 Task: Buy 3 Sneakers of size 5 for Baby Girls from Shoes section under best seller category for shipping address: Austin King, 3553 Washington Street, Alice, Texas 78332, Cell Number 3613966470. Pay from credit card ending with 6759, CVV 506
Action: Mouse moved to (198, 72)
Screenshot: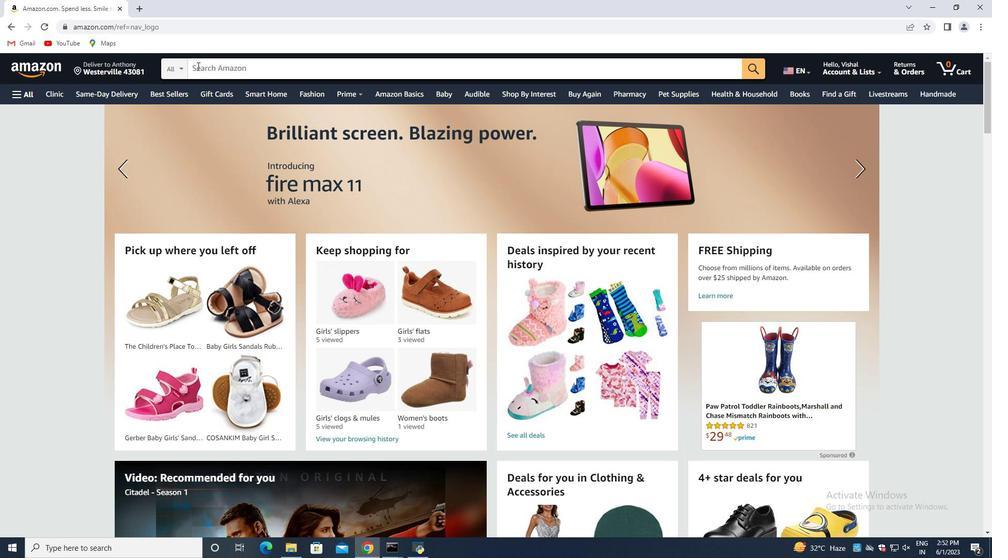 
Action: Mouse pressed left at (198, 72)
Screenshot: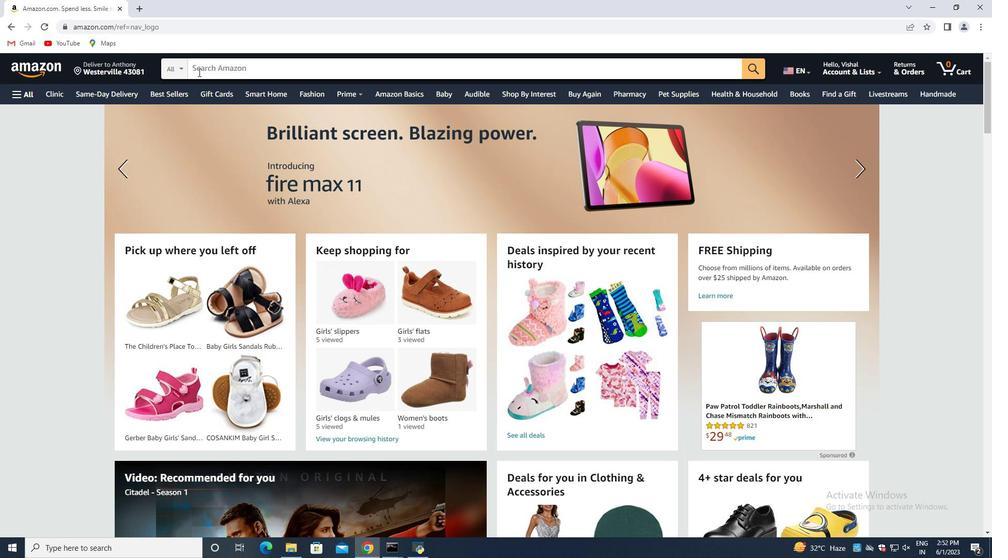 
Action: Key pressed <Key.shift><Key.shift><Key.shift>Sm<Key.backspace>neakers<Key.space>of<Key.space>size<Key.space>5<Key.space>for<Key.space>baby<Key.space>girls<Key.enter>
Screenshot: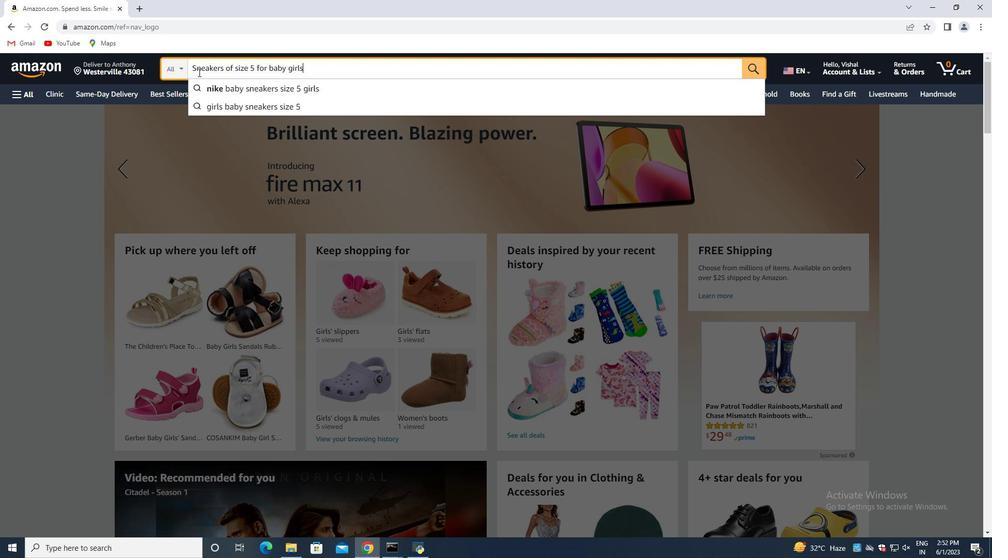 
Action: Mouse moved to (160, 117)
Screenshot: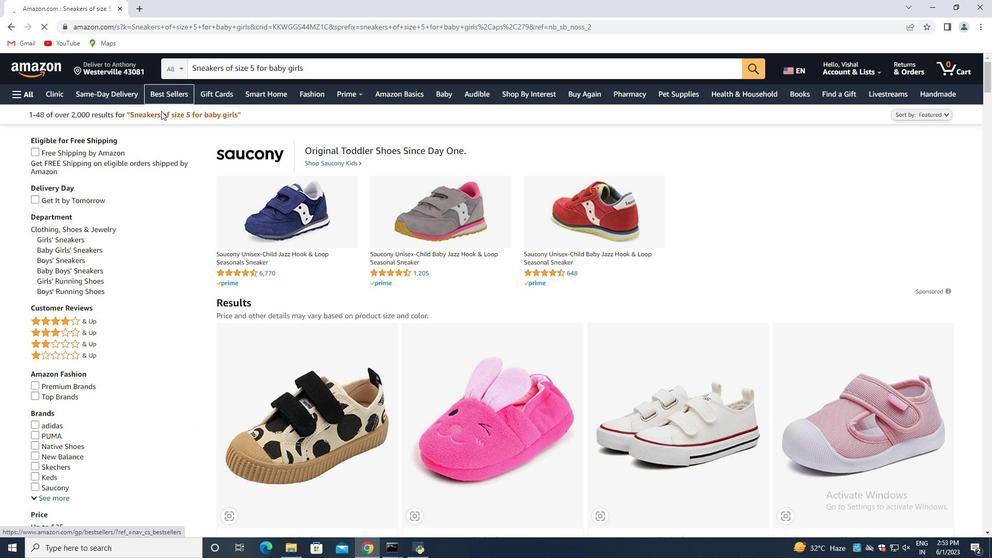 
Action: Mouse scrolled (160, 117) with delta (0, 0)
Screenshot: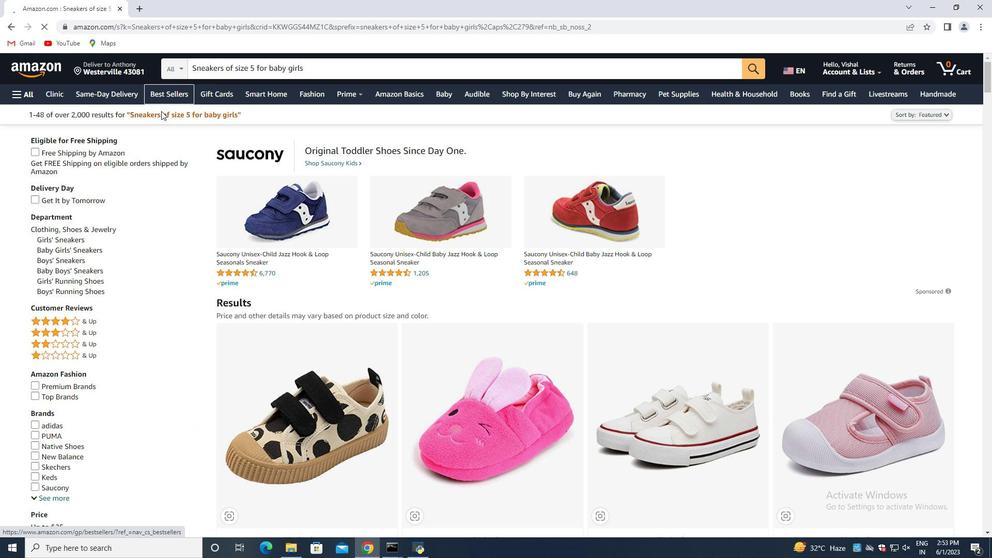 
Action: Mouse moved to (84, 198)
Screenshot: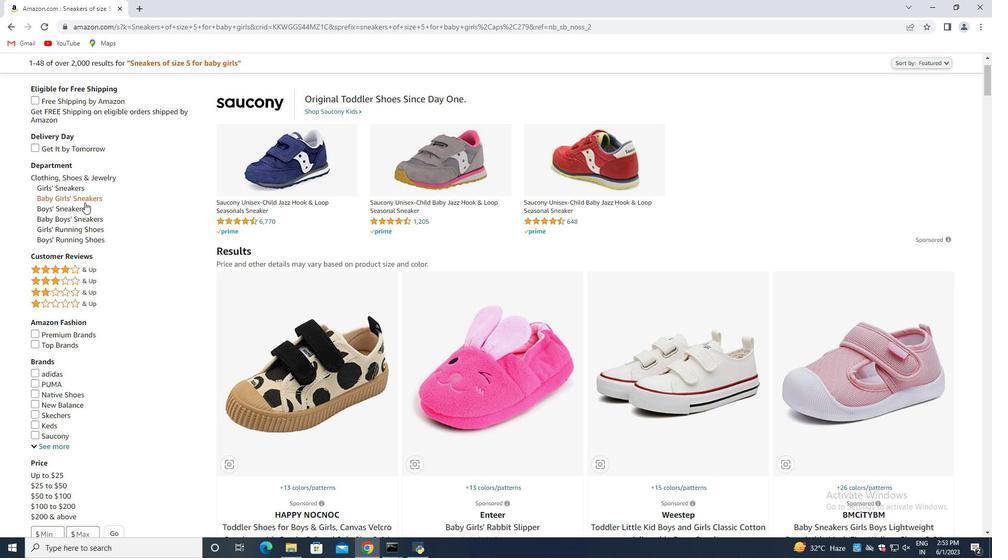 
Action: Mouse pressed left at (84, 198)
Screenshot: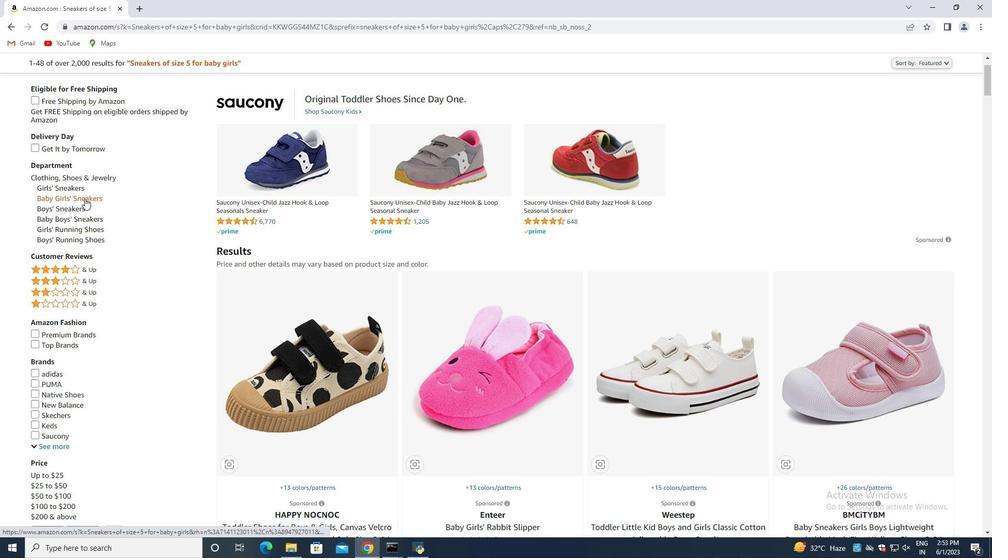 
Action: Mouse moved to (107, 196)
Screenshot: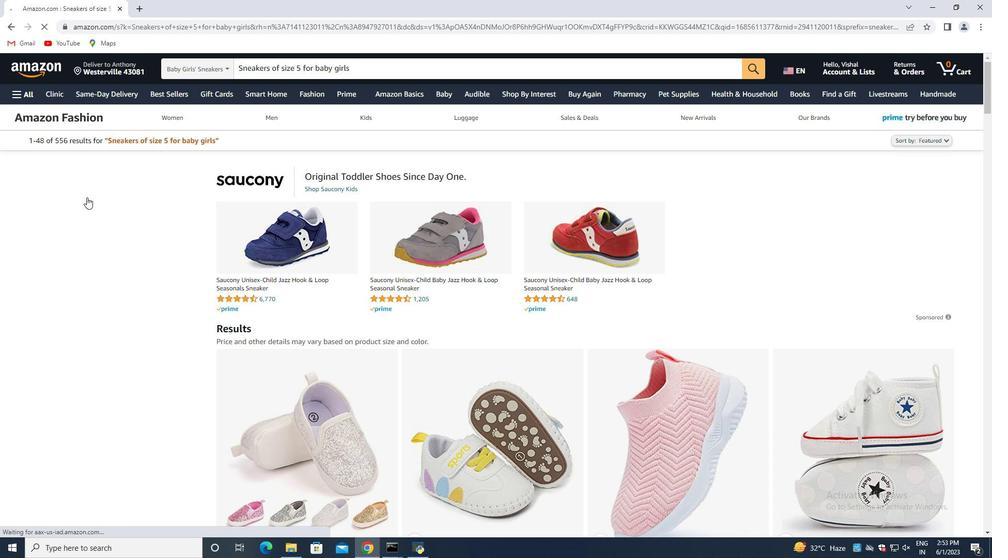 
Action: Mouse scrolled (107, 196) with delta (0, 0)
Screenshot: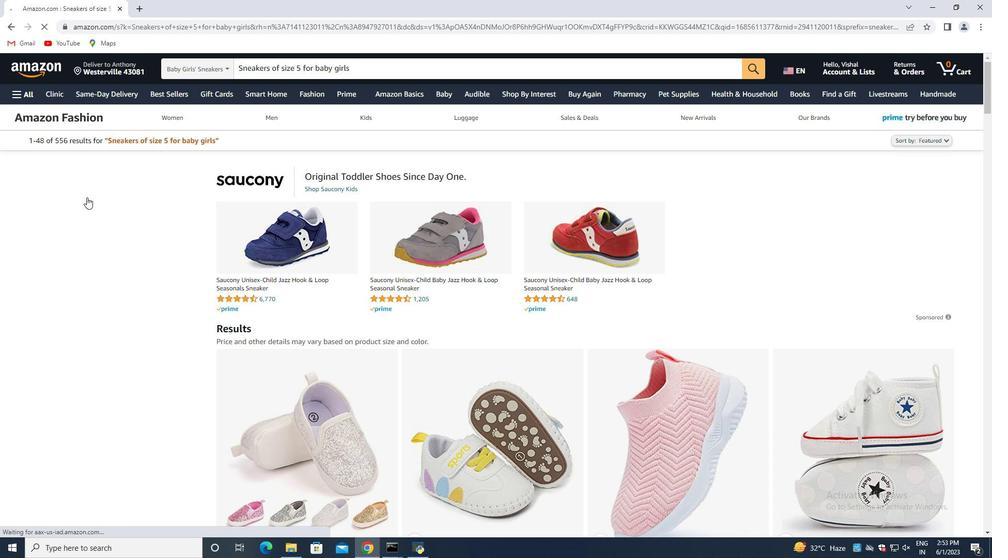 
Action: Mouse moved to (146, 207)
Screenshot: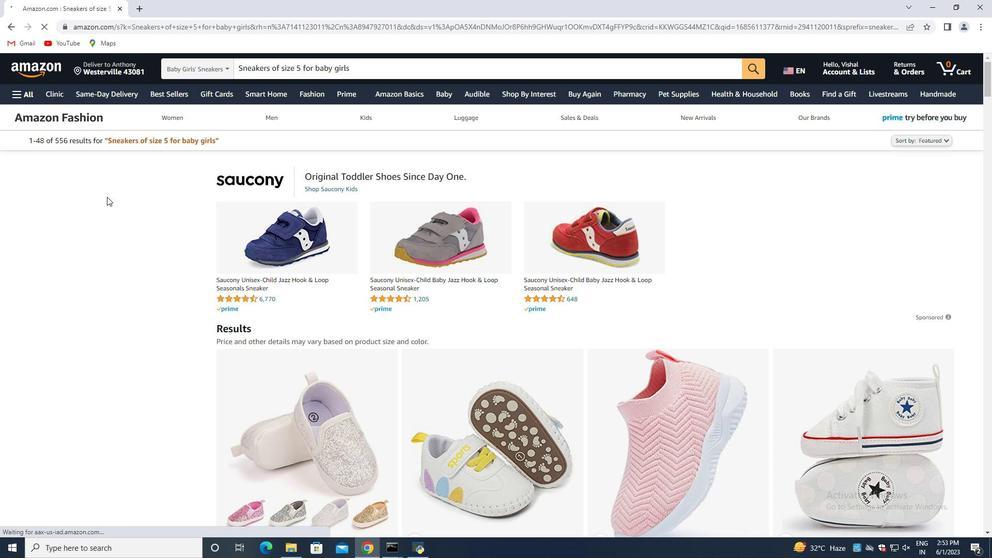 
Action: Mouse scrolled (124, 201) with delta (0, 0)
Screenshot: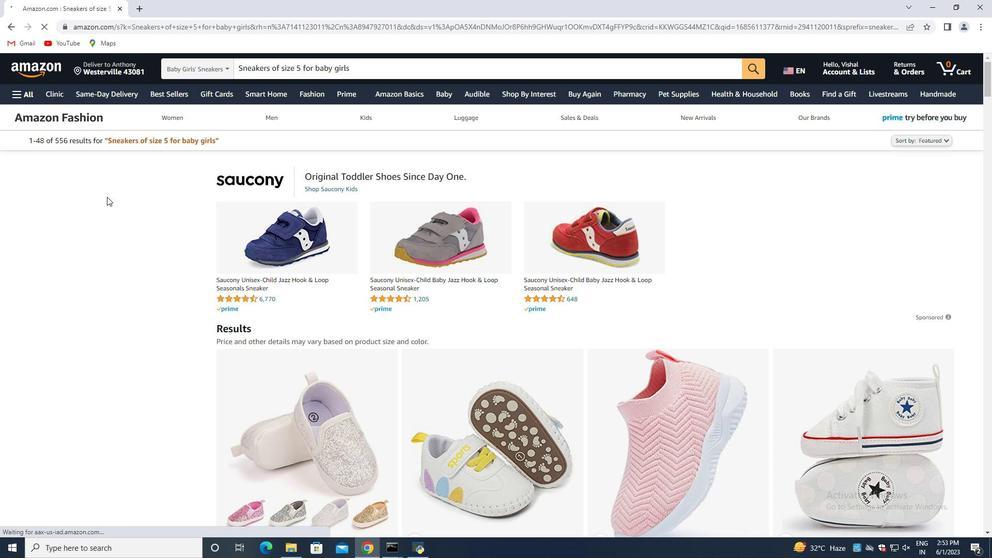 
Action: Mouse moved to (176, 212)
Screenshot: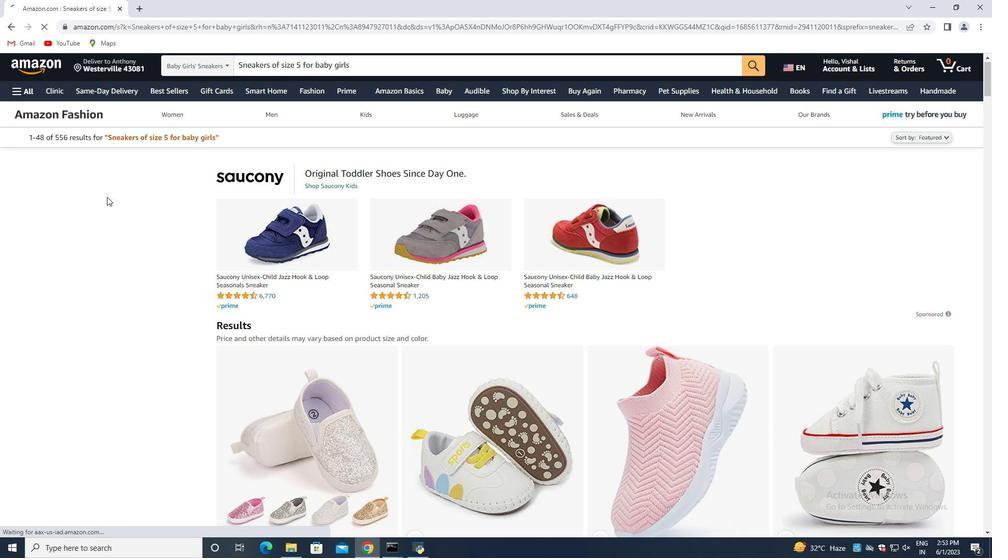 
Action: Mouse scrolled (149, 206) with delta (0, 0)
Screenshot: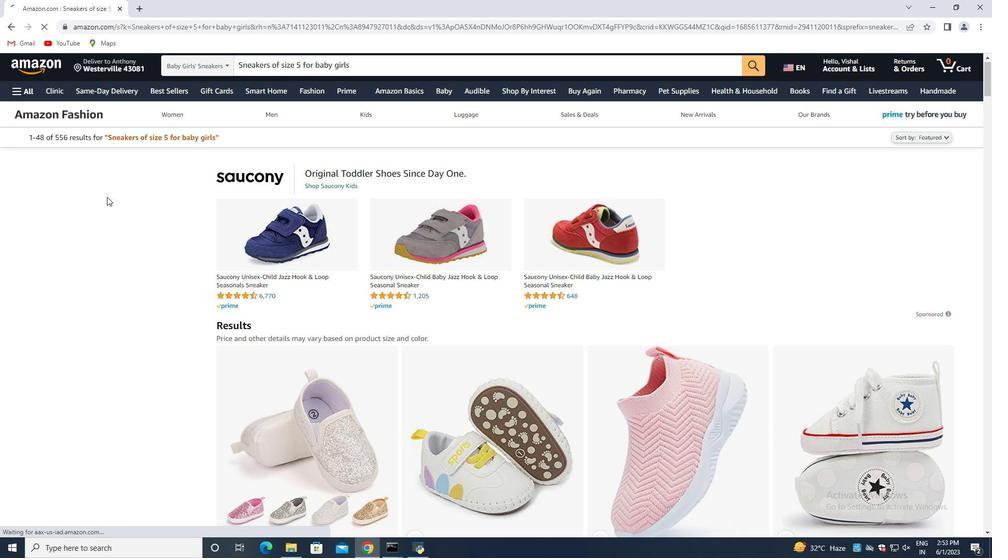 
Action: Mouse moved to (292, 207)
Screenshot: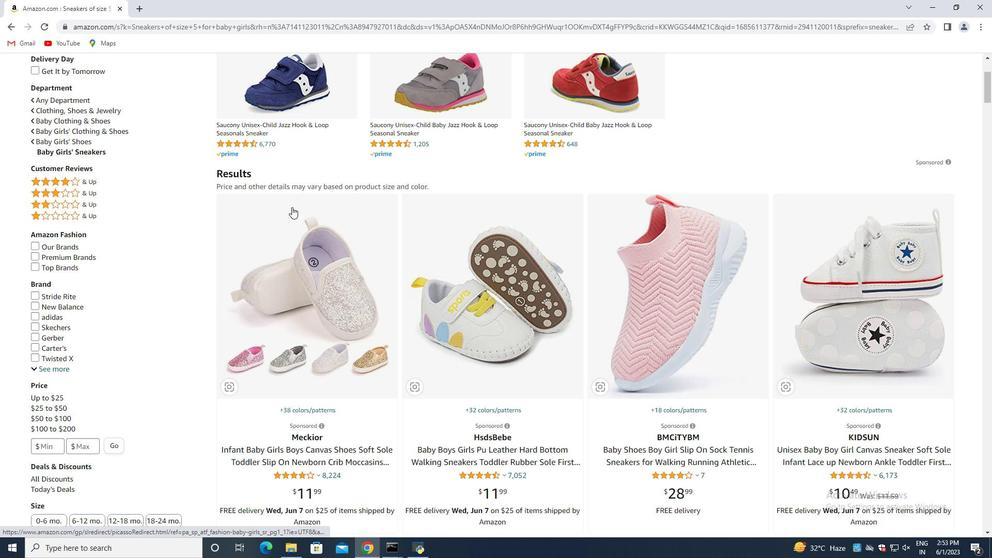 
Action: Mouse scrolled (292, 206) with delta (0, 0)
Screenshot: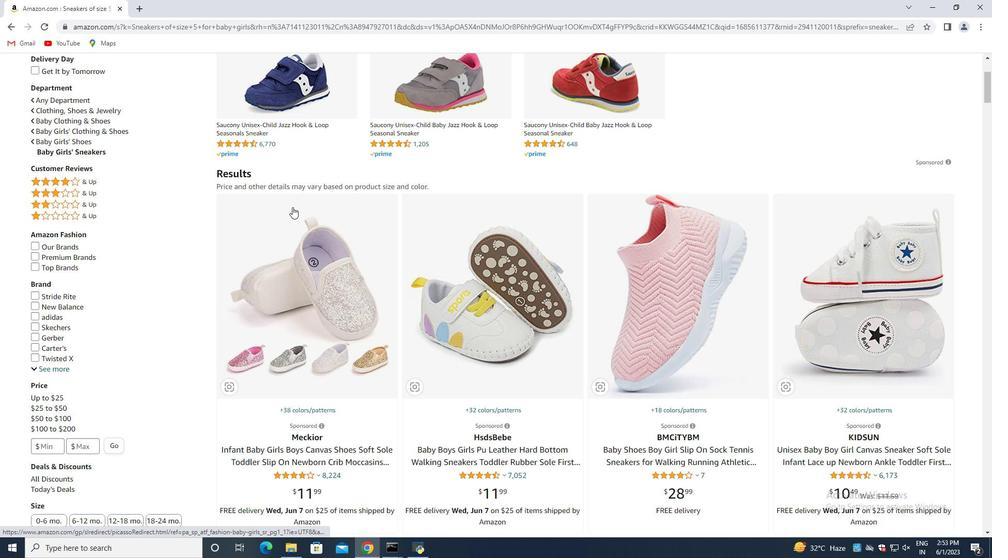 
Action: Mouse moved to (439, 225)
Screenshot: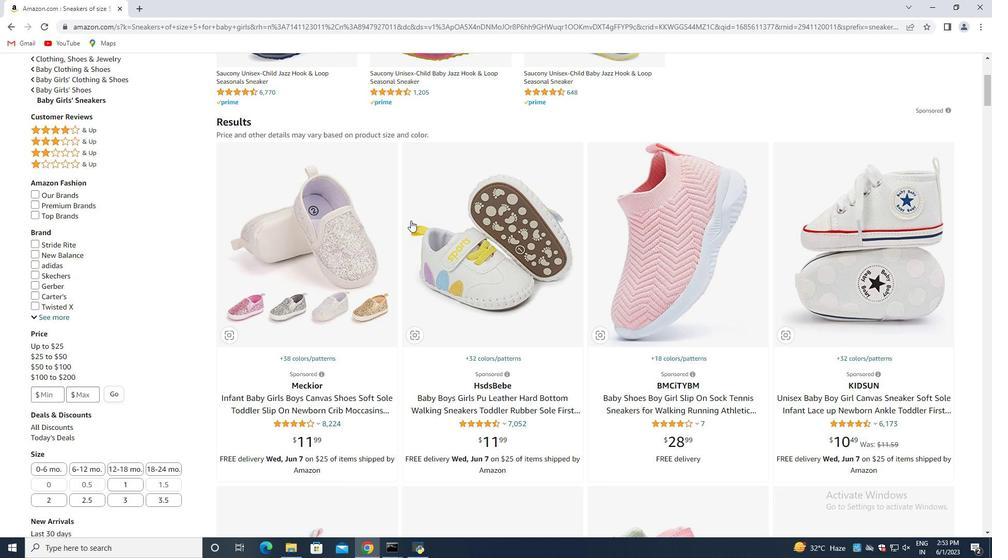 
Action: Mouse scrolled (439, 225) with delta (0, 0)
Screenshot: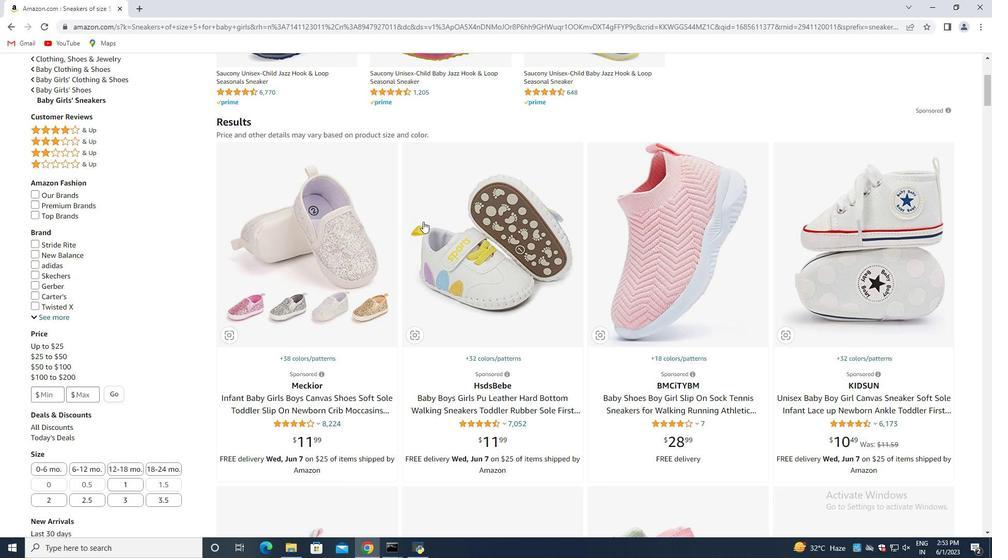 
Action: Mouse moved to (441, 226)
Screenshot: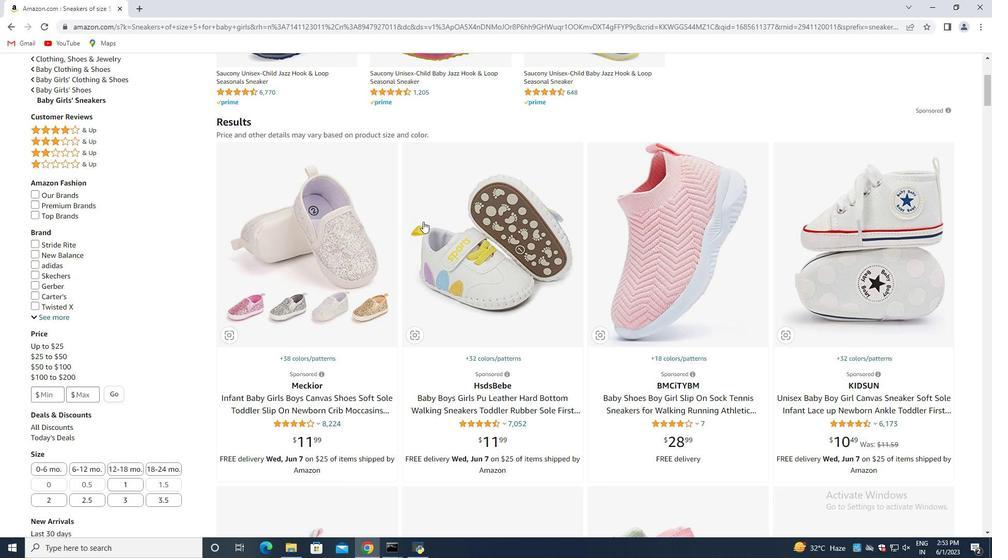 
Action: Mouse scrolled (441, 225) with delta (0, 0)
Screenshot: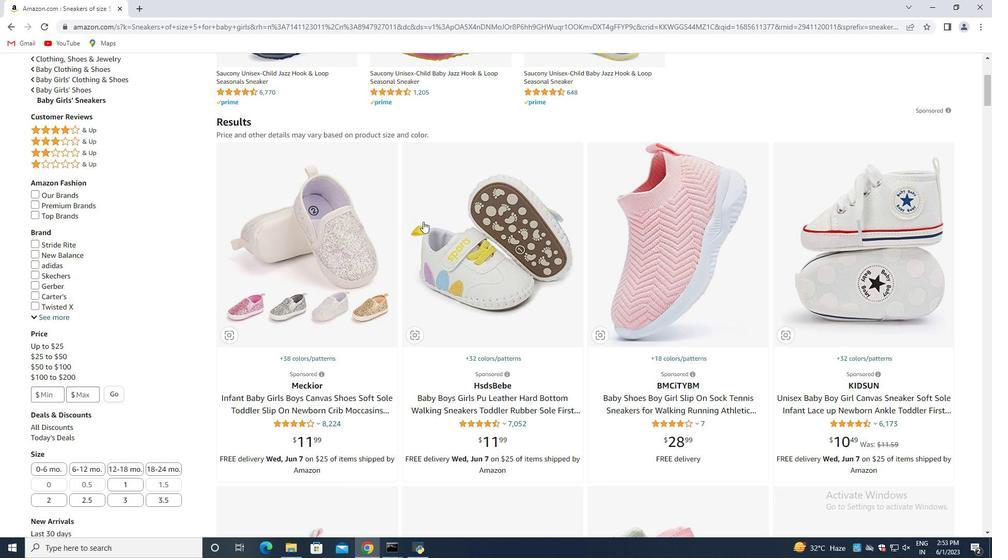
Action: Mouse scrolled (441, 225) with delta (0, 0)
Screenshot: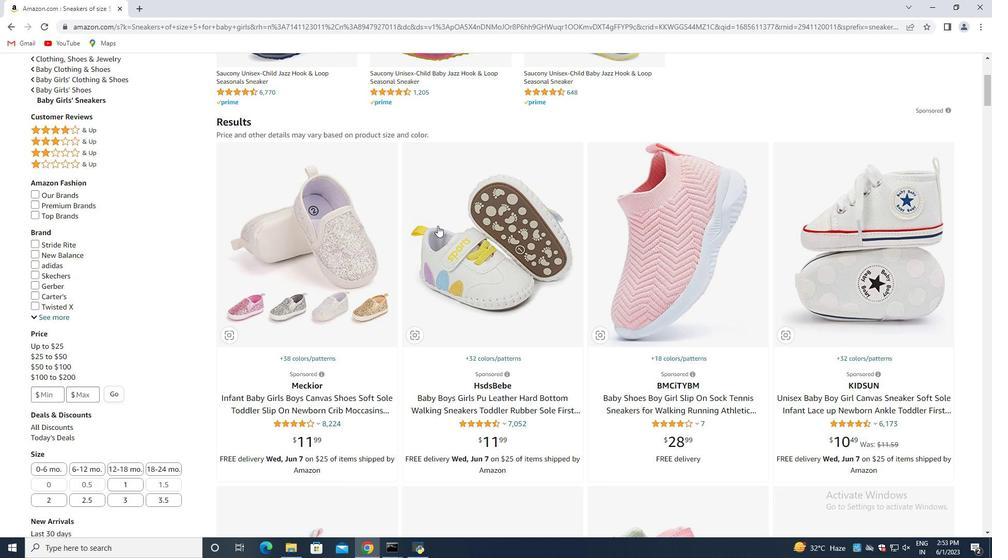 
Action: Mouse moved to (441, 226)
Screenshot: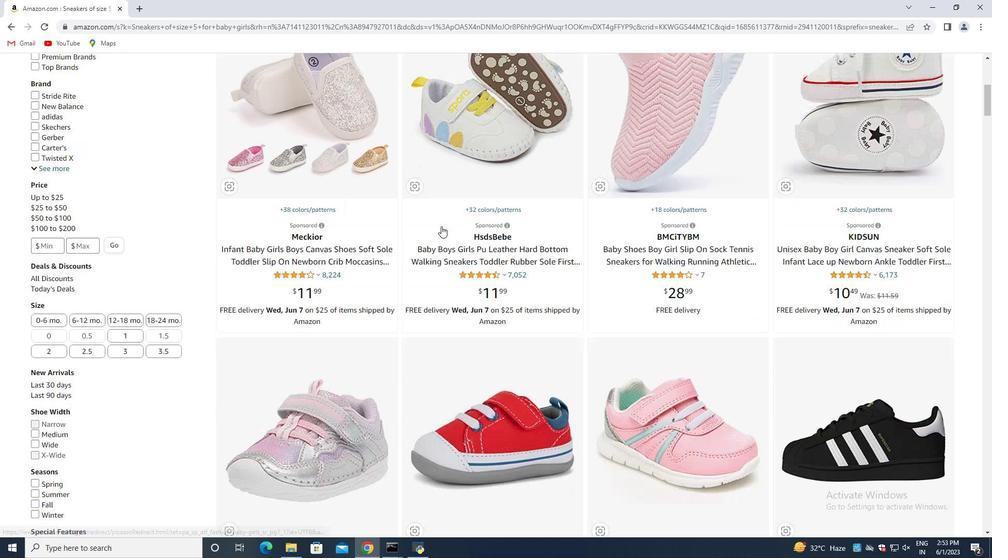 
Action: Mouse scrolled (441, 226) with delta (0, 0)
Screenshot: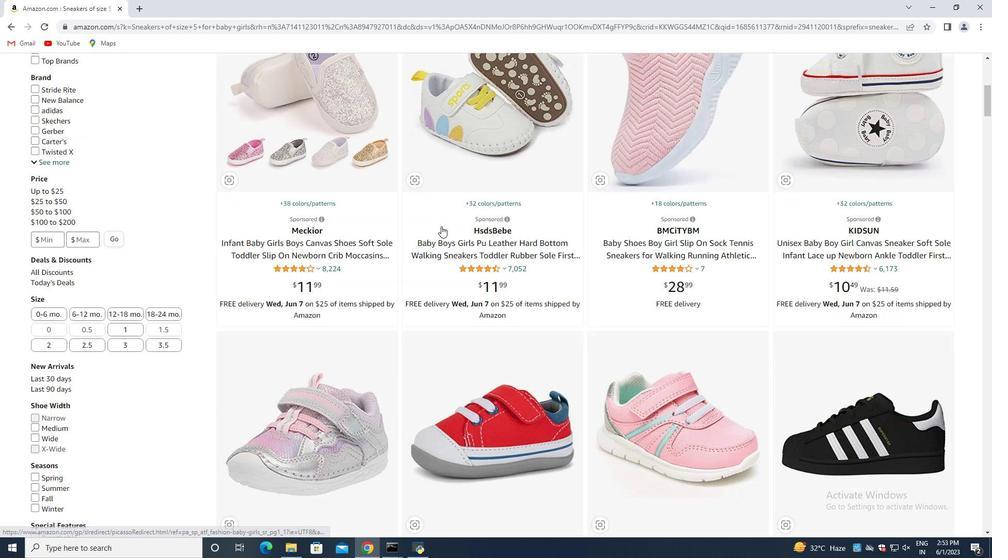 
Action: Mouse moved to (442, 227)
Screenshot: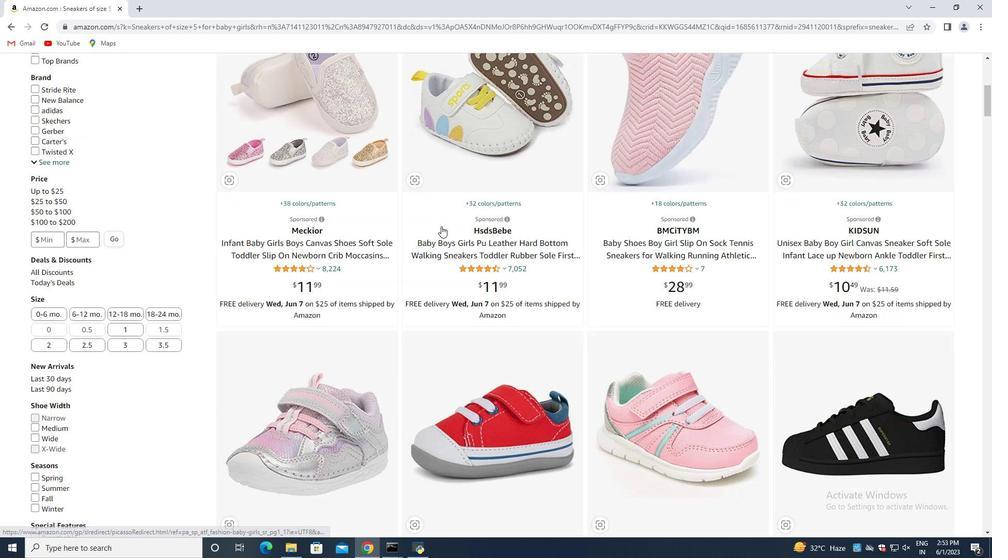 
Action: Mouse scrolled (442, 226) with delta (0, 0)
Screenshot: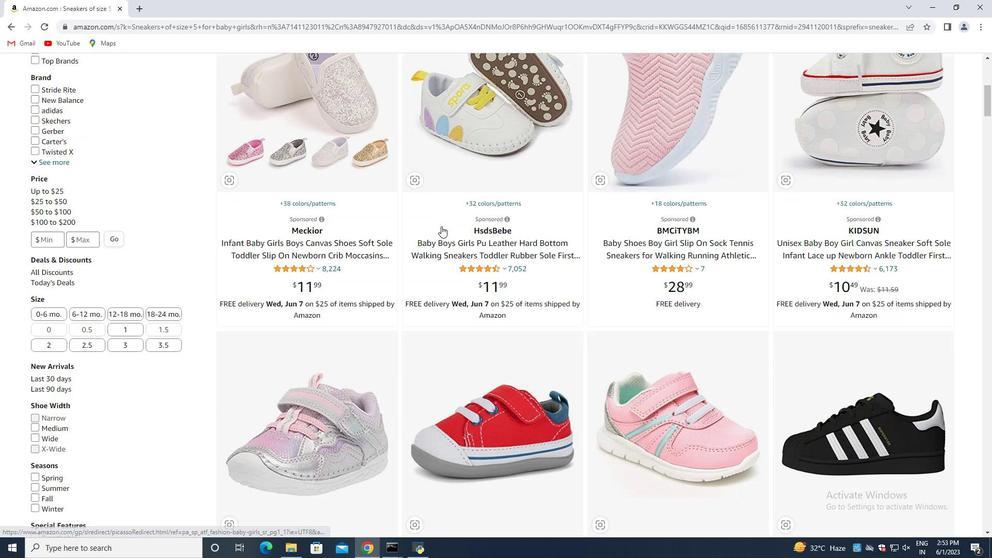 
Action: Mouse moved to (442, 227)
Screenshot: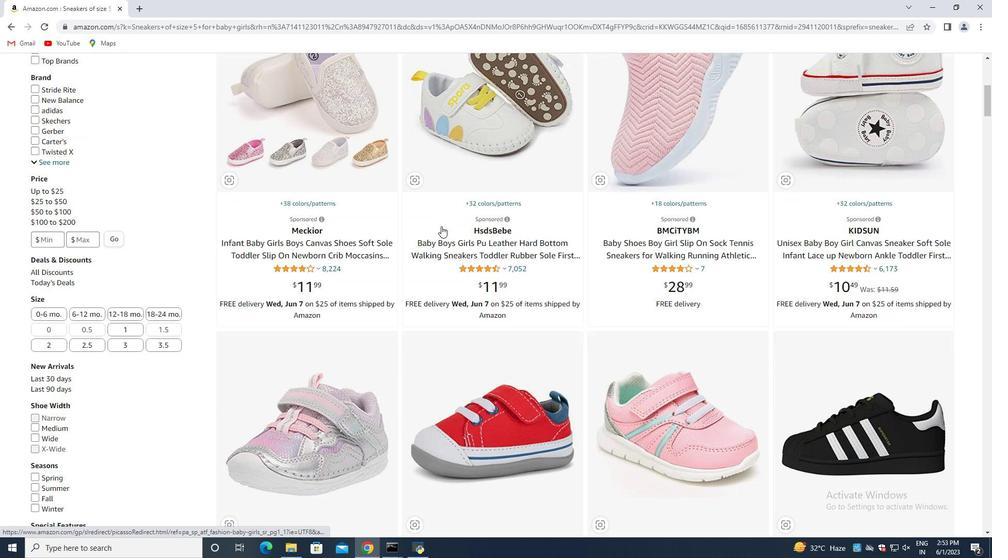 
Action: Mouse scrolled (442, 226) with delta (0, 0)
Screenshot: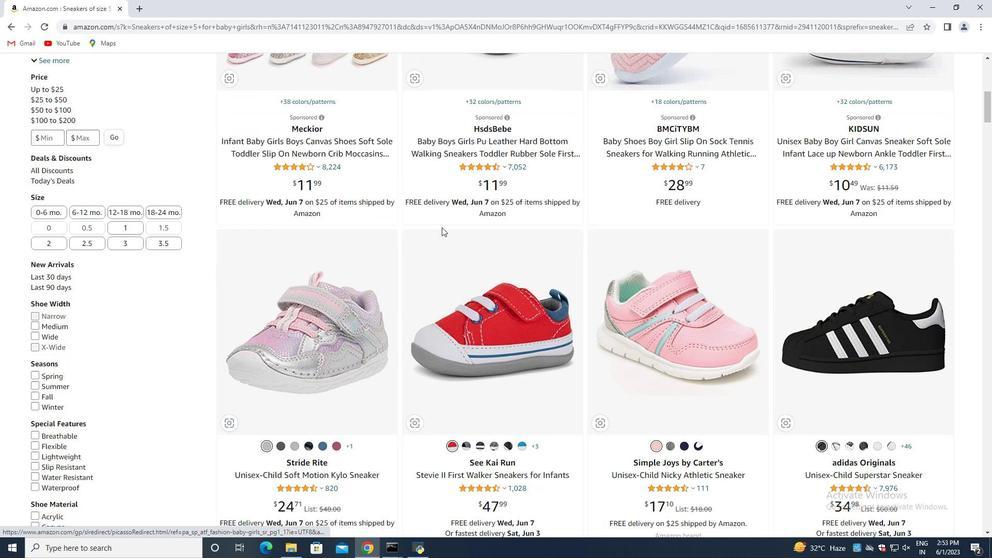 
Action: Mouse moved to (446, 228)
Screenshot: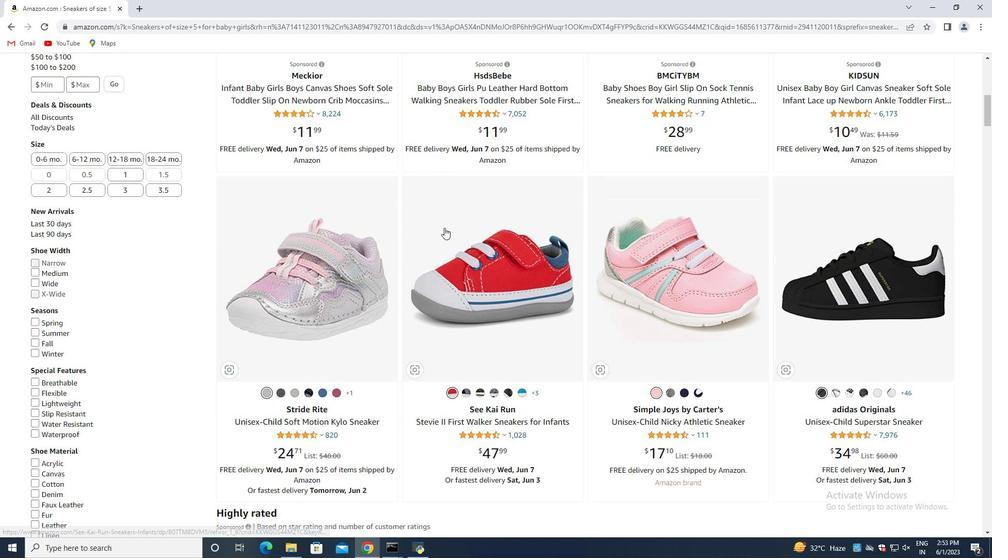 
Action: Mouse scrolled (446, 227) with delta (0, 0)
Screenshot: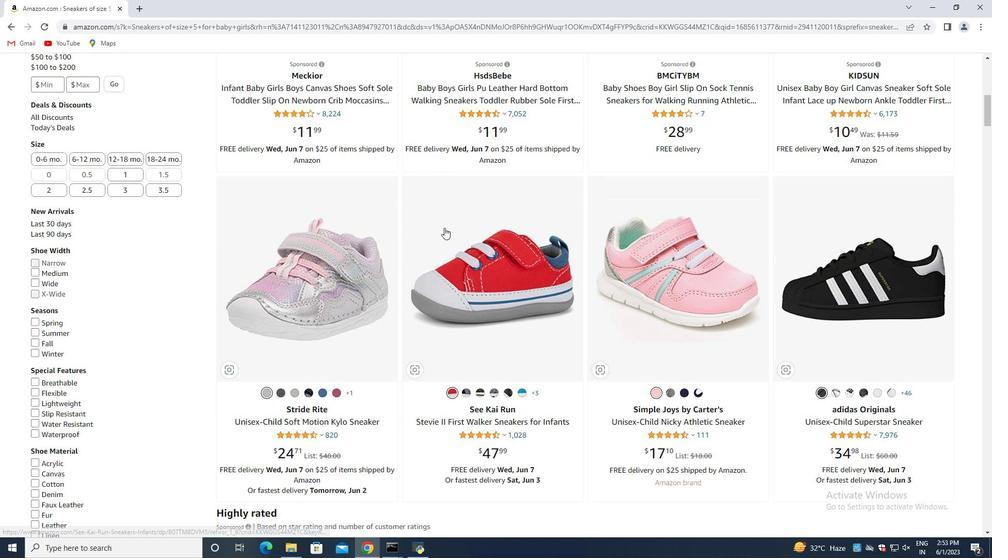 
Action: Mouse moved to (446, 228)
Screenshot: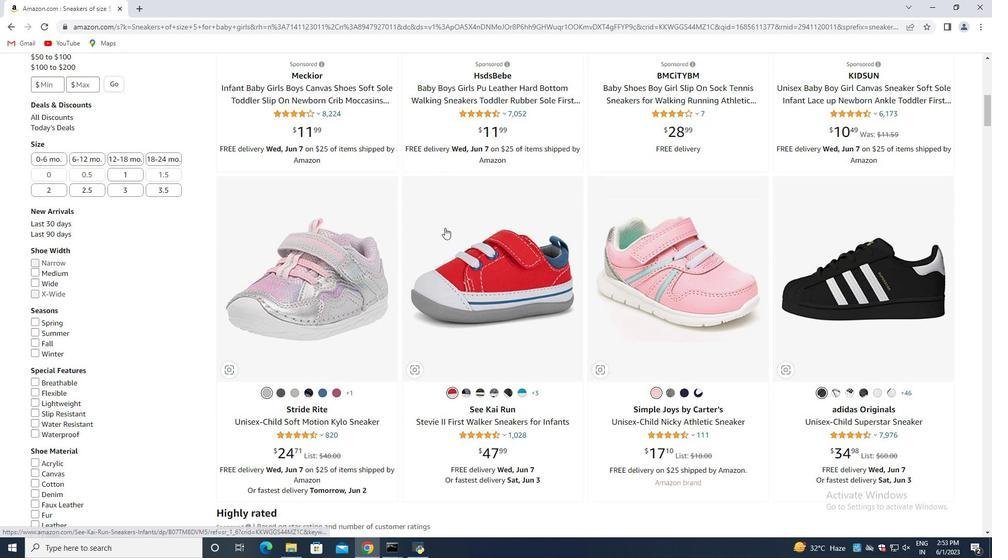 
Action: Mouse scrolled (446, 227) with delta (0, 0)
Screenshot: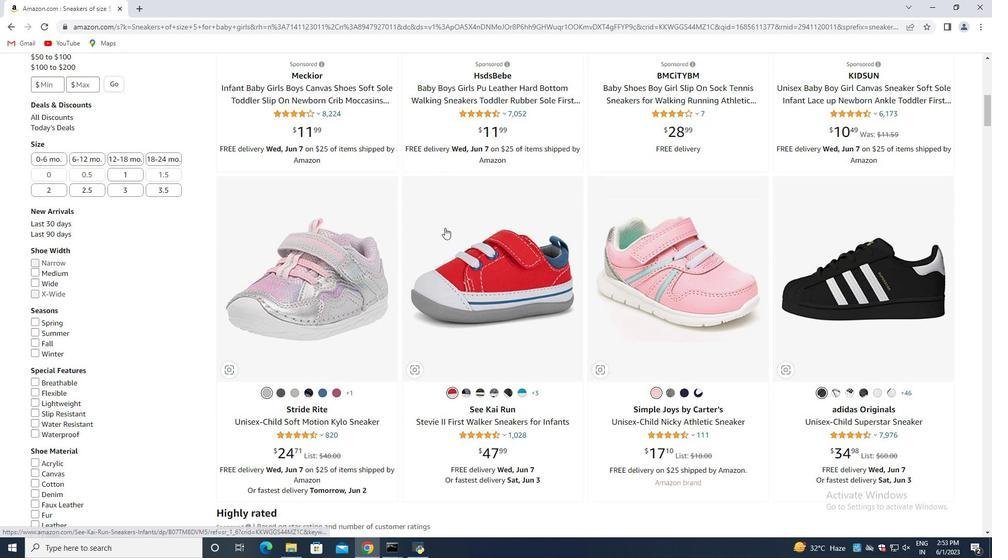 
Action: Mouse moved to (451, 229)
Screenshot: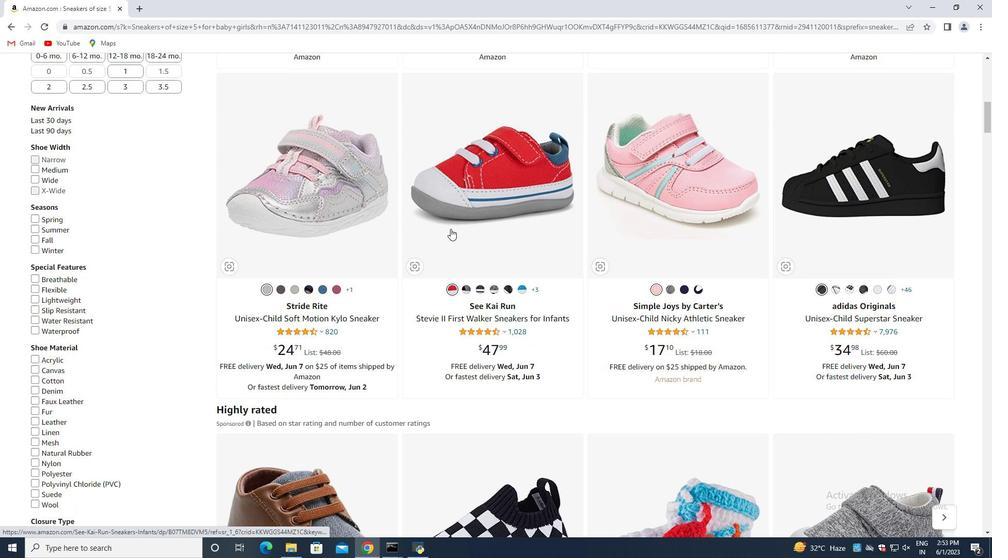 
Action: Mouse scrolled (451, 228) with delta (0, 0)
Screenshot: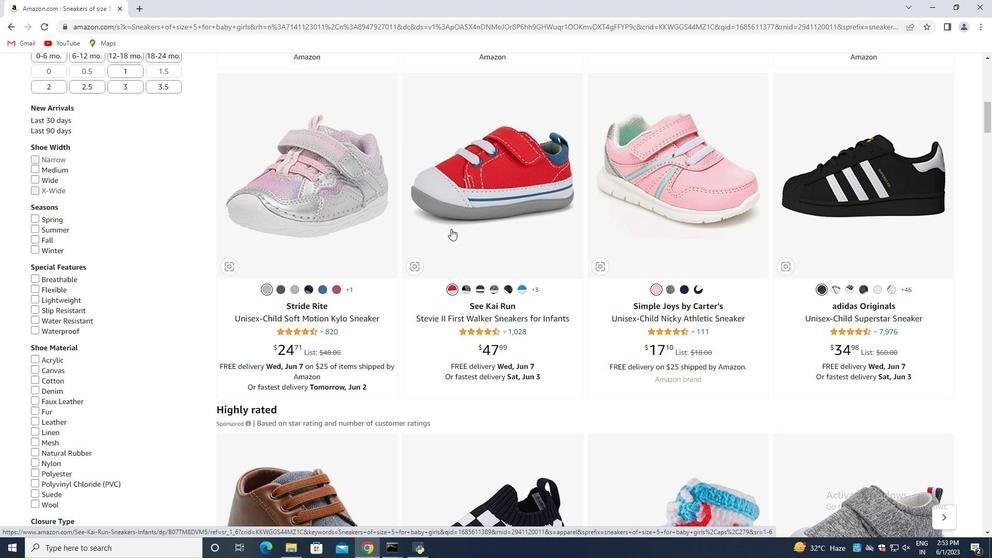 
Action: Mouse scrolled (451, 228) with delta (0, 0)
Screenshot: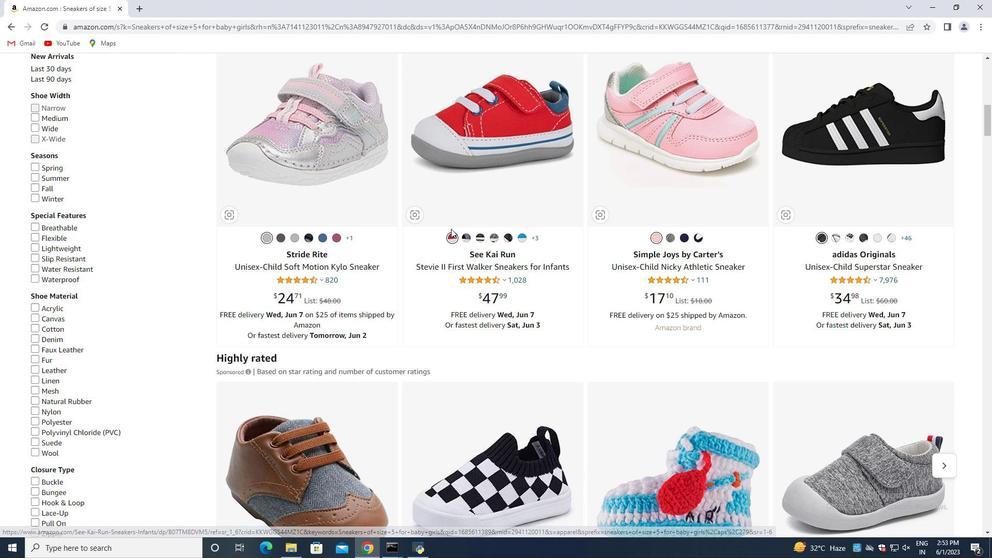 
Action: Mouse scrolled (451, 228) with delta (0, 0)
Screenshot: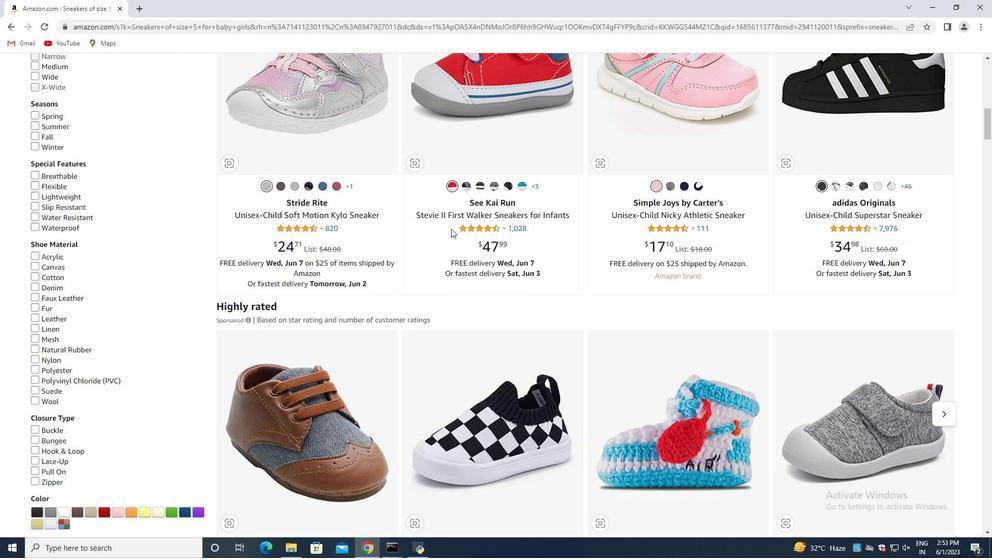 
Action: Mouse scrolled (451, 228) with delta (0, 0)
Screenshot: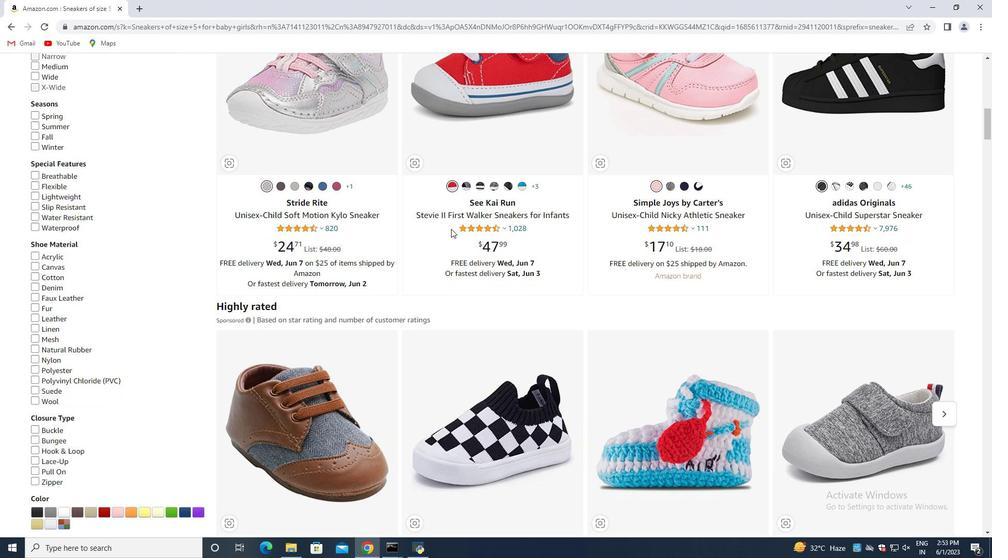 
Action: Mouse scrolled (451, 228) with delta (0, 0)
Screenshot: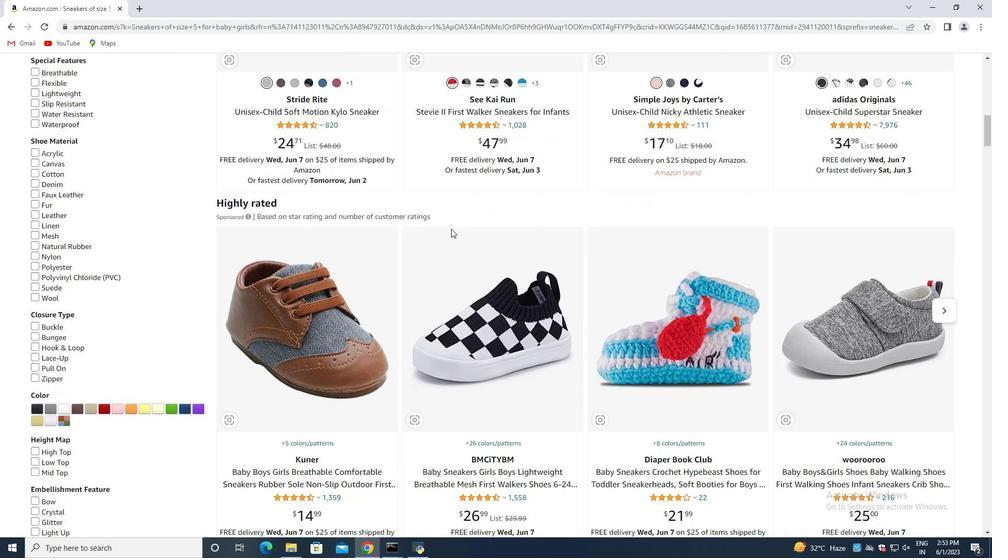 
Action: Mouse scrolled (451, 228) with delta (0, 0)
Screenshot: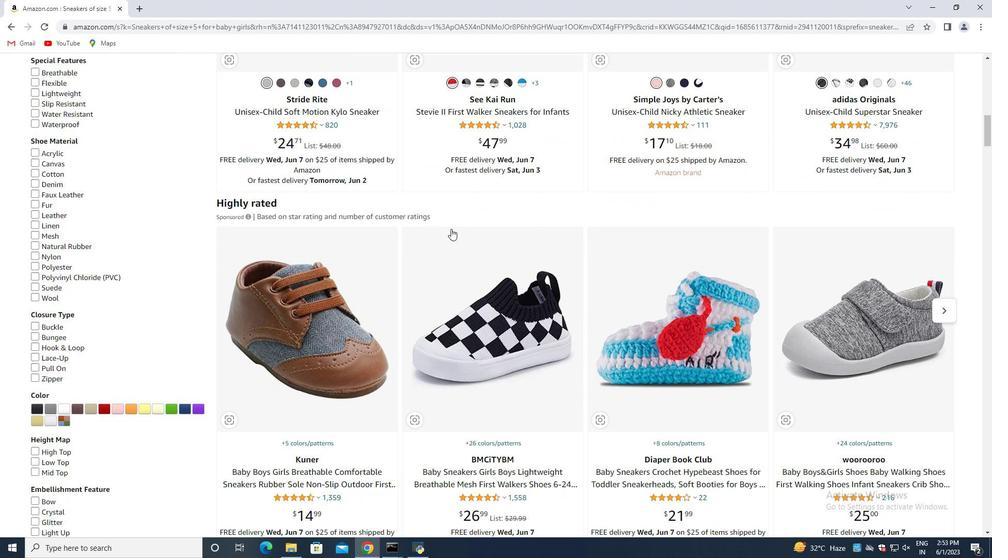 
Action: Mouse scrolled (451, 228) with delta (0, 0)
Screenshot: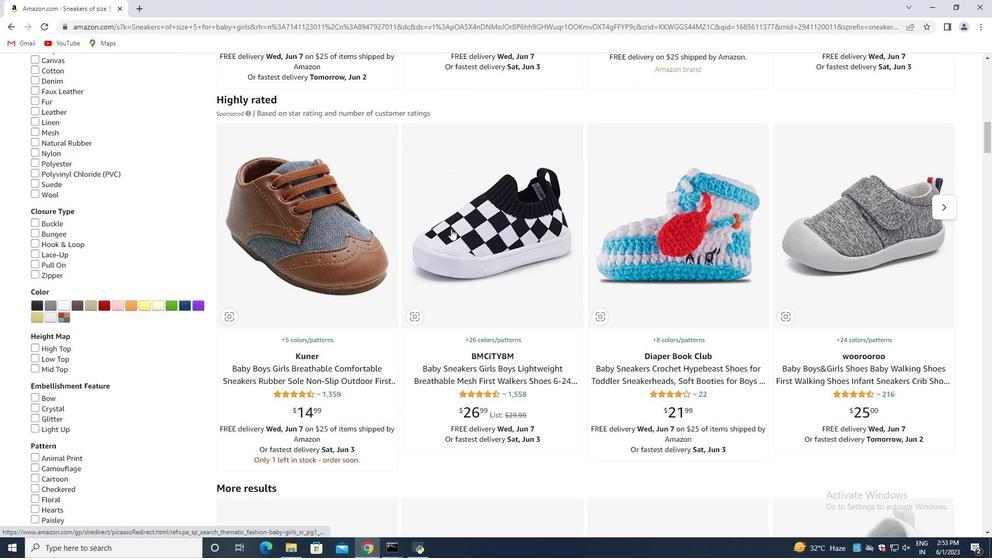 
Action: Mouse scrolled (451, 228) with delta (0, 0)
Screenshot: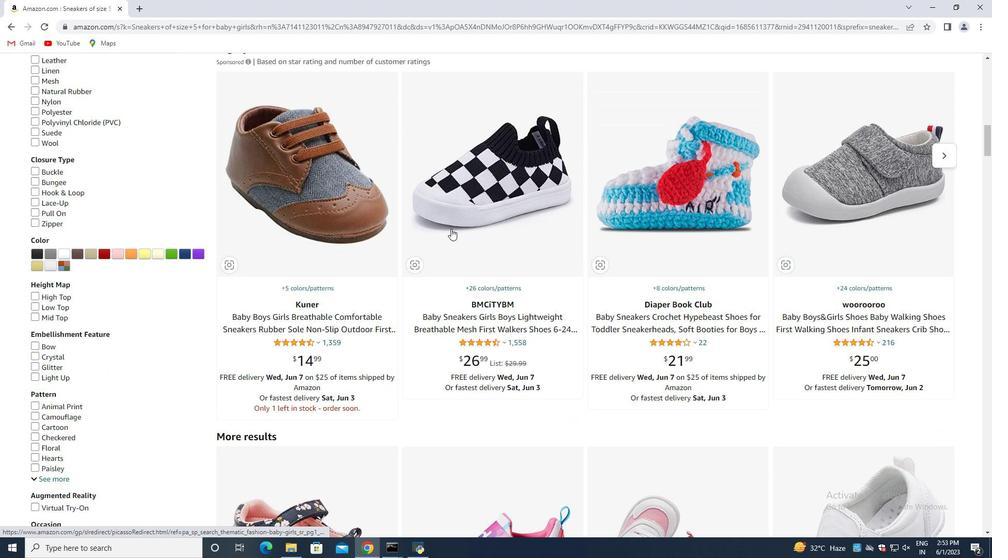 
Action: Mouse scrolled (451, 228) with delta (0, 0)
Screenshot: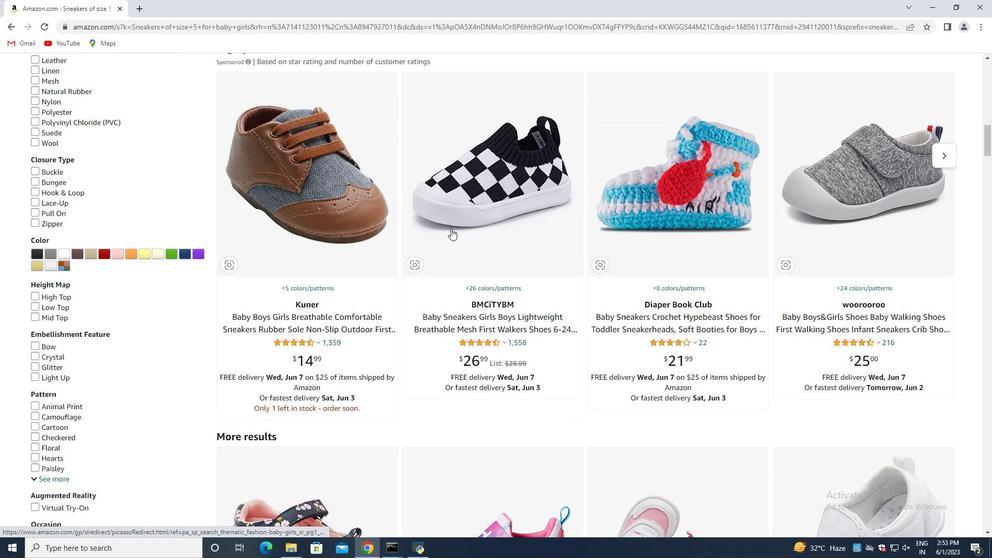 
Action: Mouse scrolled (451, 228) with delta (0, 0)
Screenshot: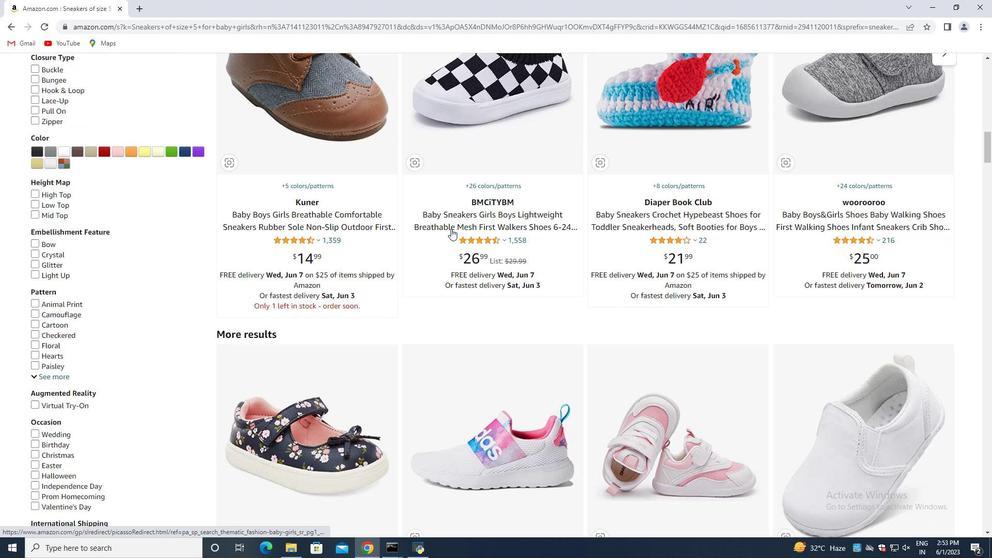 
Action: Mouse scrolled (451, 228) with delta (0, 0)
Screenshot: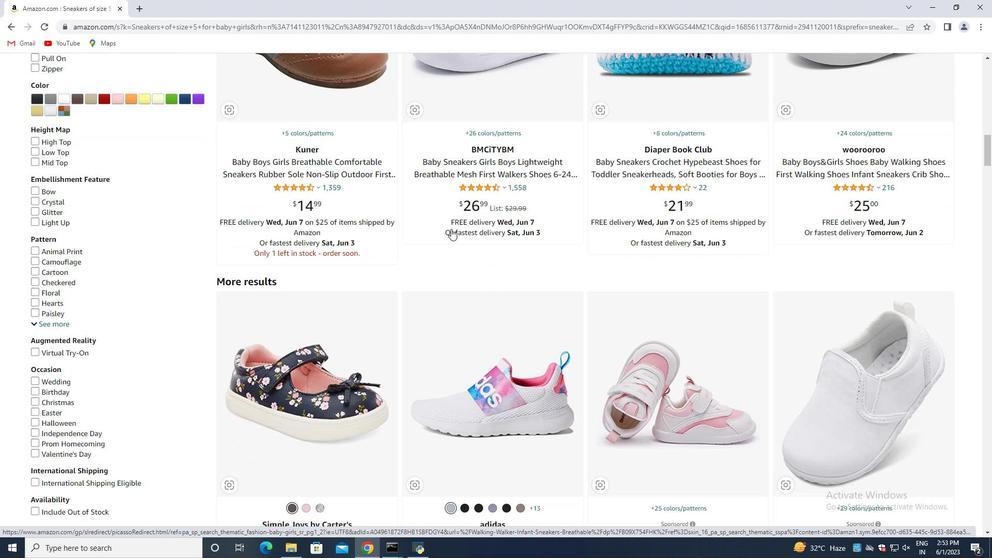 
Action: Mouse scrolled (451, 228) with delta (0, 0)
Screenshot: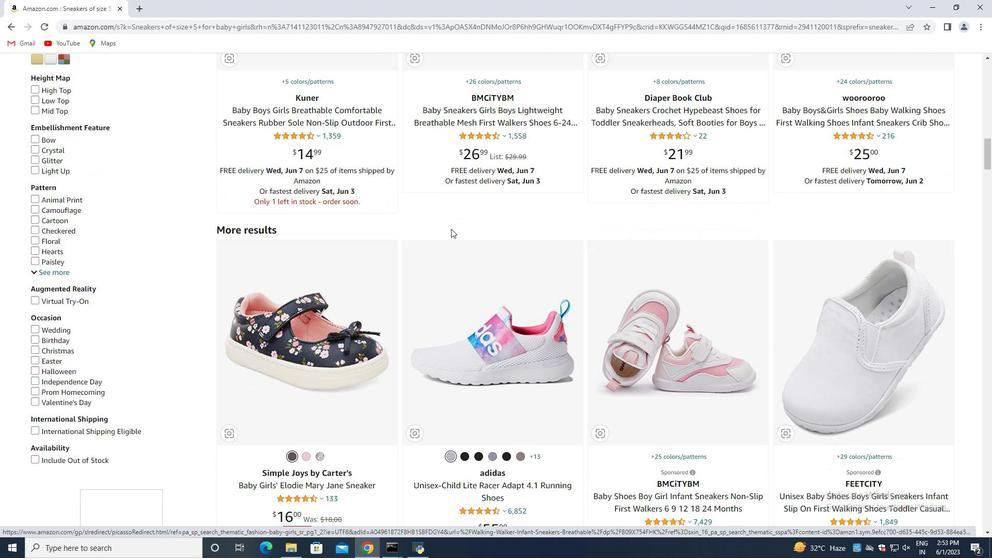 
Action: Mouse scrolled (451, 228) with delta (0, 0)
Screenshot: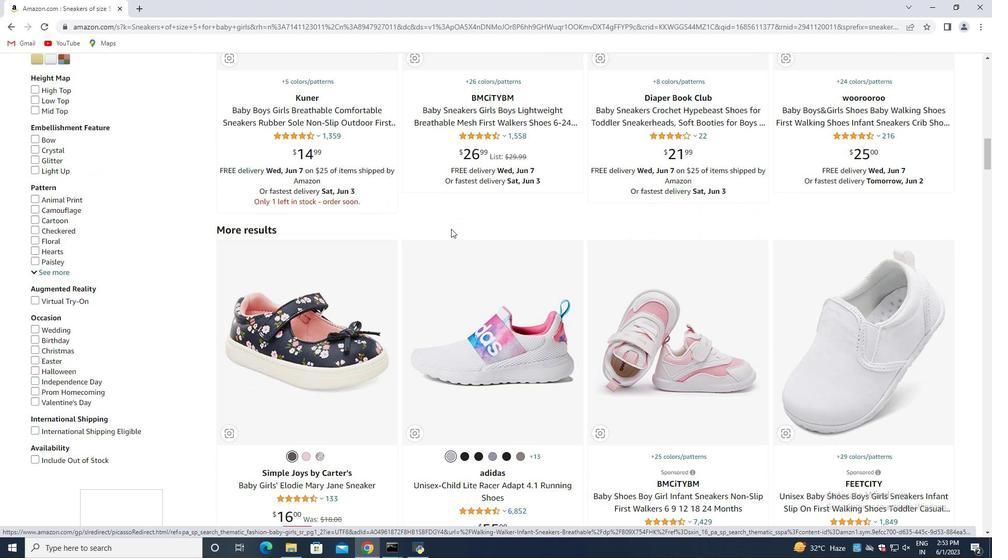
Action: Mouse scrolled (451, 228) with delta (0, 0)
Screenshot: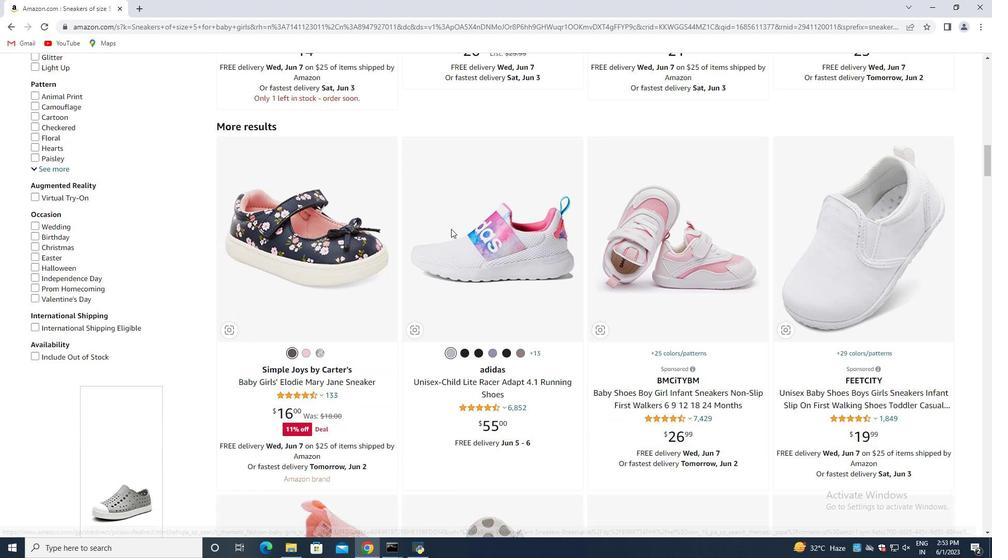
Action: Mouse scrolled (451, 228) with delta (0, 0)
Screenshot: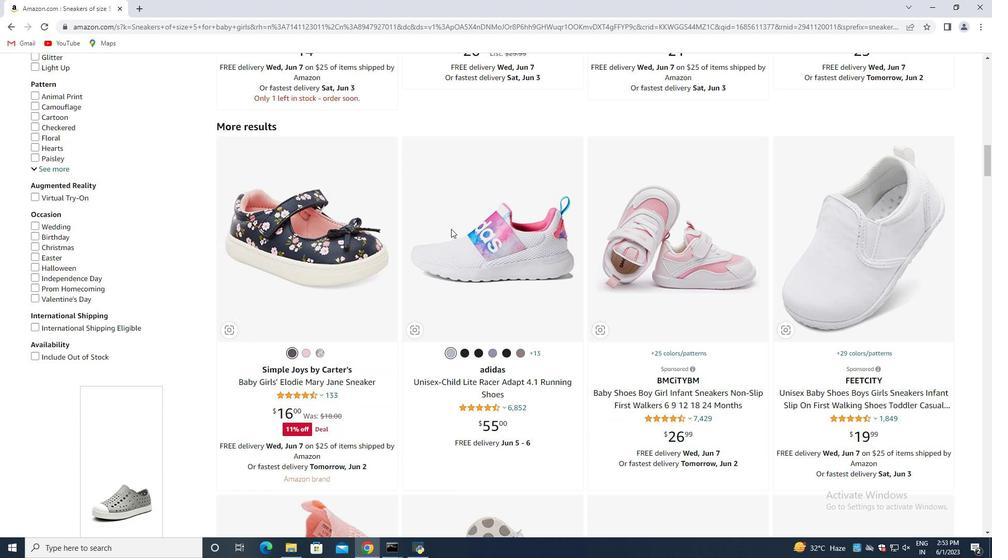 
Action: Mouse scrolled (451, 228) with delta (0, 0)
Screenshot: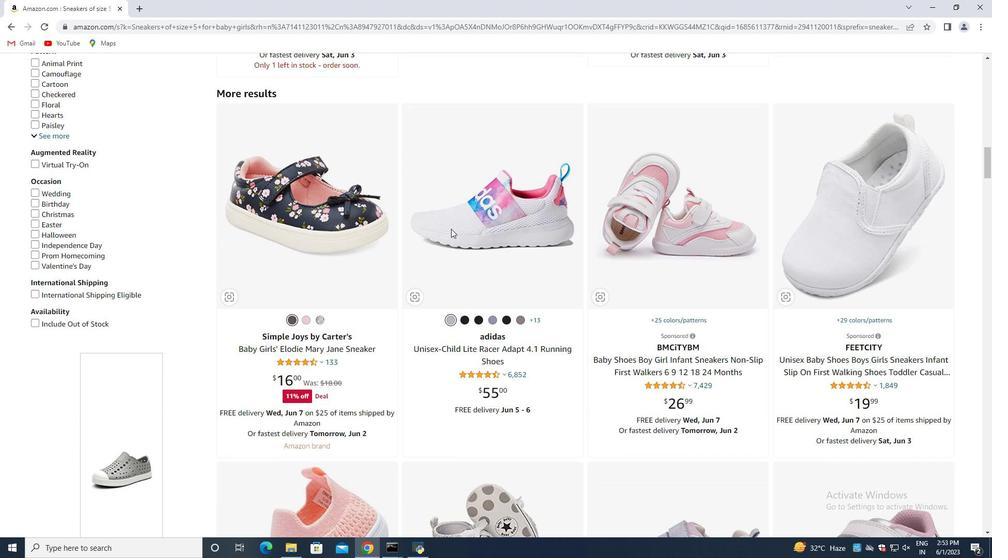 
Action: Mouse scrolled (451, 228) with delta (0, 0)
Screenshot: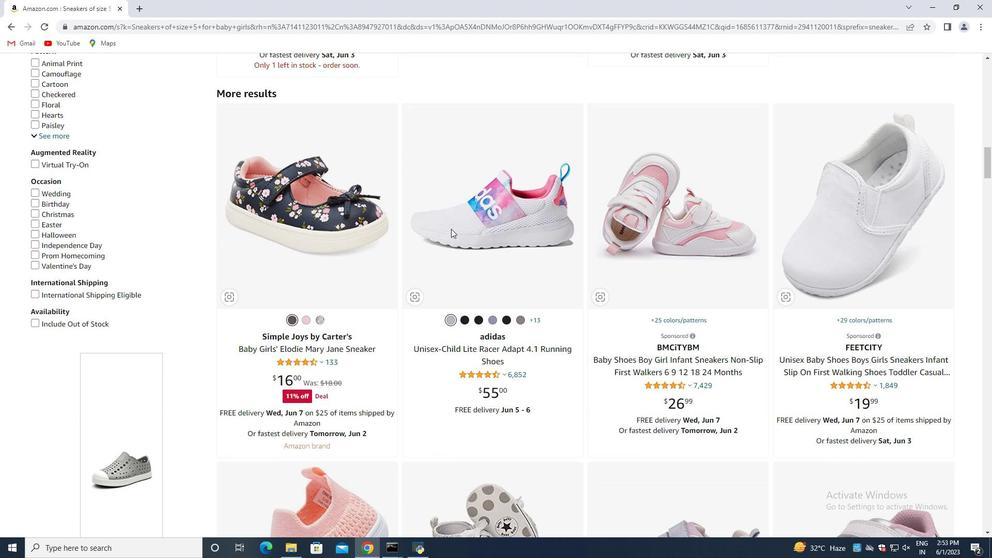 
Action: Mouse scrolled (451, 228) with delta (0, 0)
Screenshot: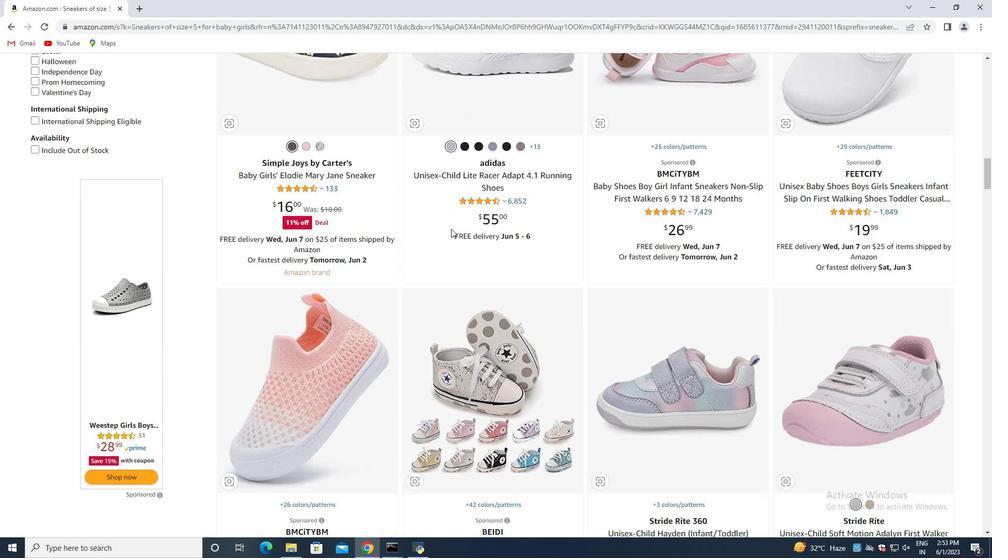 
Action: Mouse scrolled (451, 228) with delta (0, 0)
Screenshot: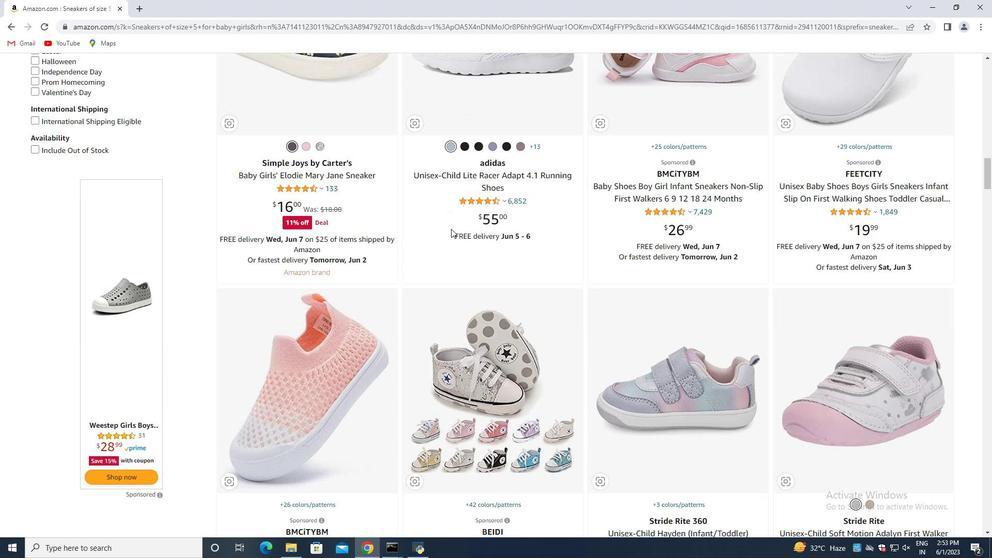 
Action: Mouse scrolled (451, 228) with delta (0, 0)
Screenshot: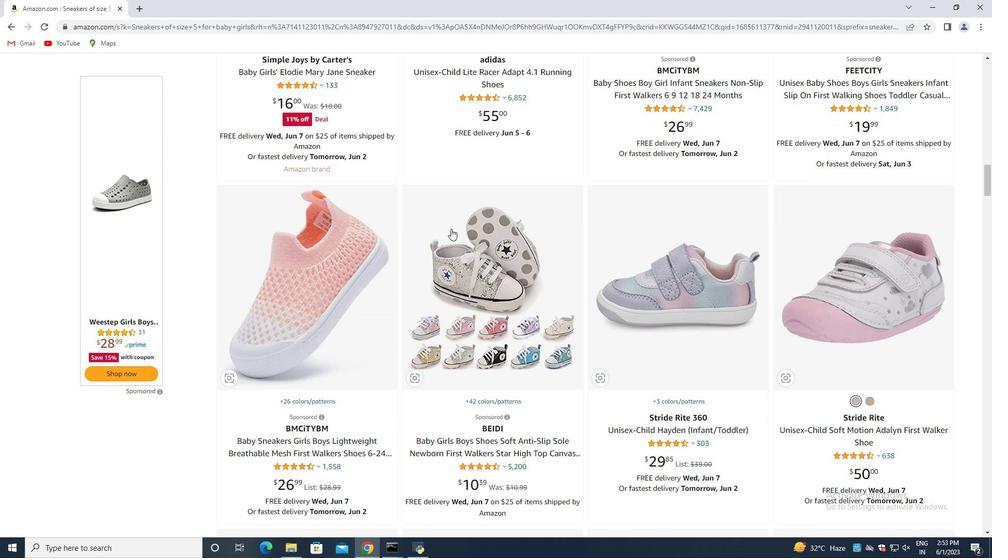 
Action: Mouse scrolled (451, 228) with delta (0, 0)
Screenshot: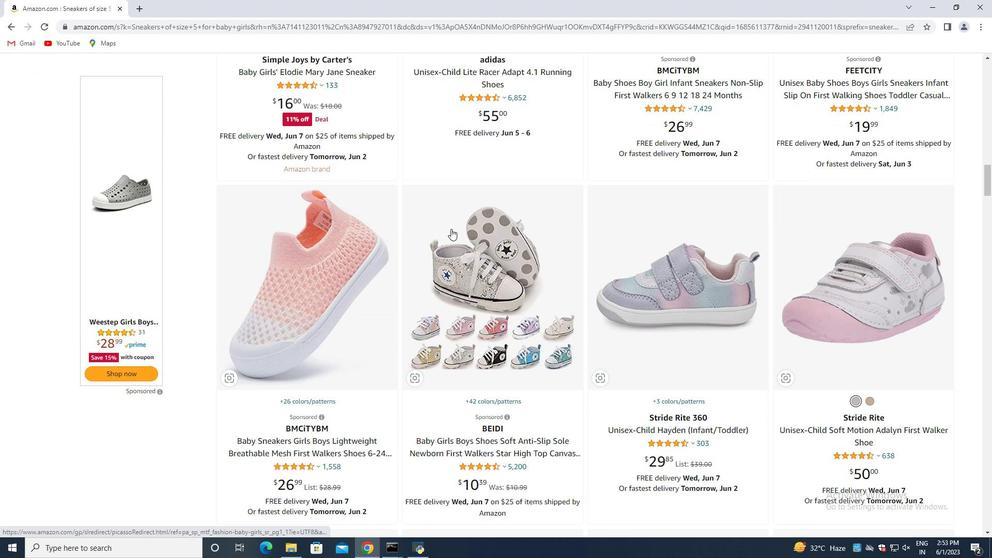 
Action: Mouse scrolled (451, 228) with delta (0, 0)
Screenshot: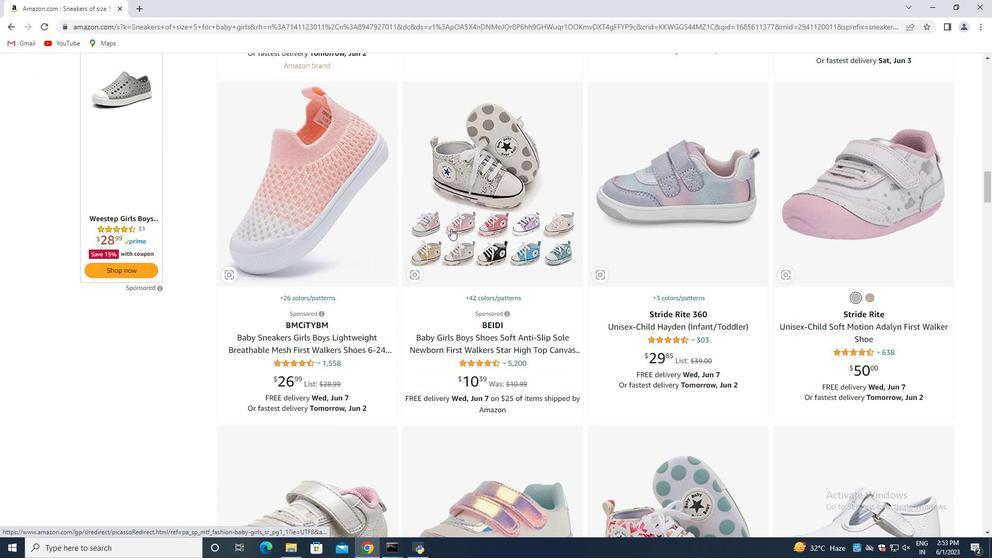 
Action: Mouse scrolled (451, 228) with delta (0, 0)
Screenshot: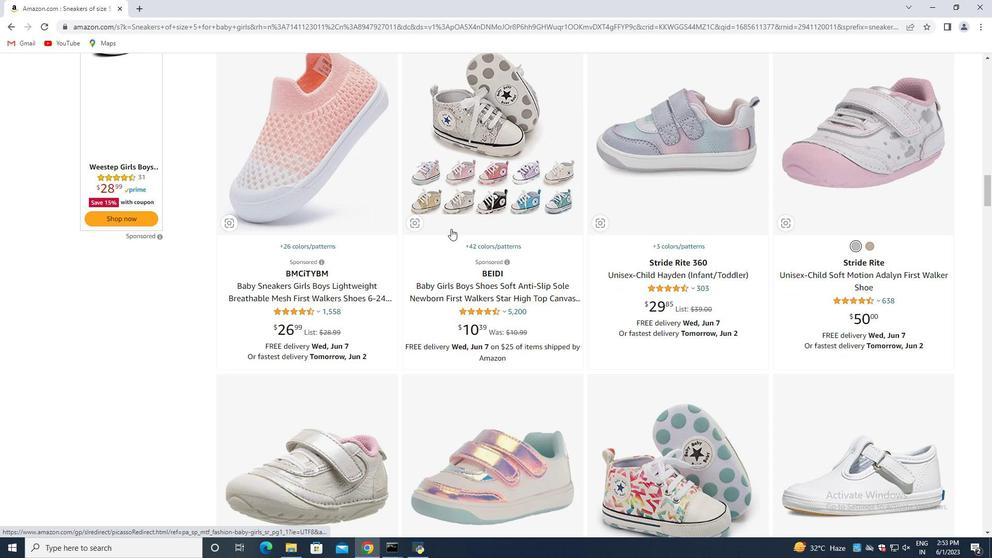 
Action: Mouse scrolled (451, 228) with delta (0, 0)
Screenshot: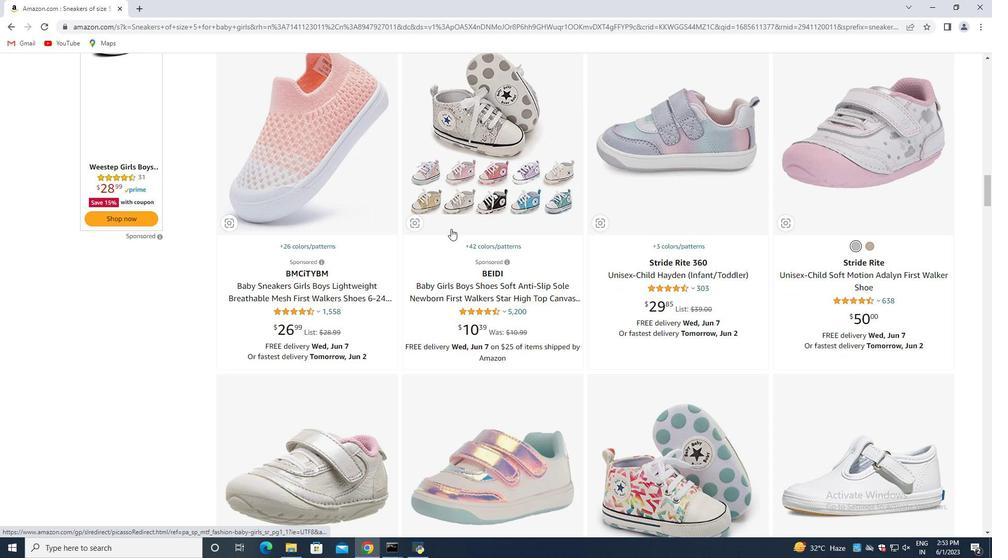 
Action: Mouse scrolled (451, 228) with delta (0, 0)
Screenshot: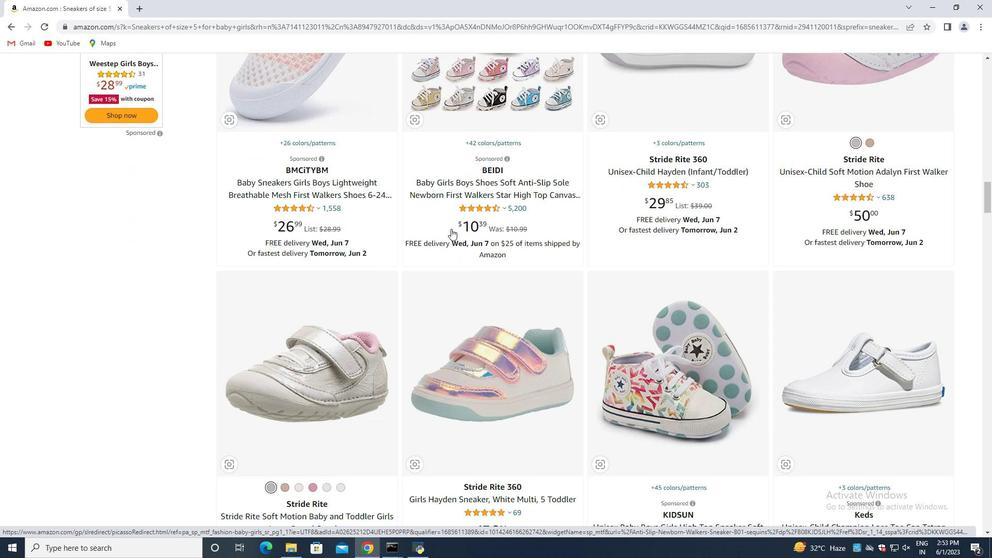 
Action: Mouse scrolled (451, 228) with delta (0, 0)
Screenshot: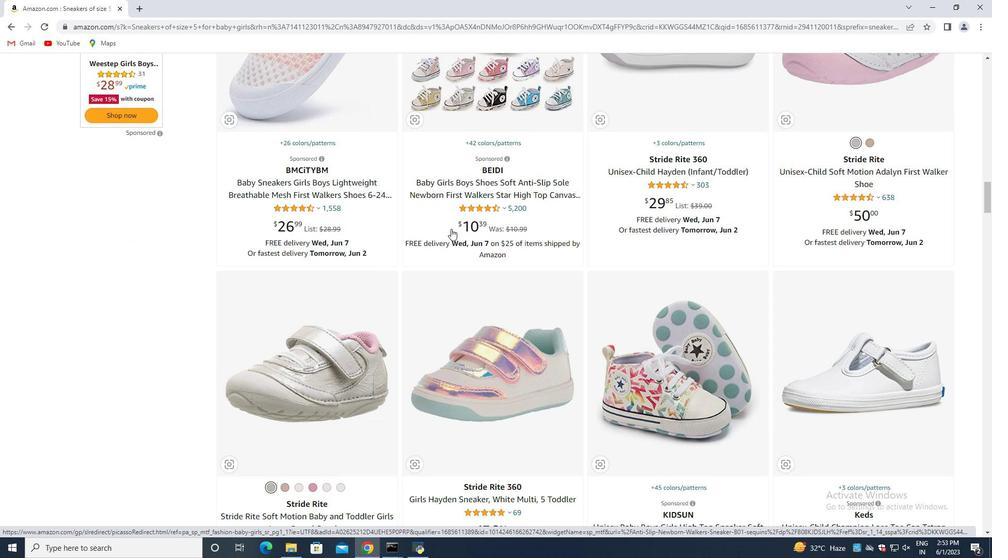 
Action: Mouse scrolled (451, 228) with delta (0, 0)
Screenshot: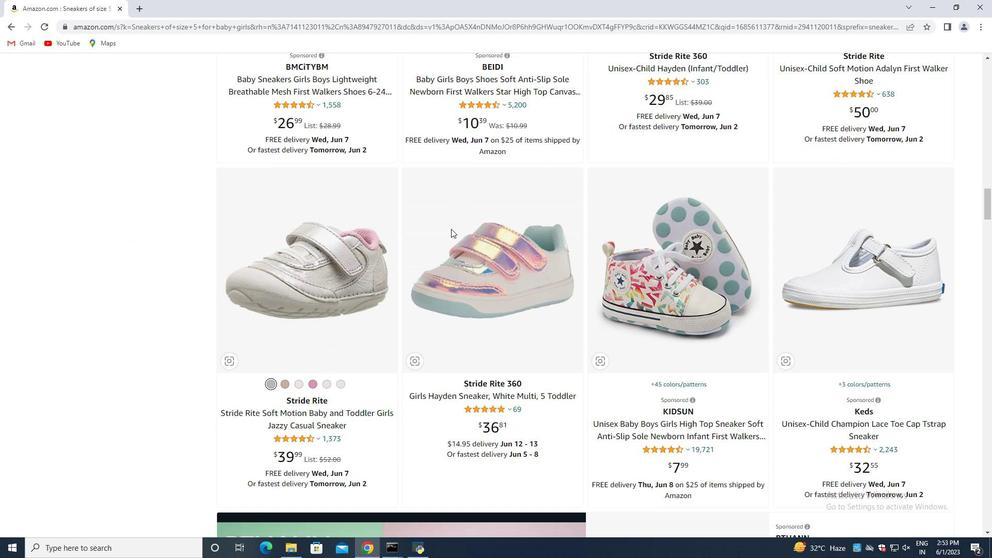 
Action: Mouse scrolled (451, 228) with delta (0, 0)
Screenshot: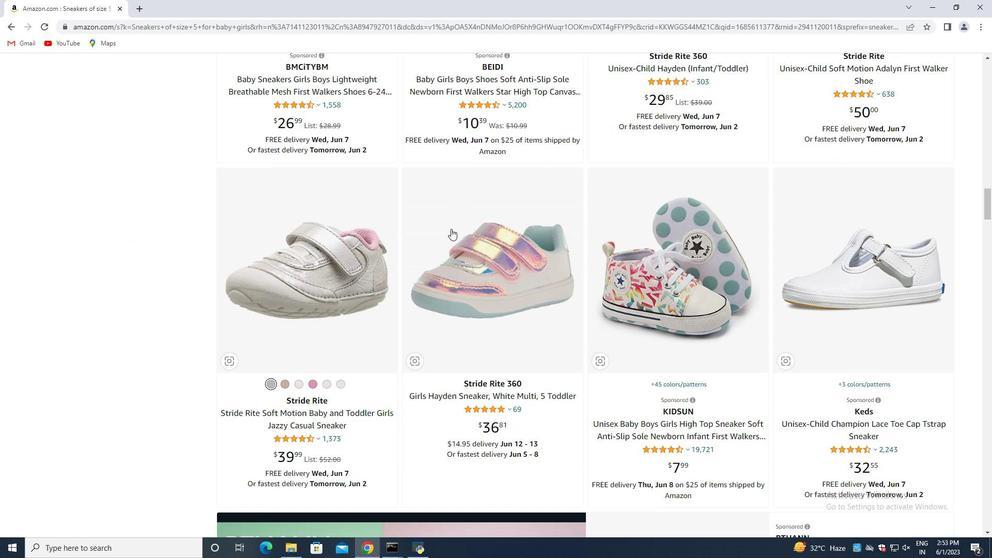 
Action: Mouse scrolled (451, 228) with delta (0, 0)
Screenshot: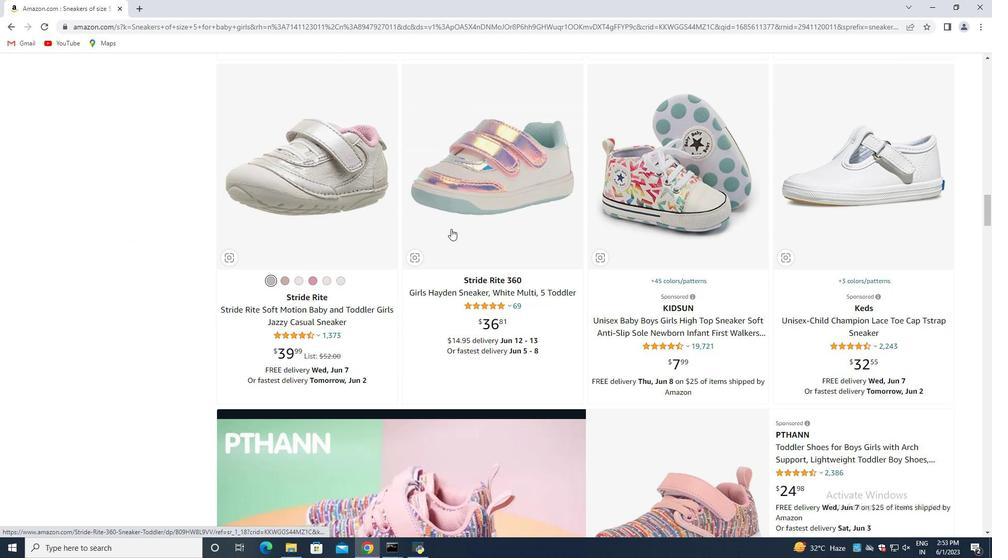 
Action: Mouse scrolled (451, 228) with delta (0, 0)
Screenshot: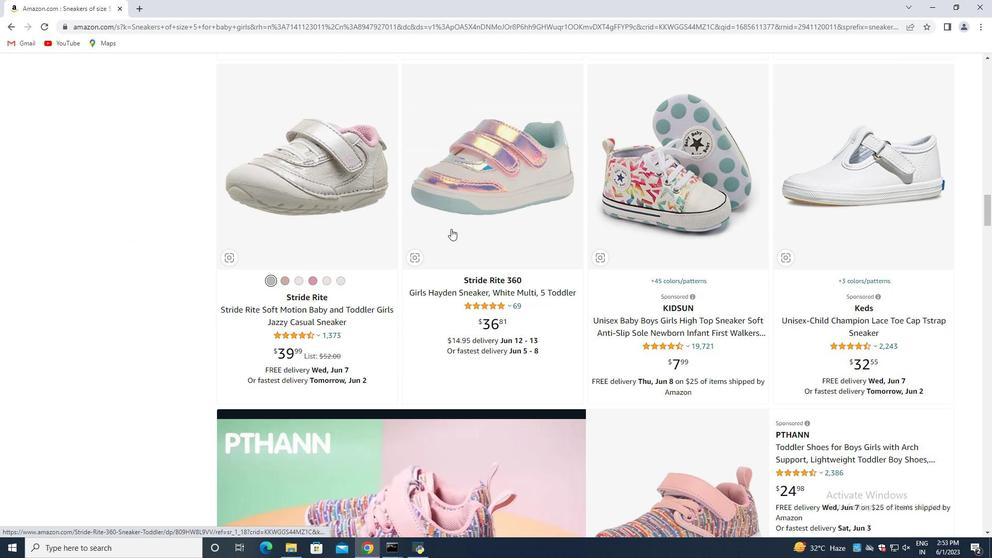 
Action: Mouse scrolled (451, 228) with delta (0, 0)
Screenshot: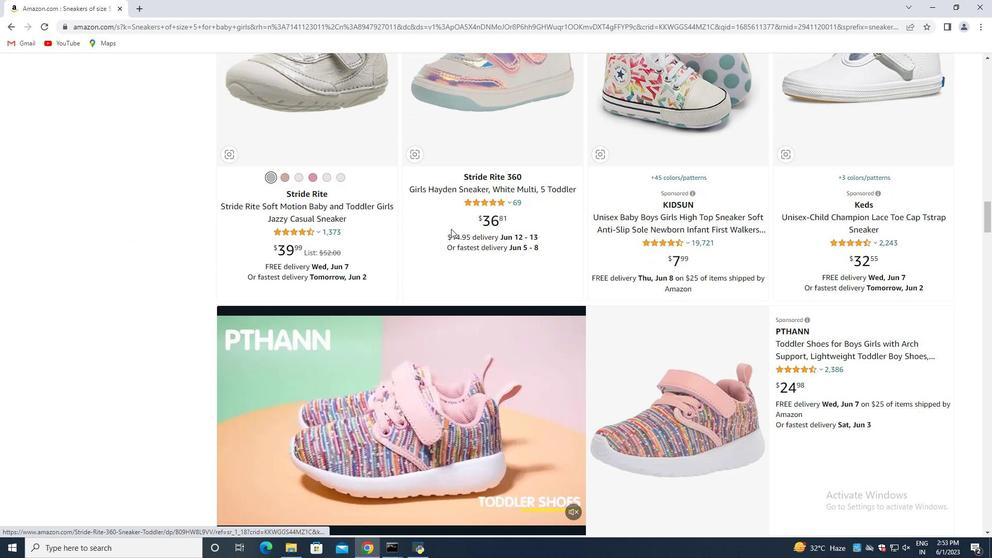 
Action: Mouse scrolled (451, 228) with delta (0, 0)
Screenshot: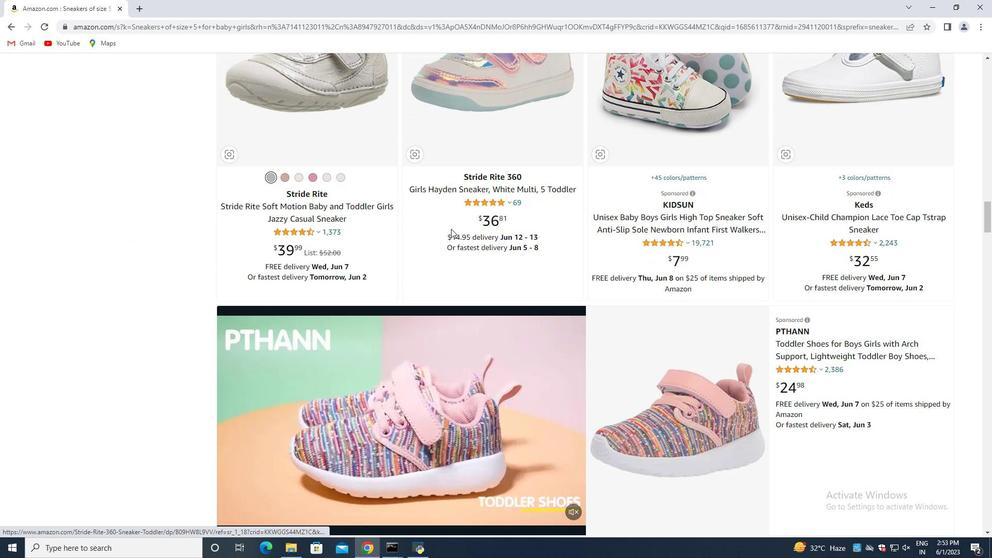 
Action: Mouse scrolled (451, 228) with delta (0, 0)
Screenshot: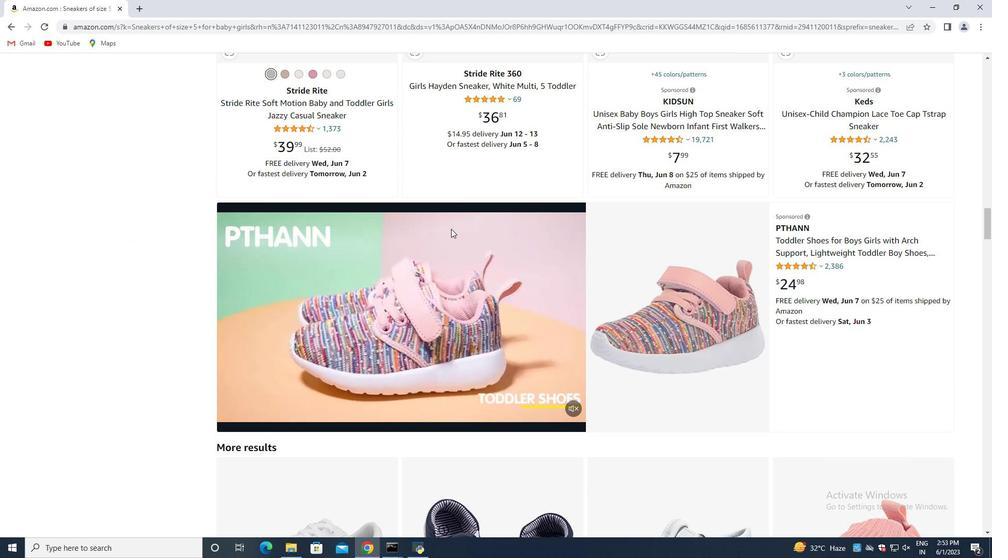 
Action: Mouse scrolled (451, 228) with delta (0, 0)
Screenshot: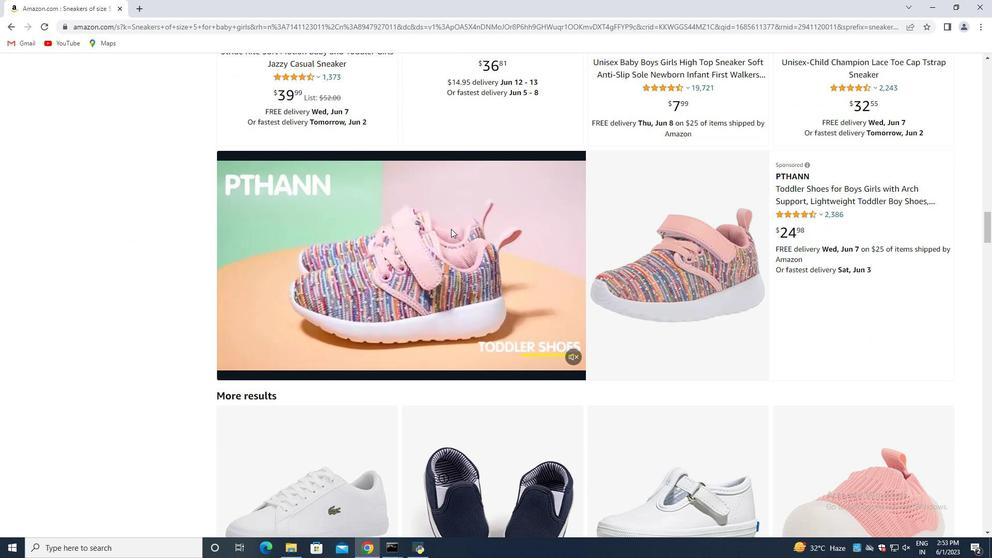 
Action: Mouse scrolled (451, 228) with delta (0, 0)
Screenshot: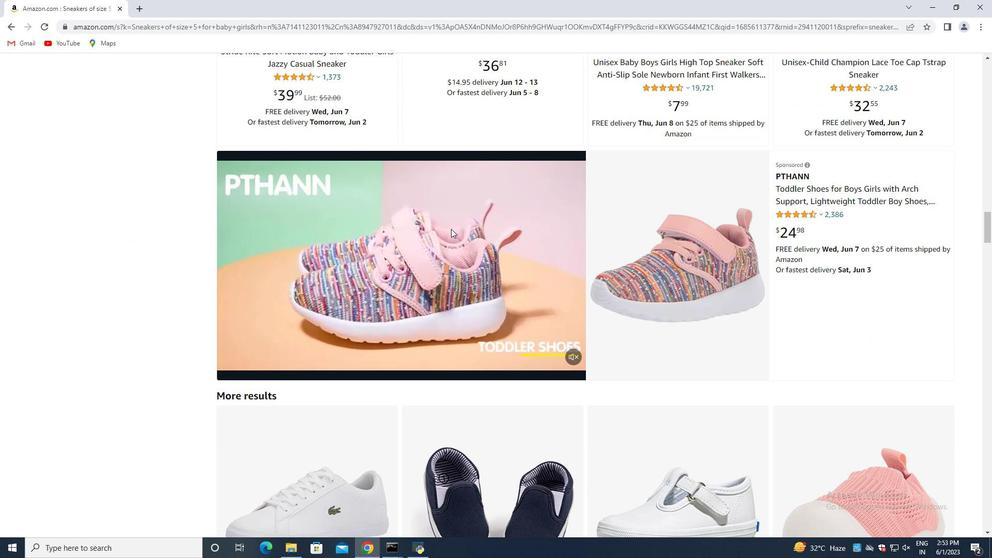 
Action: Mouse scrolled (451, 228) with delta (0, 0)
Screenshot: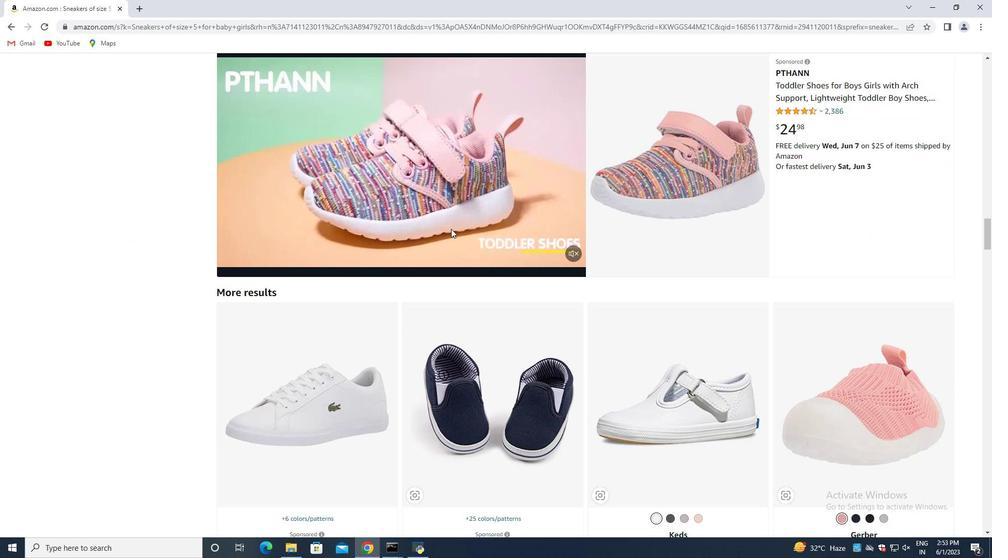
Action: Mouse scrolled (451, 228) with delta (0, 0)
Screenshot: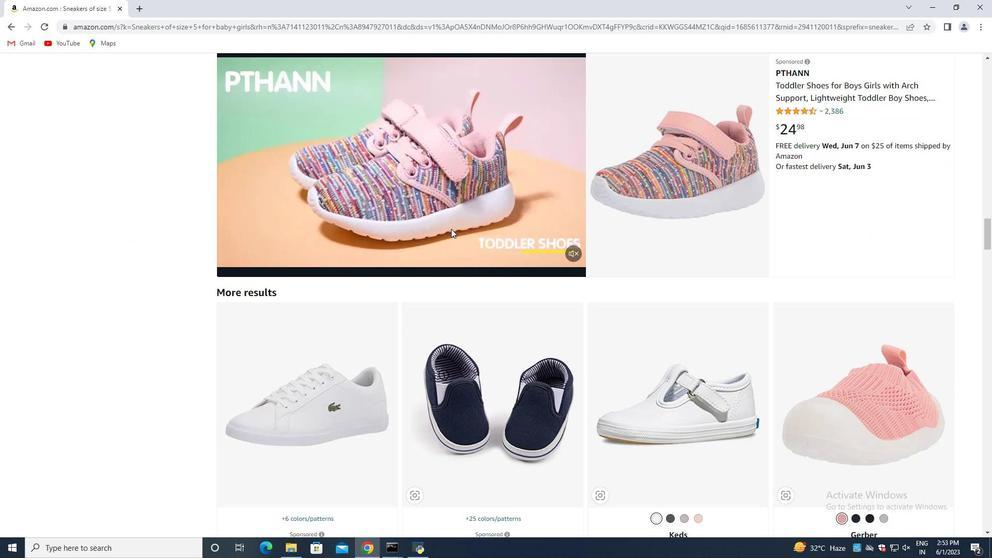 
Action: Mouse scrolled (451, 228) with delta (0, 0)
Screenshot: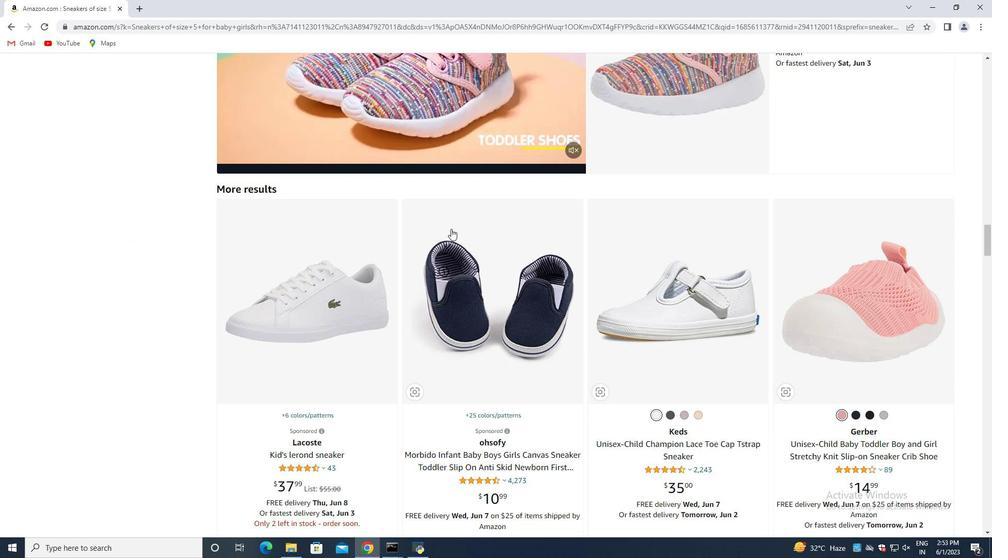 
Action: Mouse moved to (452, 229)
Screenshot: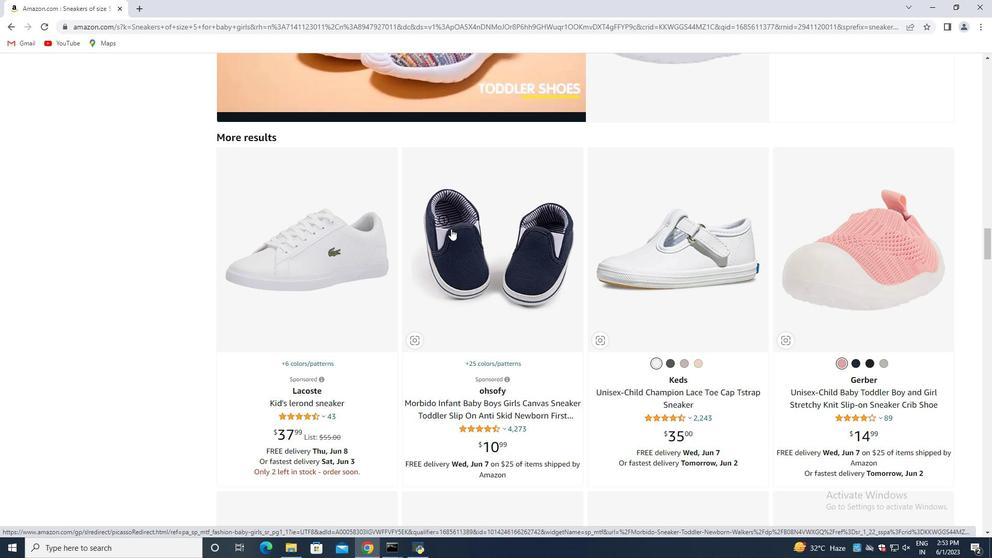 
Action: Mouse scrolled (452, 229) with delta (0, 0)
Screenshot: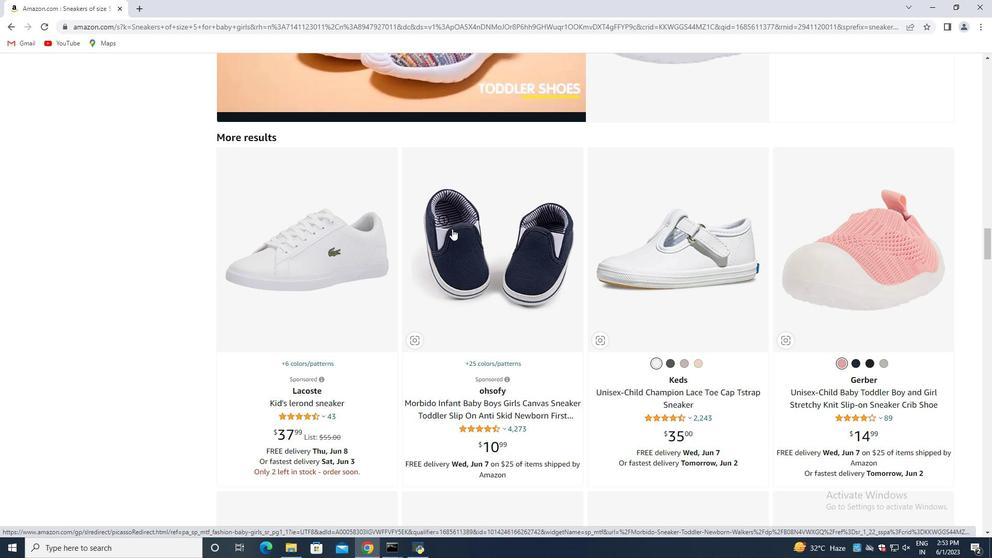 
Action: Mouse scrolled (452, 229) with delta (0, 0)
Screenshot: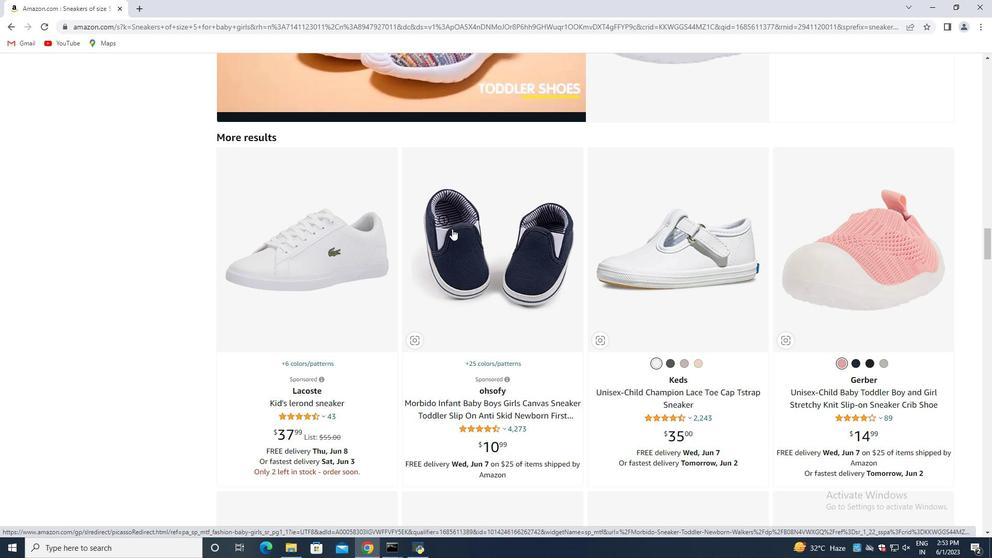 
Action: Mouse scrolled (452, 229) with delta (0, 0)
Screenshot: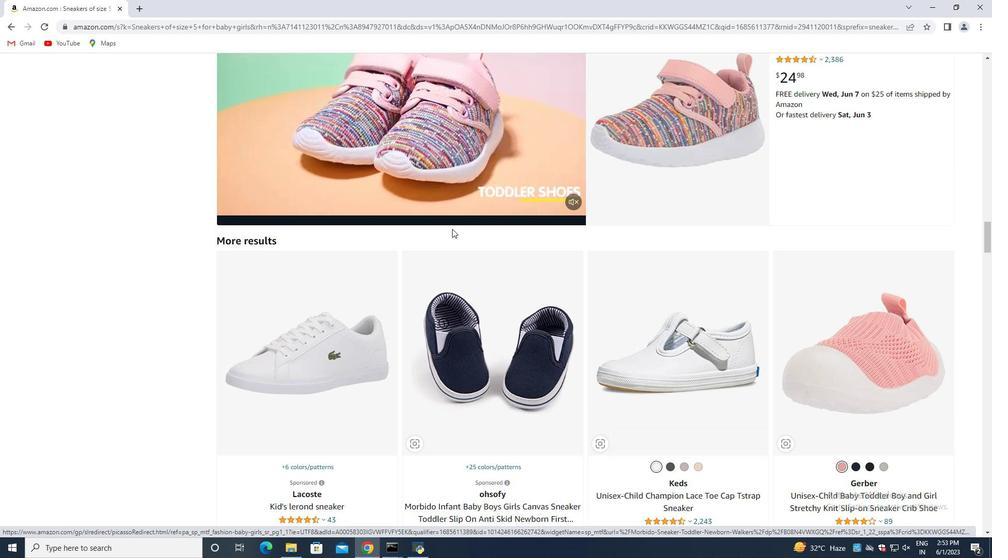 
Action: Mouse scrolled (452, 229) with delta (0, 0)
Screenshot: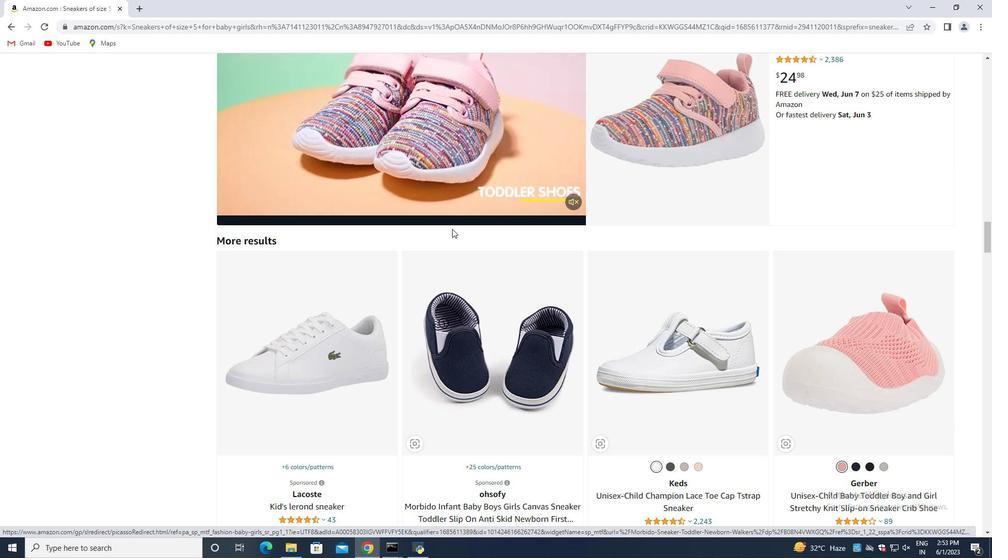 
Action: Mouse scrolled (452, 229) with delta (0, 0)
Screenshot: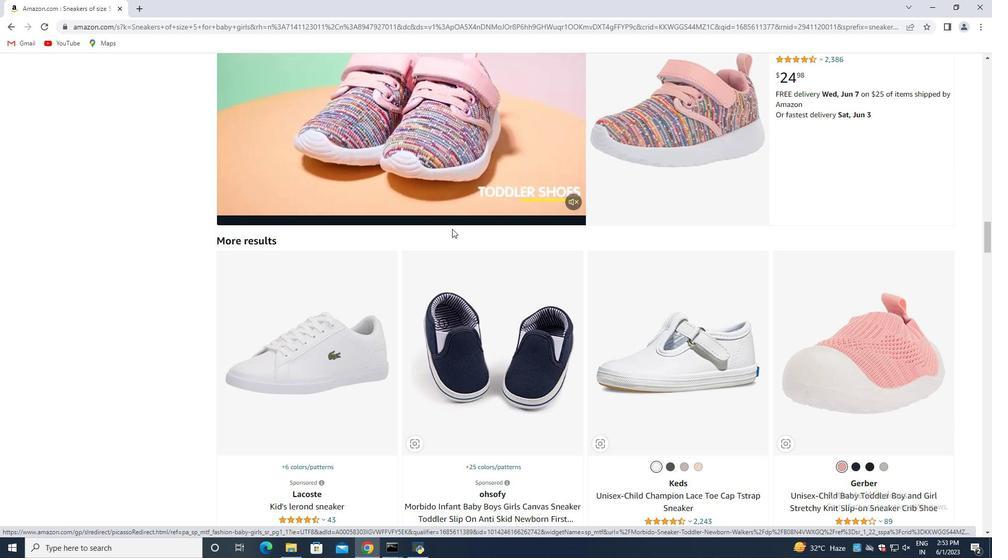 
Action: Mouse scrolled (452, 229) with delta (0, 0)
Screenshot: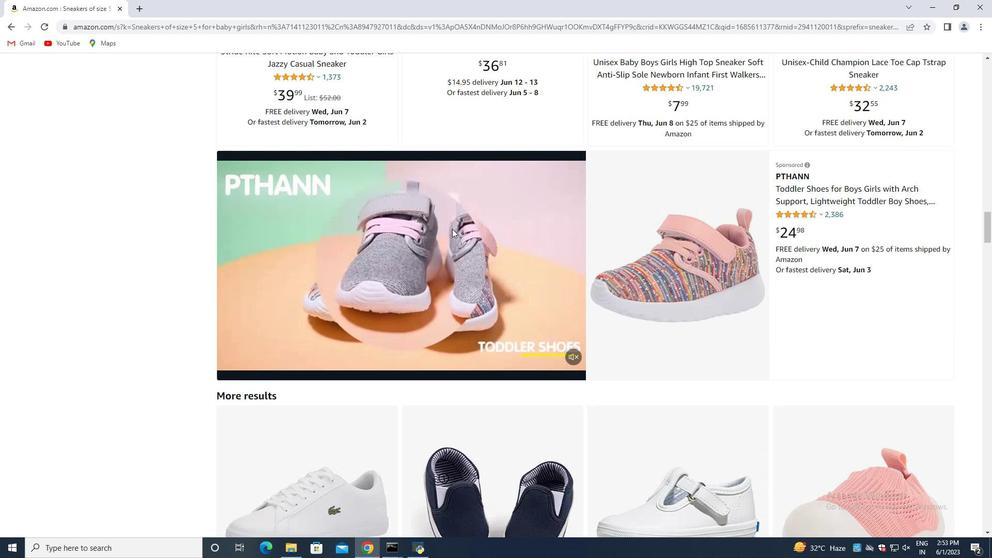 
Action: Mouse scrolled (452, 229) with delta (0, 0)
Screenshot: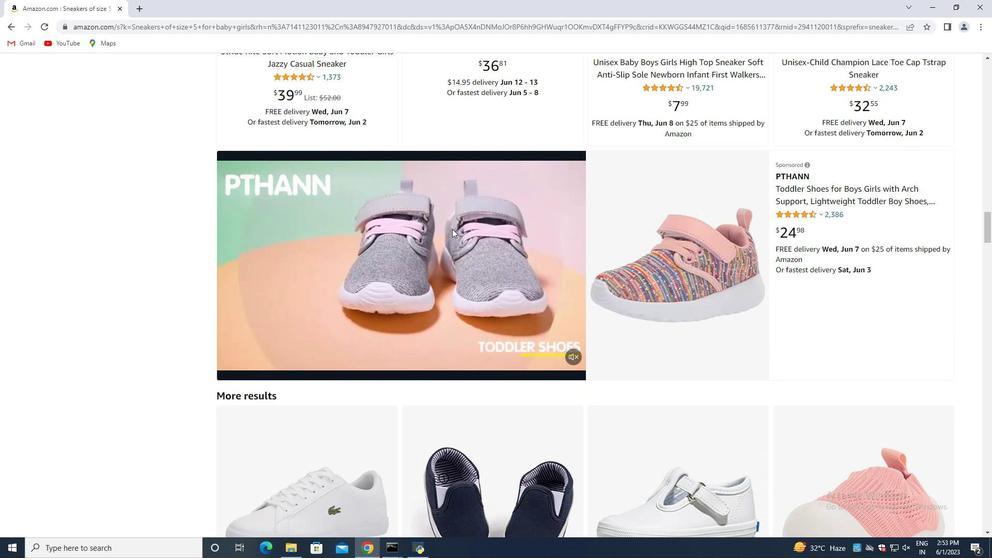 
Action: Mouse scrolled (452, 229) with delta (0, 0)
Screenshot: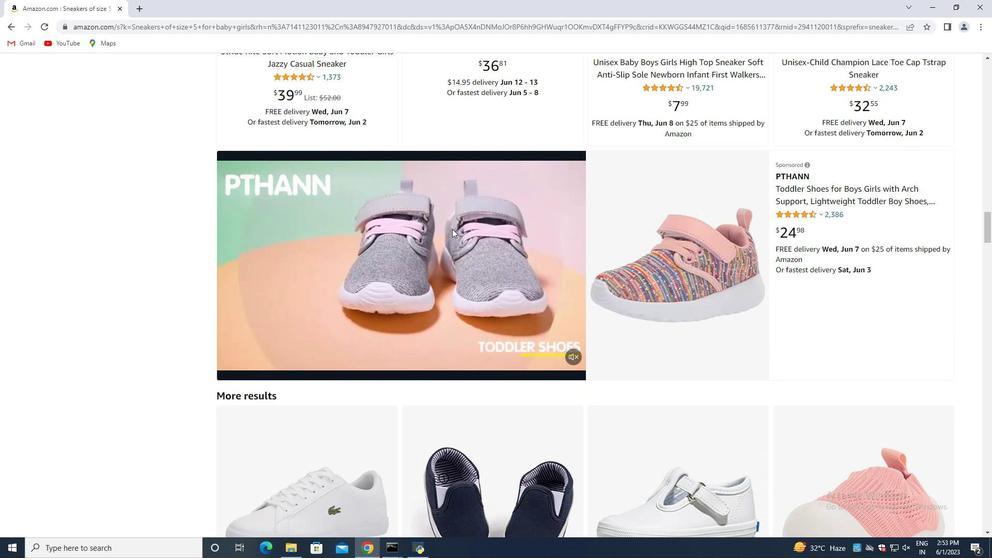 
Action: Mouse scrolled (452, 229) with delta (0, 0)
Screenshot: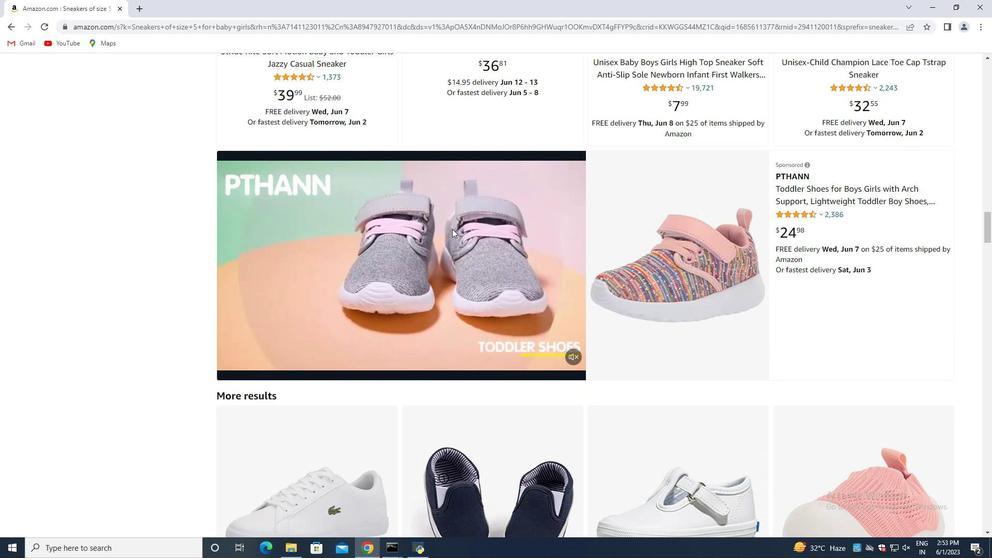 
Action: Mouse scrolled (452, 229) with delta (0, 0)
Screenshot: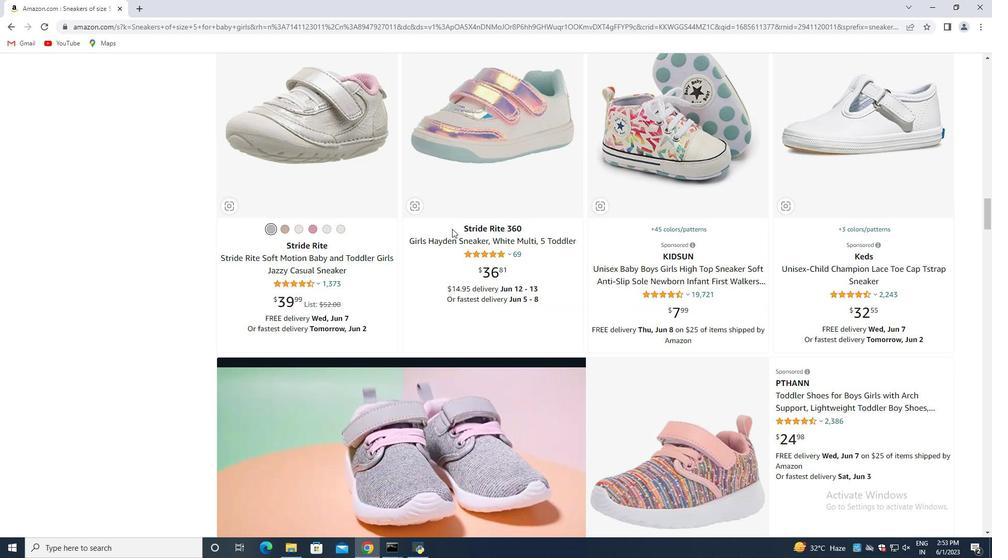 
Action: Mouse scrolled (452, 229) with delta (0, 0)
Screenshot: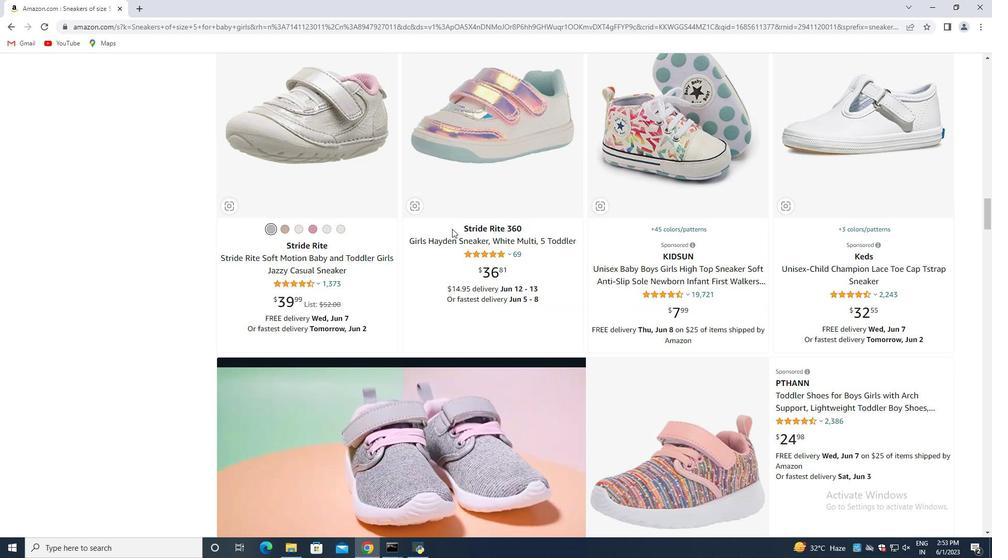 
Action: Mouse scrolled (452, 229) with delta (0, 0)
Screenshot: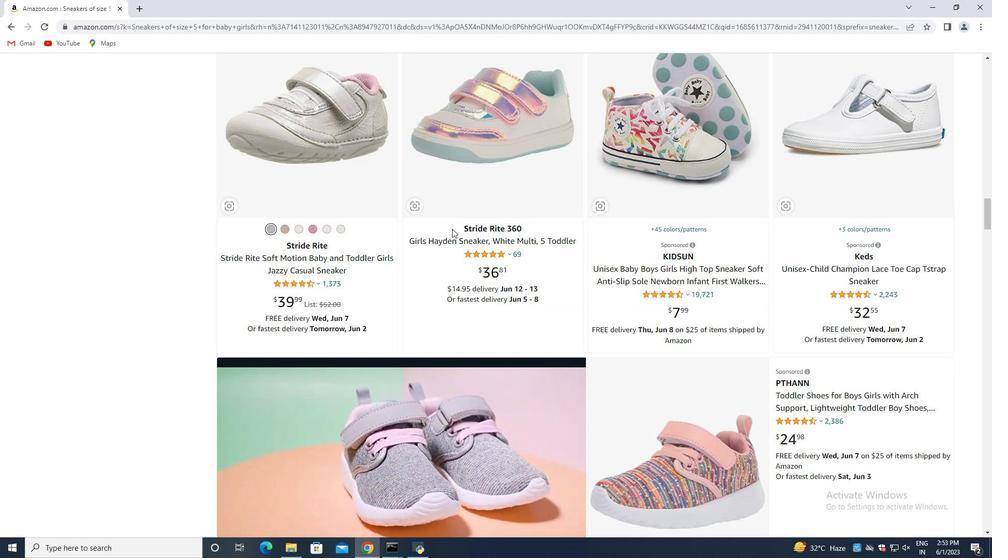 
Action: Mouse scrolled (452, 229) with delta (0, 0)
Screenshot: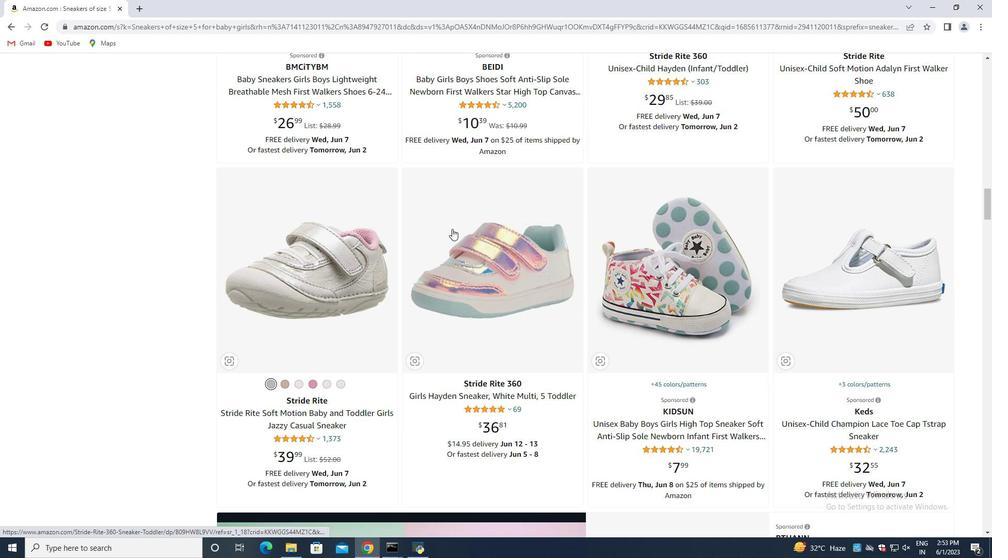 
Action: Mouse scrolled (452, 229) with delta (0, 0)
Screenshot: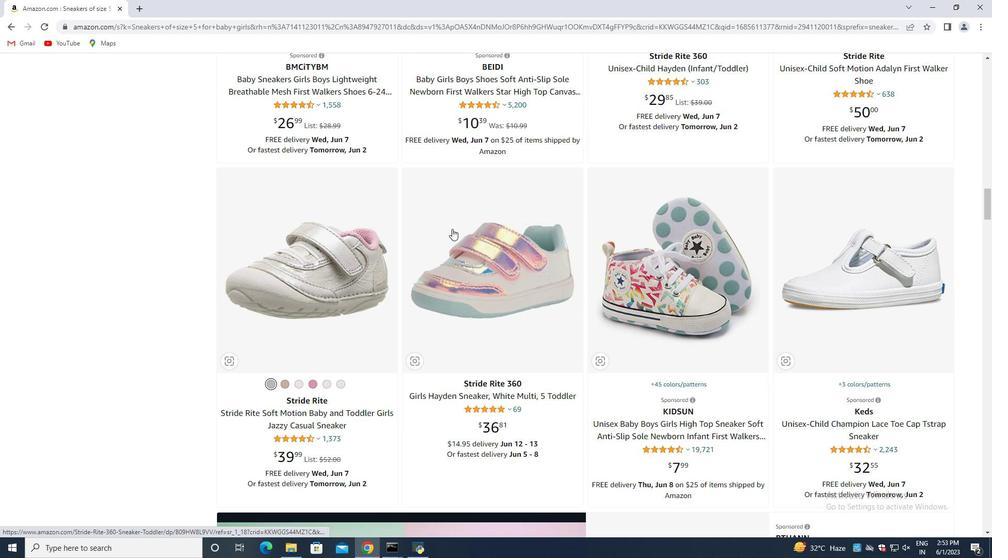 
Action: Mouse scrolled (452, 229) with delta (0, 0)
Screenshot: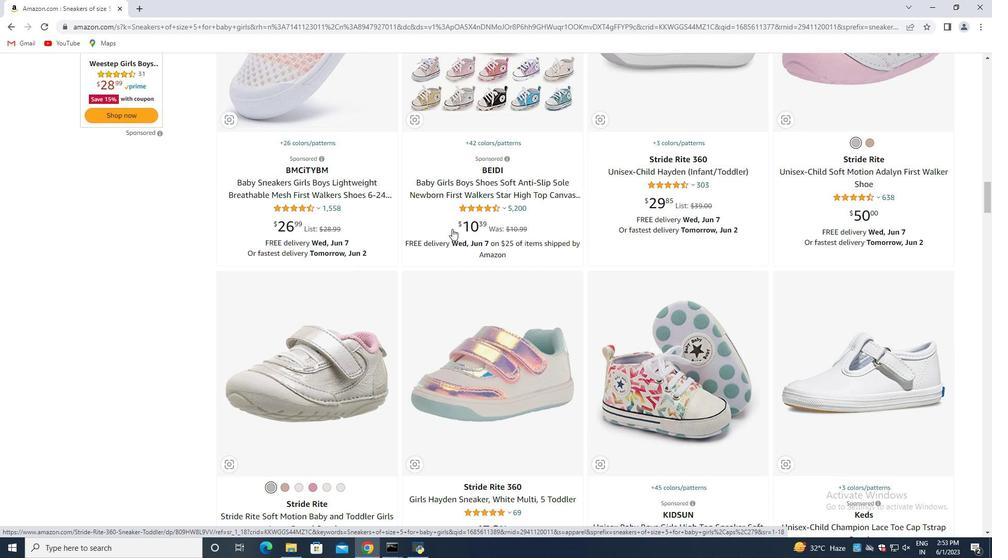 
Action: Mouse scrolled (452, 229) with delta (0, 0)
Screenshot: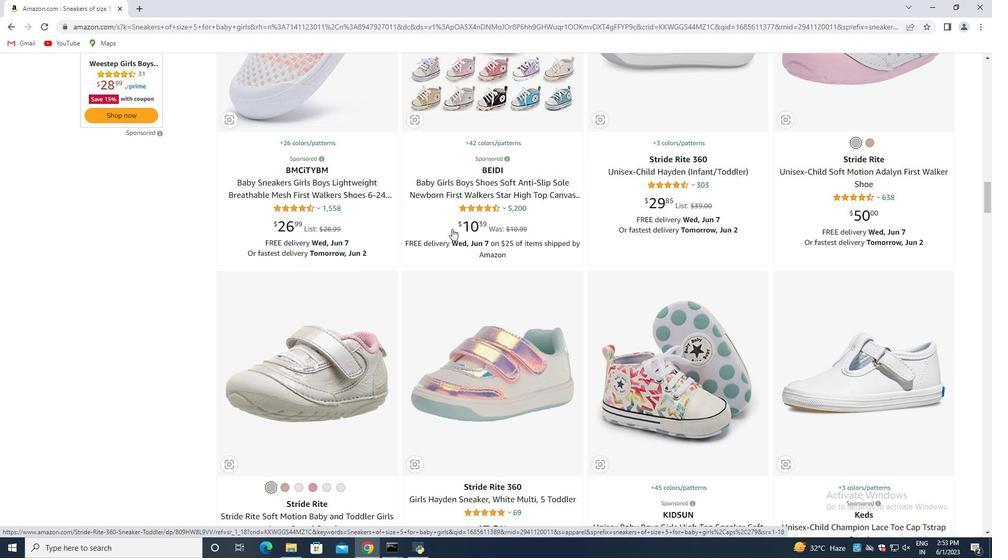 
Action: Mouse scrolled (452, 229) with delta (0, 0)
Screenshot: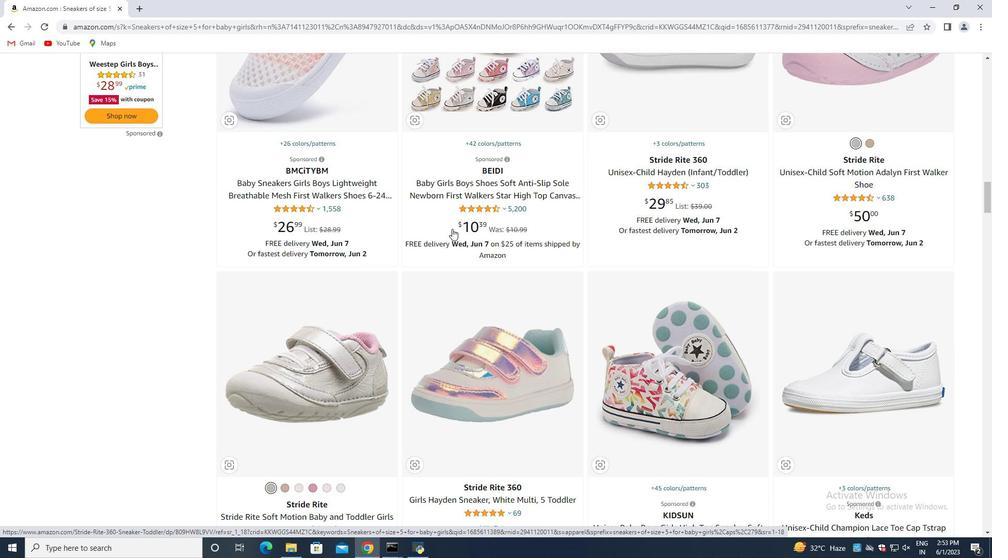 
Action: Mouse scrolled (452, 229) with delta (0, 0)
Screenshot: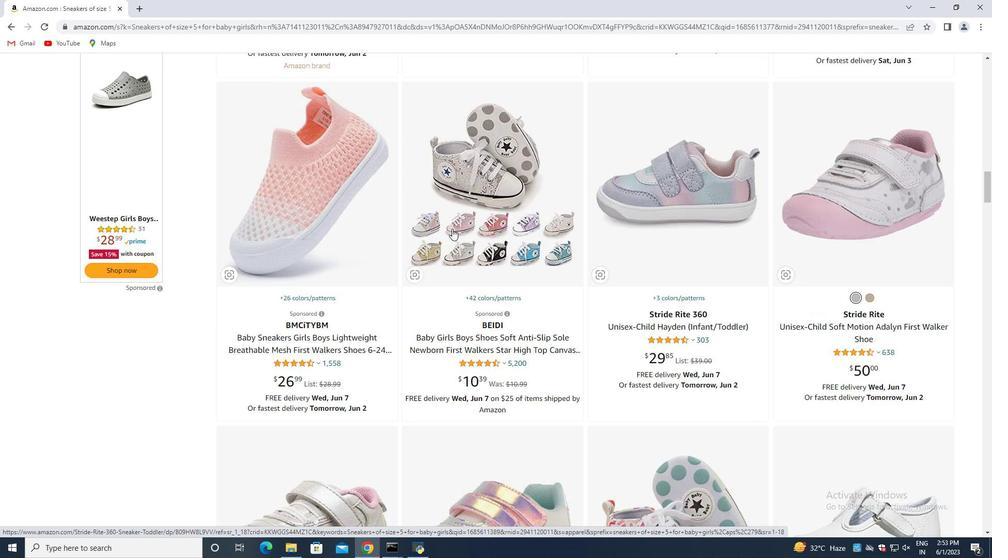
Action: Mouse scrolled (452, 229) with delta (0, 0)
Screenshot: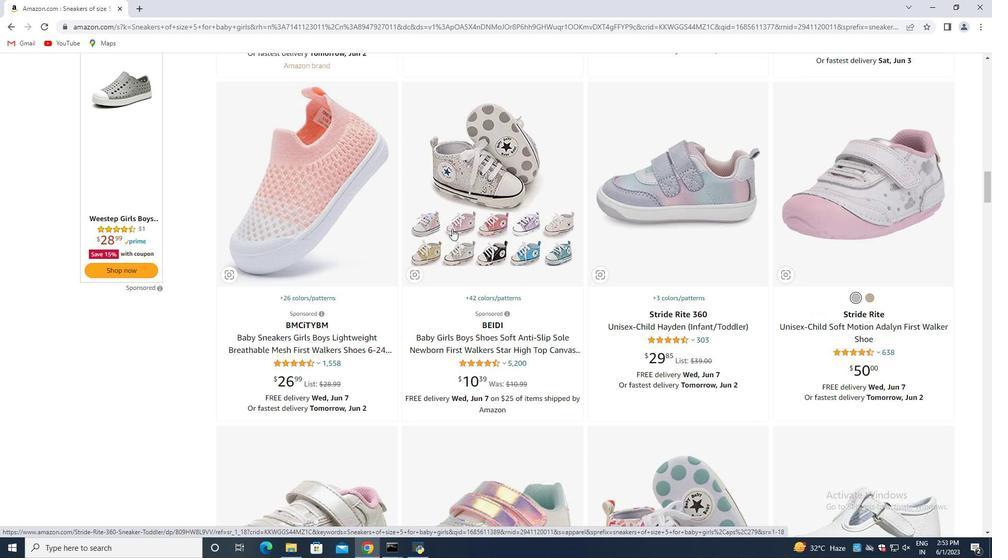 
Action: Mouse scrolled (452, 229) with delta (0, 0)
Screenshot: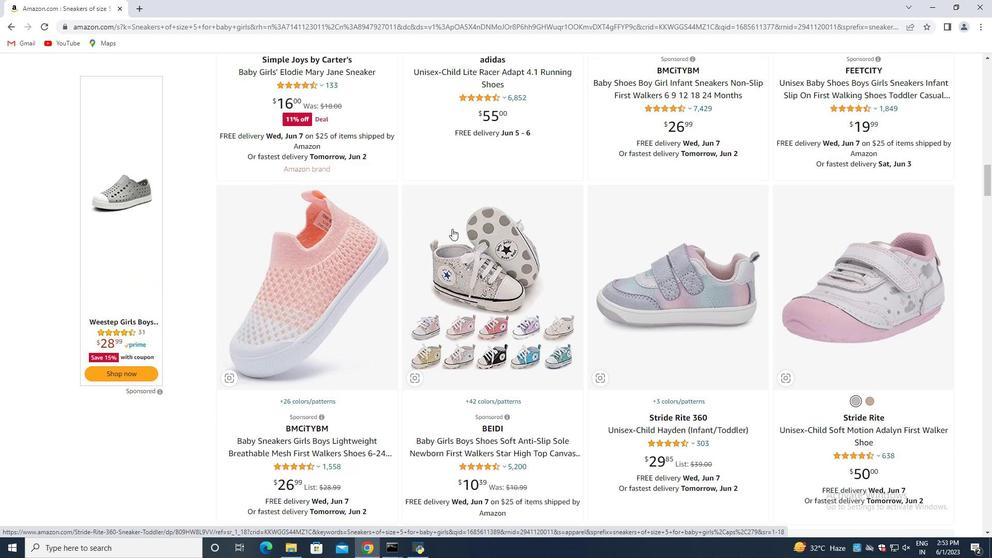 
Action: Mouse scrolled (452, 229) with delta (0, 0)
Screenshot: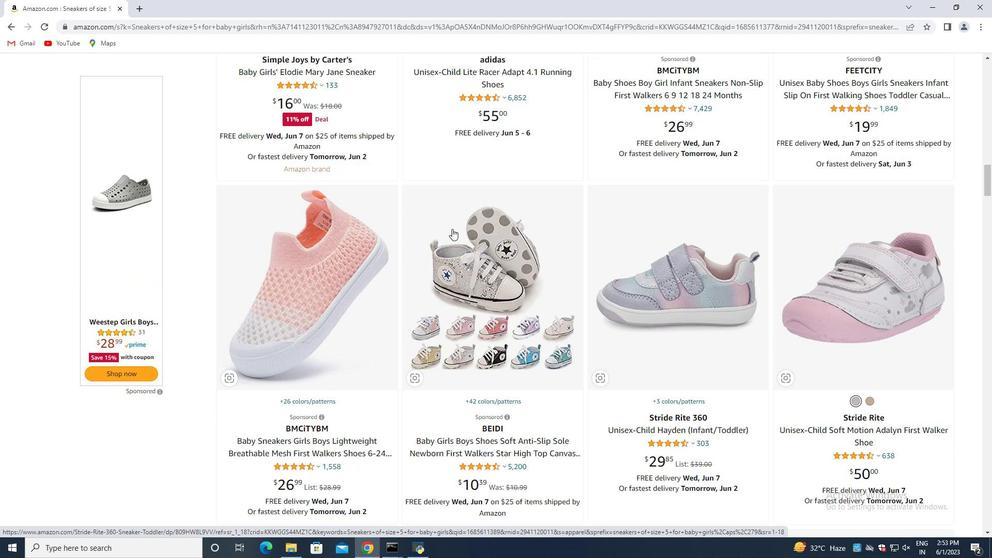 
Action: Mouse scrolled (452, 229) with delta (0, 0)
Screenshot: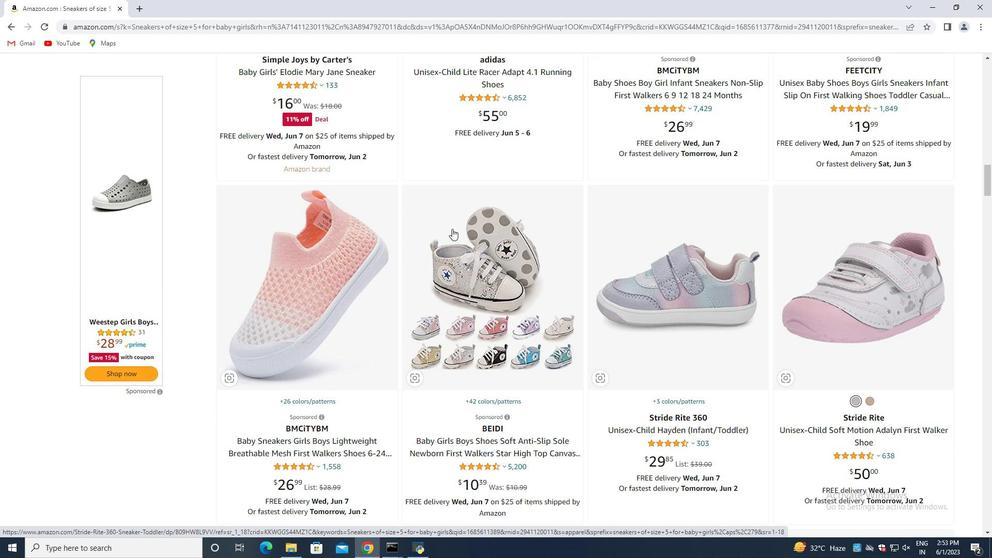 
Action: Mouse scrolled (452, 229) with delta (0, 0)
Screenshot: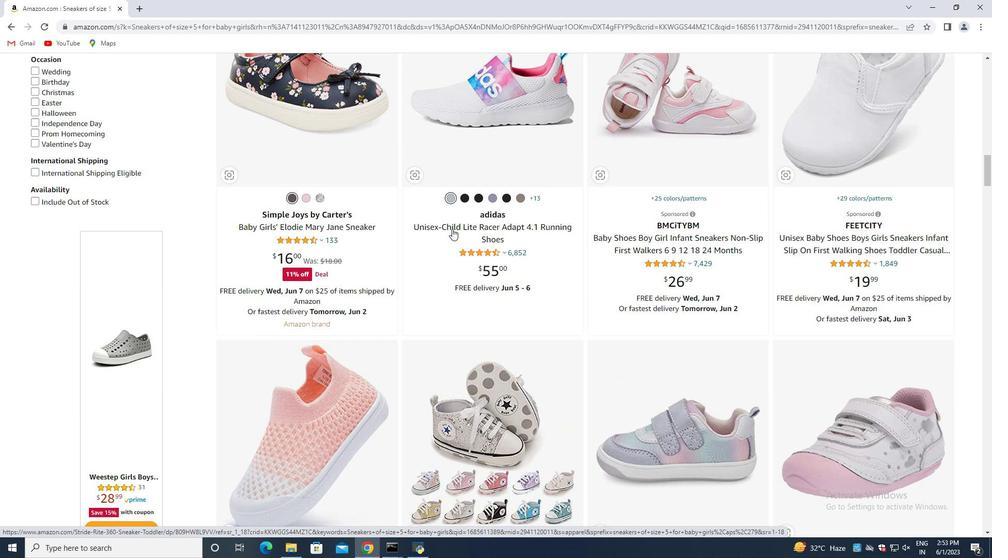 
Action: Mouse scrolled (452, 229) with delta (0, 0)
Screenshot: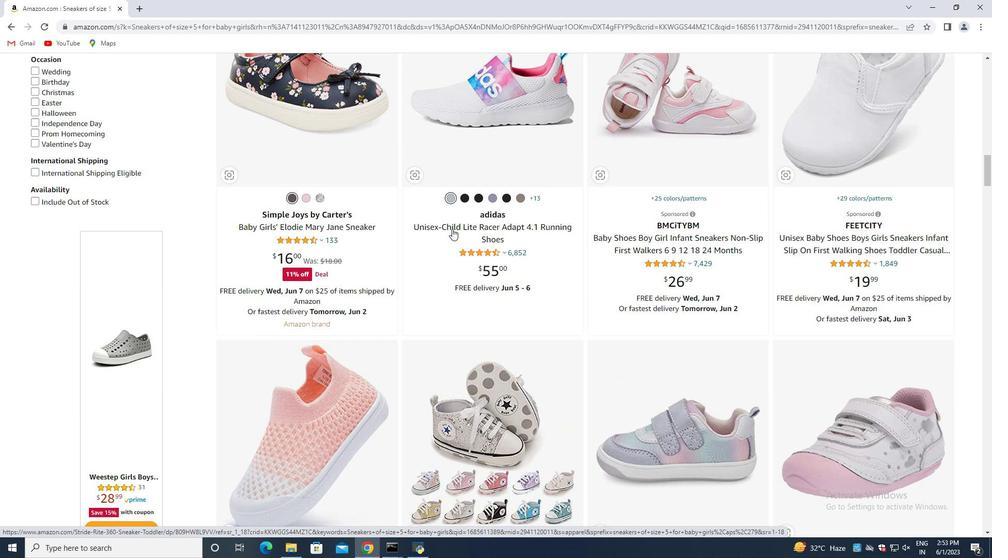
Action: Mouse scrolled (452, 229) with delta (0, 0)
Screenshot: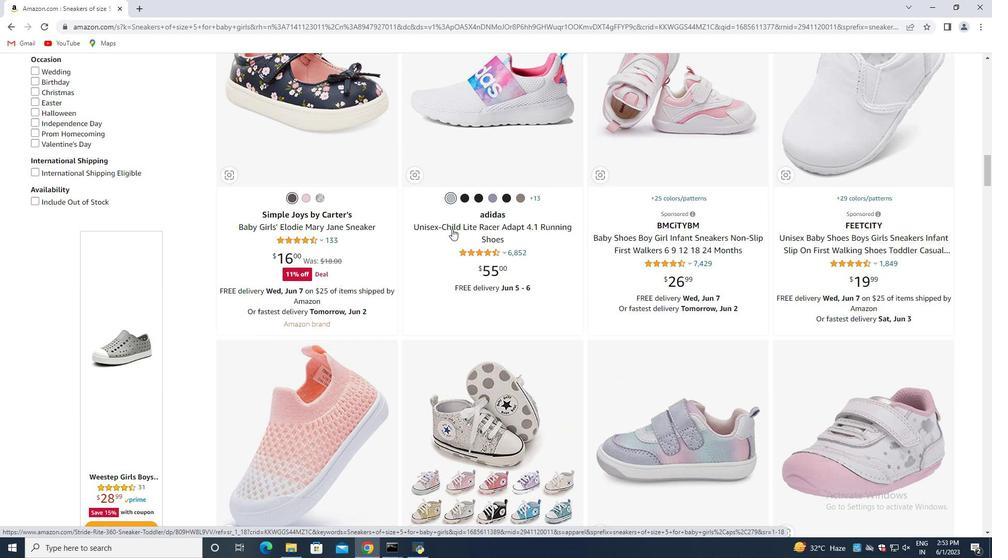 
Action: Mouse scrolled (452, 229) with delta (0, 0)
Screenshot: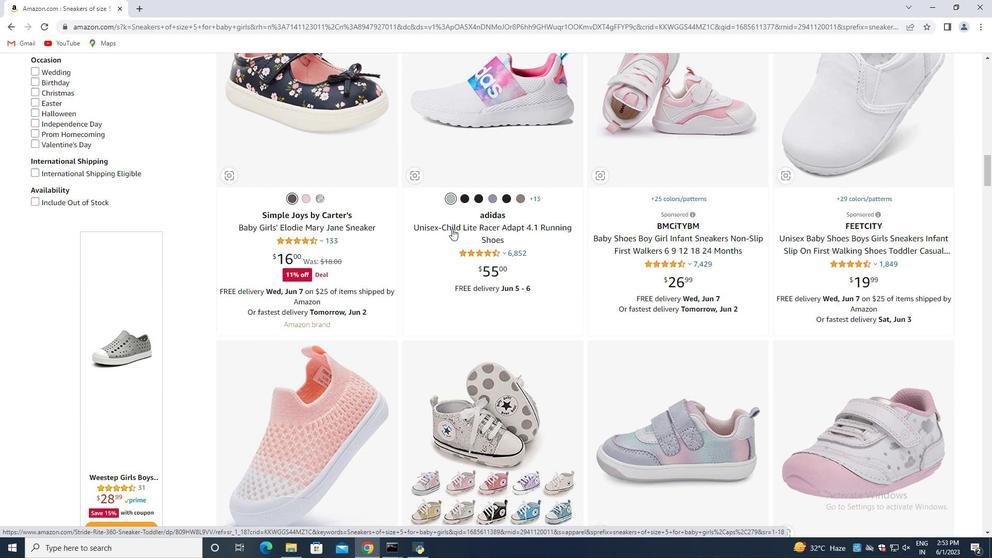 
Action: Mouse scrolled (452, 229) with delta (0, 0)
Screenshot: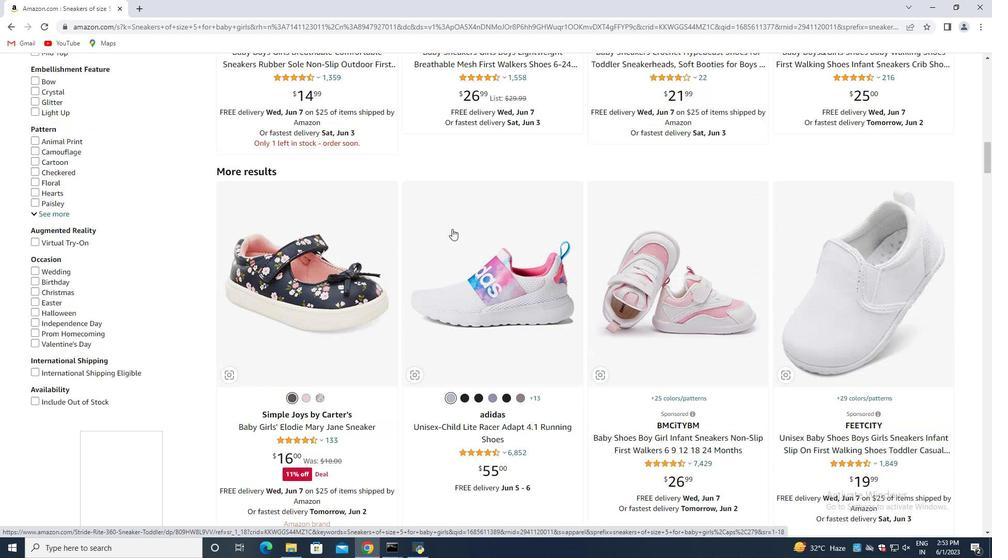 
Action: Mouse scrolled (452, 229) with delta (0, 0)
Screenshot: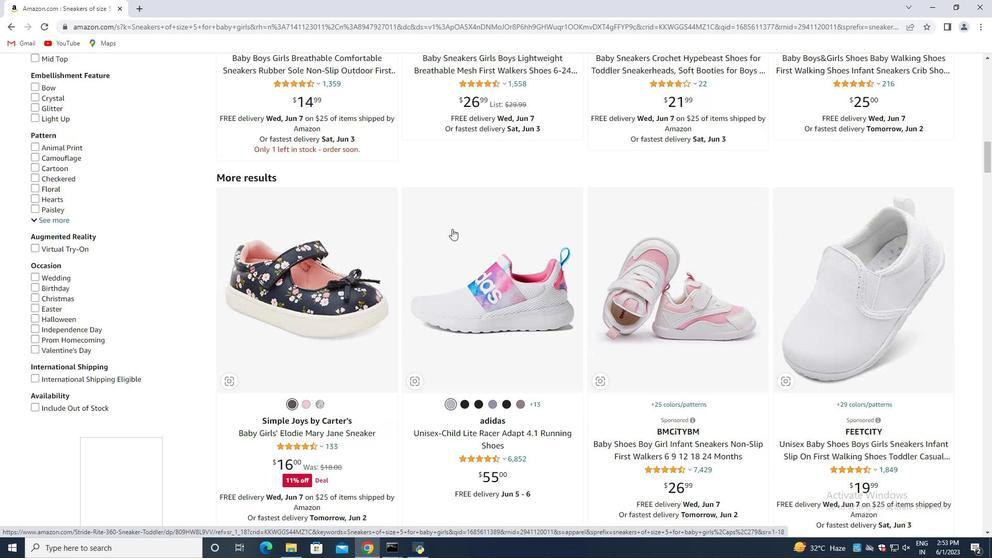 
Action: Mouse scrolled (452, 229) with delta (0, 0)
Screenshot: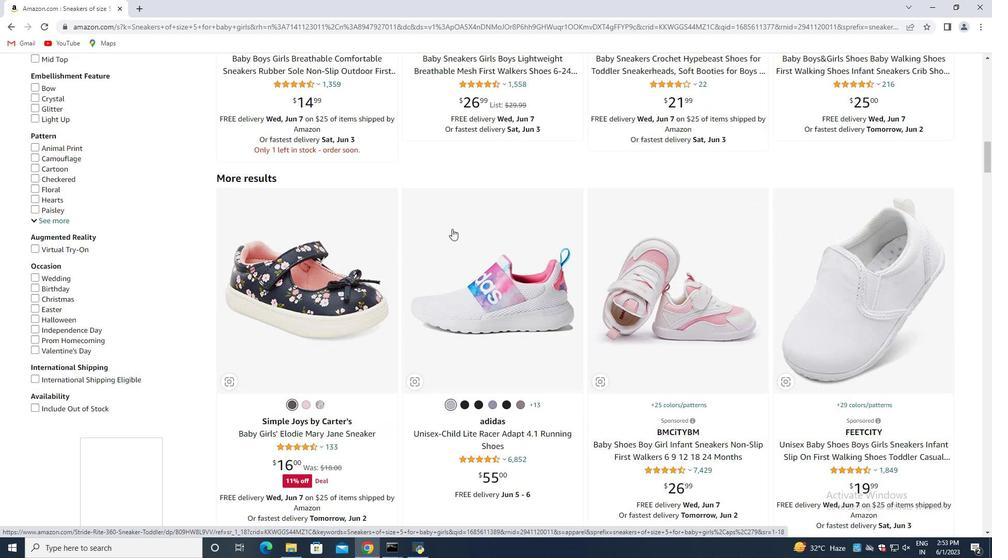 
Action: Mouse scrolled (452, 229) with delta (0, 0)
Screenshot: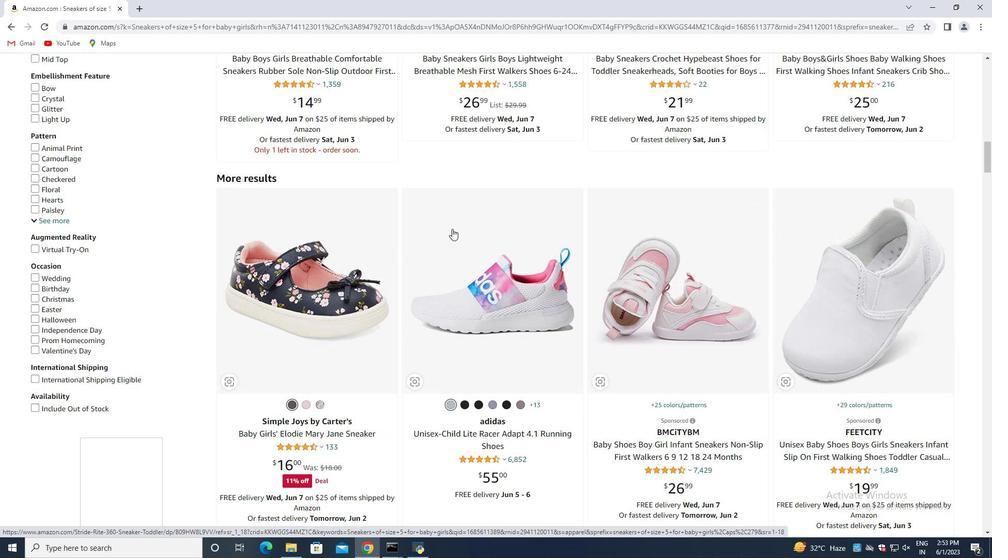 
Action: Mouse scrolled (452, 229) with delta (0, 0)
Screenshot: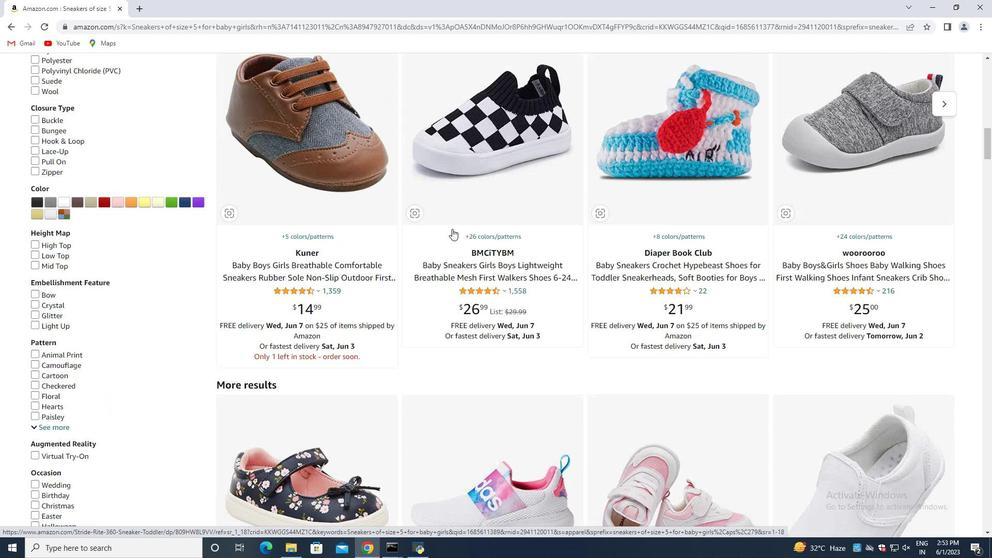 
Action: Mouse scrolled (452, 229) with delta (0, 0)
Screenshot: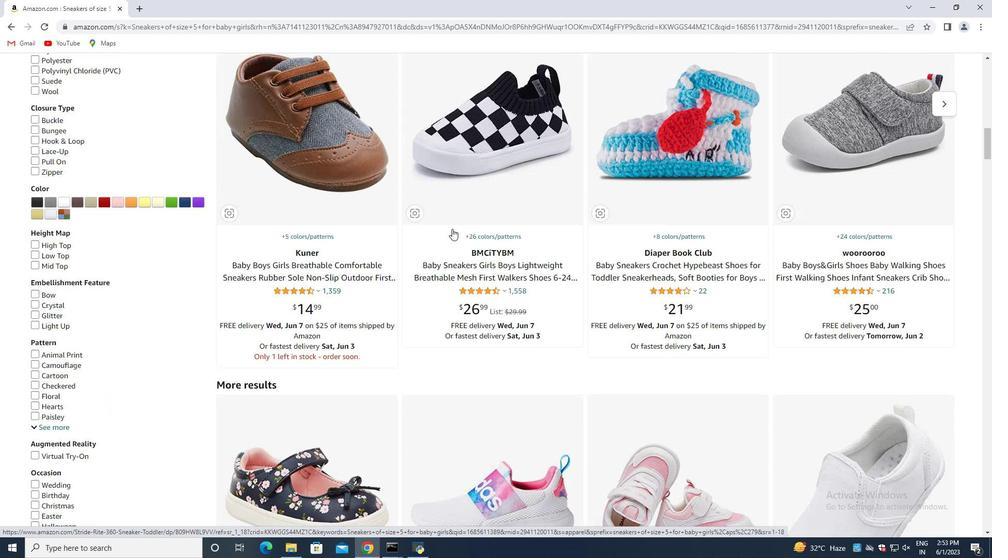 
Action: Mouse scrolled (452, 229) with delta (0, 0)
Screenshot: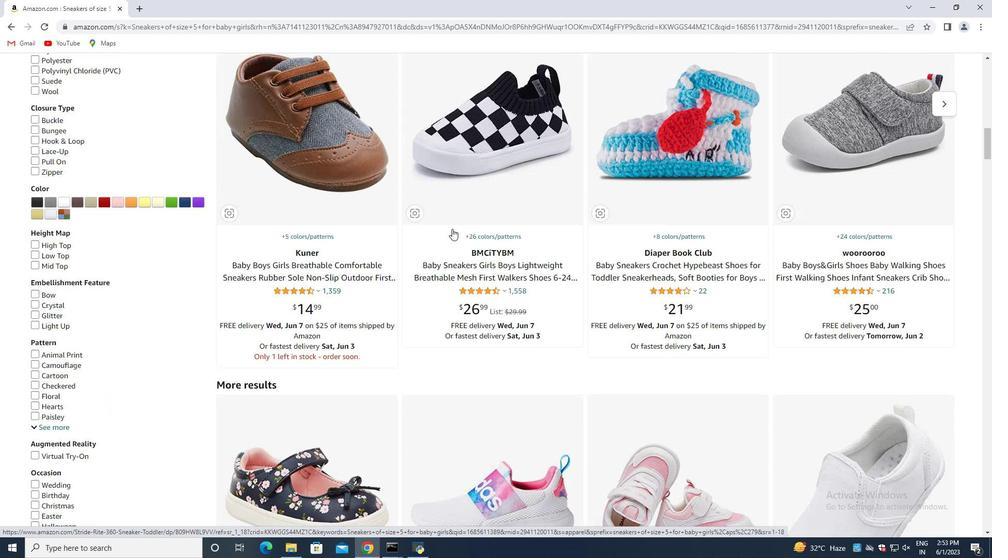 
Action: Mouse scrolled (452, 229) with delta (0, 0)
Screenshot: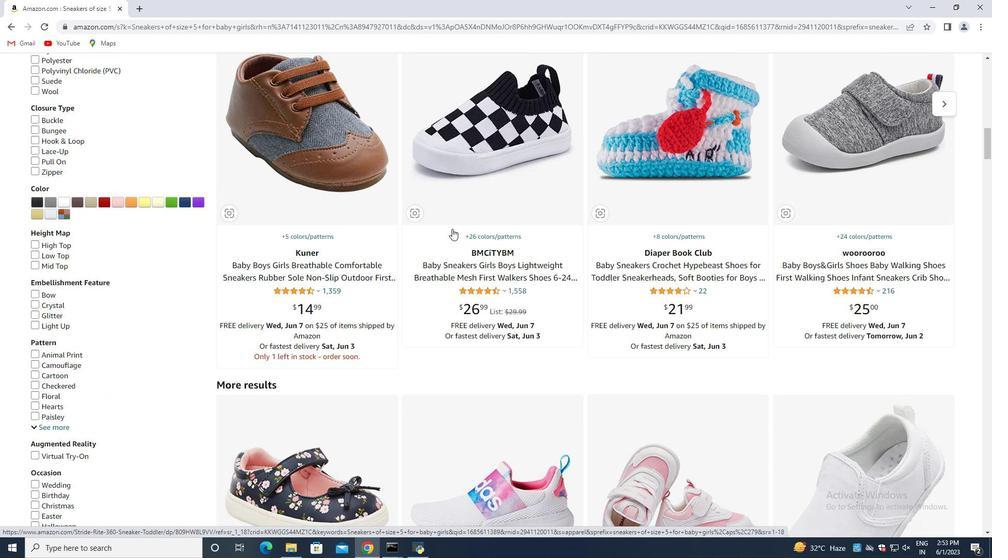 
Action: Mouse scrolled (452, 229) with delta (0, 0)
Screenshot: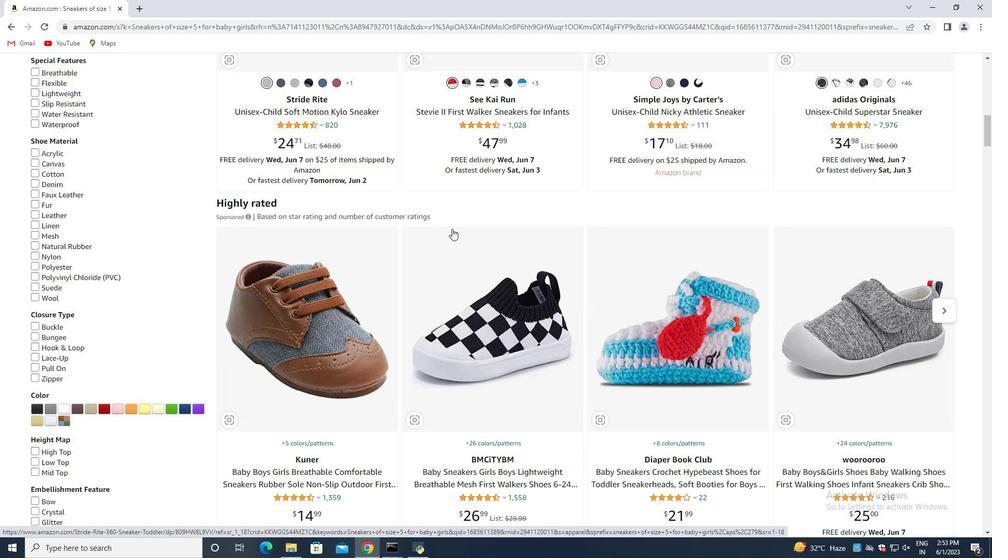 
Action: Mouse scrolled (452, 229) with delta (0, 0)
Screenshot: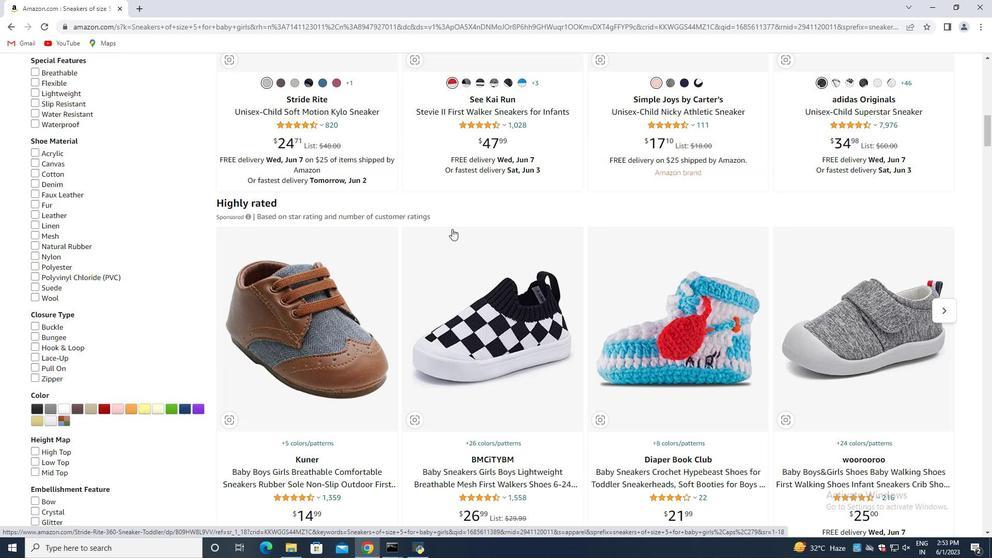 
Action: Mouse scrolled (452, 229) with delta (0, 0)
Screenshot: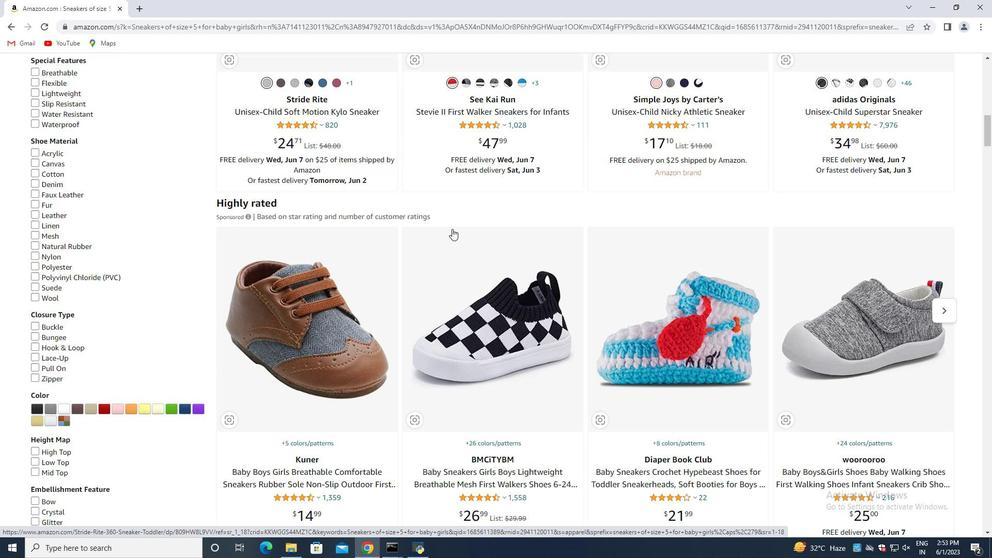 
Action: Mouse scrolled (452, 229) with delta (0, 0)
Screenshot: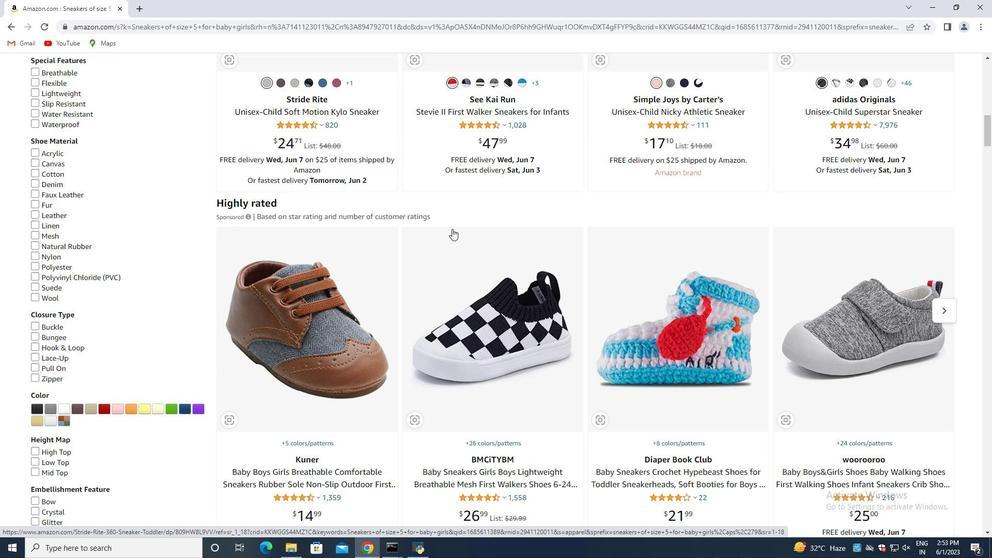 
Action: Mouse scrolled (452, 229) with delta (0, 0)
Screenshot: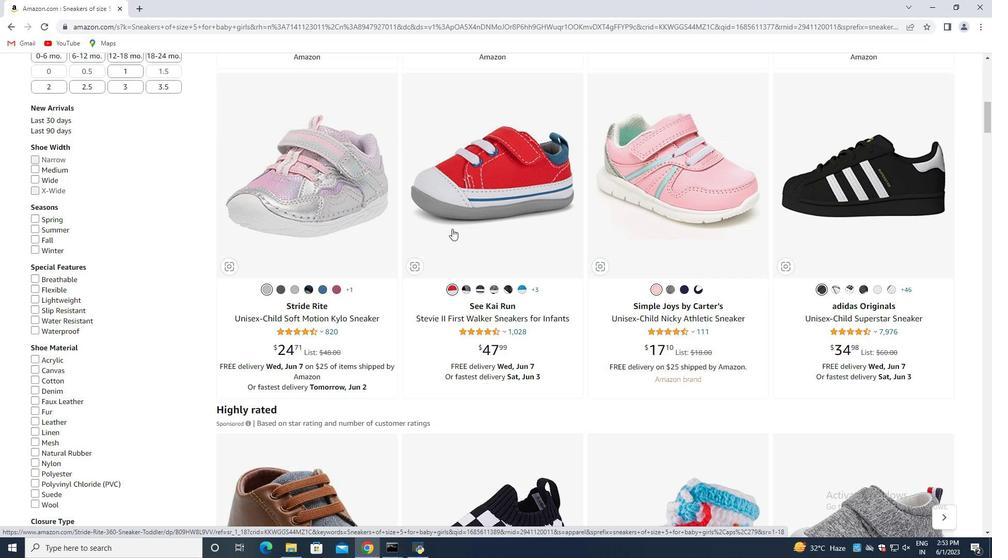 
Action: Mouse scrolled (452, 229) with delta (0, 0)
Screenshot: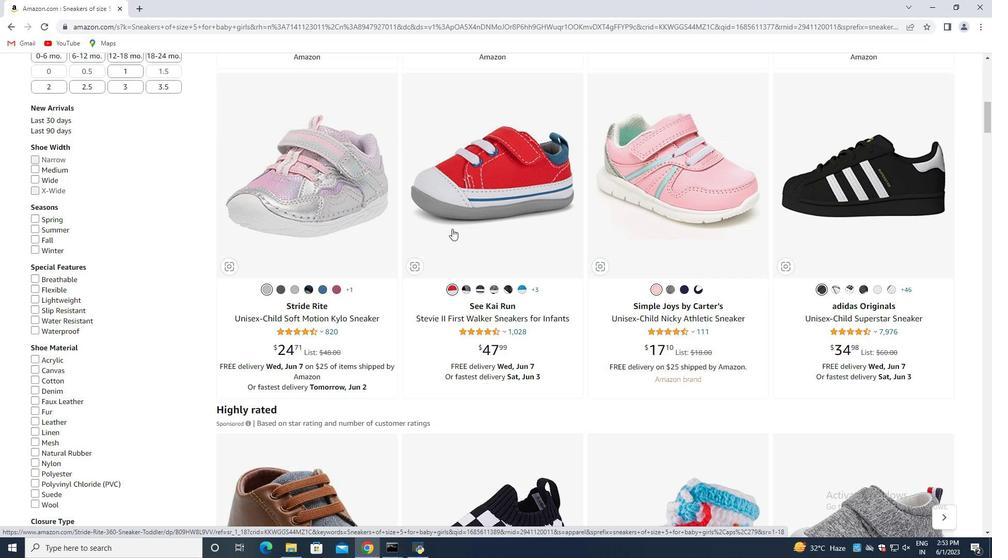 
Action: Mouse scrolled (452, 229) with delta (0, 0)
Screenshot: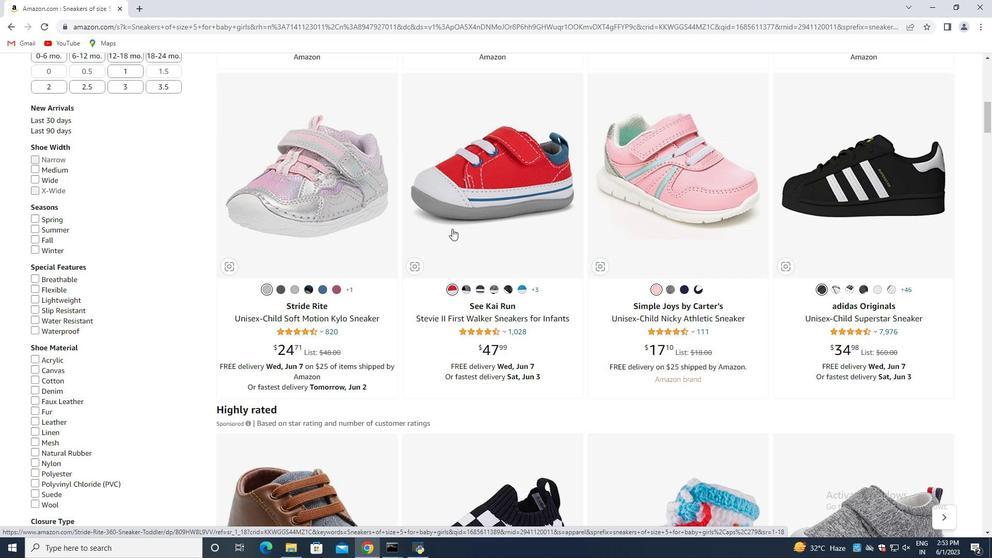 
Action: Mouse scrolled (452, 229) with delta (0, 0)
Screenshot: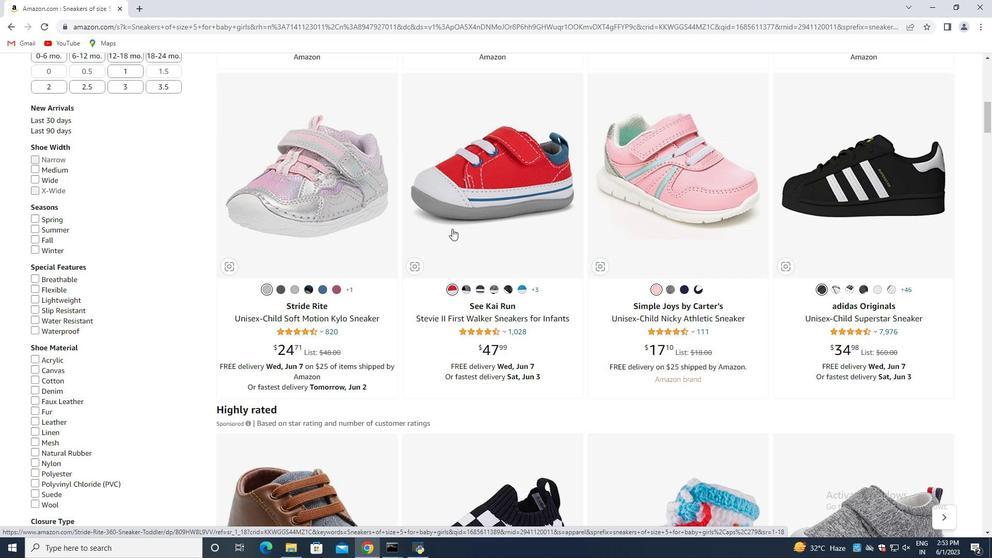 
Action: Mouse scrolled (452, 229) with delta (0, 0)
Screenshot: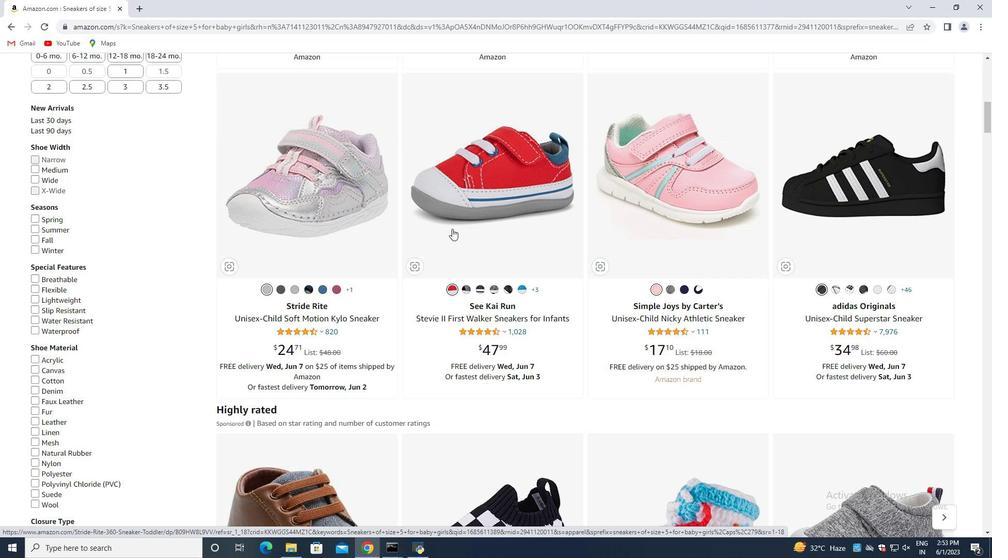 
Action: Mouse scrolled (452, 229) with delta (0, 0)
Screenshot: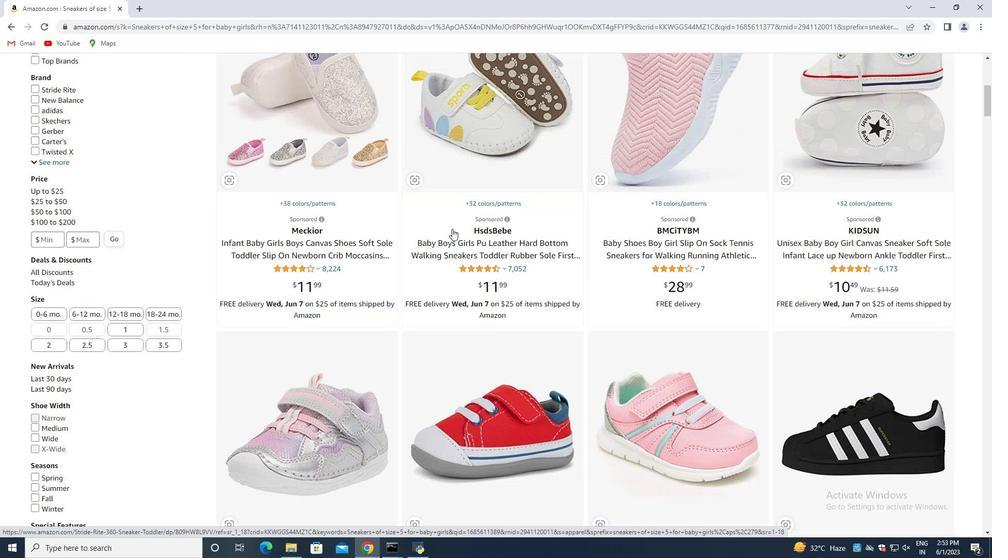 
Action: Mouse scrolled (452, 229) with delta (0, 0)
Screenshot: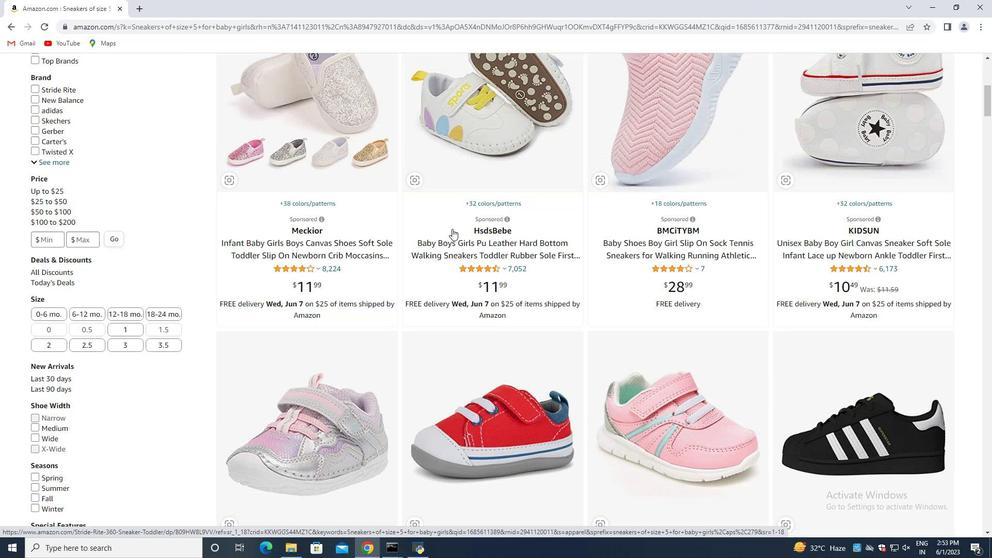 
Action: Mouse scrolled (452, 229) with delta (0, 0)
Screenshot: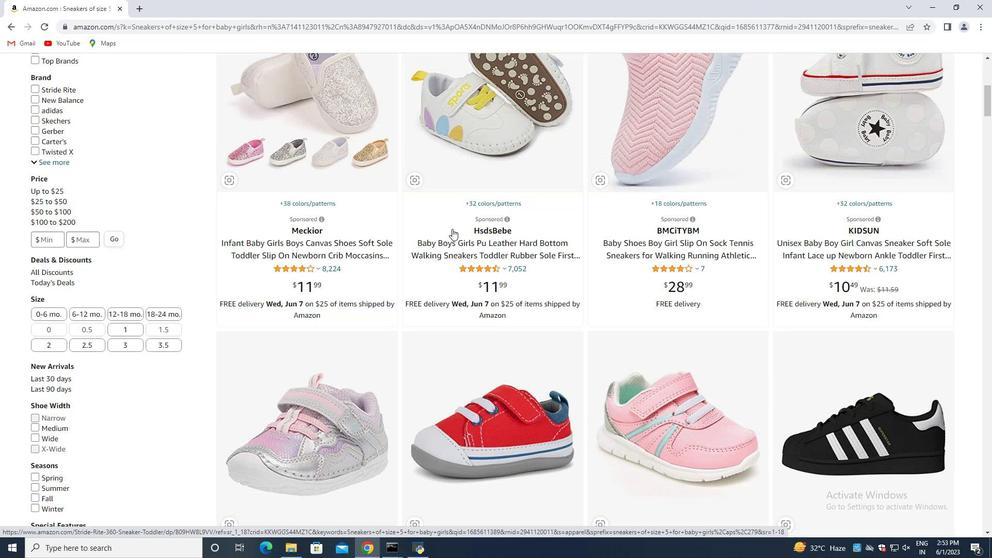 
Action: Mouse scrolled (452, 229) with delta (0, 0)
Screenshot: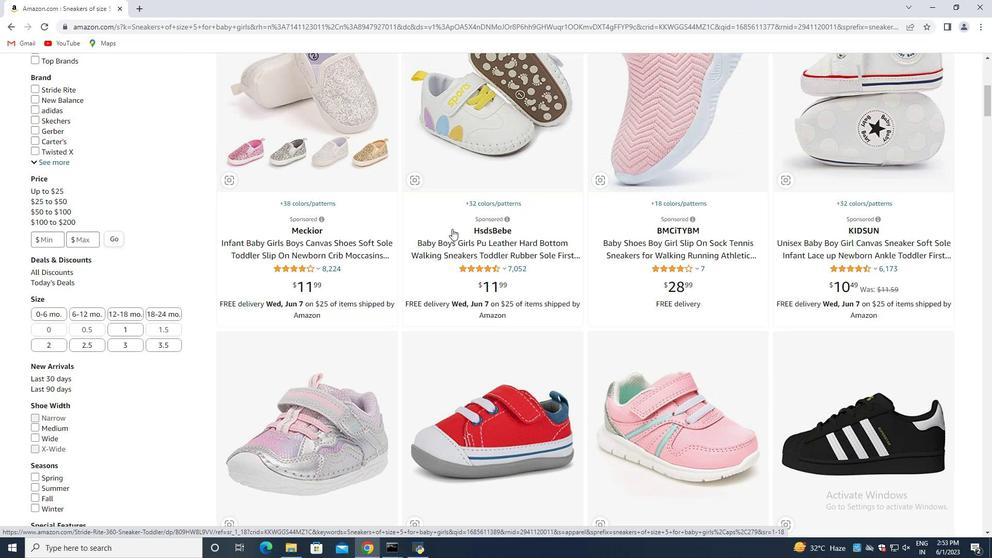 
Action: Mouse scrolled (452, 229) with delta (0, 0)
Screenshot: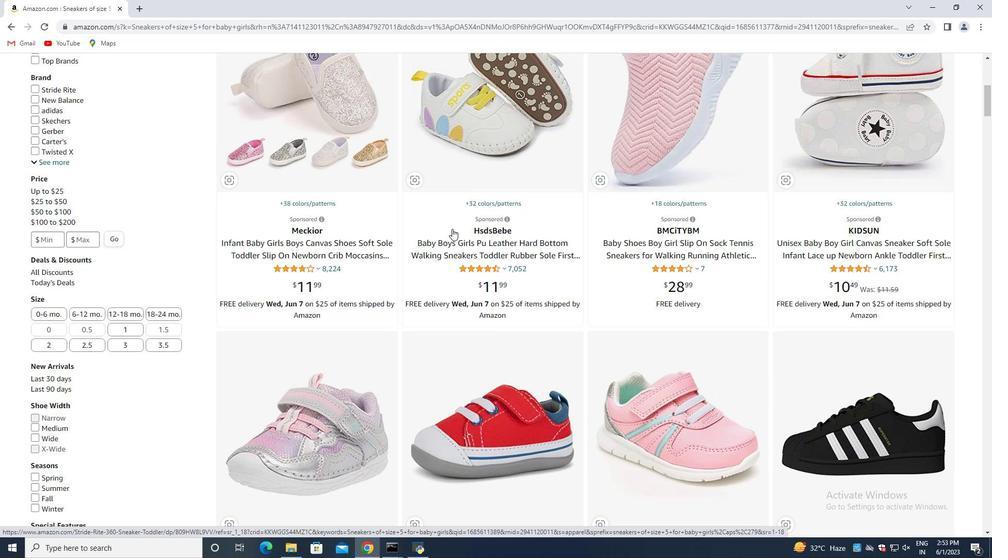 
Action: Mouse scrolled (452, 229) with delta (0, 0)
Screenshot: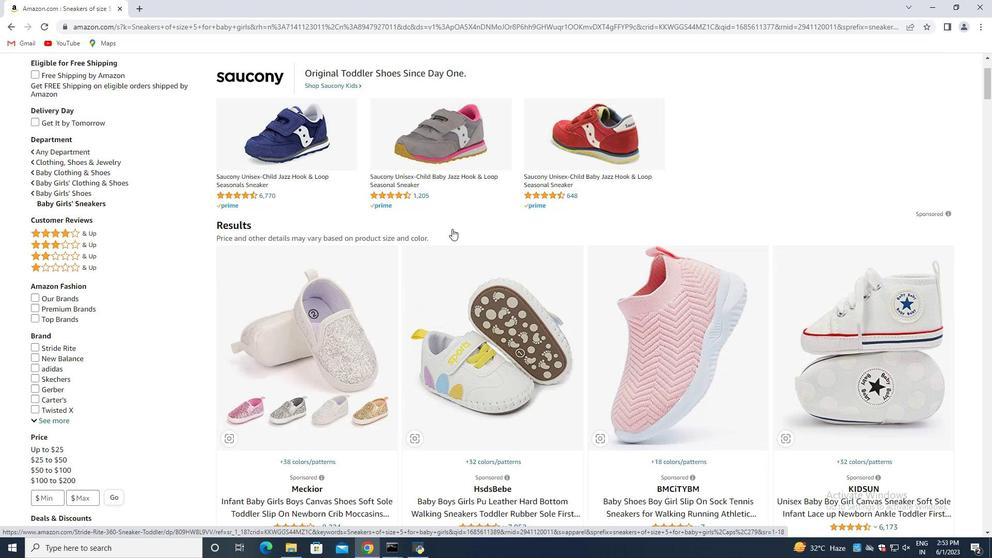 
Action: Mouse scrolled (452, 229) with delta (0, 0)
Screenshot: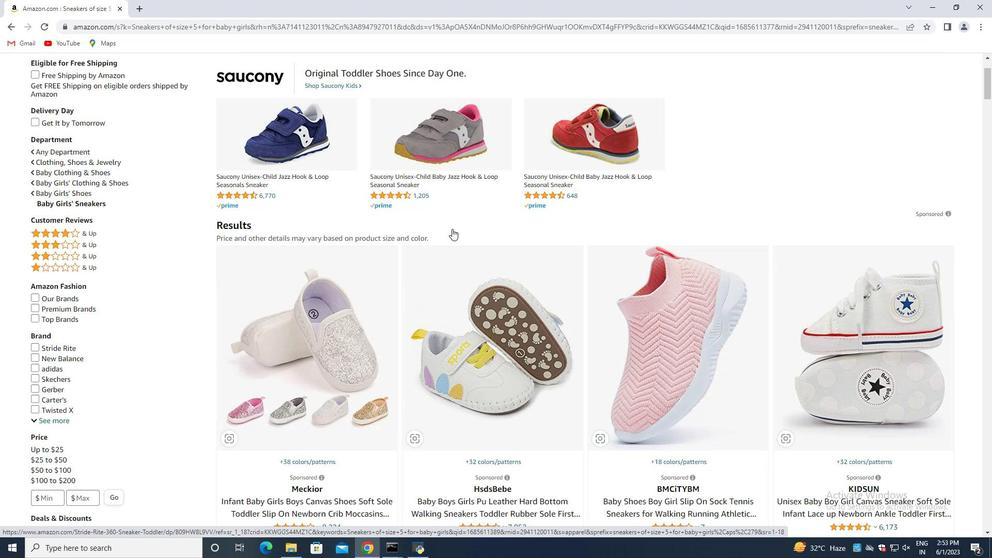 
Action: Mouse scrolled (452, 229) with delta (0, 0)
Screenshot: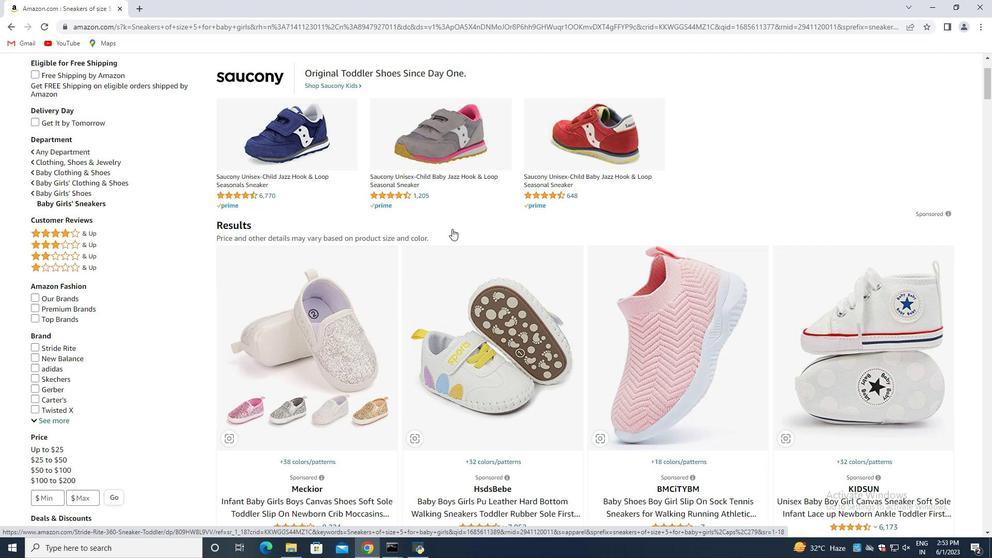 
Action: Mouse scrolled (452, 229) with delta (0, 0)
Screenshot: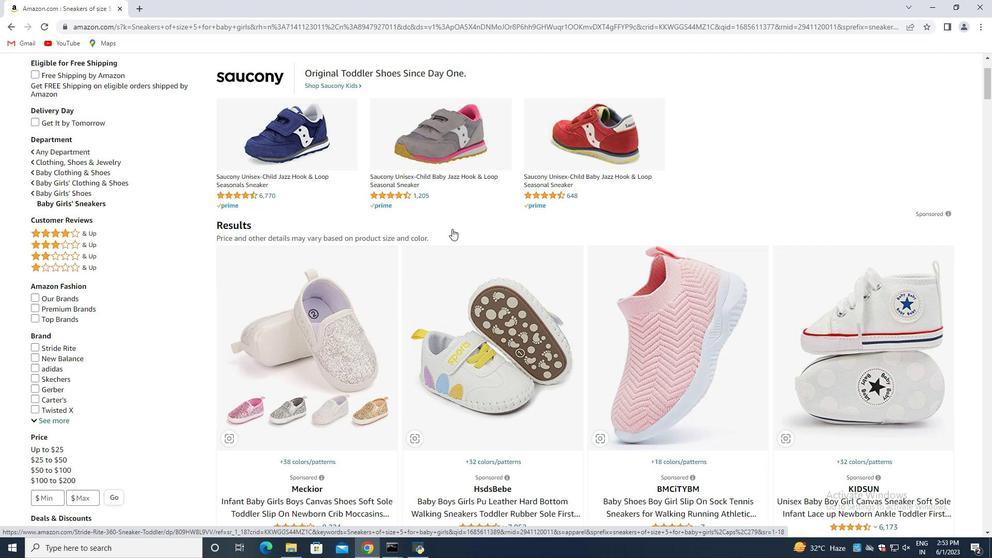 
Action: Mouse scrolled (452, 228) with delta (0, 0)
Screenshot: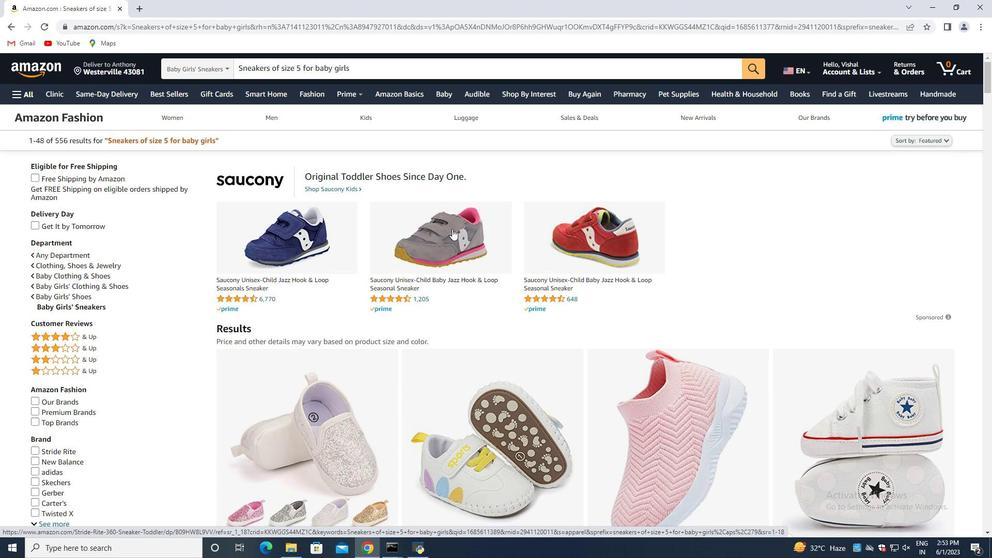 
Action: Mouse scrolled (452, 228) with delta (0, 0)
Screenshot: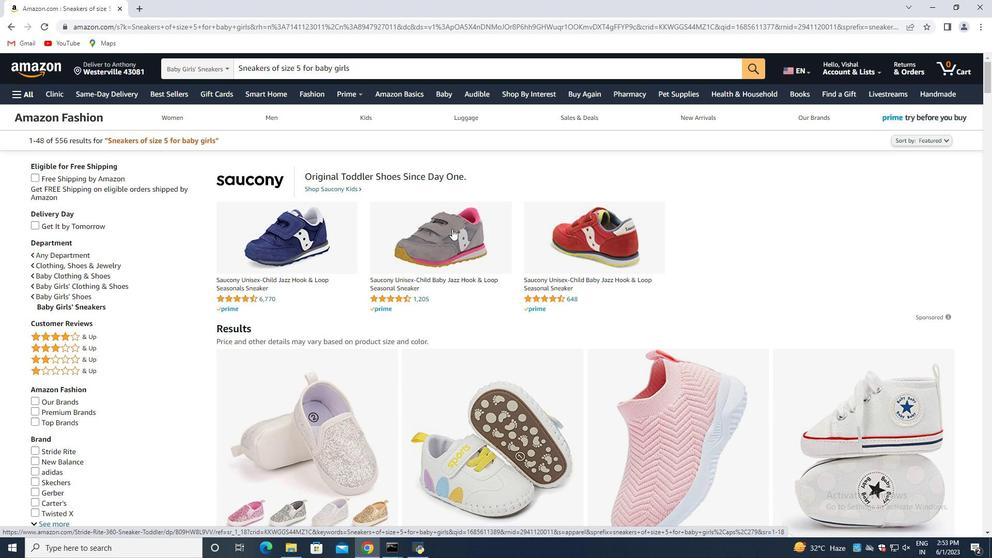 
Action: Mouse scrolled (452, 228) with delta (0, 0)
Screenshot: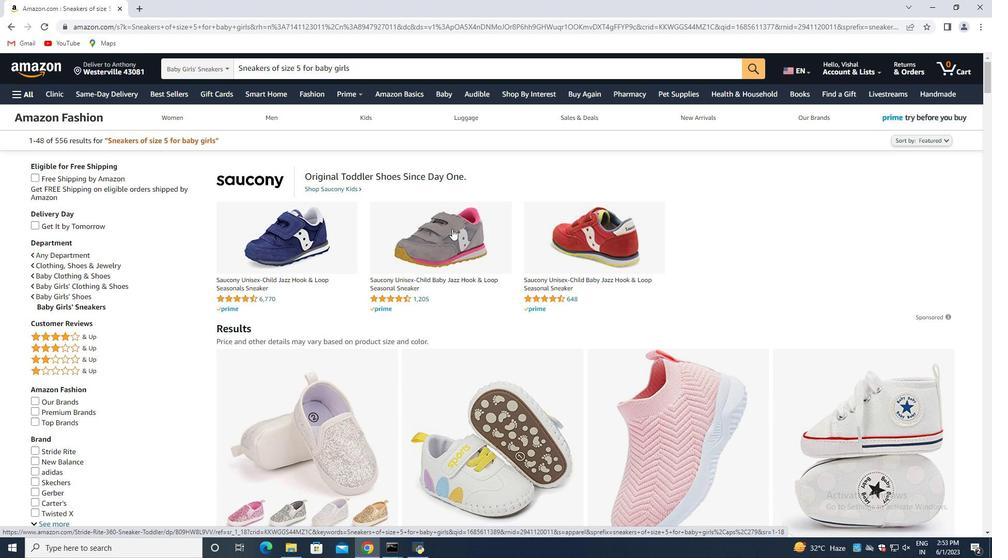 
Action: Mouse moved to (492, 312)
Screenshot: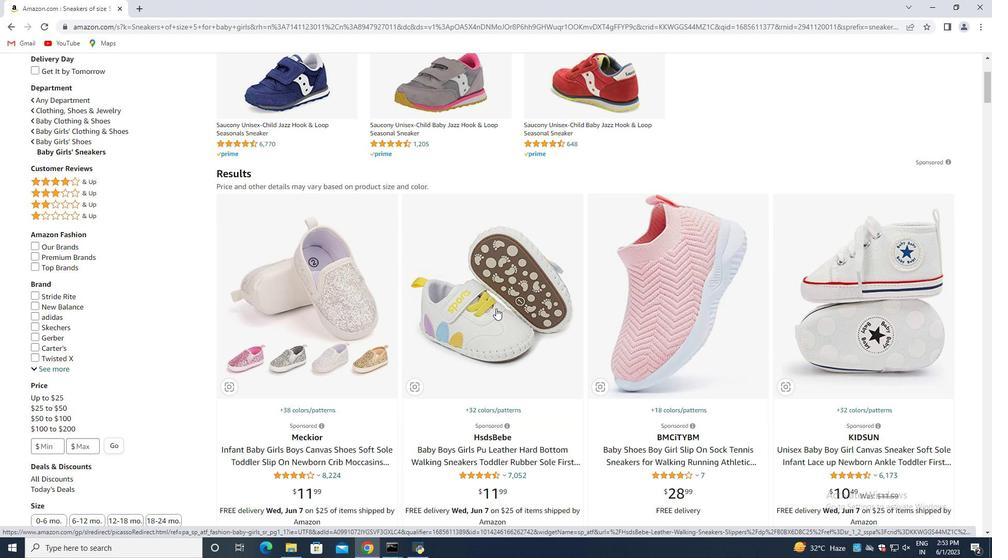 
Action: Mouse pressed left at (492, 312)
Screenshot: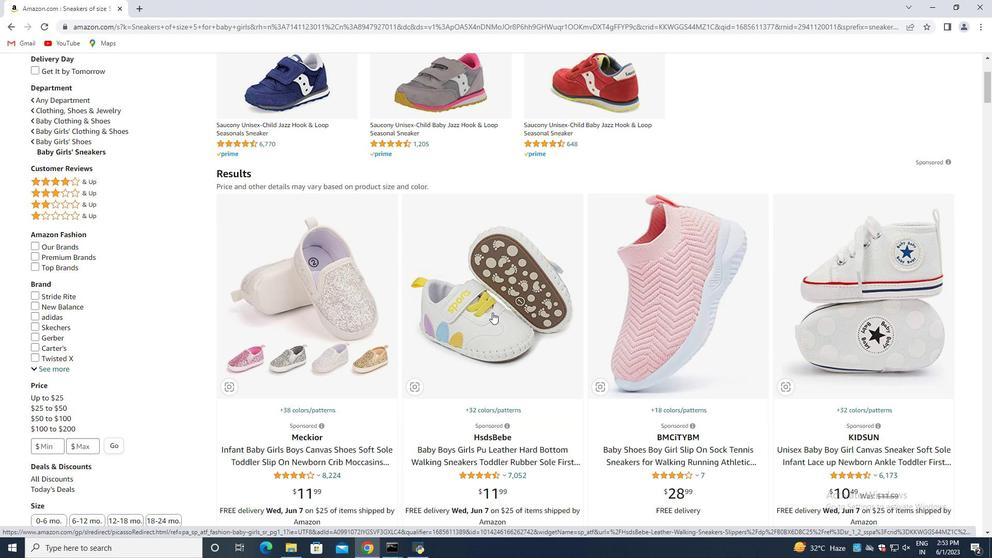 
Action: Mouse moved to (499, 325)
Screenshot: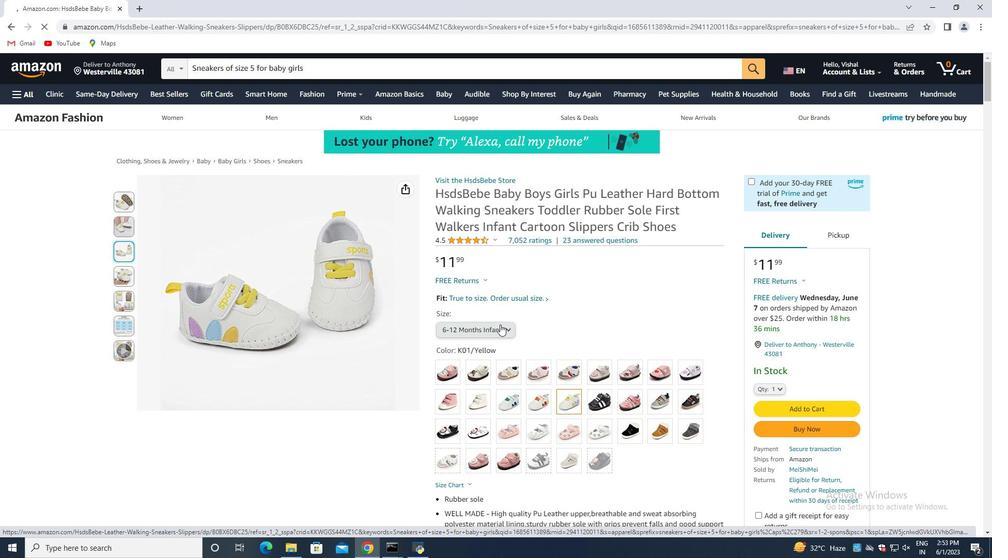 
Action: Mouse pressed left at (499, 325)
Screenshot: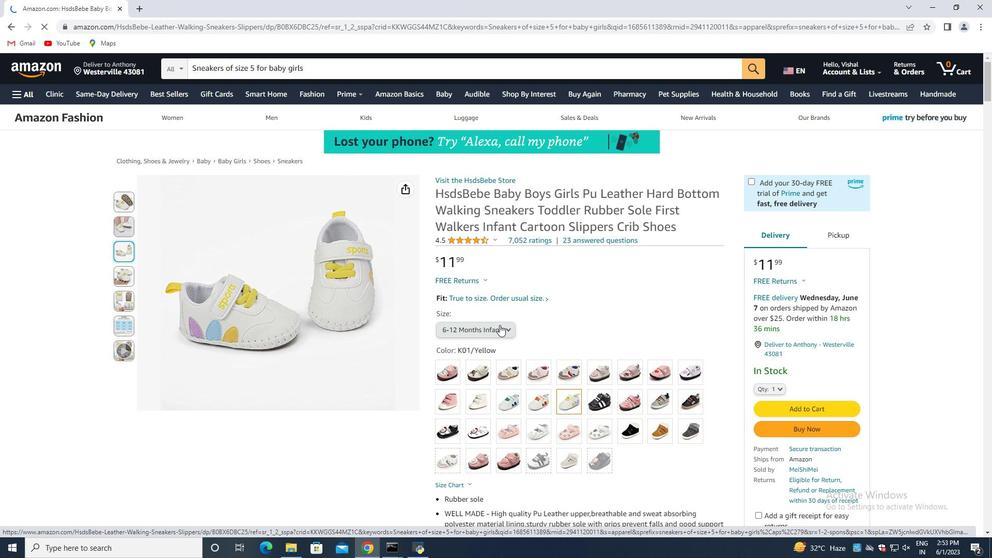 
Action: Mouse moved to (564, 334)
Screenshot: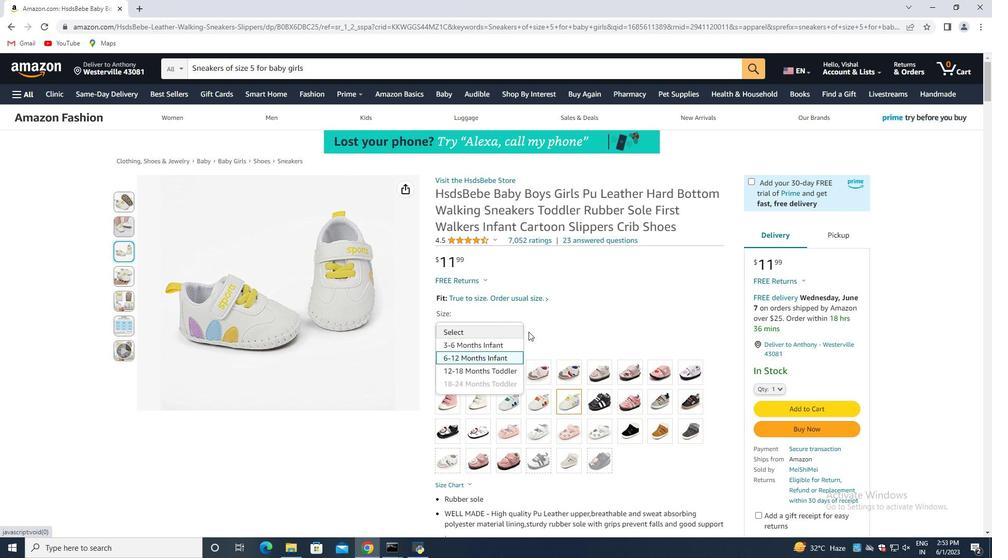 
Action: Mouse pressed left at (564, 334)
Screenshot: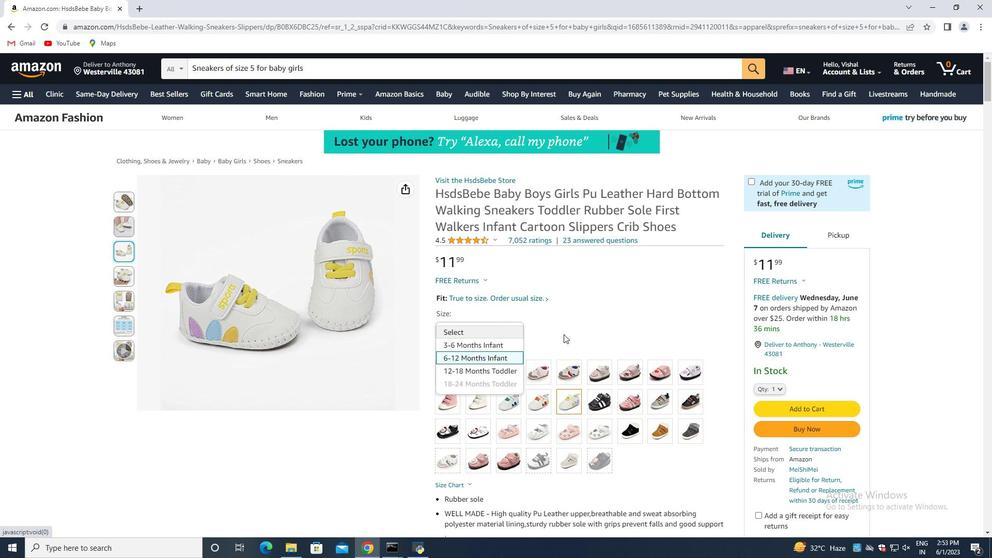 
Action: Mouse moved to (9, 26)
Screenshot: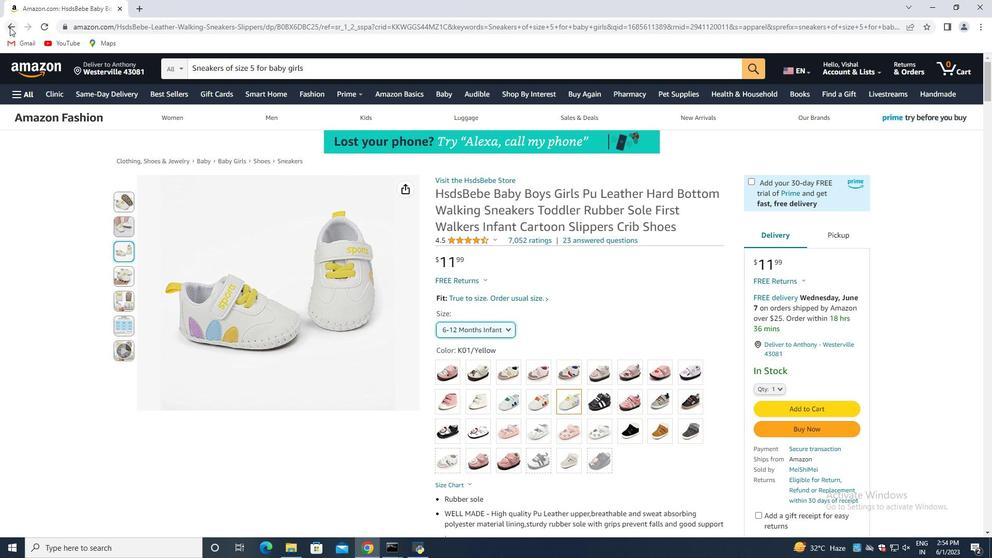 
Action: Mouse pressed left at (9, 26)
Screenshot: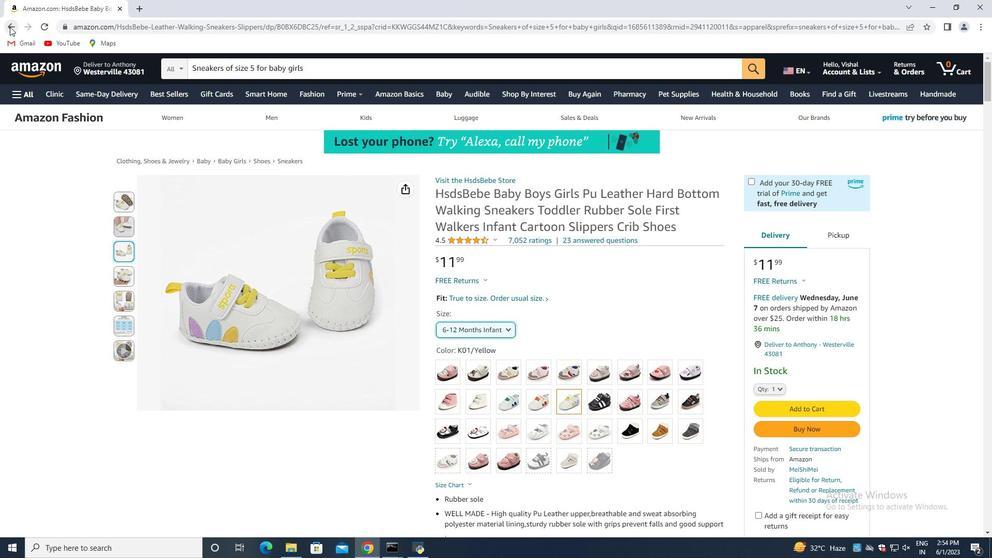 
Action: Mouse moved to (451, 350)
Screenshot: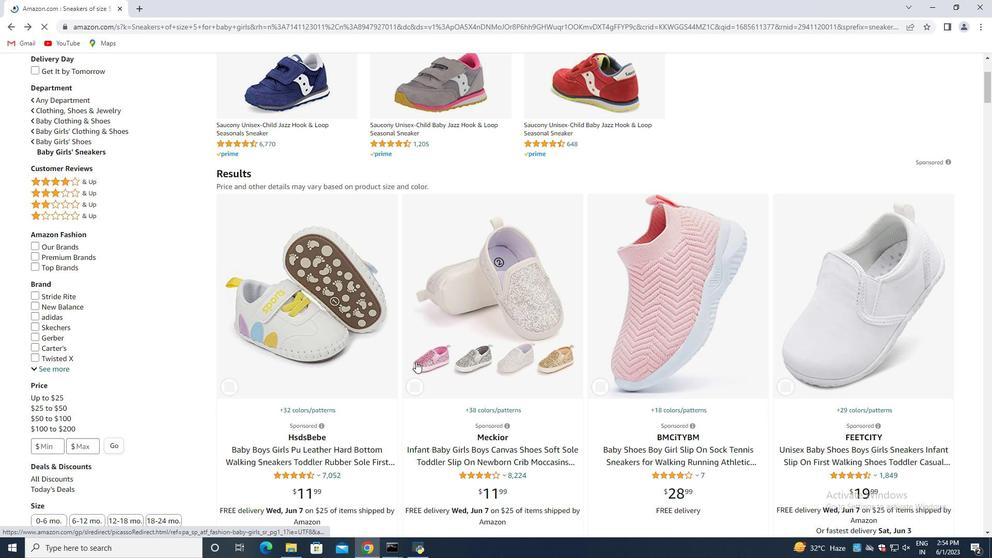 
Action: Mouse scrolled (451, 350) with delta (0, 0)
Screenshot: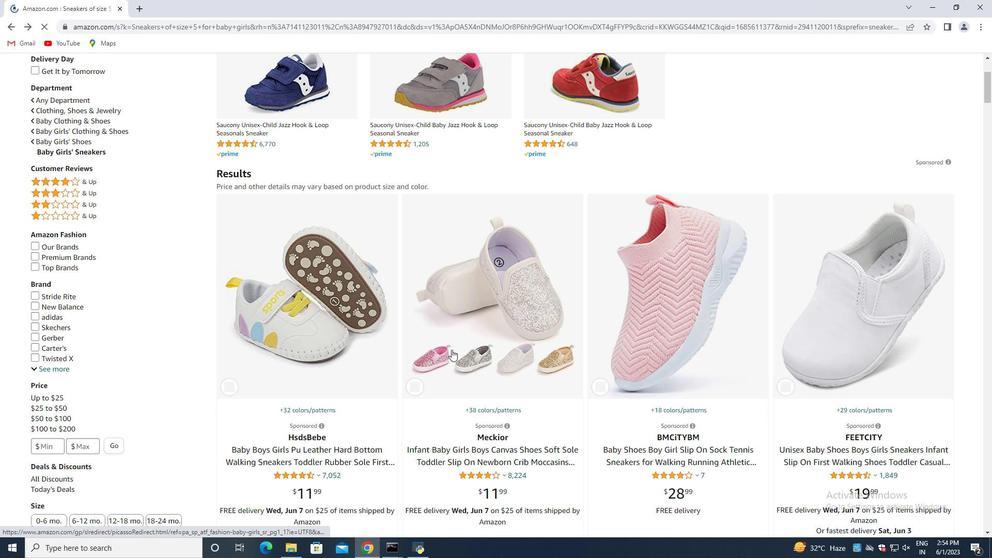 
Action: Mouse scrolled (451, 350) with delta (0, 0)
Screenshot: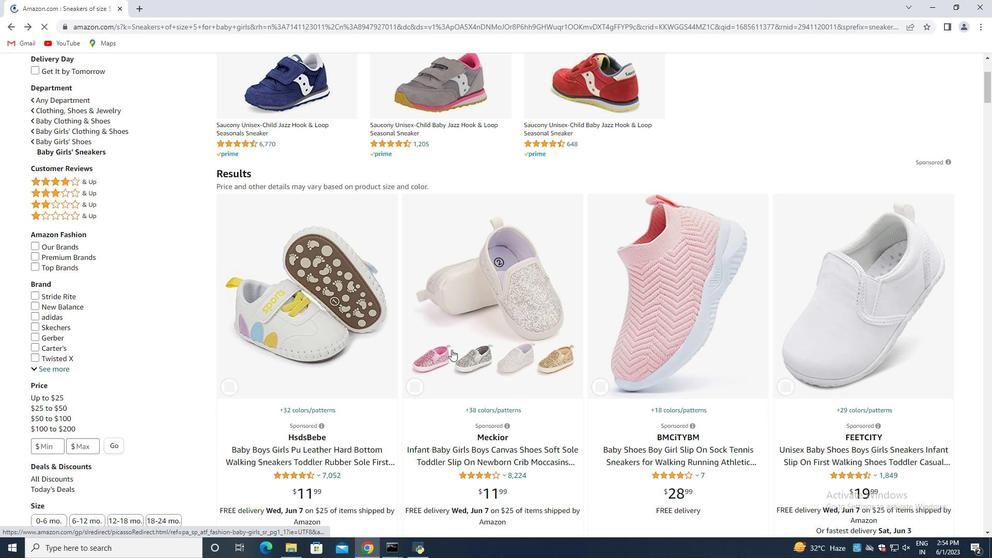 
Action: Mouse scrolled (451, 350) with delta (0, 0)
Screenshot: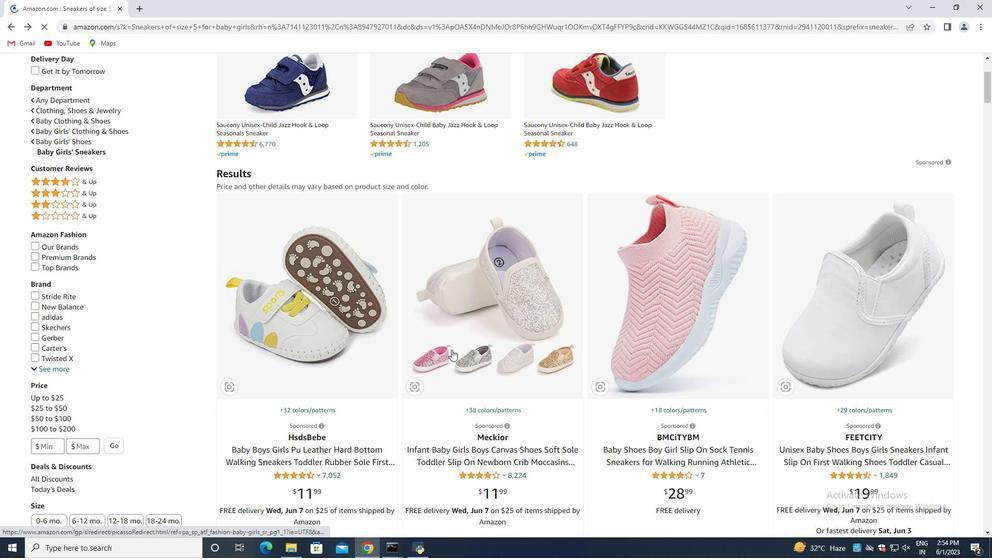 
Action: Mouse scrolled (451, 349) with delta (0, 0)
Screenshot: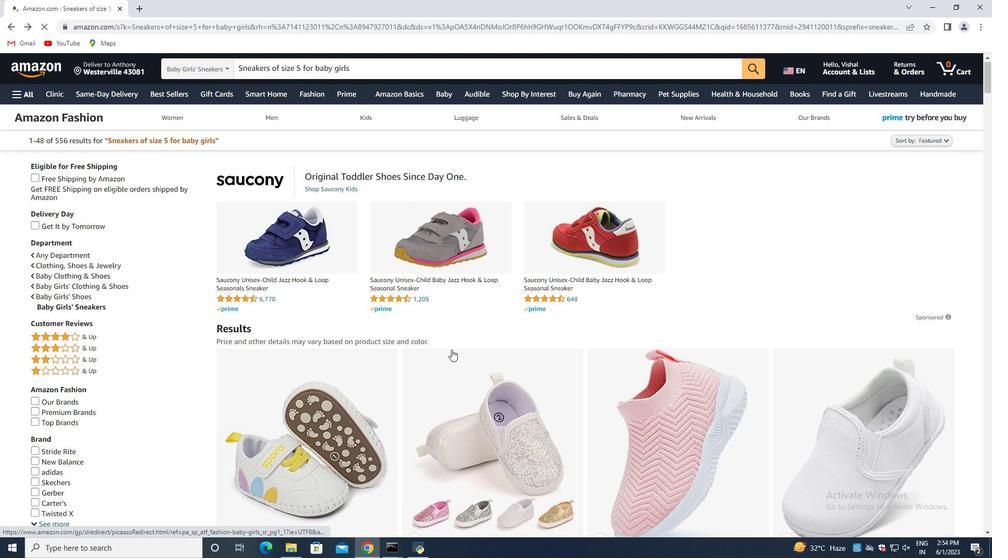 
Action: Mouse scrolled (451, 349) with delta (0, 0)
Screenshot: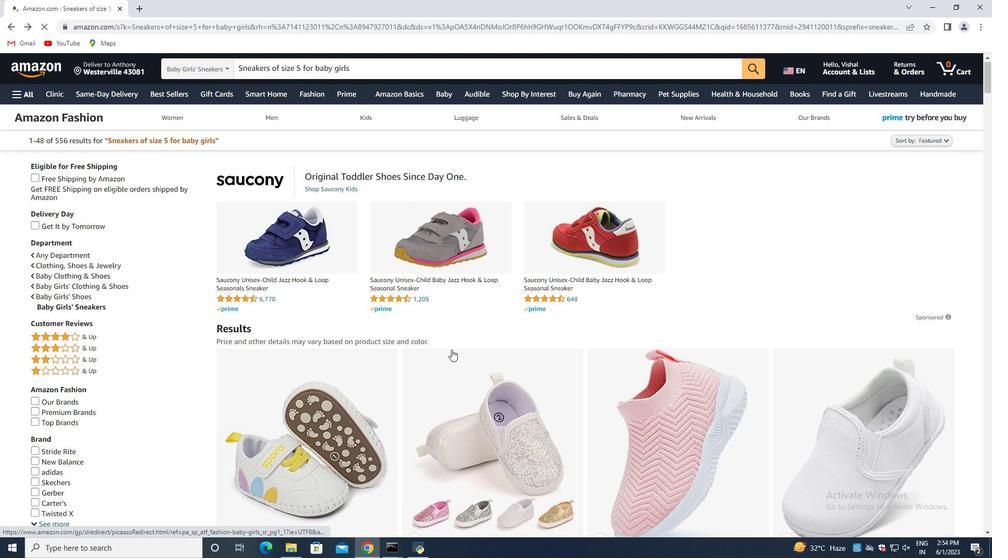 
Action: Mouse scrolled (451, 349) with delta (0, 0)
Screenshot: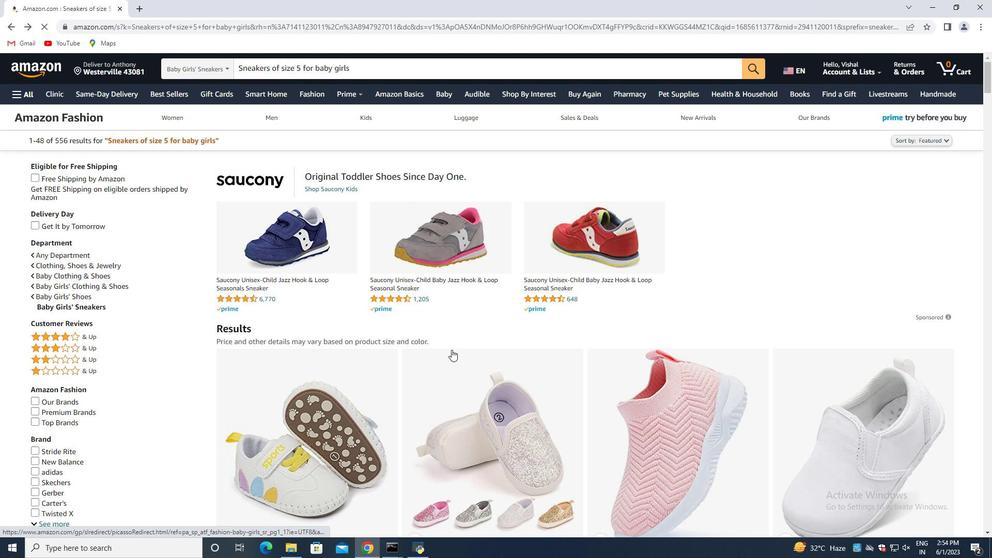 
Action: Mouse moved to (646, 317)
Screenshot: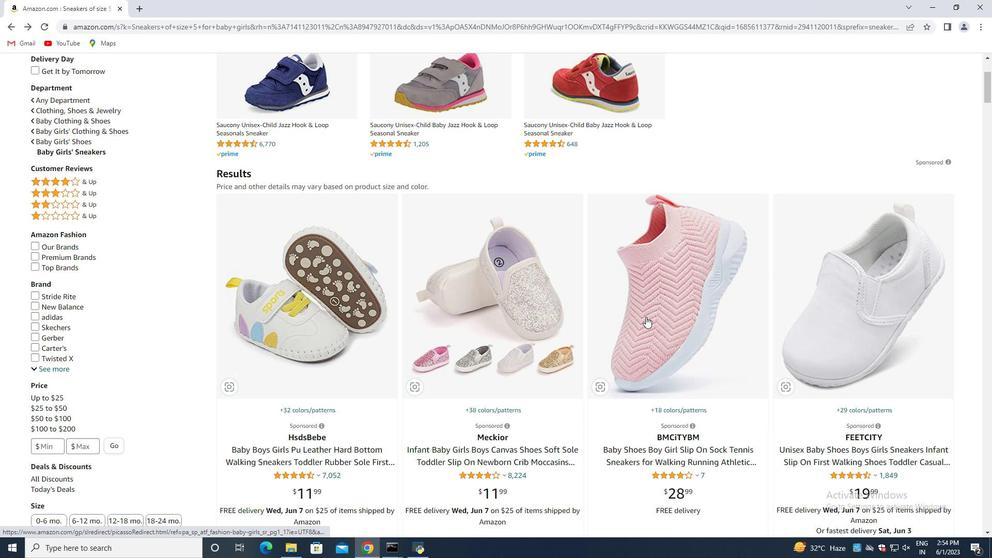 
Action: Mouse scrolled (646, 317) with delta (0, 0)
Screenshot: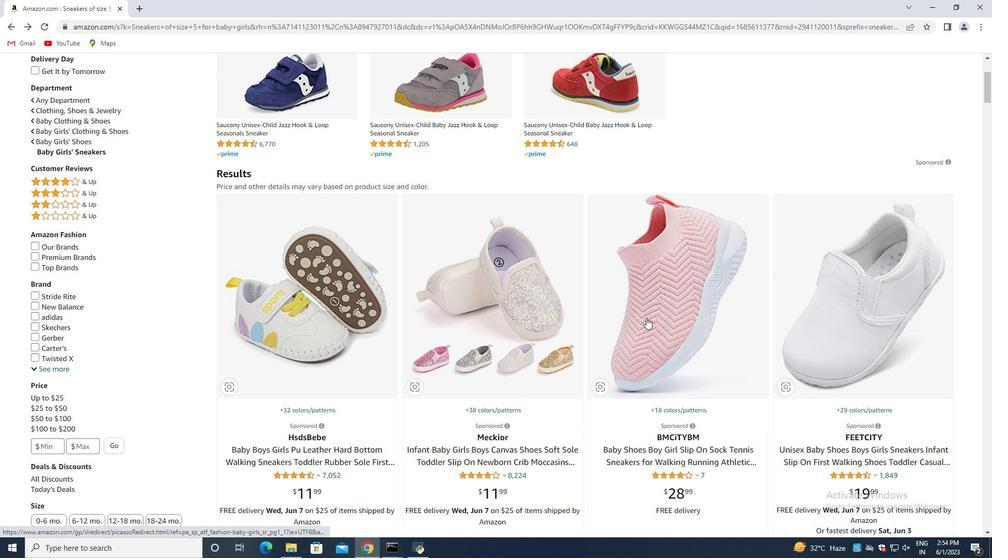 
Action: Mouse moved to (449, 310)
Screenshot: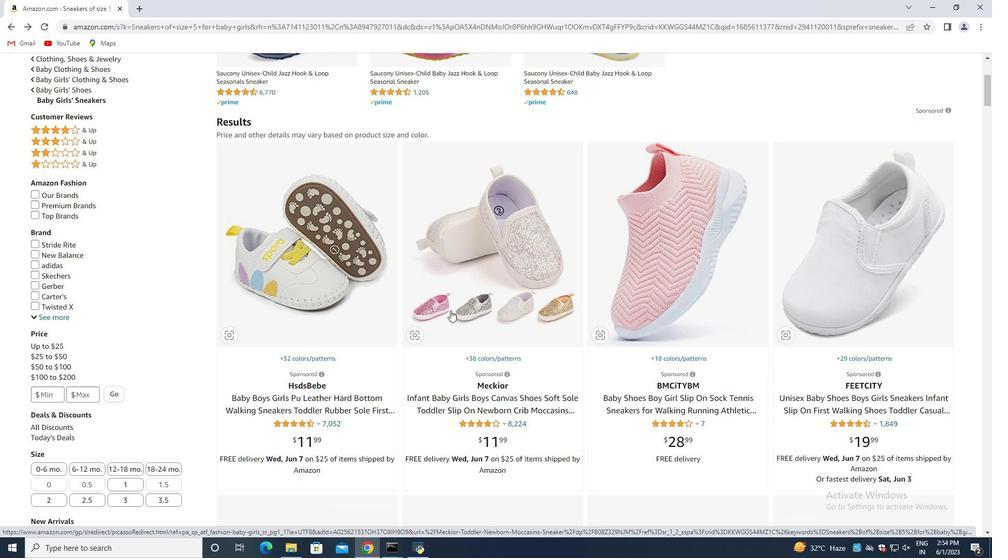 
Action: Mouse scrolled (449, 310) with delta (0, 0)
Screenshot: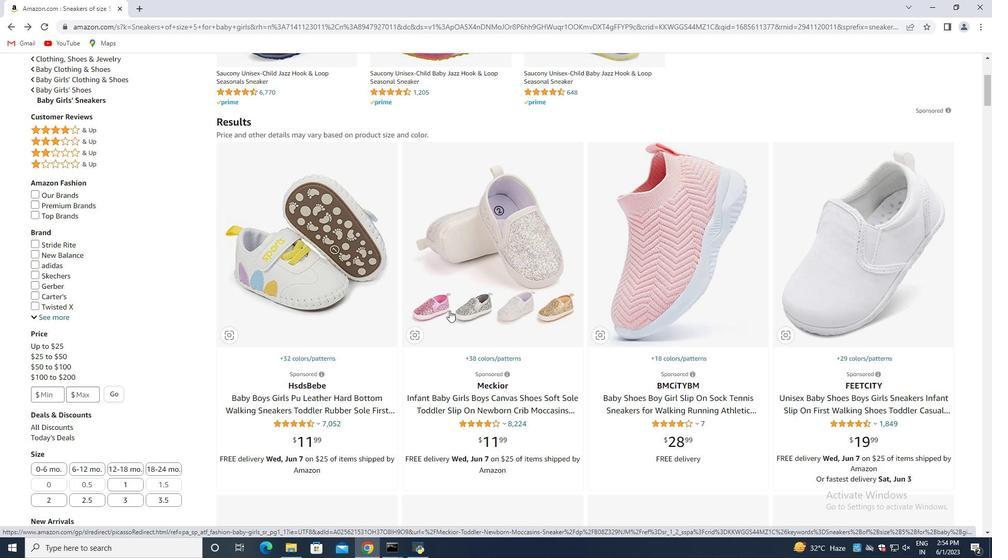
Action: Mouse scrolled (449, 310) with delta (0, 0)
Screenshot: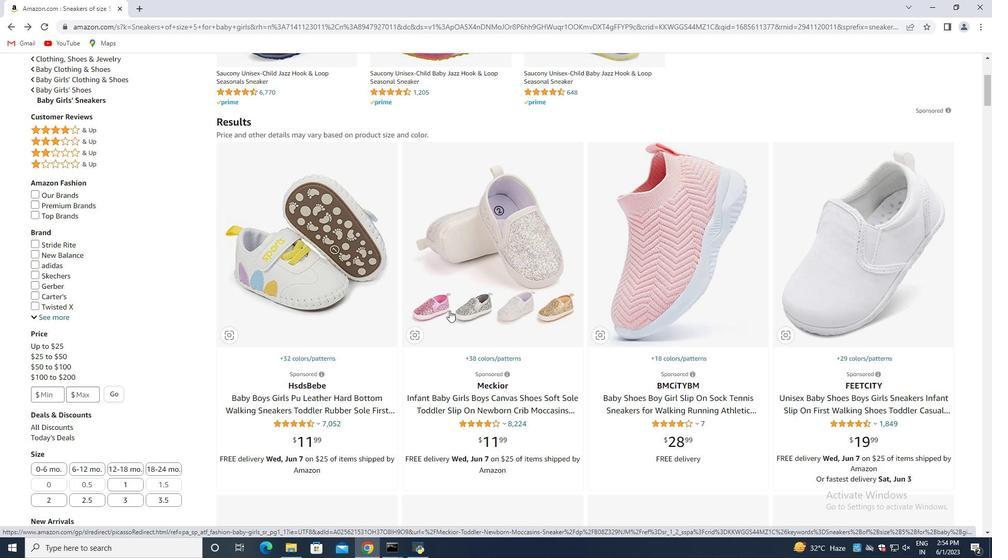 
Action: Mouse scrolled (449, 310) with delta (0, 0)
Screenshot: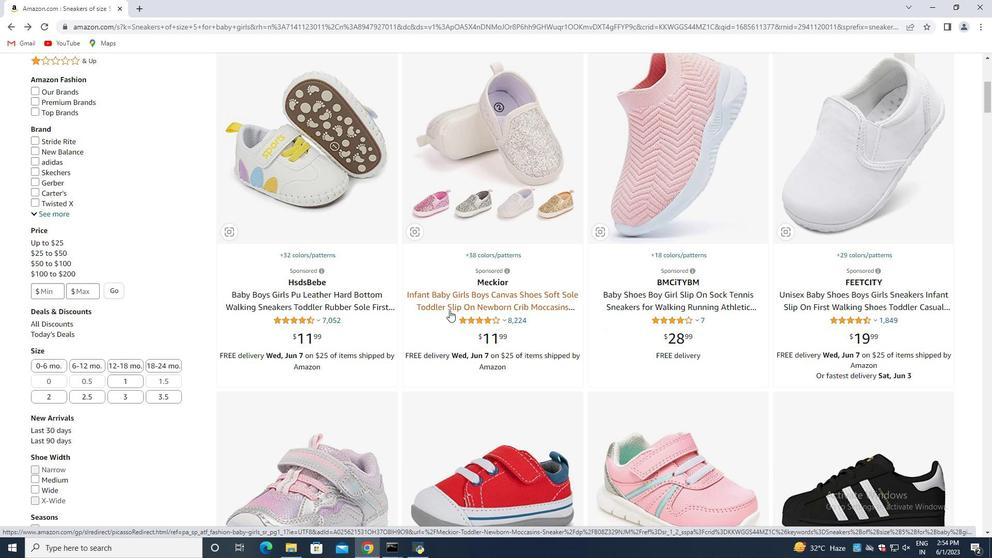 
Action: Mouse scrolled (449, 310) with delta (0, 0)
Screenshot: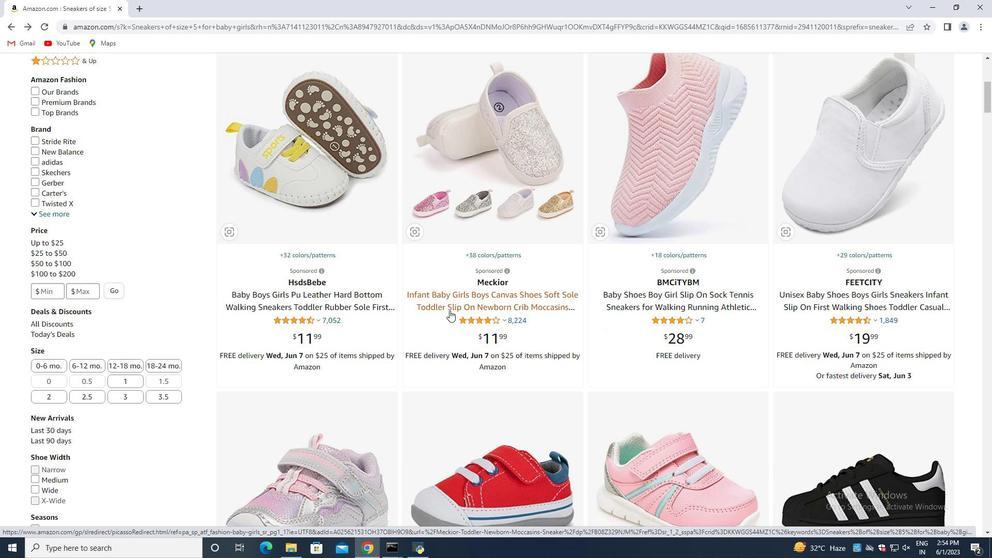 
Action: Mouse scrolled (449, 310) with delta (0, 0)
Screenshot: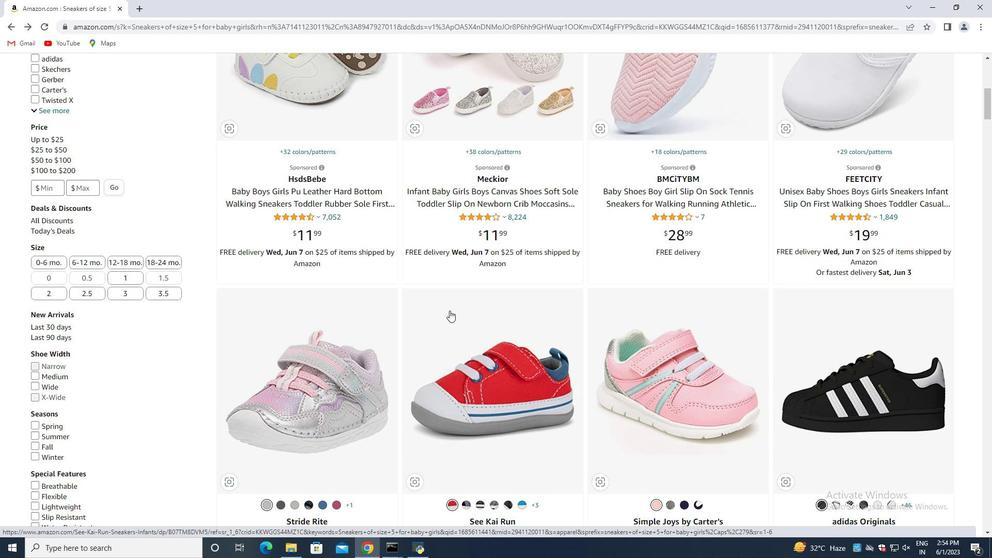 
Action: Mouse scrolled (449, 310) with delta (0, 0)
Screenshot: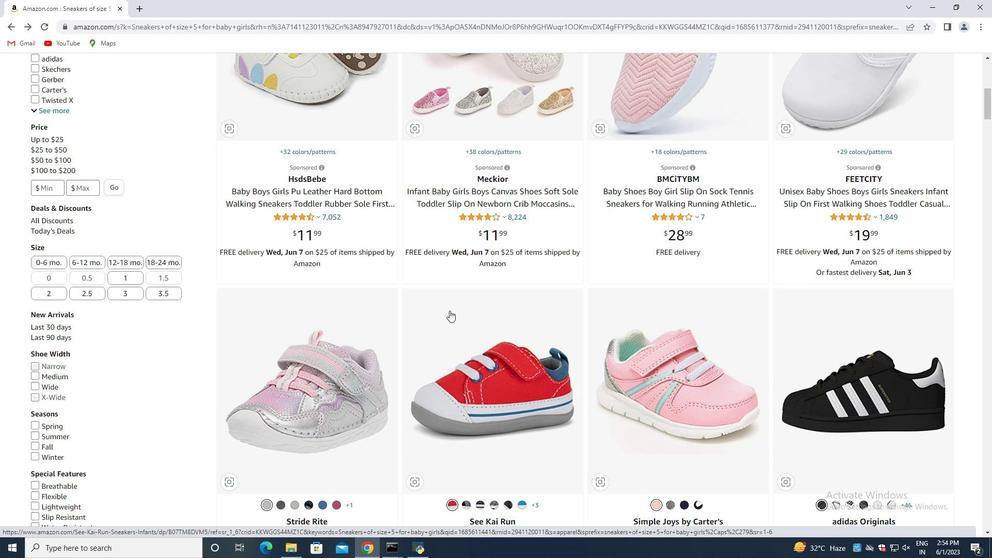 
Action: Mouse scrolled (449, 310) with delta (0, 0)
Screenshot: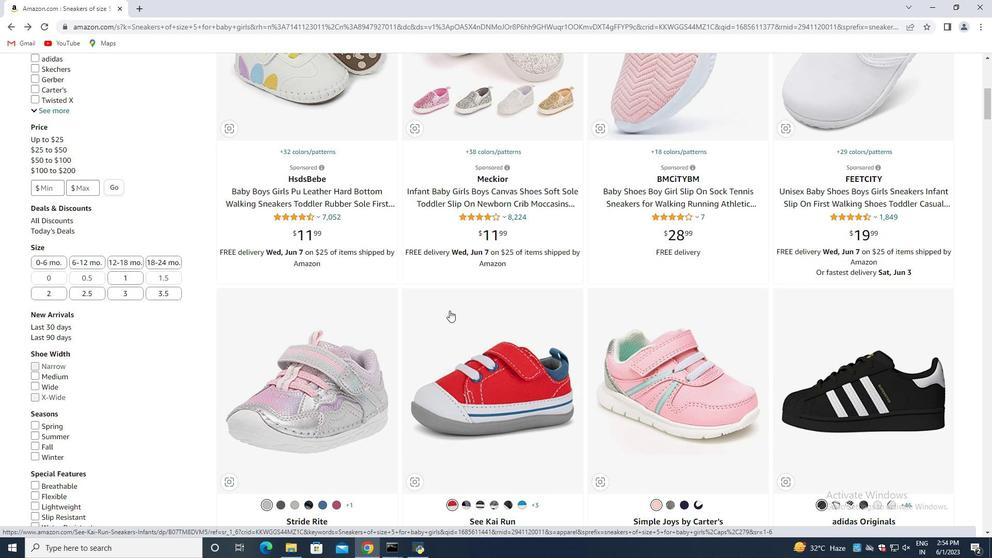 
Action: Mouse moved to (858, 261)
Screenshot: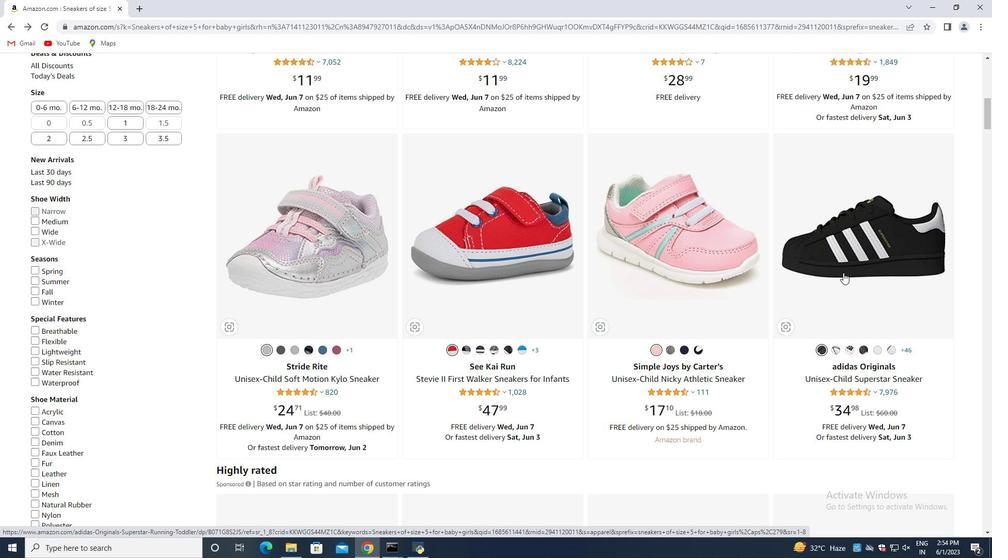 
Action: Mouse pressed left at (858, 261)
Screenshot: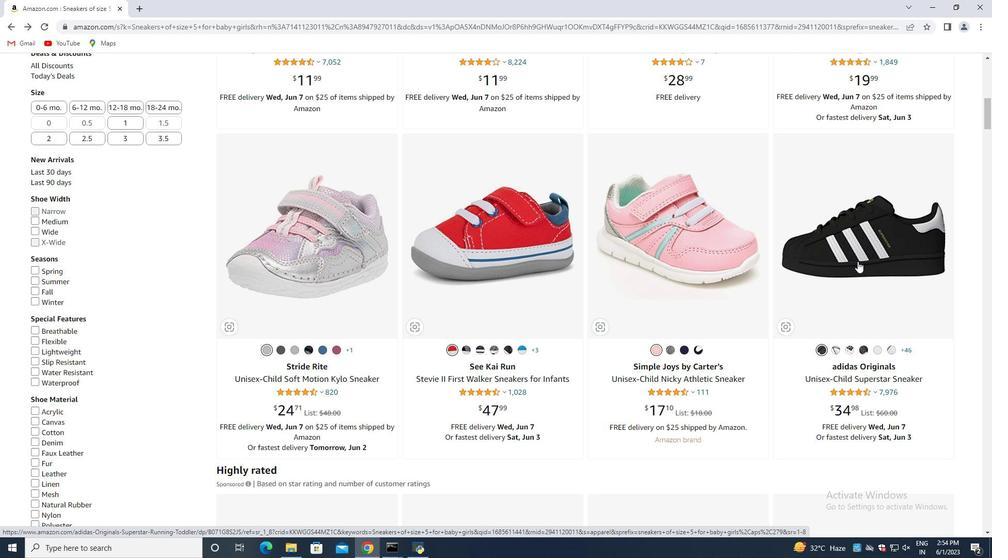 
Action: Mouse moved to (10, 24)
Screenshot: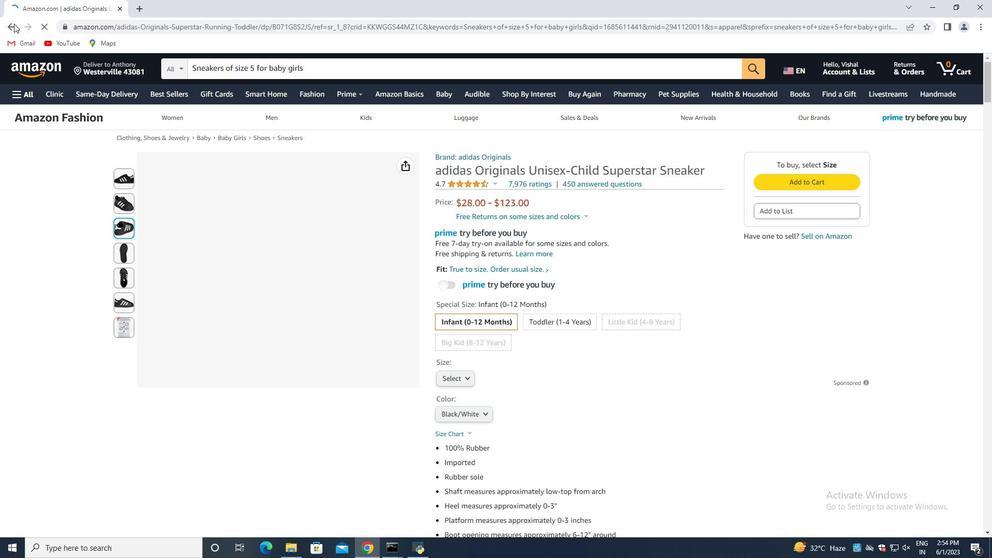 
Action: Mouse pressed left at (10, 24)
Screenshot: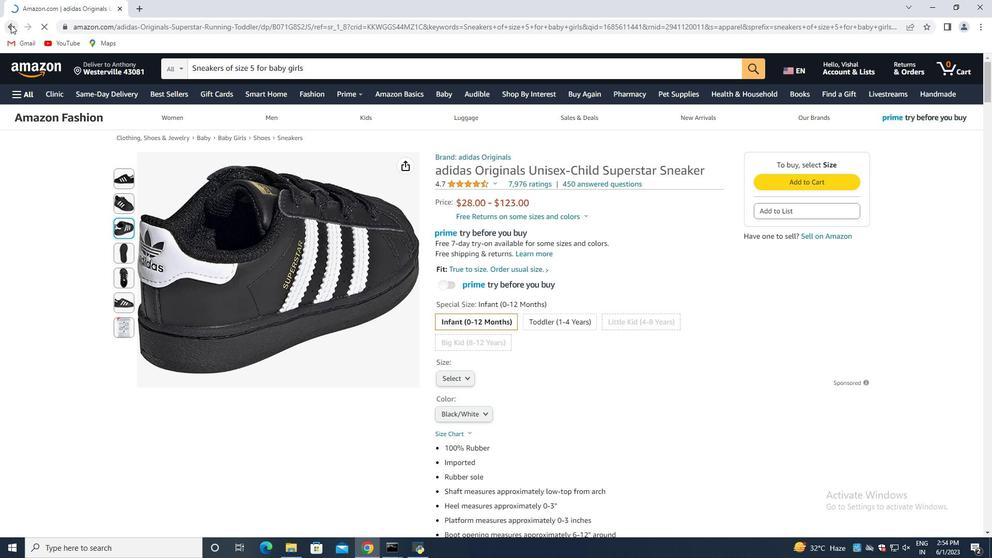 
Action: Mouse moved to (327, 291)
Screenshot: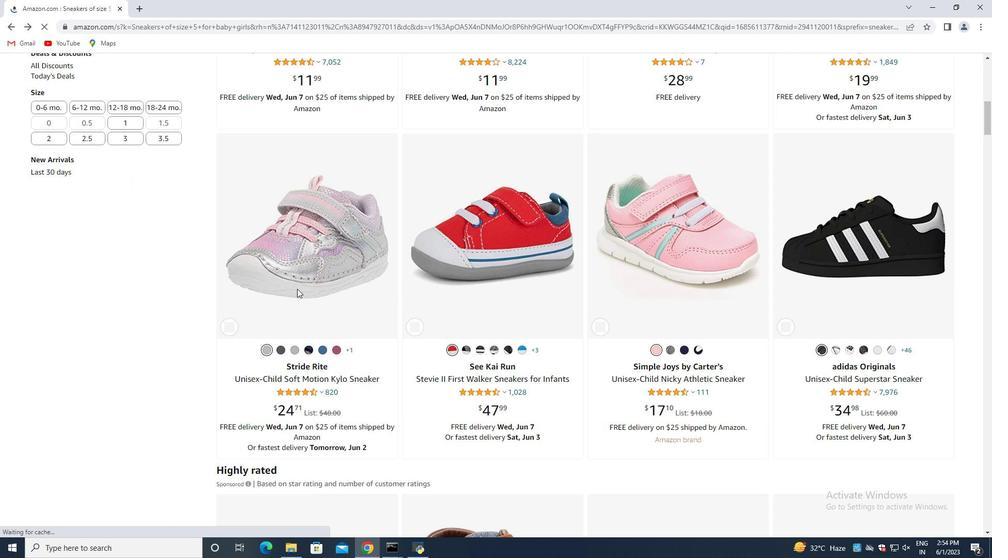 
Action: Mouse scrolled (327, 291) with delta (0, 0)
Screenshot: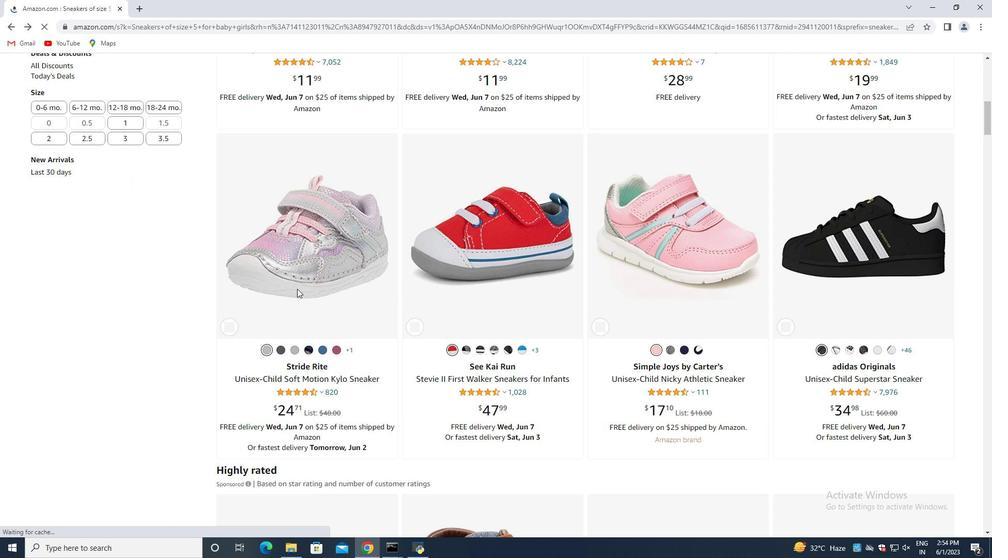 
Action: Mouse moved to (368, 298)
Screenshot: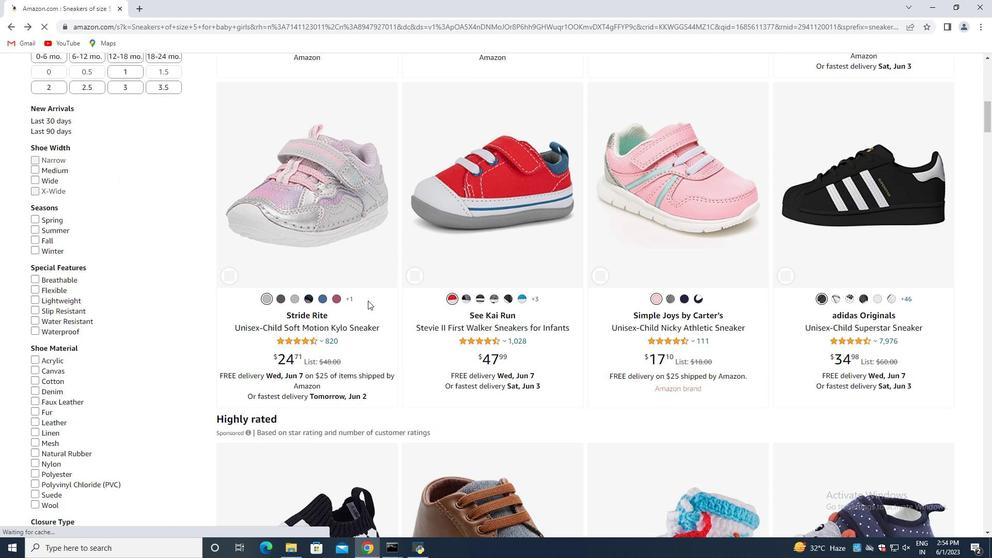 
Action: Mouse scrolled (368, 298) with delta (0, 0)
Screenshot: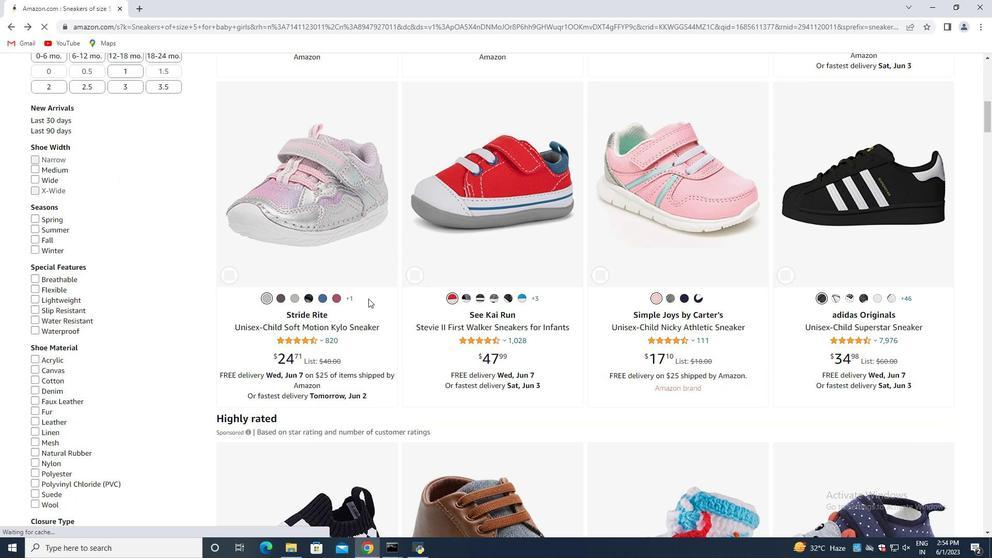 
Action: Mouse moved to (368, 298)
Screenshot: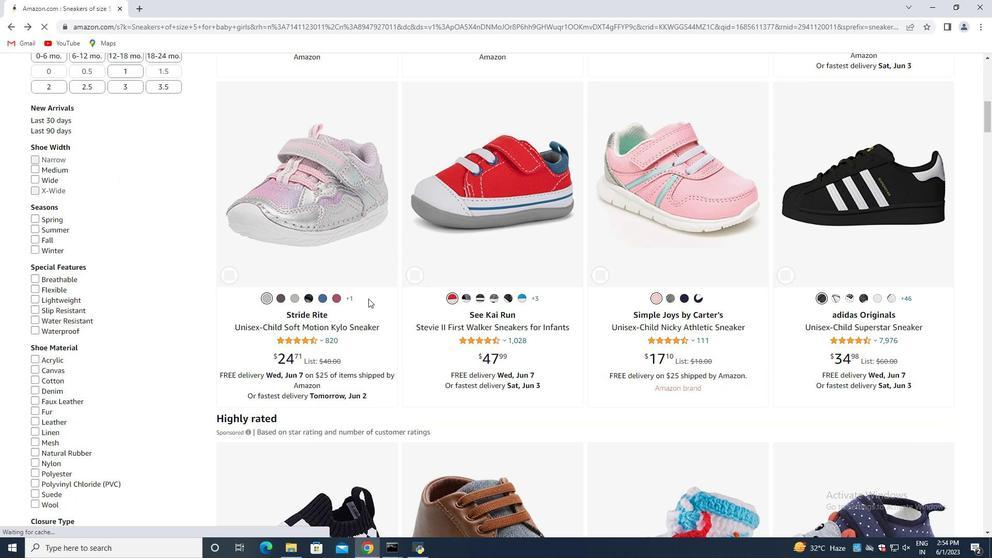 
Action: Mouse scrolled (368, 298) with delta (0, 0)
Screenshot: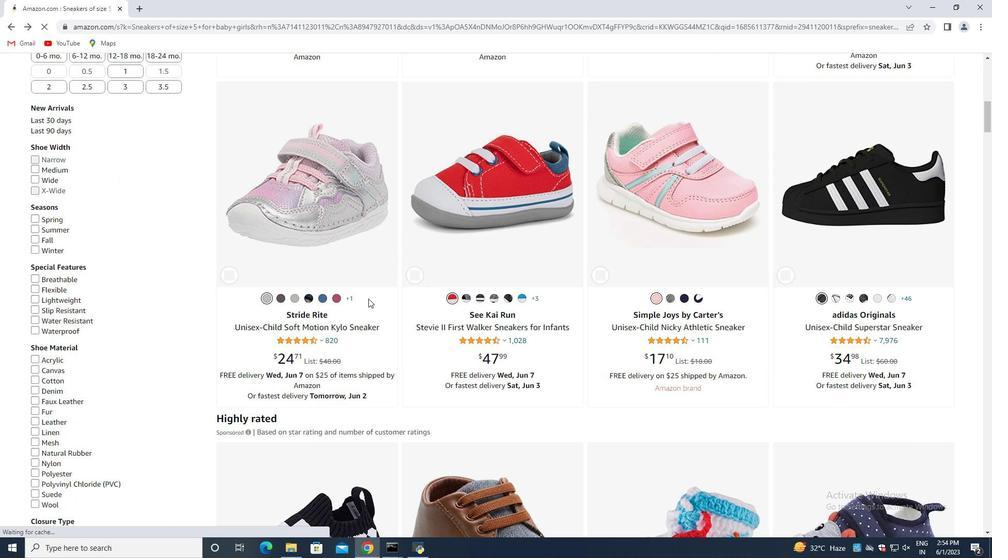 
Action: Mouse scrolled (368, 298) with delta (0, 0)
Screenshot: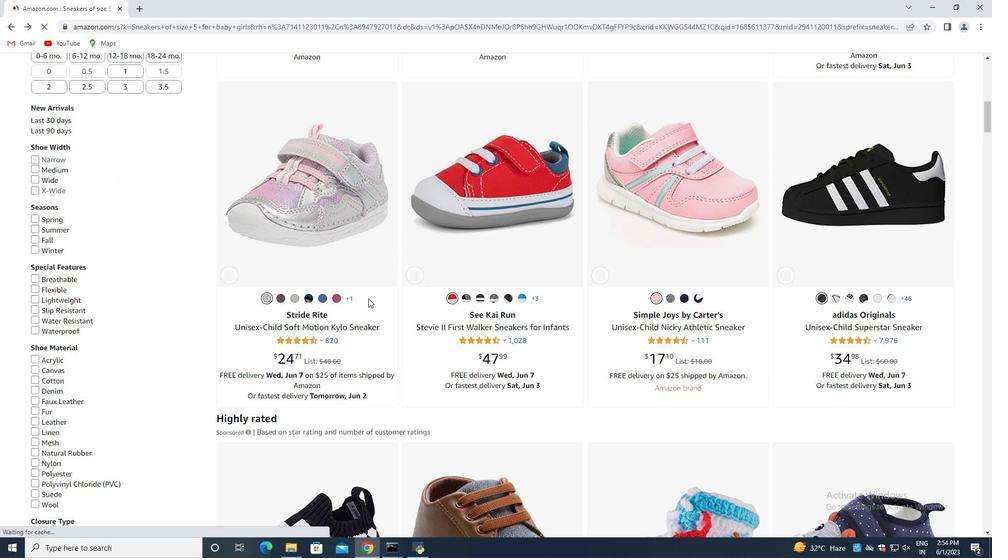 
Action: Mouse moved to (368, 297)
Screenshot: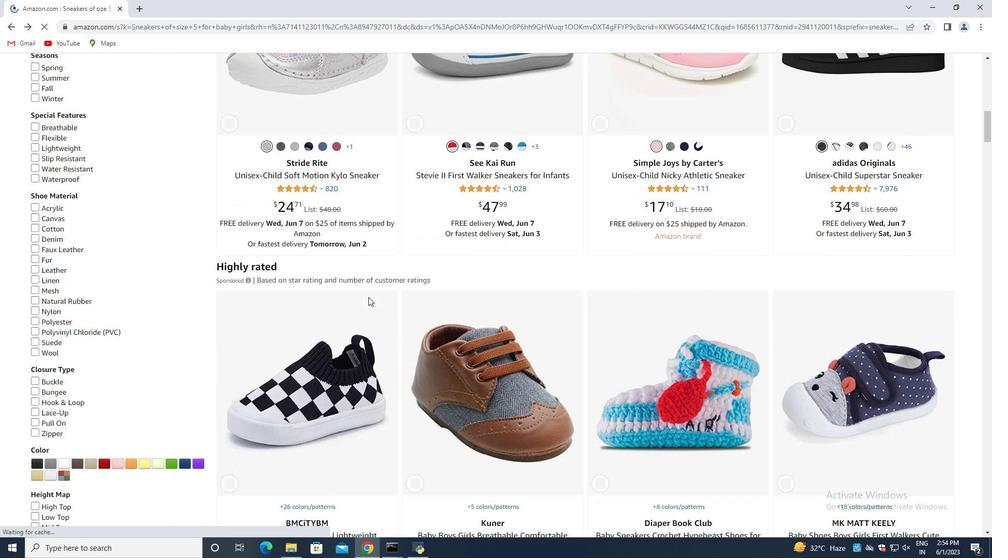 
Action: Mouse scrolled (368, 296) with delta (0, 0)
Screenshot: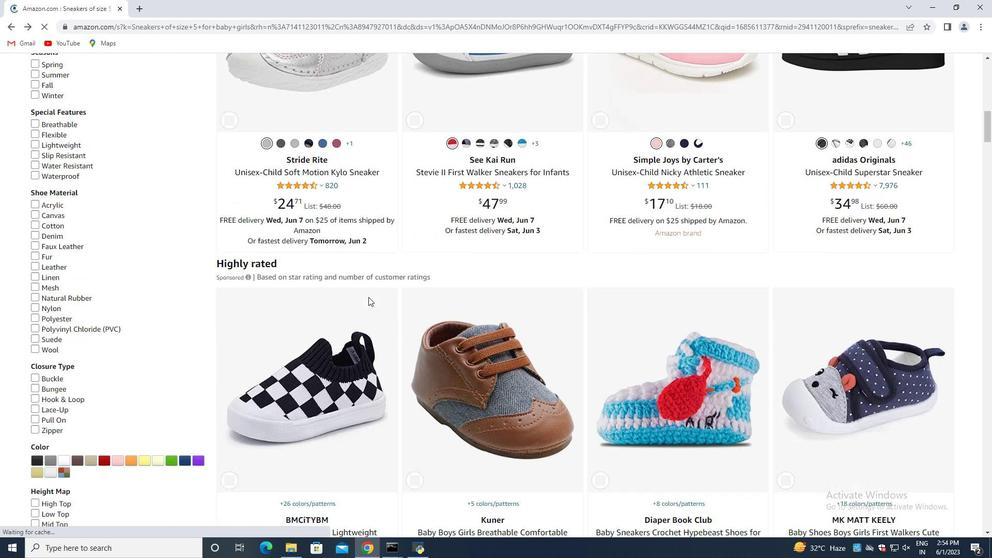 
Action: Mouse moved to (374, 292)
Screenshot: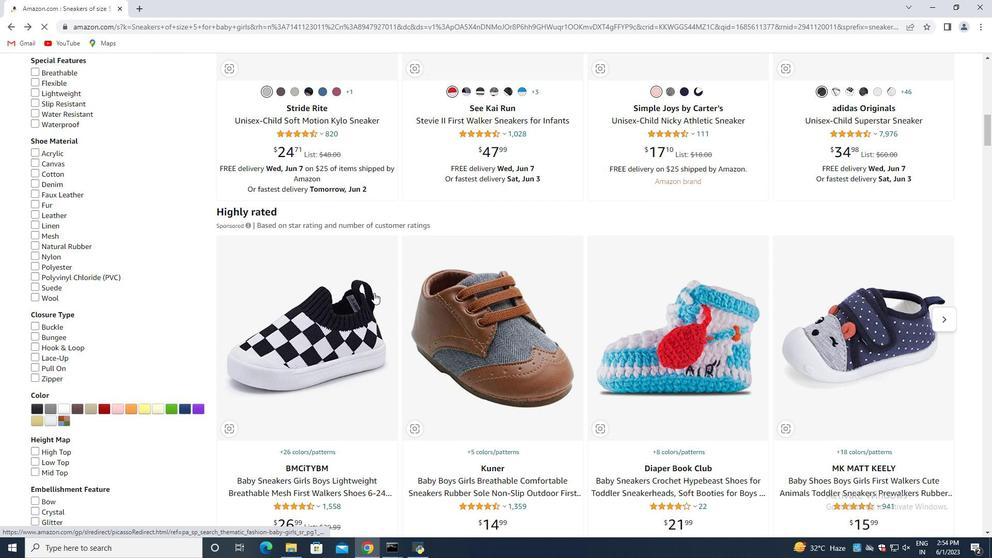 
Action: Mouse scrolled (374, 292) with delta (0, 0)
Screenshot: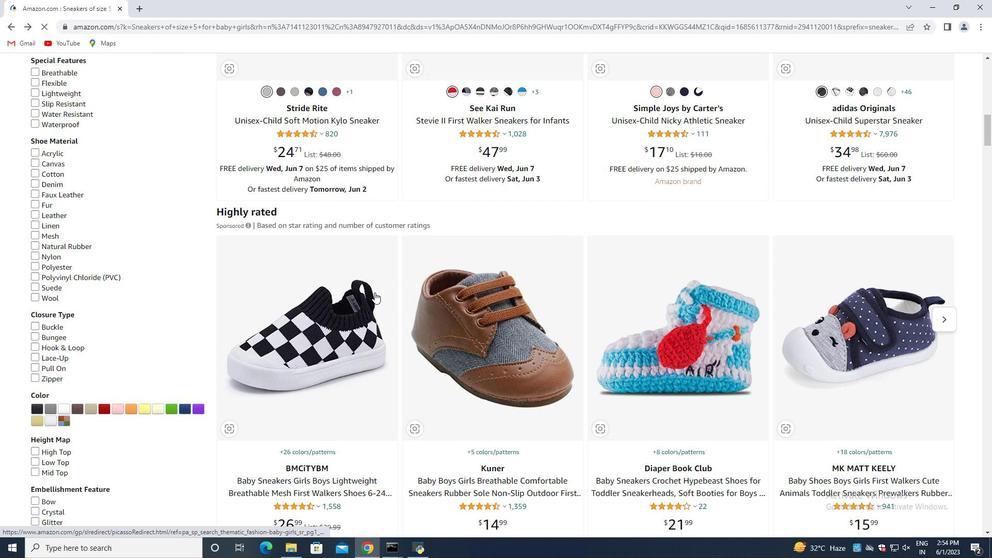 
Action: Mouse moved to (371, 287)
Screenshot: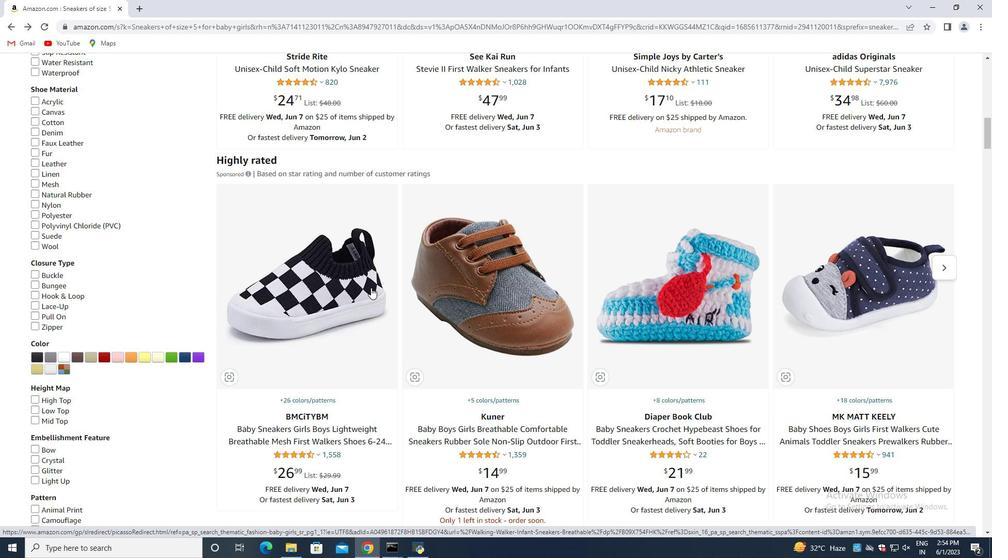 
Action: Mouse scrolled (371, 287) with delta (0, 0)
Screenshot: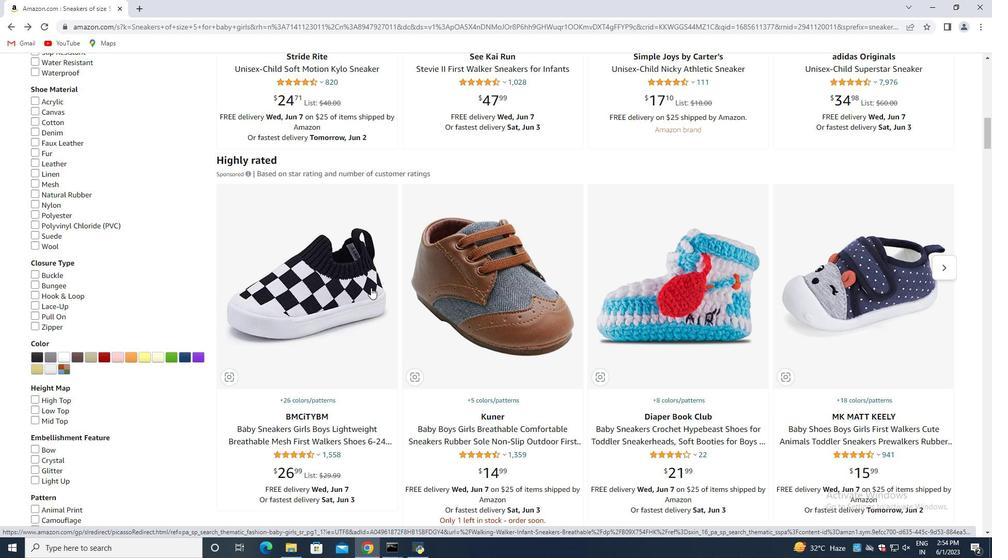 
Action: Mouse scrolled (371, 287) with delta (0, 0)
Screenshot: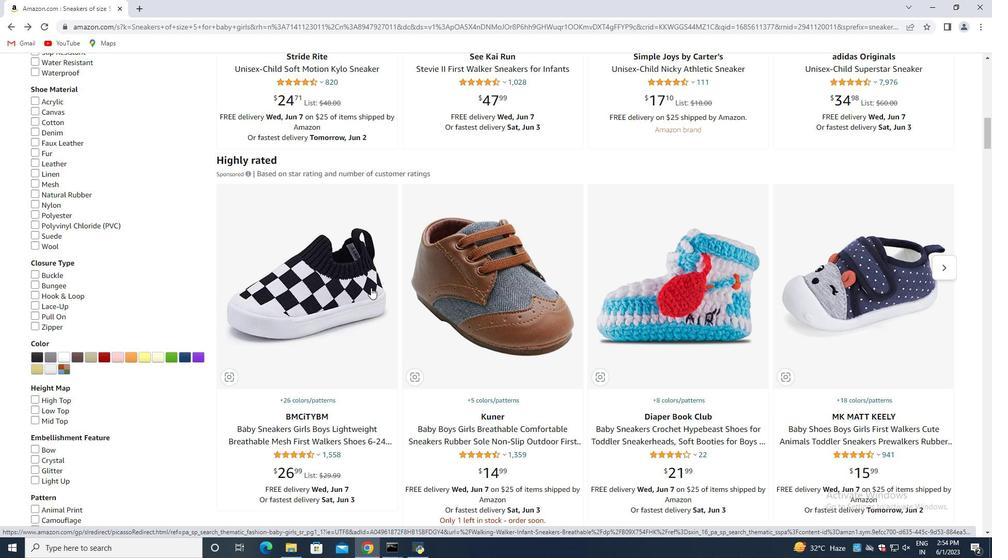 
Action: Mouse scrolled (371, 287) with delta (0, 0)
Screenshot: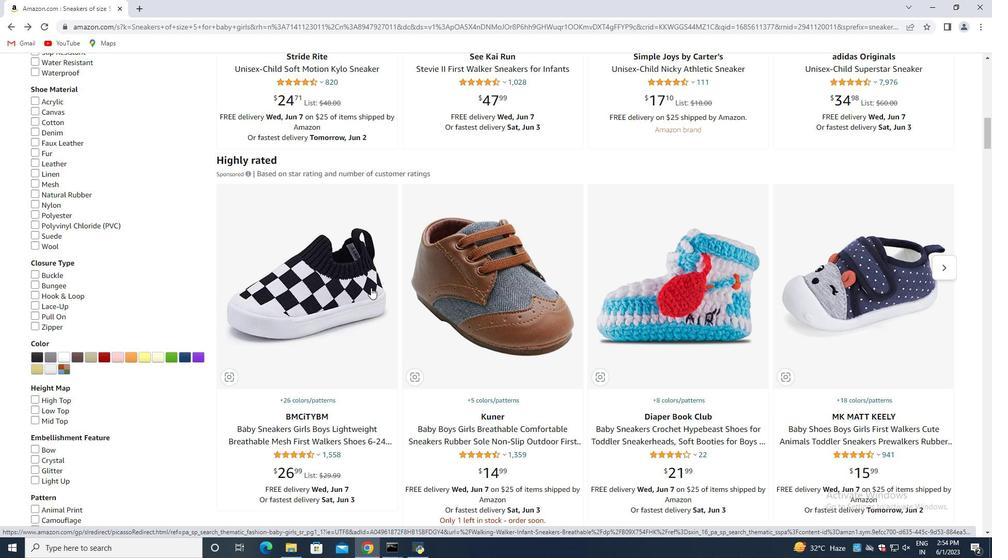 
Action: Mouse moved to (372, 286)
Screenshot: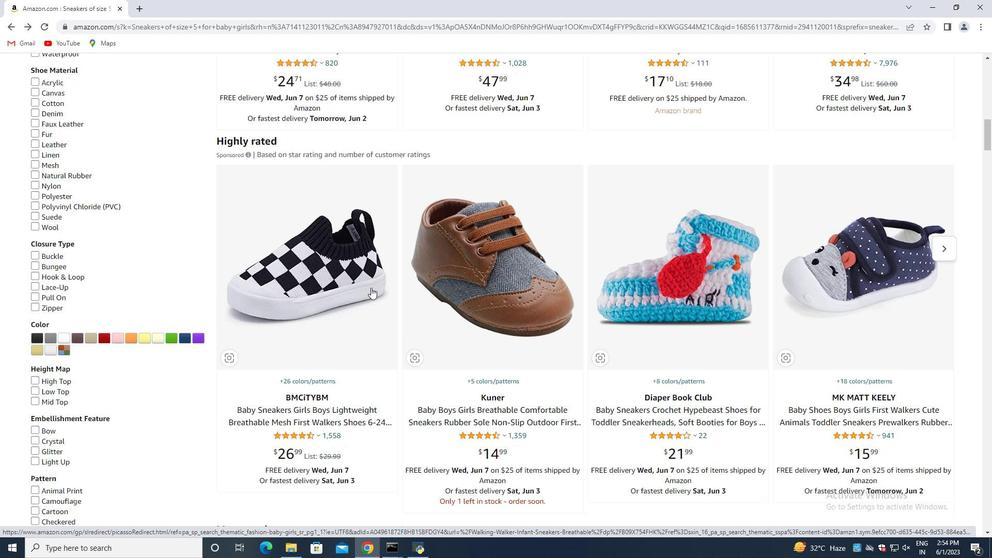 
Action: Mouse scrolled (372, 286) with delta (0, 0)
Screenshot: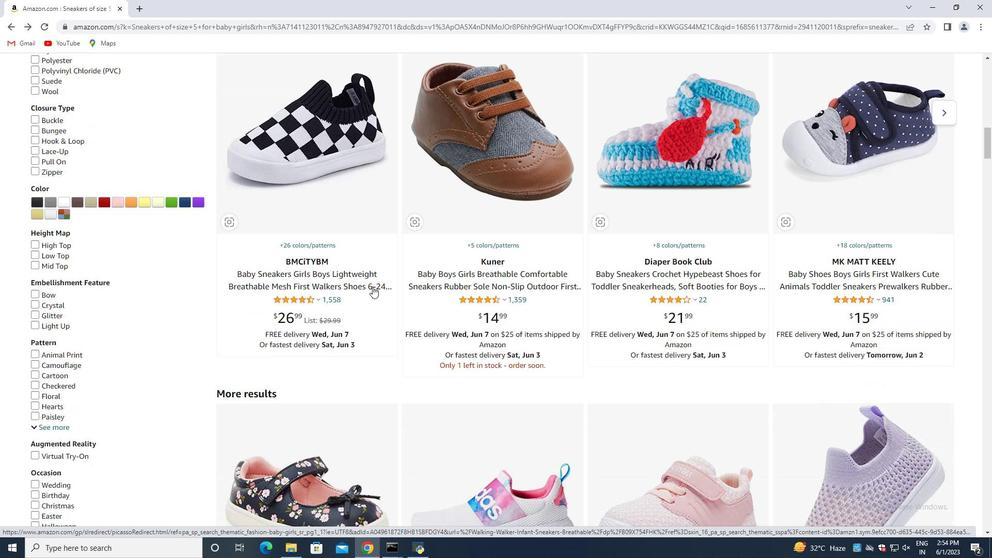 
Action: Mouse scrolled (372, 286) with delta (0, 0)
Screenshot: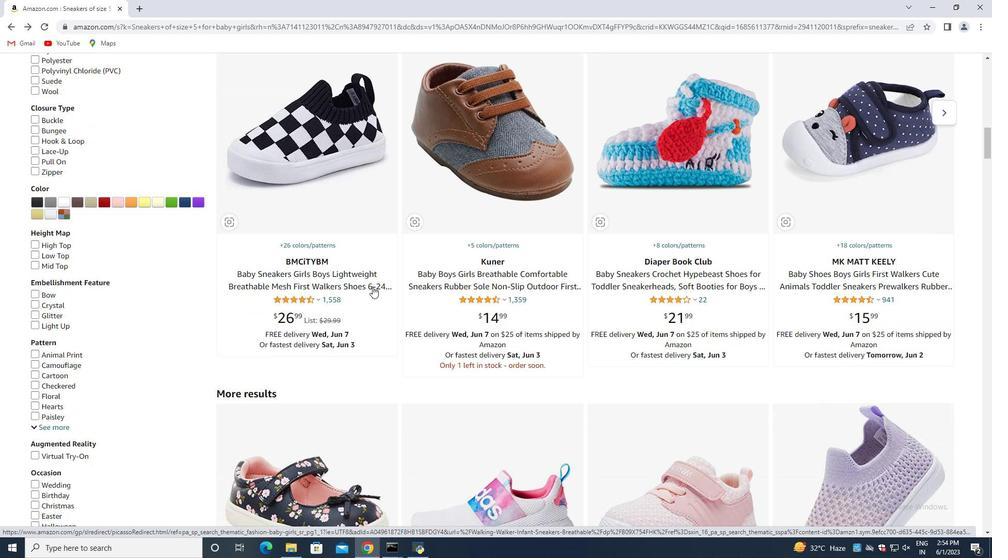 
Action: Mouse moved to (373, 286)
Screenshot: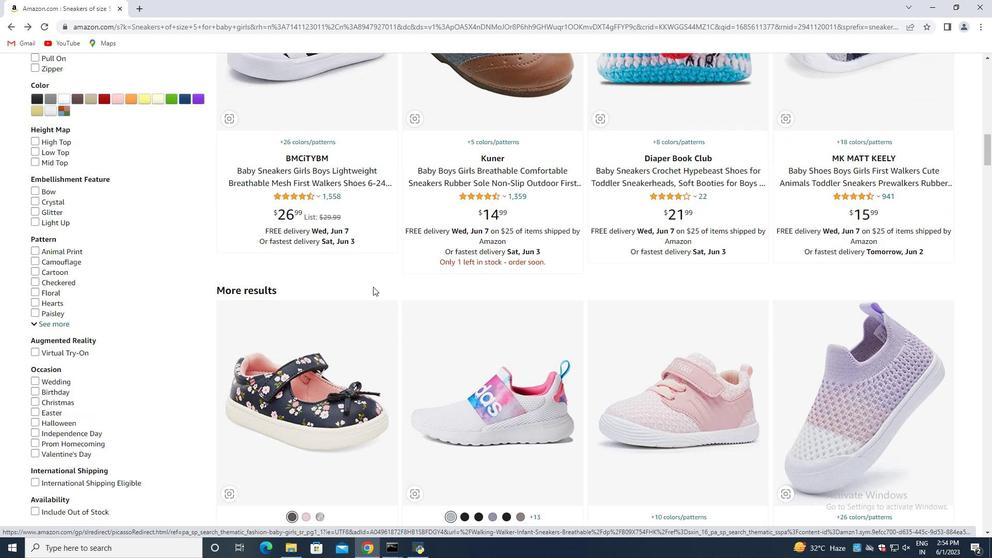 
Action: Mouse scrolled (373, 286) with delta (0, 0)
Screenshot: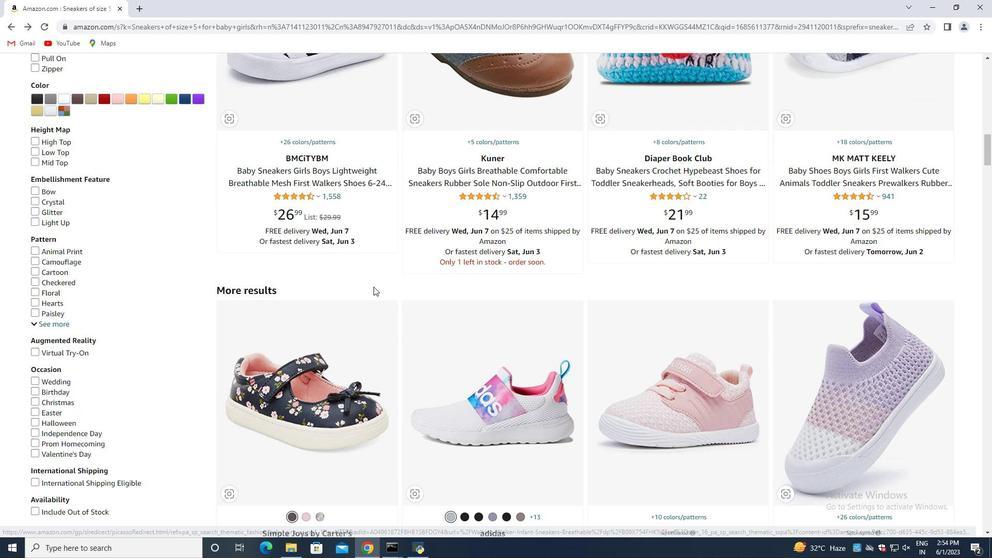 
Action: Mouse moved to (683, 334)
Screenshot: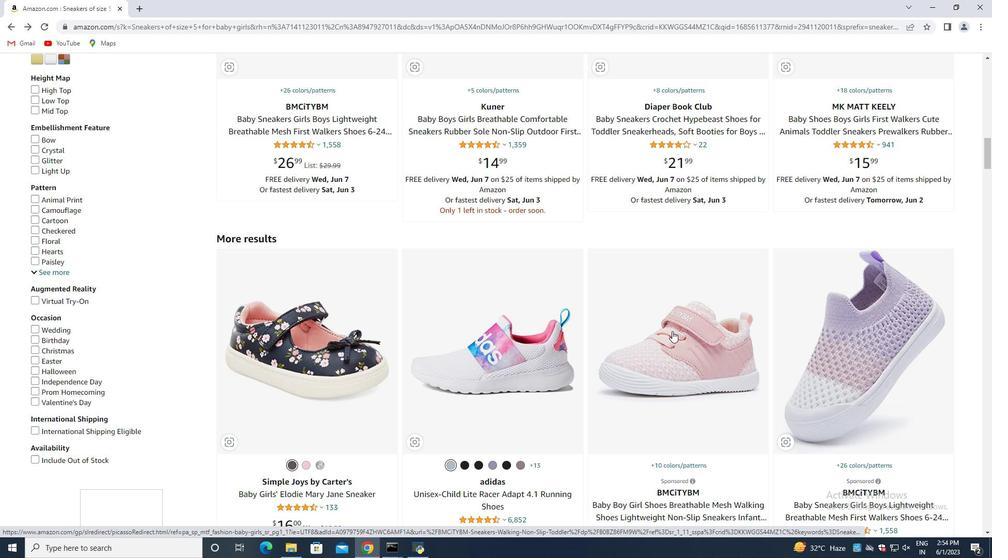 
Action: Mouse pressed left at (683, 334)
Screenshot: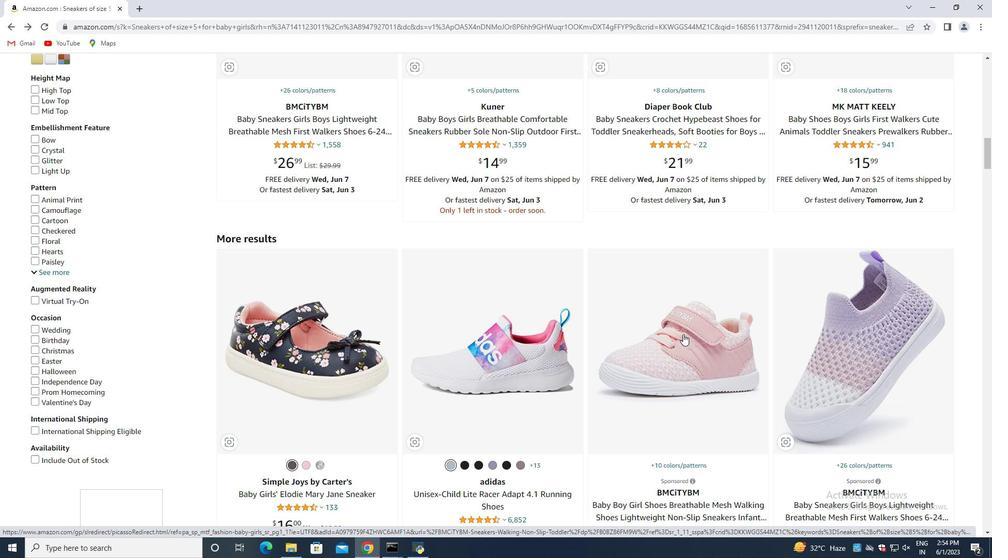 
Action: Mouse moved to (378, 321)
Screenshot: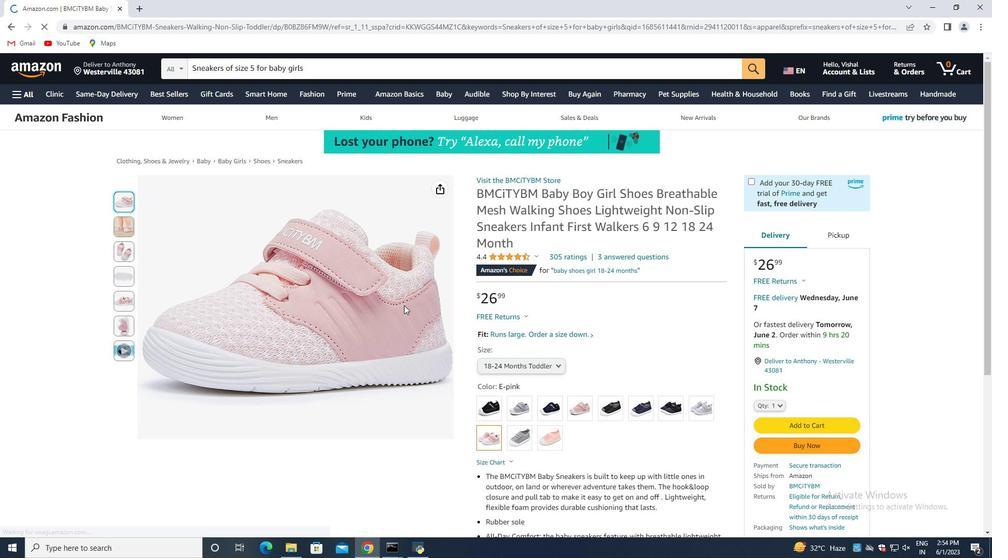 
Action: Mouse scrolled (378, 321) with delta (0, 0)
Screenshot: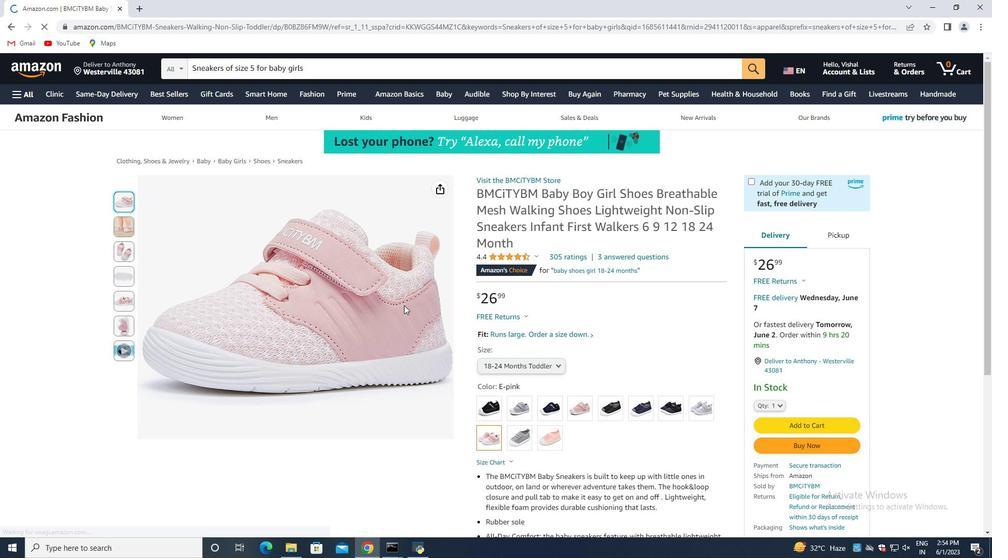 
Action: Mouse moved to (550, 316)
Screenshot: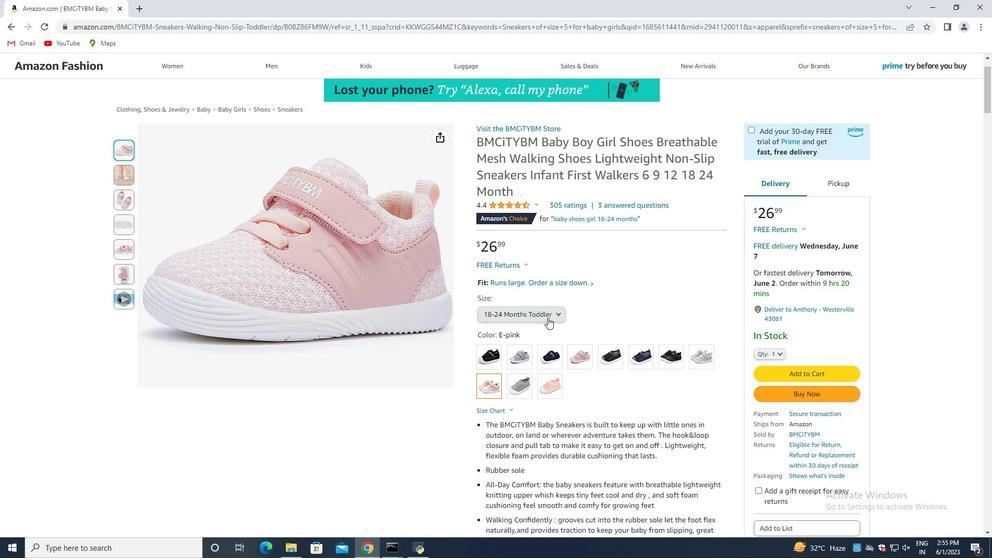 
Action: Mouse pressed left at (550, 316)
Screenshot: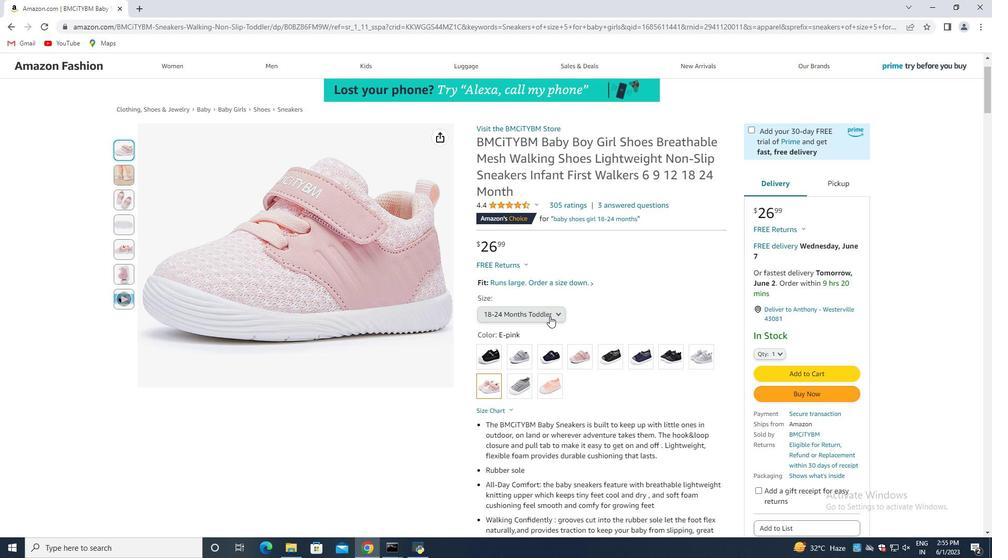 
Action: Mouse moved to (11, 27)
Screenshot: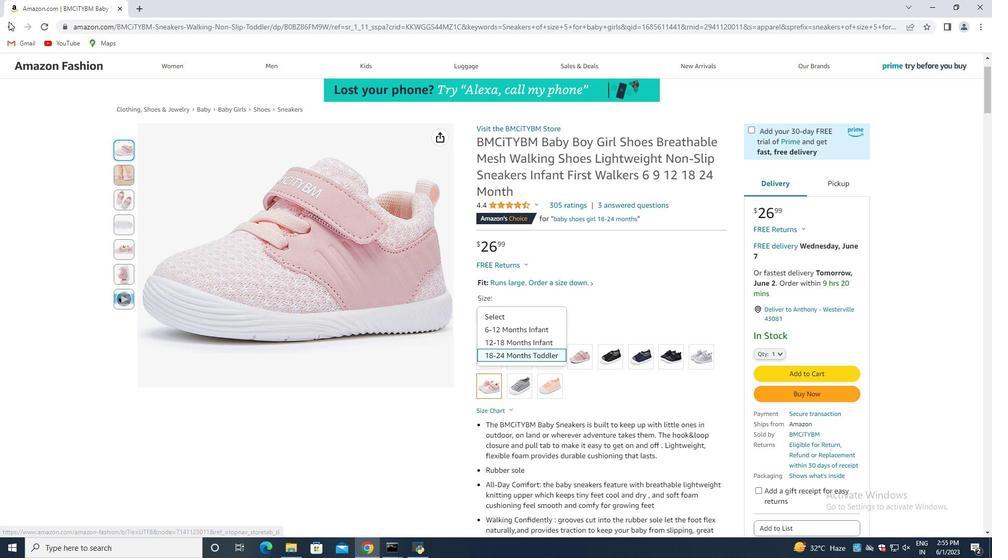 
Action: Mouse pressed left at (11, 27)
Screenshot: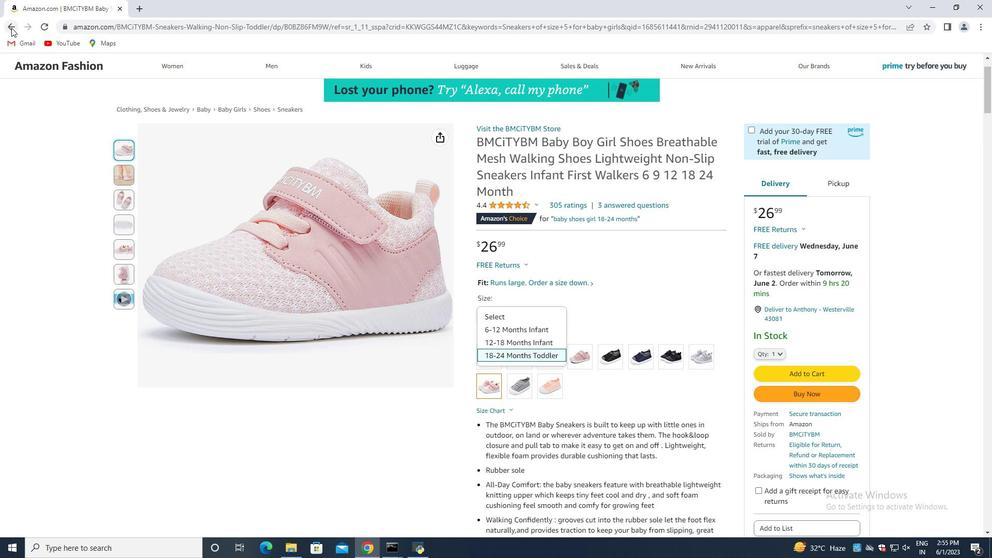 
Action: Mouse moved to (218, 224)
Screenshot: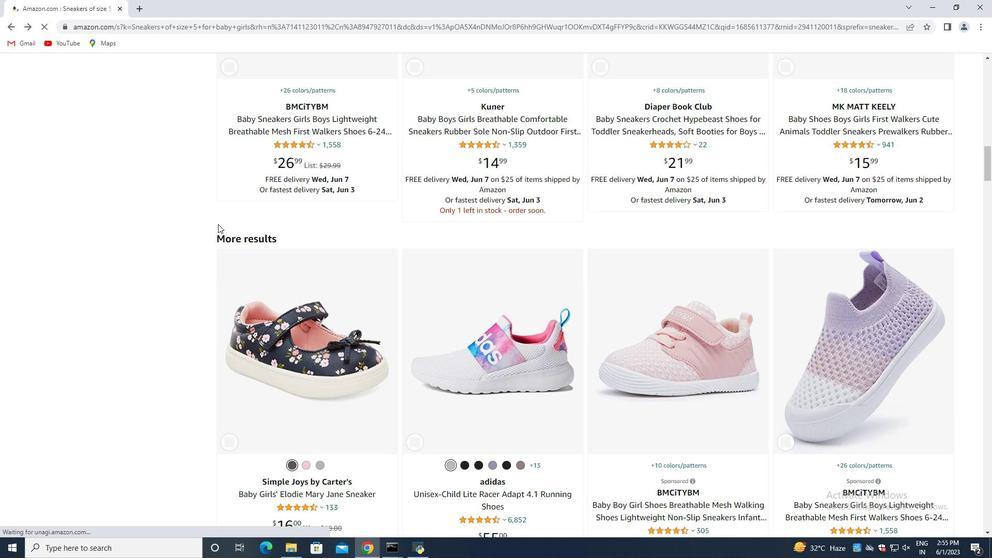 
Action: Mouse scrolled (218, 223) with delta (0, 0)
Screenshot: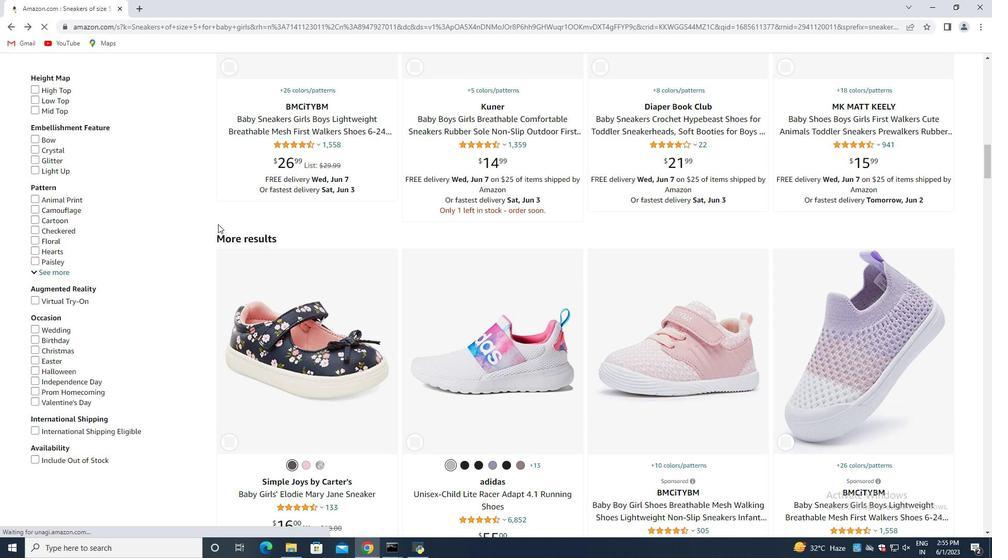 
Action: Mouse moved to (218, 224)
Screenshot: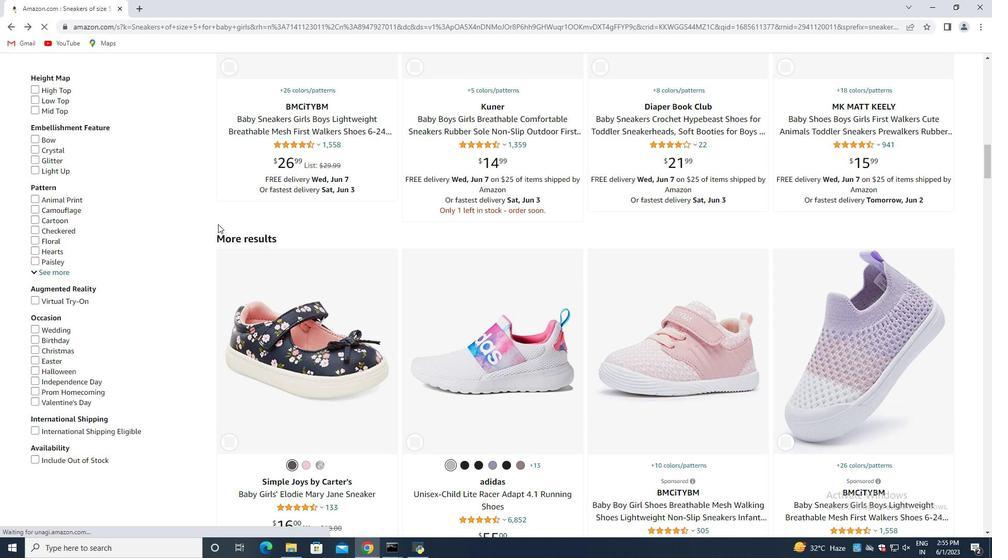 
Action: Mouse scrolled (218, 223) with delta (0, 0)
Screenshot: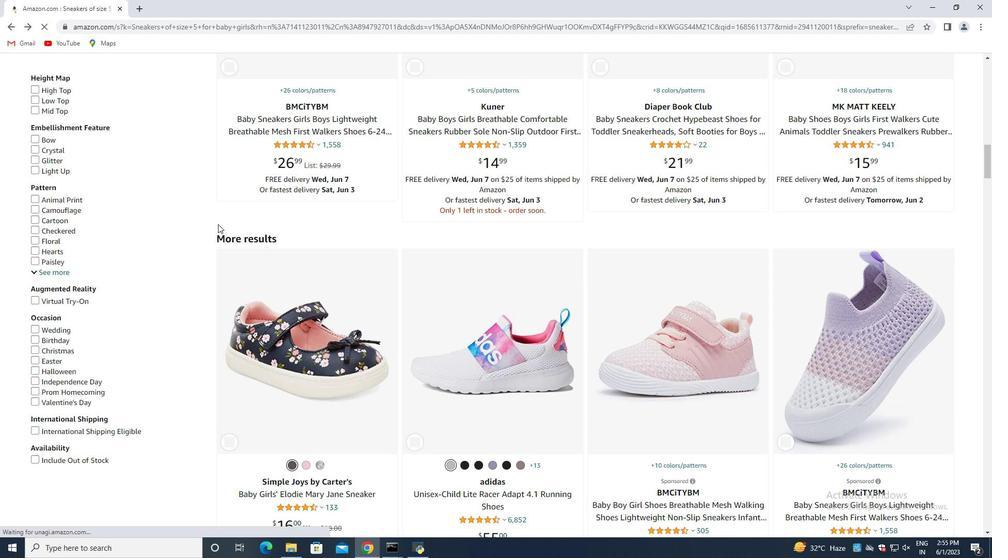 
Action: Mouse moved to (218, 226)
Screenshot: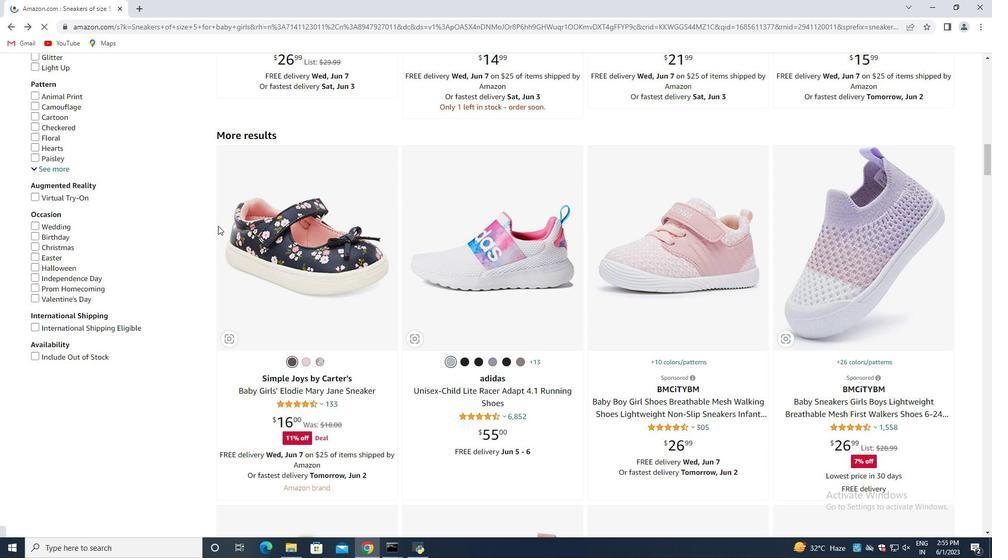 
Action: Mouse scrolled (218, 226) with delta (0, 0)
Screenshot: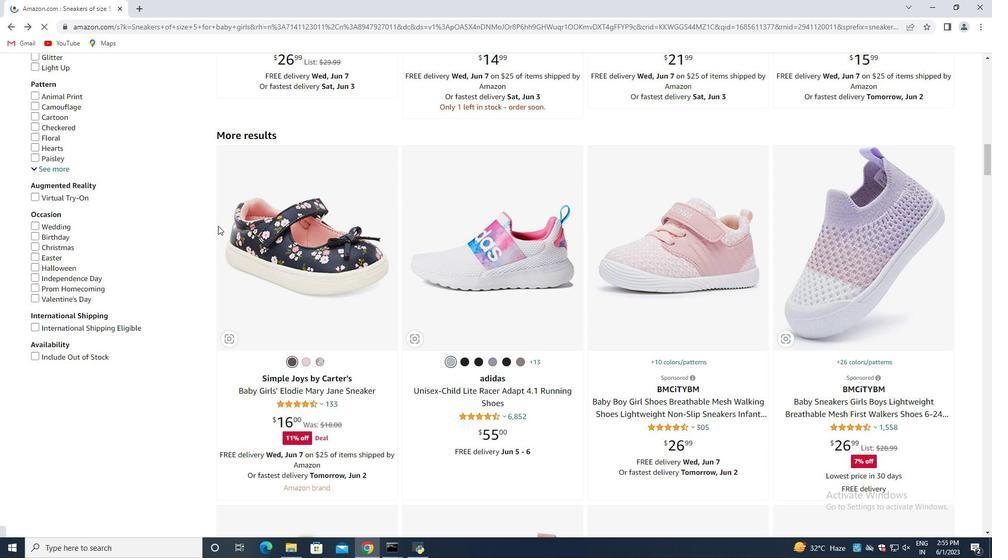 
Action: Mouse scrolled (218, 226) with delta (0, 0)
Screenshot: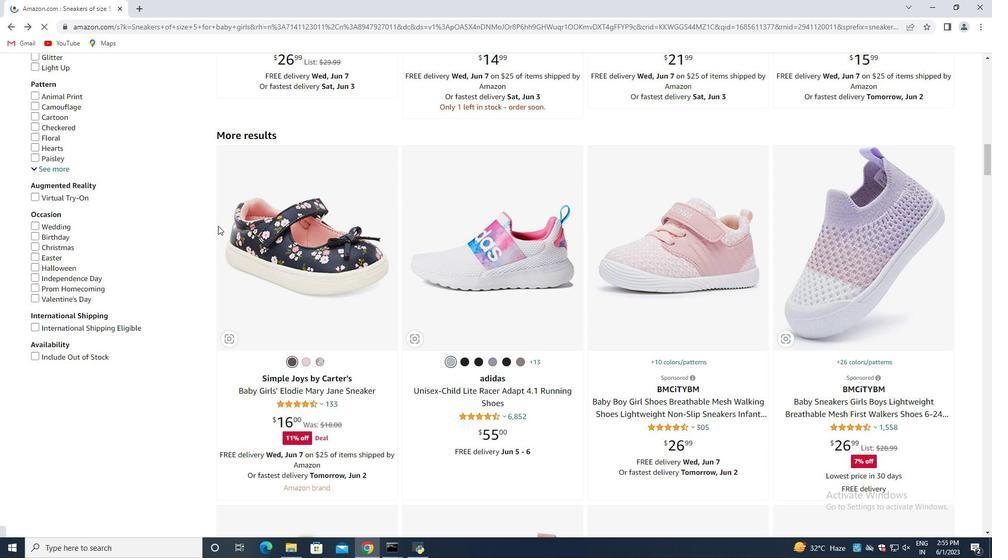 
Action: Mouse scrolled (218, 226) with delta (0, 0)
Screenshot: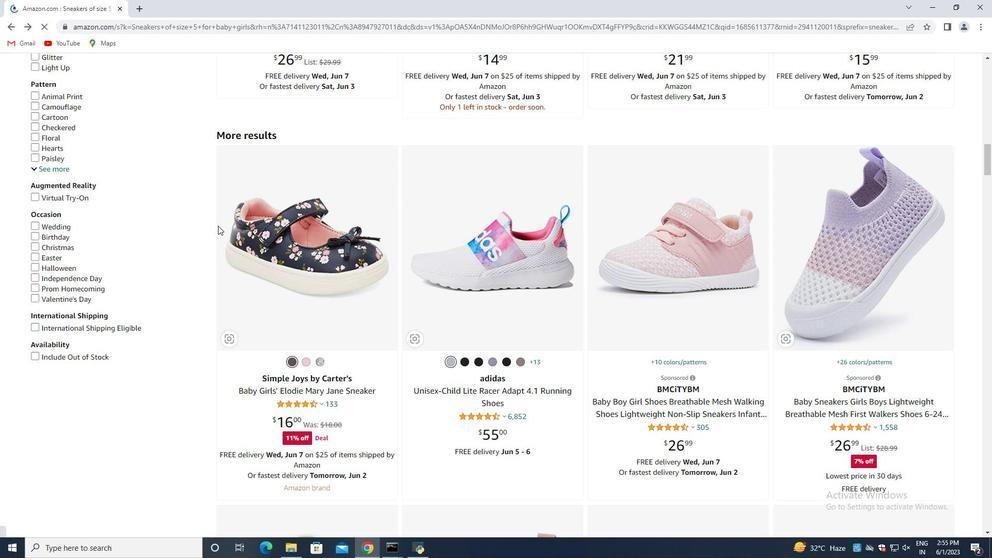 
Action: Mouse scrolled (218, 226) with delta (0, 0)
Screenshot: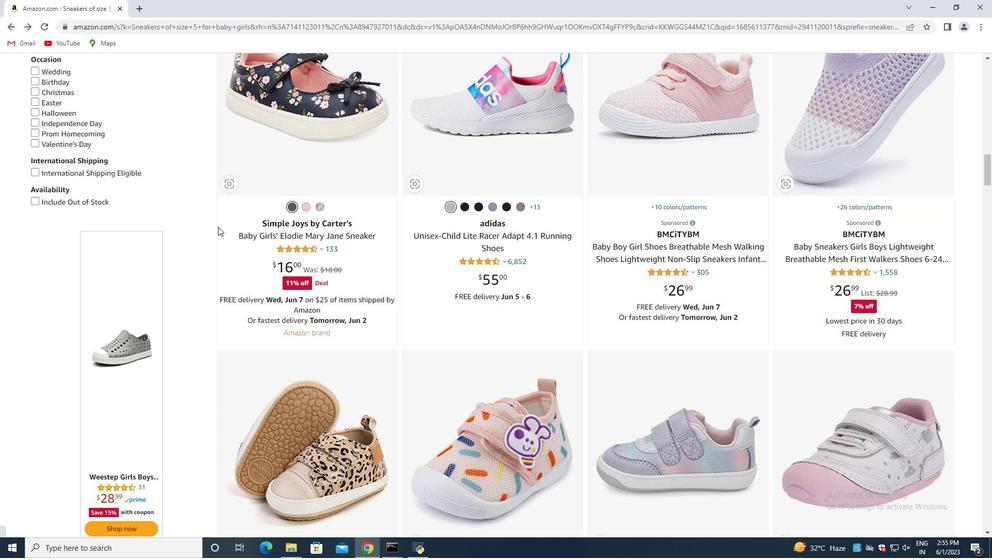 
Action: Mouse scrolled (218, 226) with delta (0, 0)
Screenshot: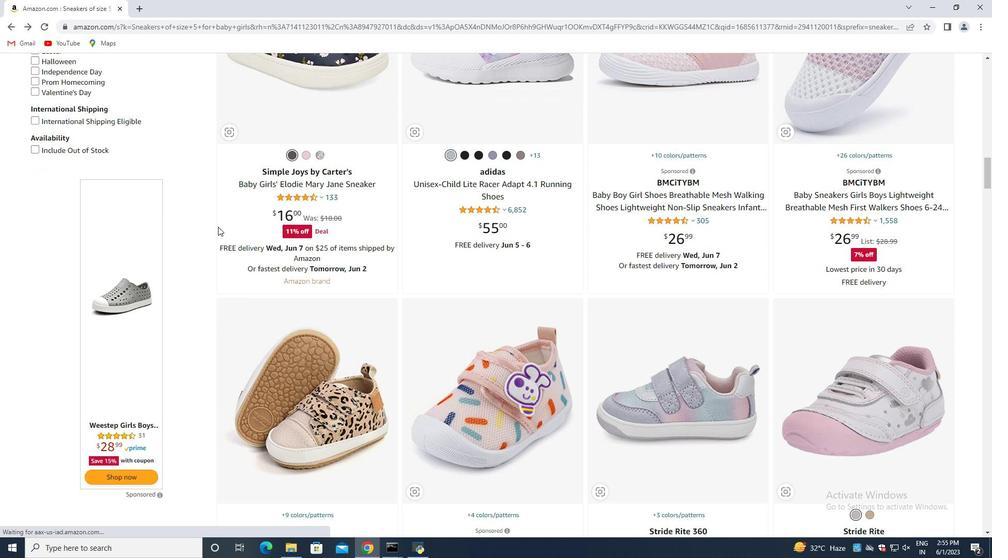 
Action: Mouse scrolled (218, 226) with delta (0, 0)
Screenshot: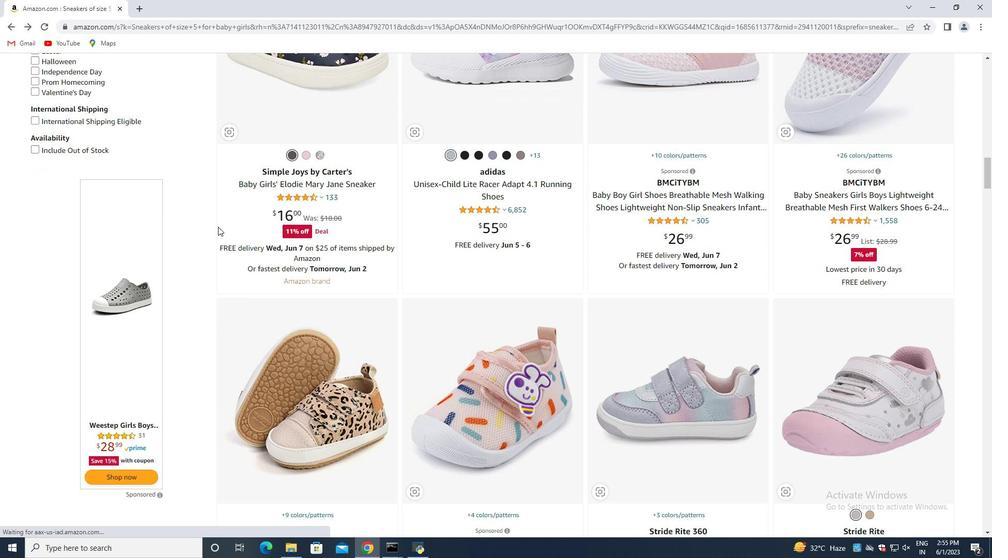 
Action: Mouse moved to (350, 302)
Screenshot: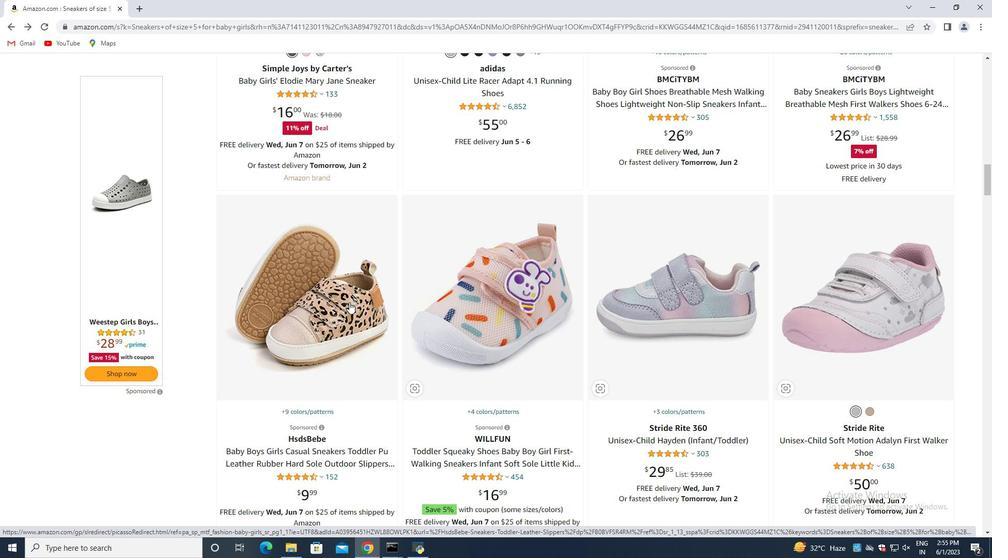 
Action: Mouse pressed left at (350, 302)
Screenshot: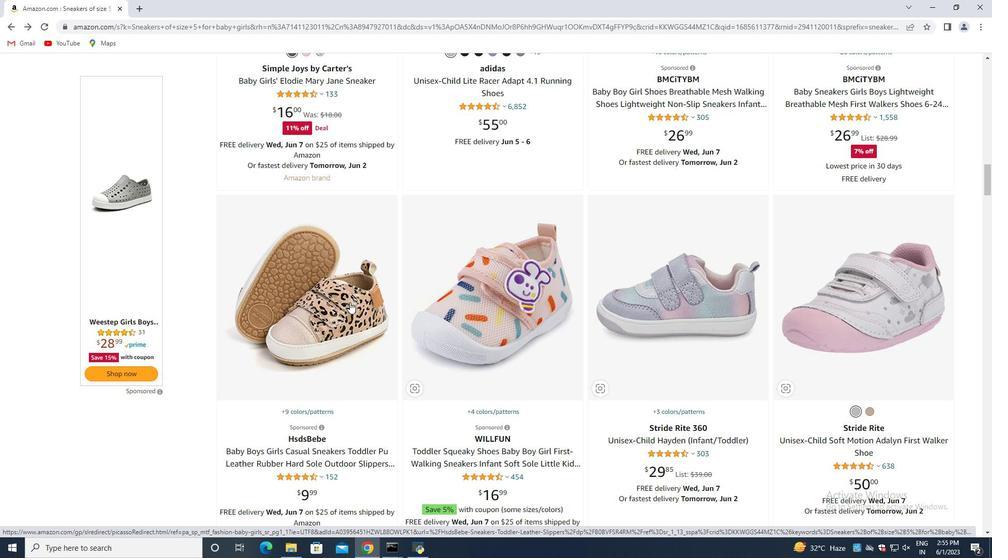 
Action: Mouse moved to (500, 333)
Screenshot: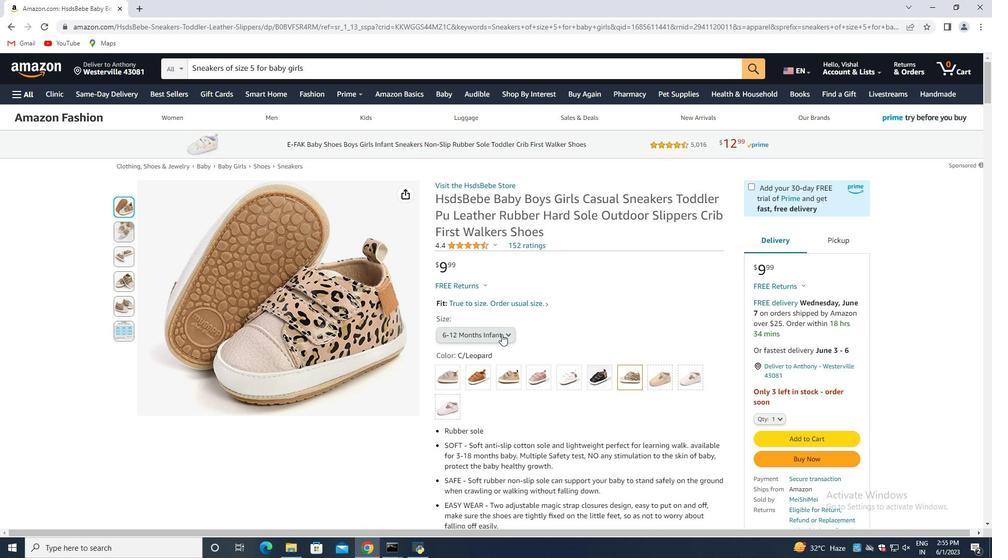 
Action: Mouse pressed left at (500, 333)
Screenshot: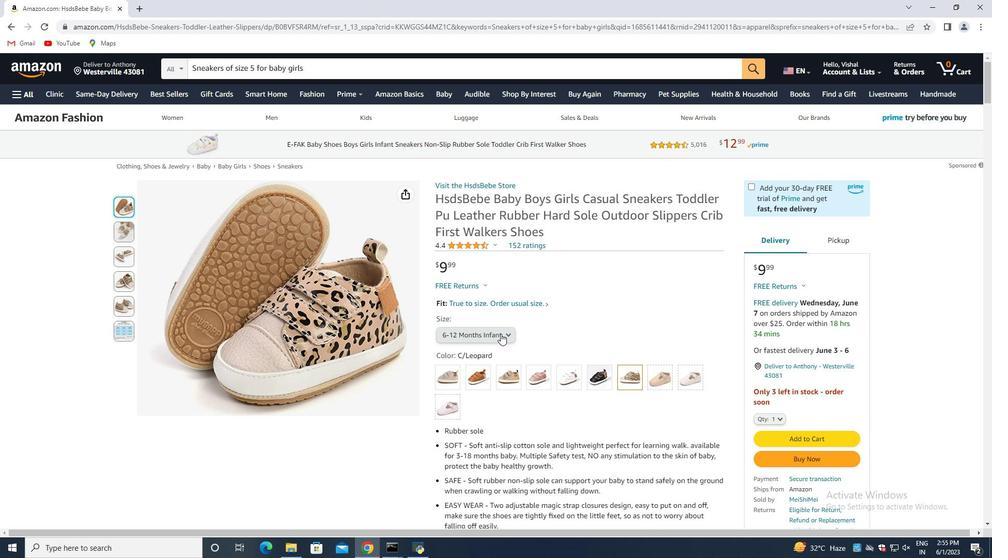 
Action: Mouse moved to (555, 328)
Screenshot: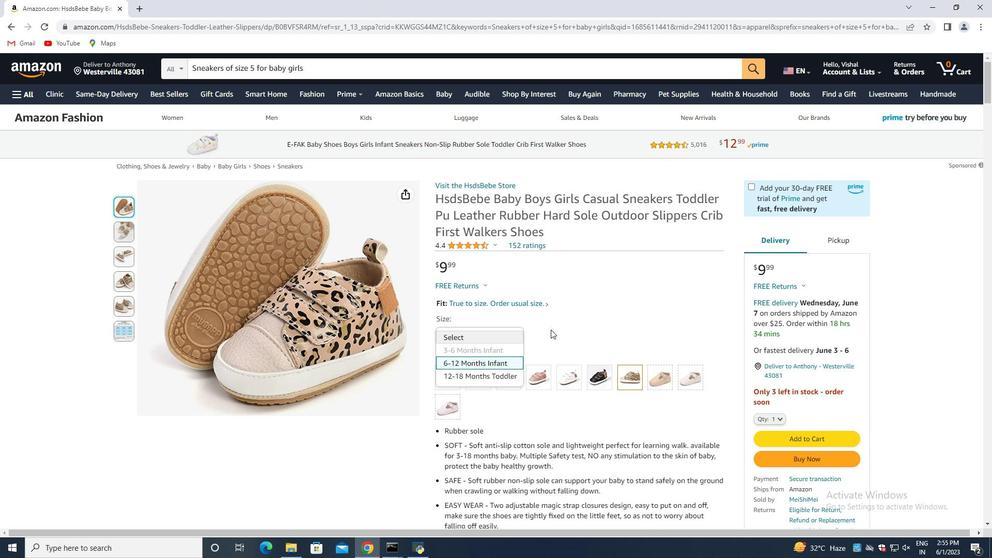
Action: Mouse pressed left at (555, 328)
Screenshot: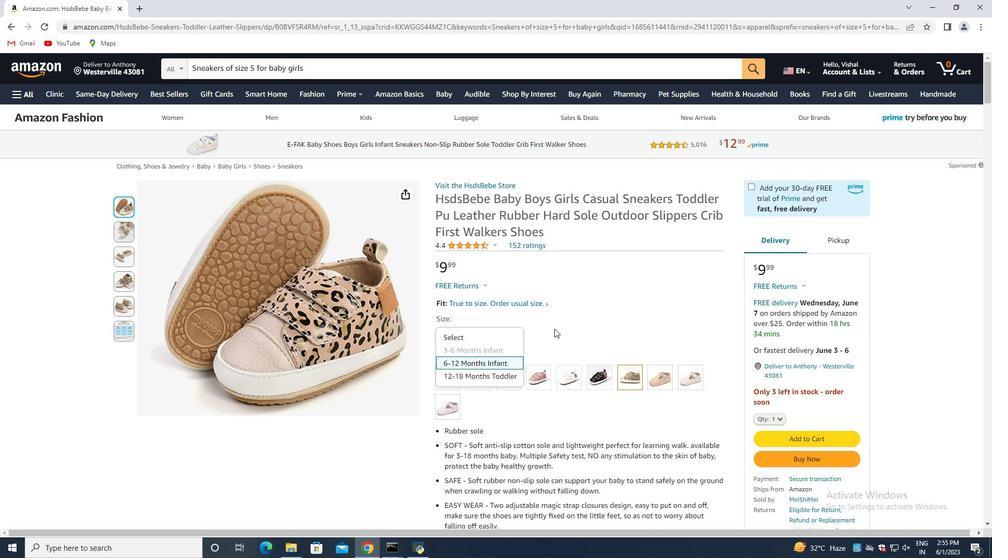 
Action: Mouse moved to (15, 24)
Screenshot: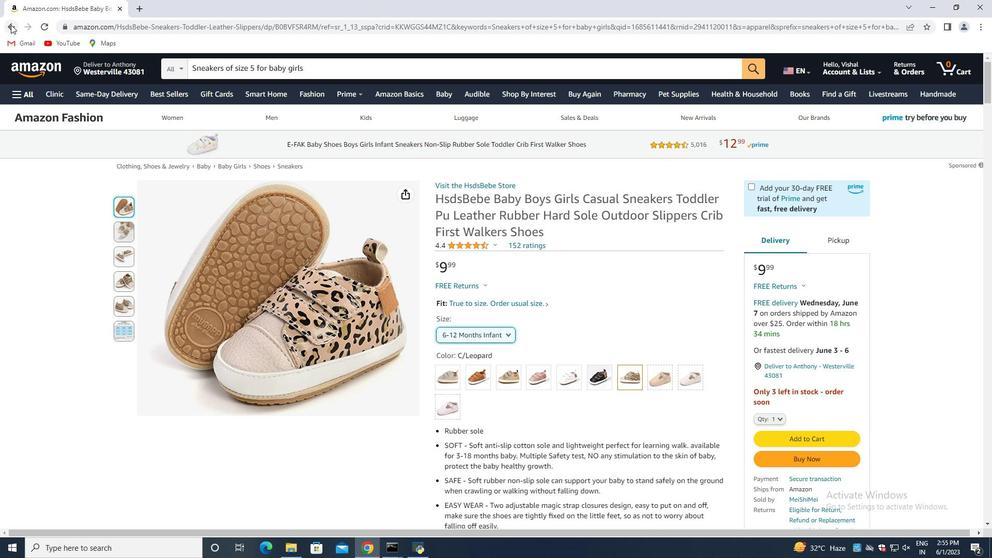 
Action: Mouse pressed left at (15, 24)
Screenshot: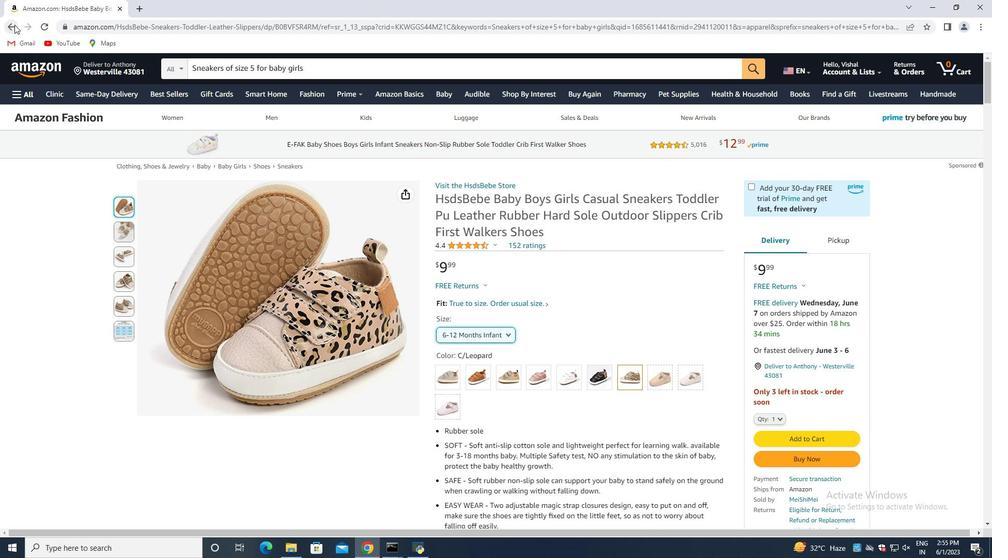 
Action: Mouse moved to (361, 320)
Screenshot: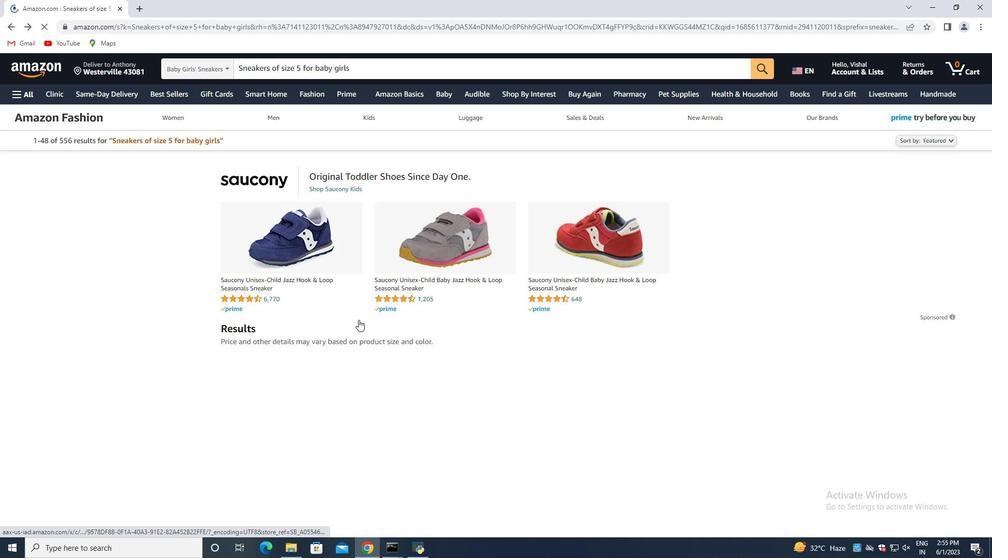 
Action: Mouse scrolled (361, 319) with delta (0, 0)
Screenshot: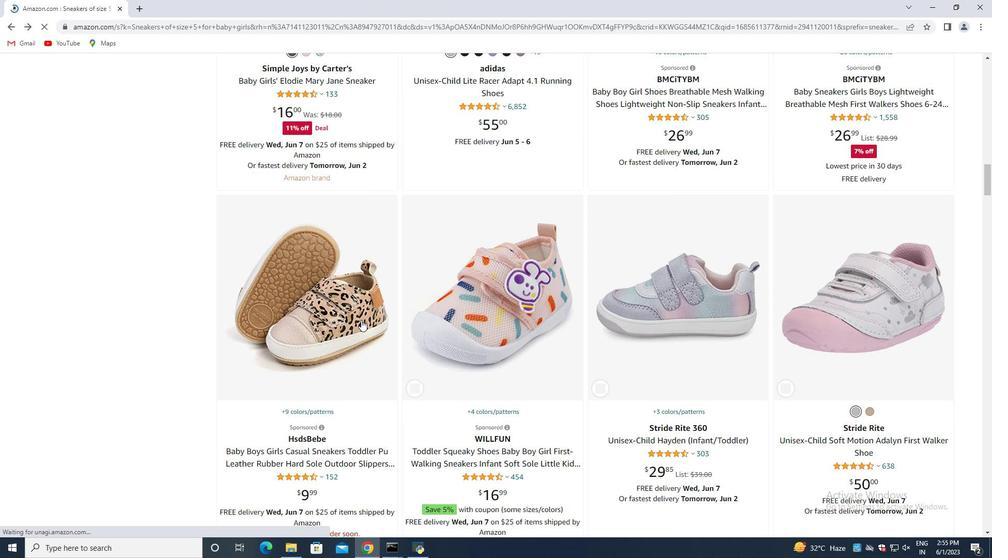 
Action: Mouse scrolled (361, 319) with delta (0, 0)
Screenshot: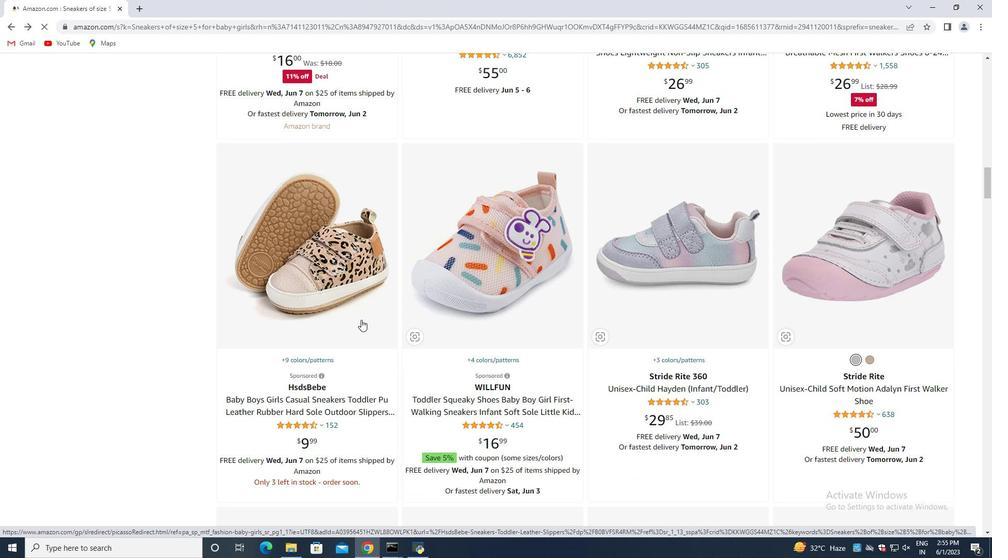
Action: Mouse scrolled (361, 319) with delta (0, 0)
Screenshot: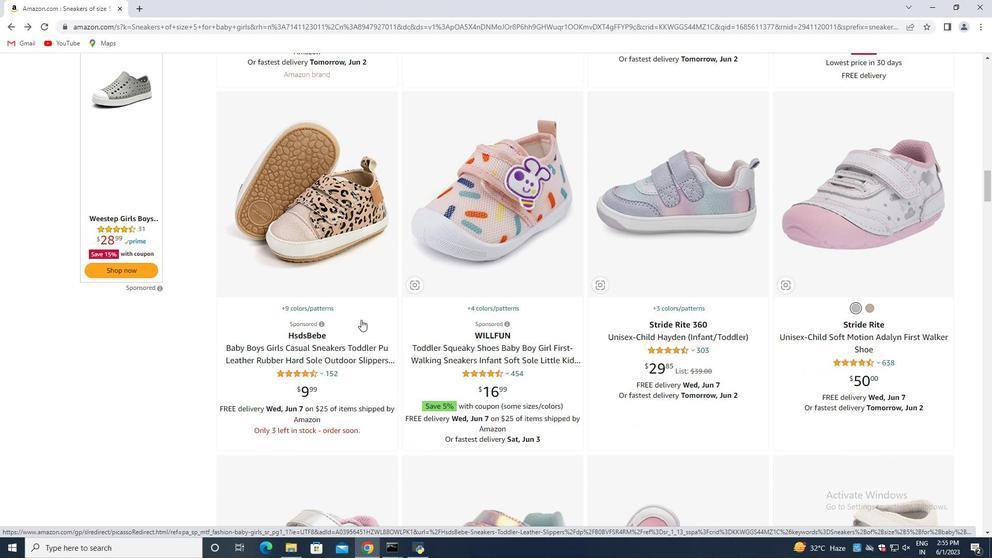 
Action: Mouse scrolled (361, 319) with delta (0, 0)
Screenshot: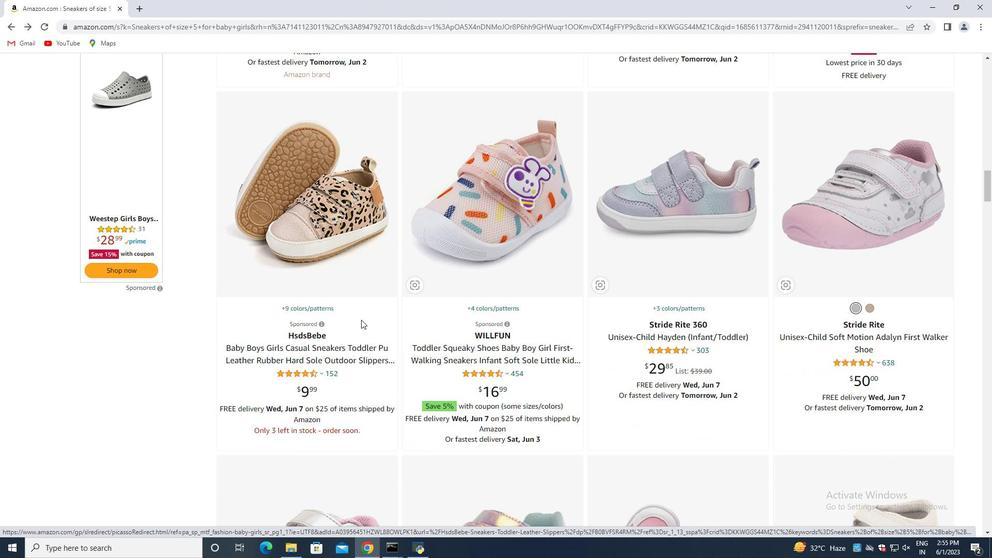 
Action: Mouse scrolled (361, 319) with delta (0, 0)
Screenshot: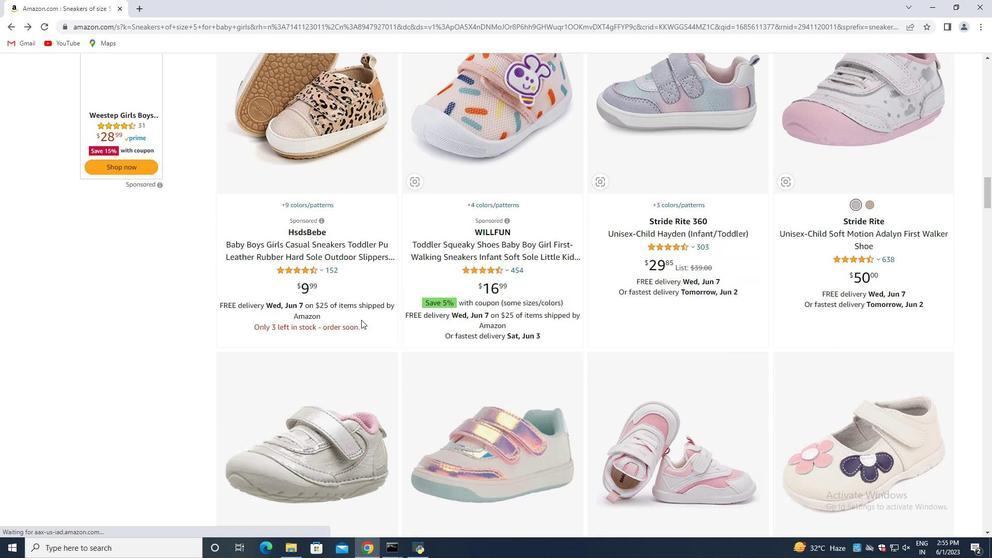 
Action: Mouse scrolled (361, 319) with delta (0, 0)
Screenshot: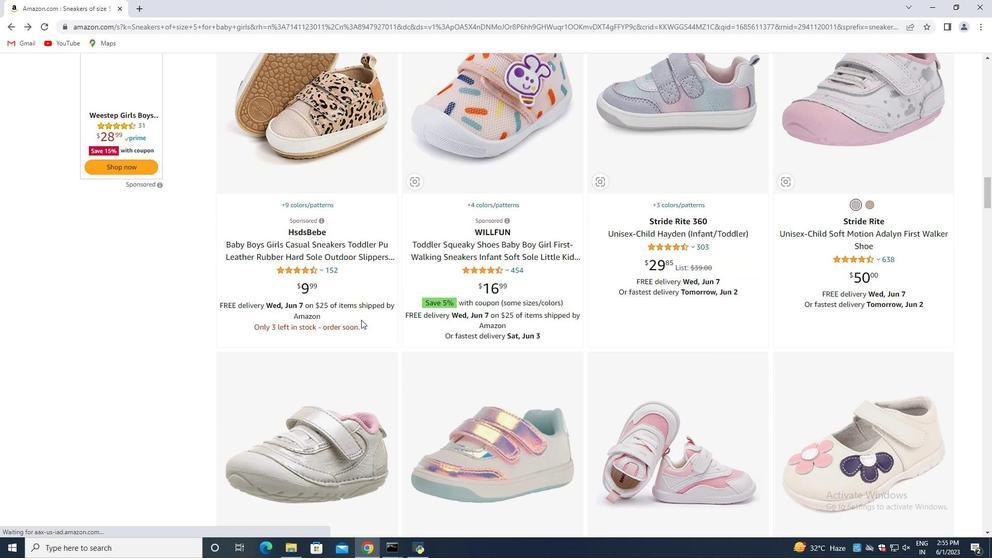 
Action: Mouse moved to (361, 320)
Screenshot: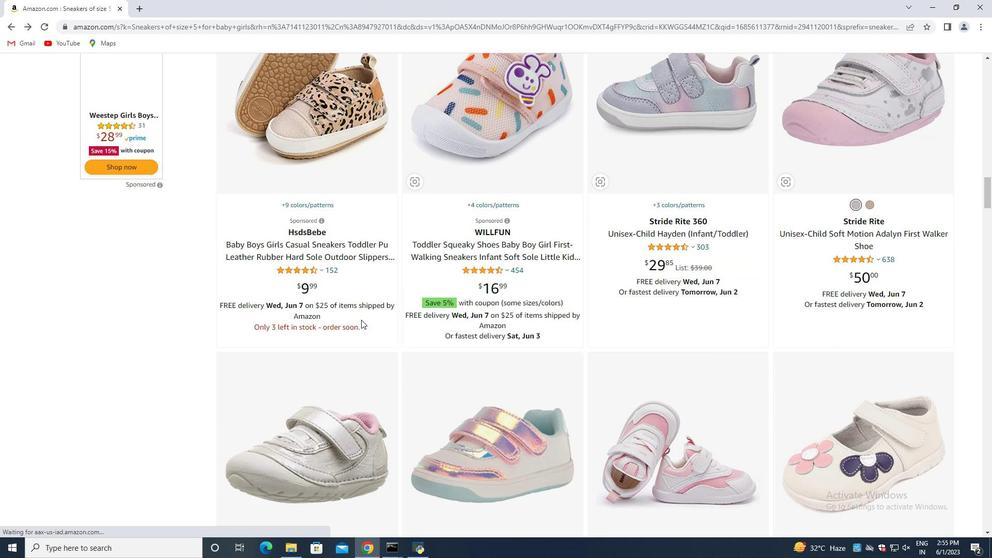 
Action: Mouse scrolled (361, 319) with delta (0, 0)
Screenshot: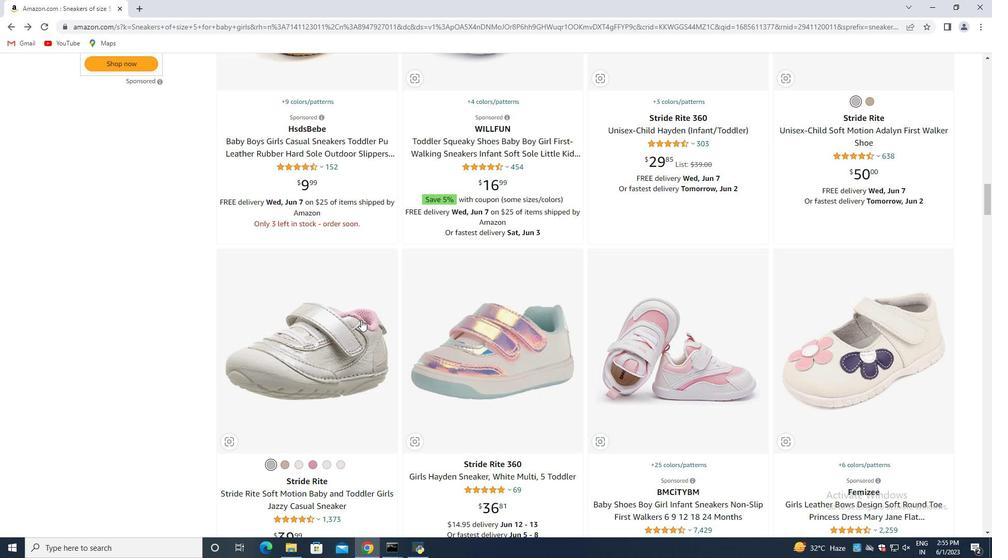 
Action: Mouse moved to (478, 323)
Screenshot: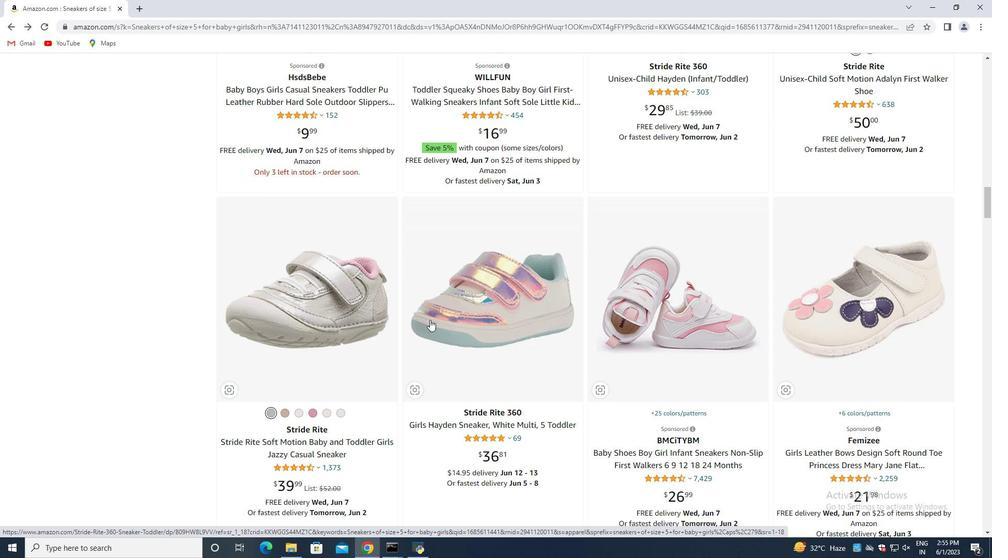 
Action: Mouse pressed left at (478, 323)
Screenshot: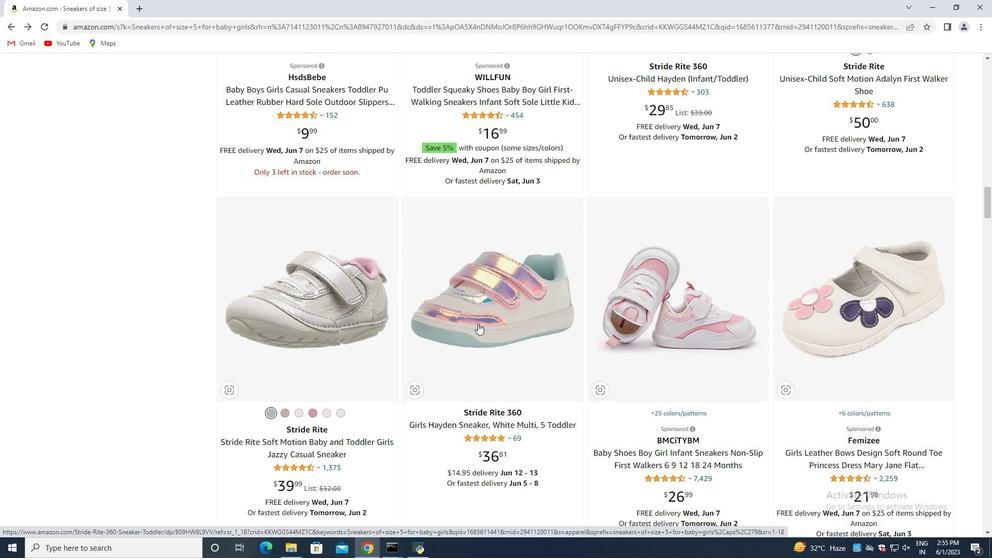 
Action: Mouse moved to (327, 321)
Screenshot: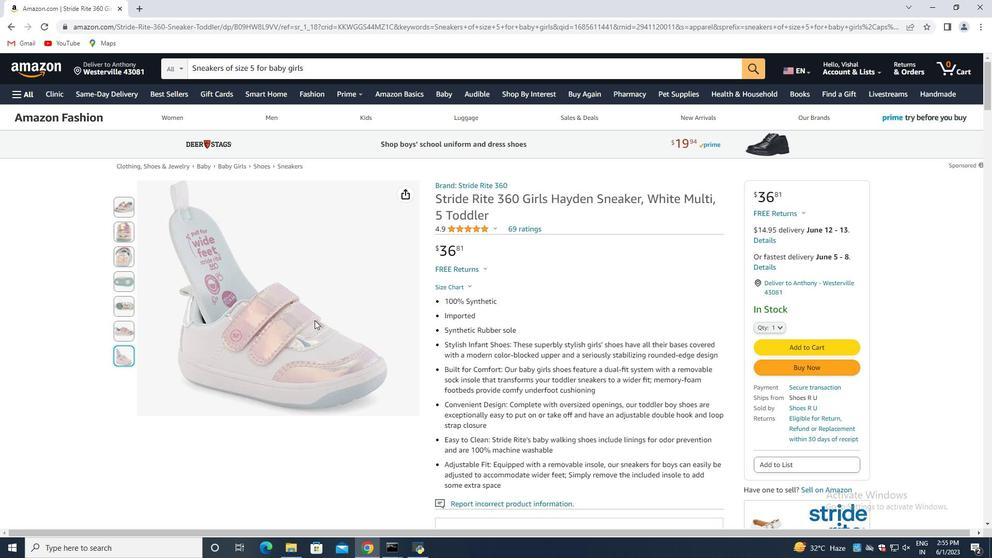 
Action: Mouse scrolled (327, 320) with delta (0, 0)
Screenshot: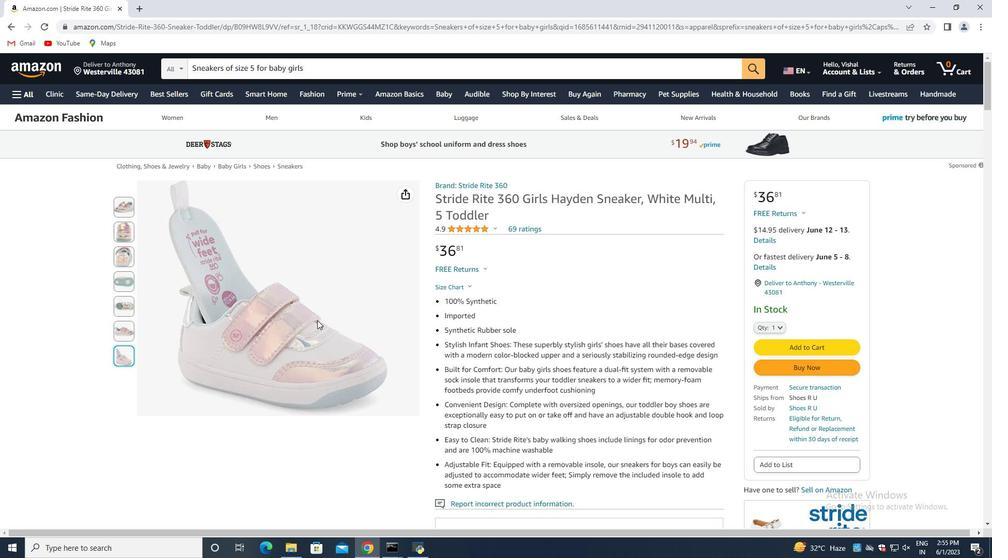 
Action: Mouse moved to (347, 323)
Screenshot: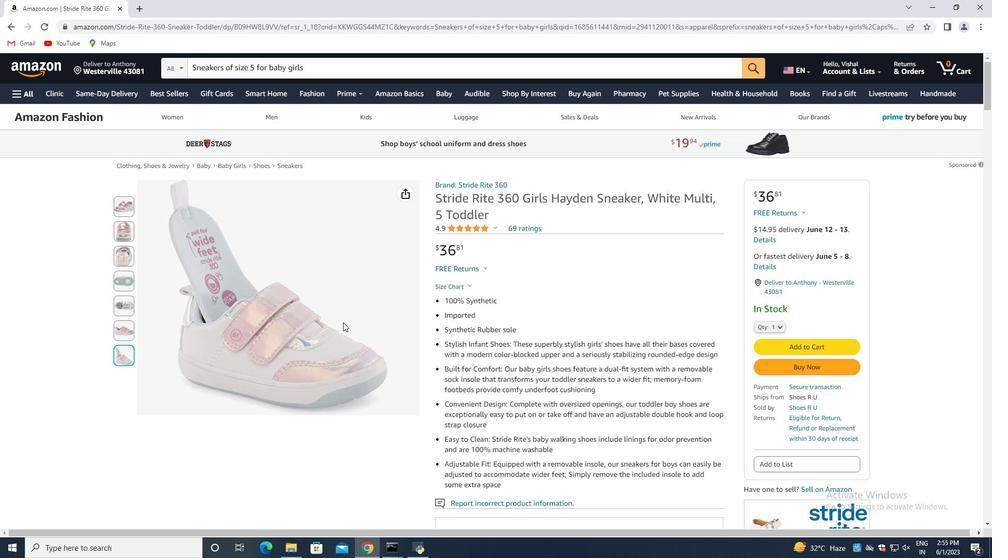 
Action: Mouse scrolled (347, 322) with delta (0, 0)
Screenshot: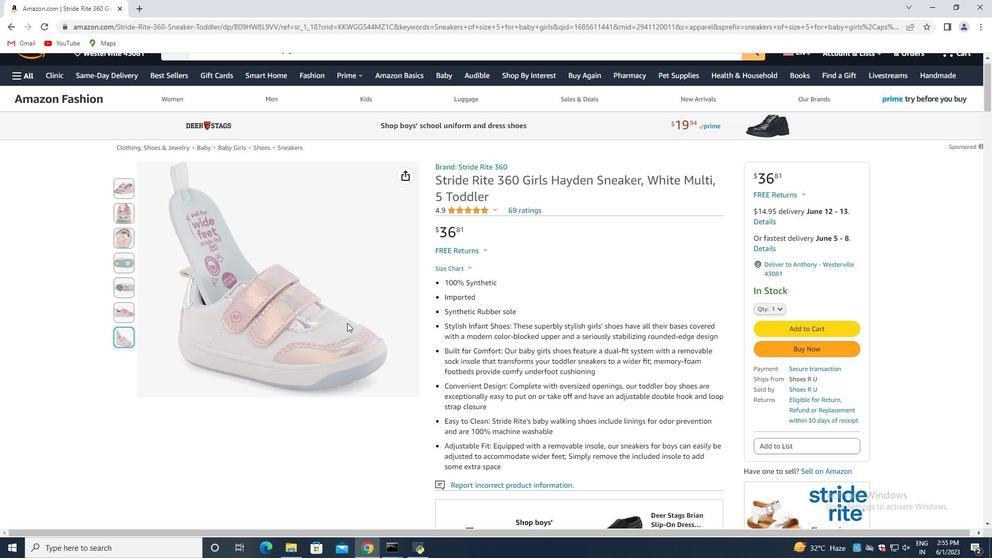 
Action: Mouse moved to (347, 323)
Screenshot: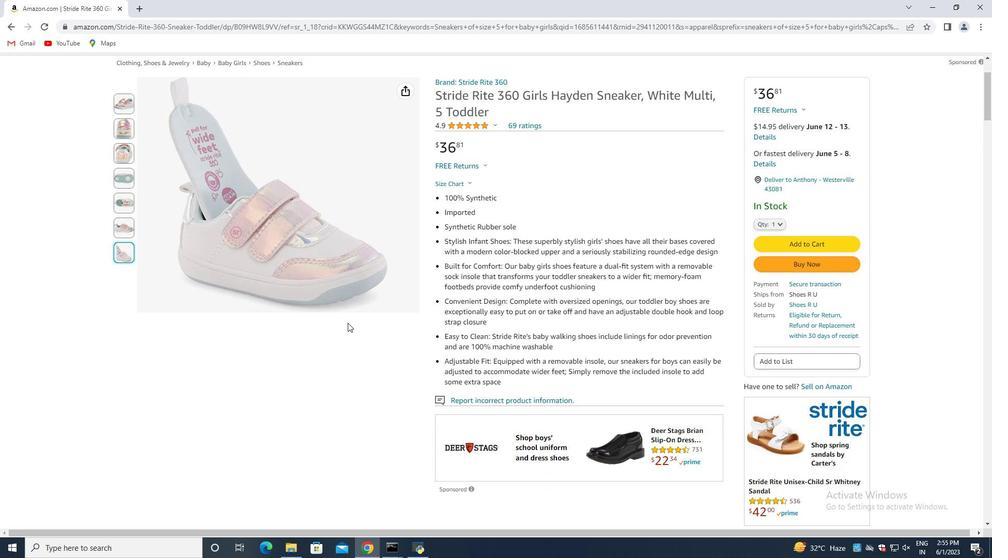 
Action: Mouse scrolled (347, 322) with delta (0, 0)
Screenshot: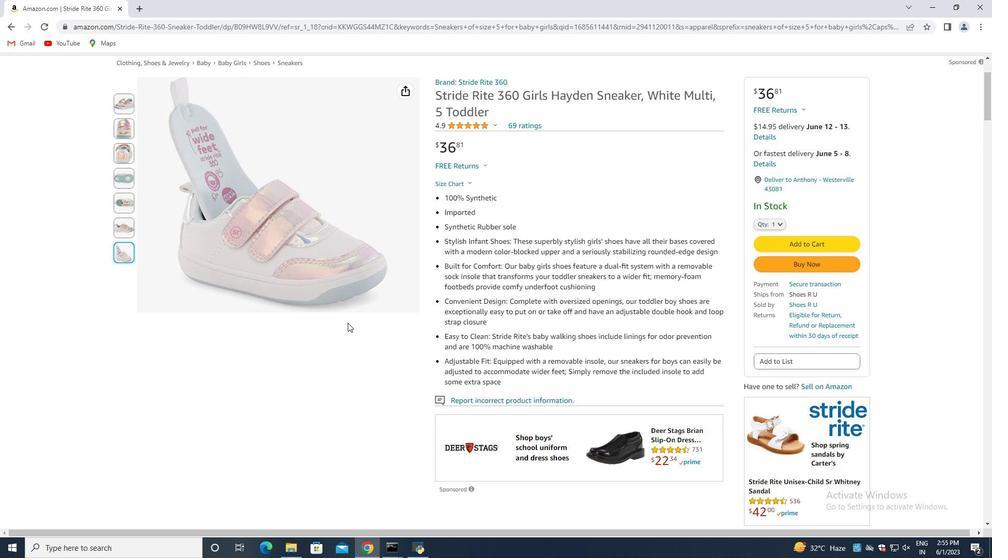 
Action: Mouse moved to (347, 323)
Screenshot: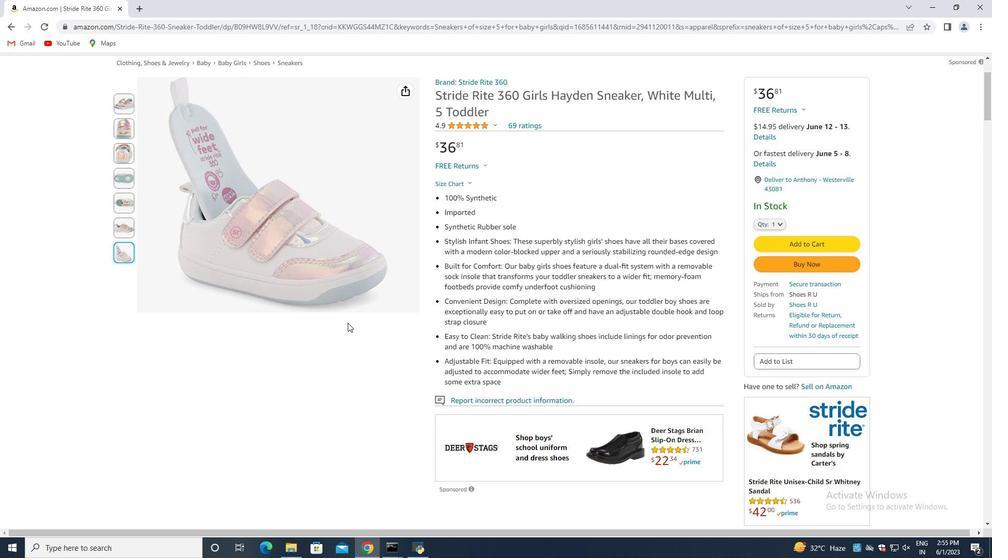 
Action: Mouse scrolled (347, 323) with delta (0, 0)
Screenshot: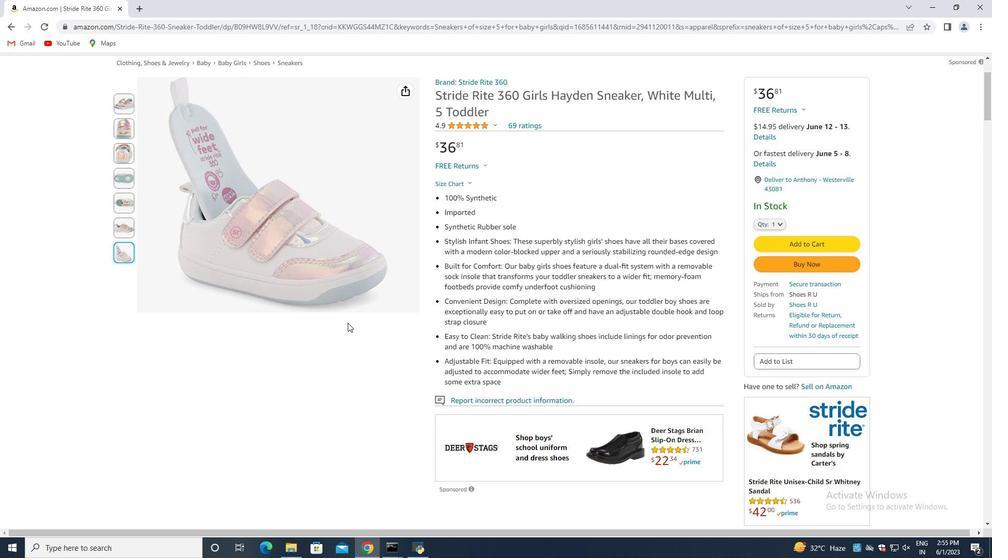 
Action: Mouse scrolled (347, 323) with delta (0, 0)
Screenshot: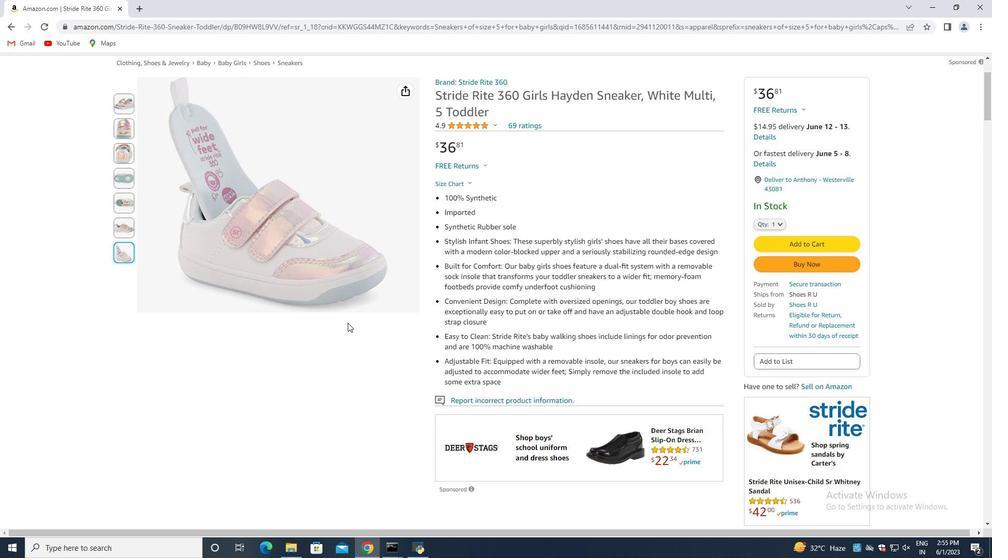 
Action: Mouse moved to (352, 323)
Screenshot: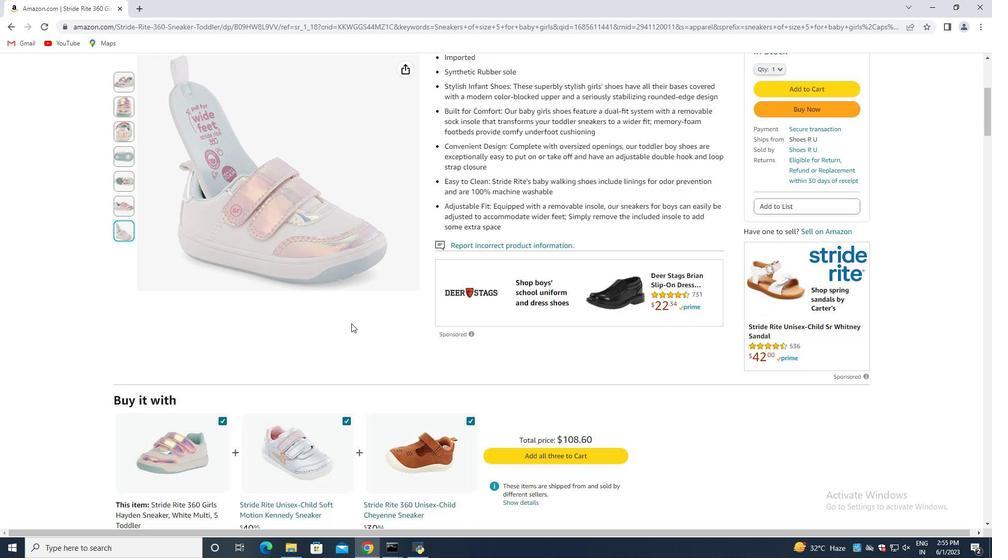 
Action: Mouse scrolled (352, 323) with delta (0, 0)
Screenshot: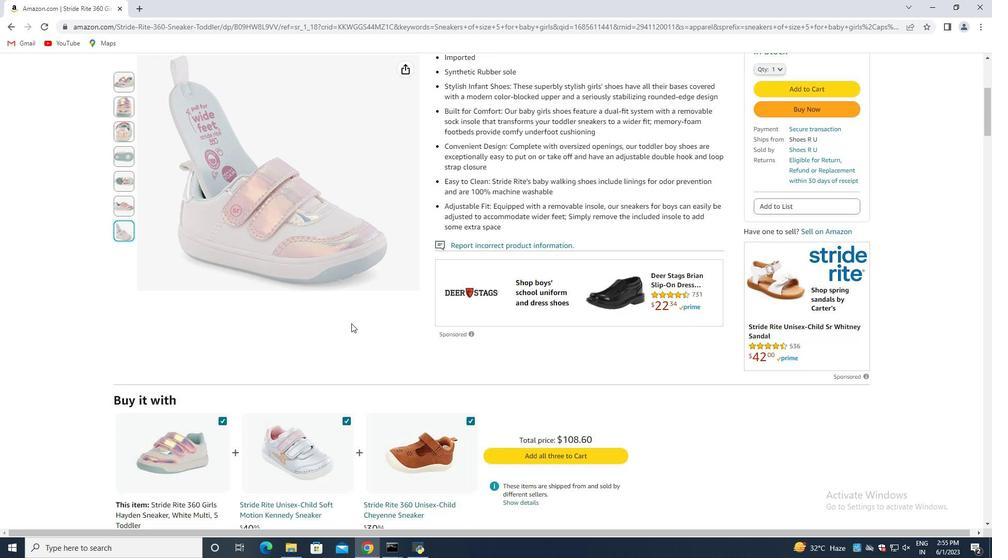 
Action: Mouse scrolled (352, 323) with delta (0, 0)
Screenshot: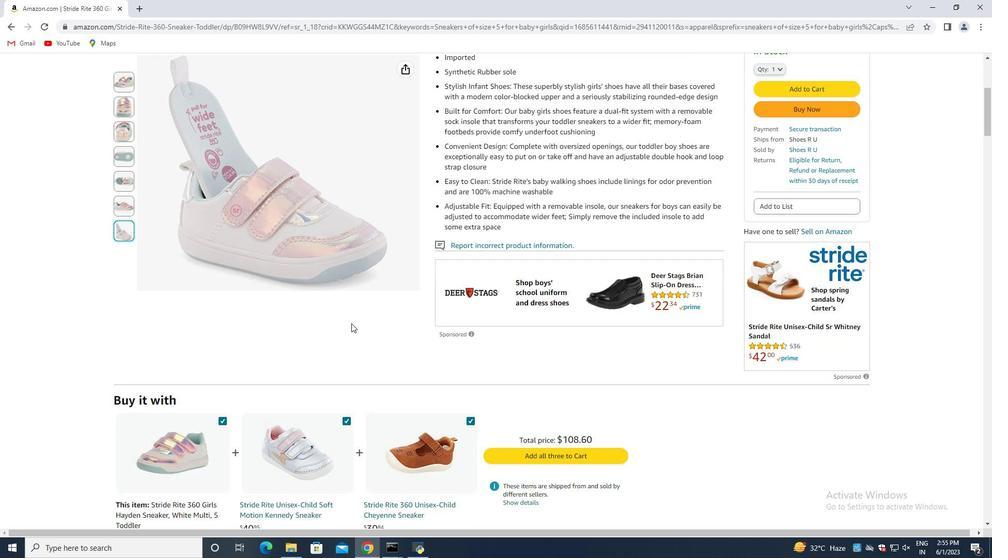 
Action: Mouse moved to (352, 323)
Screenshot: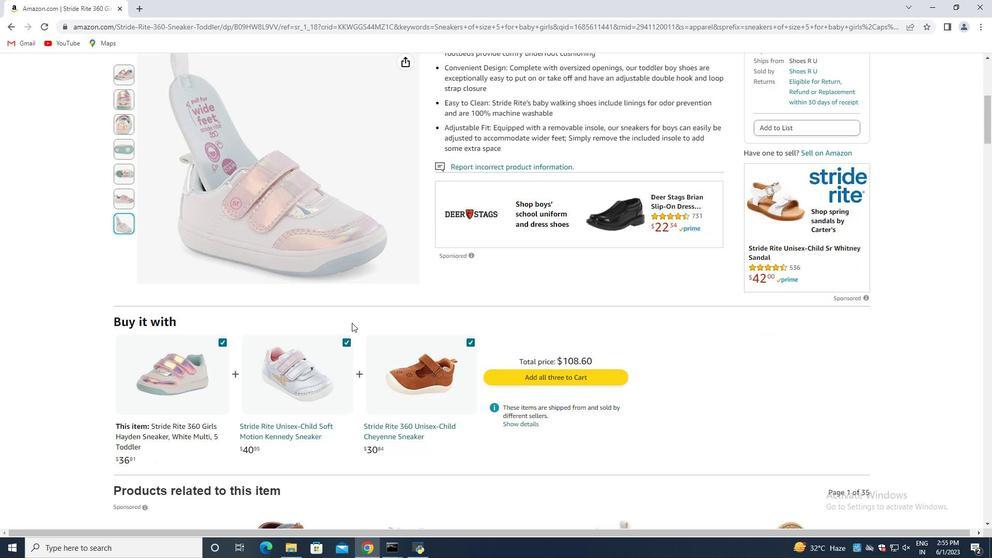 
Action: Mouse scrolled (352, 322) with delta (0, 0)
Screenshot: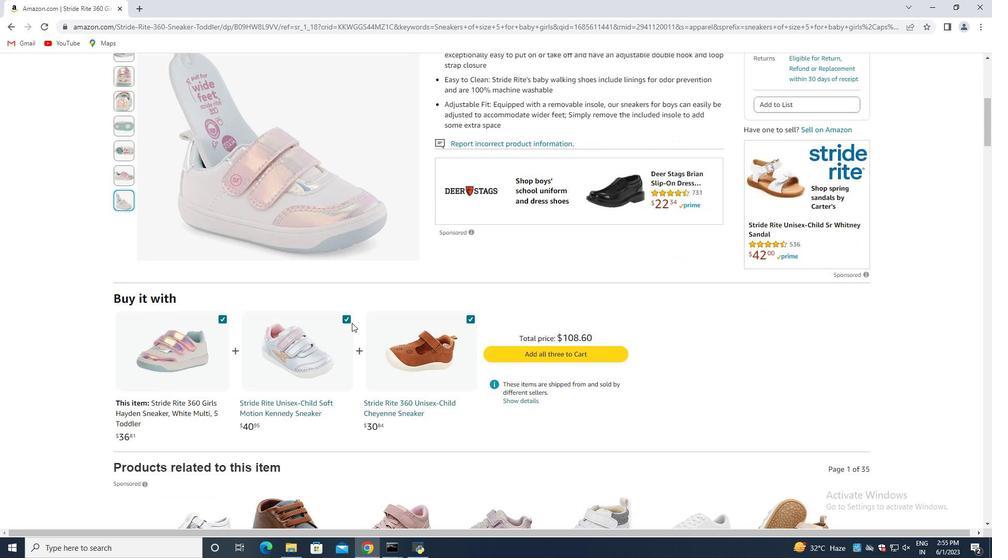 
Action: Mouse scrolled (352, 322) with delta (0, 0)
Screenshot: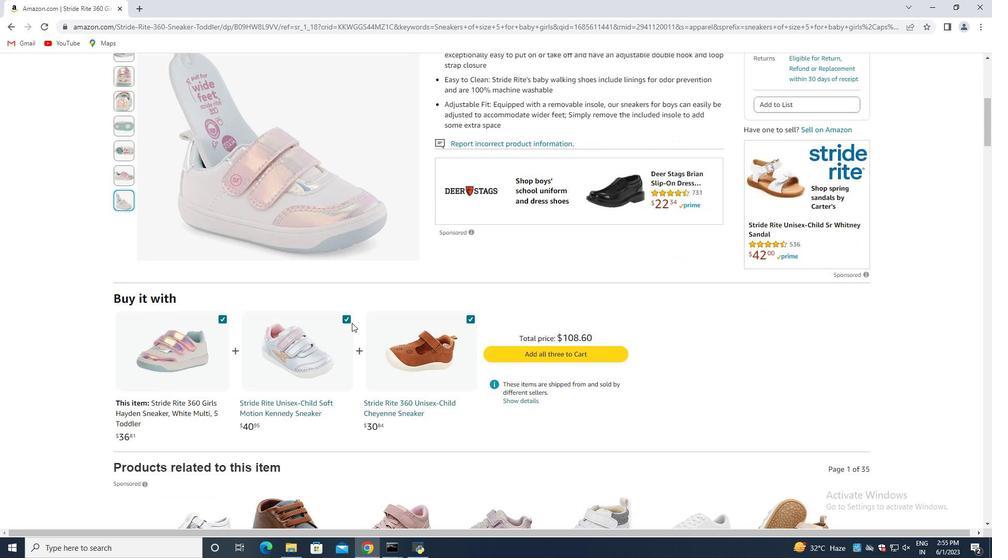
Action: Mouse scrolled (352, 322) with delta (0, 0)
Screenshot: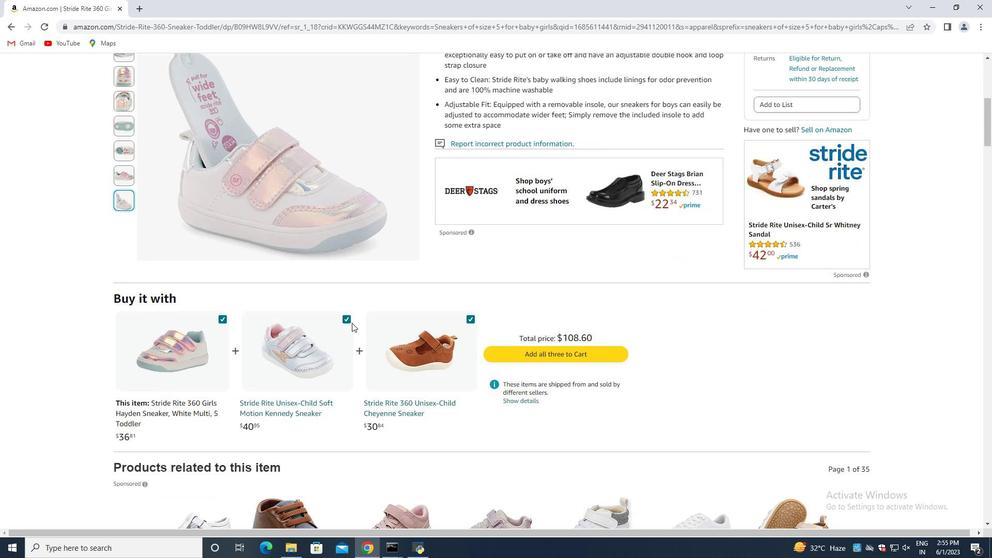 
Action: Mouse moved to (352, 322)
Screenshot: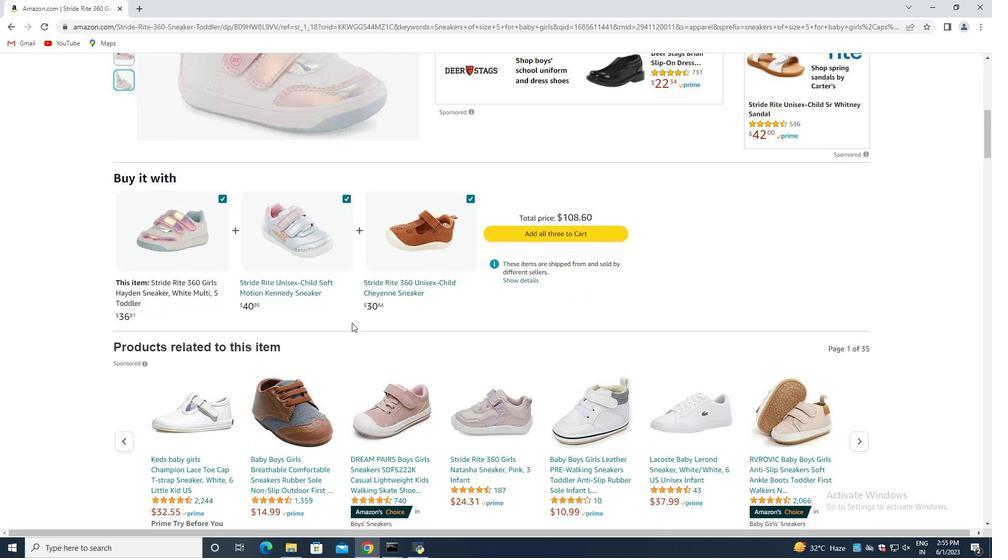 
Action: Mouse scrolled (352, 322) with delta (0, 0)
Screenshot: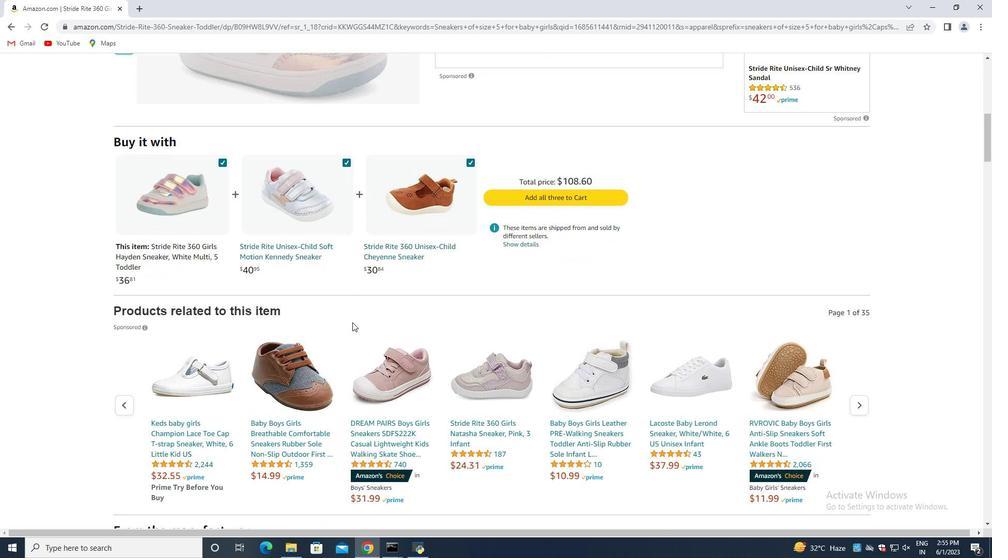 
Action: Mouse scrolled (352, 322) with delta (0, 0)
Screenshot: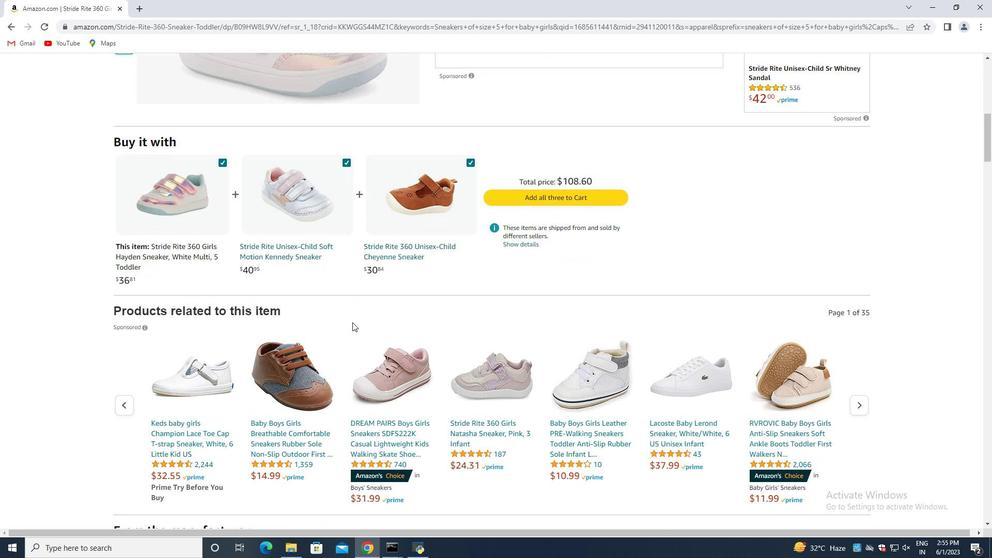 
Action: Mouse moved to (352, 322)
Screenshot: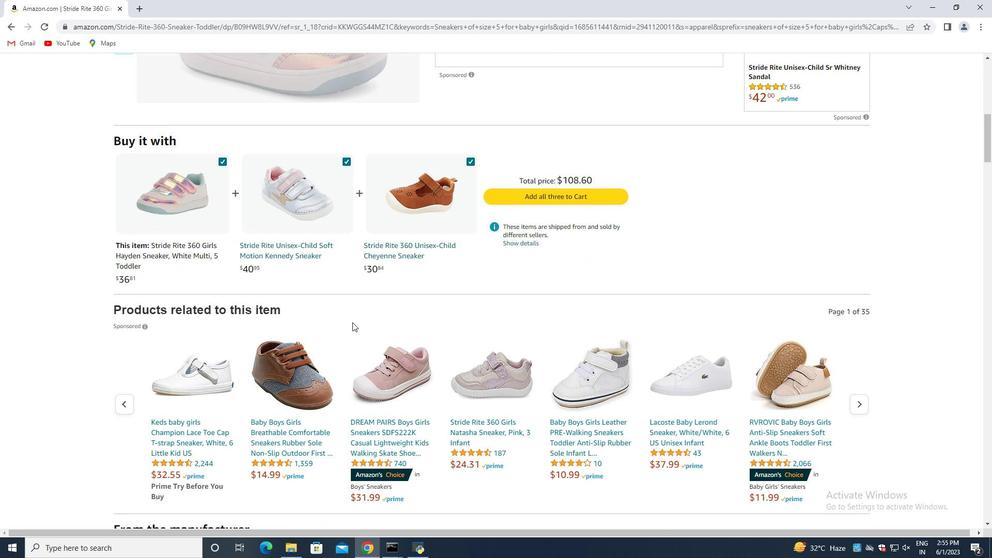 
Action: Mouse scrolled (352, 322) with delta (0, 0)
Screenshot: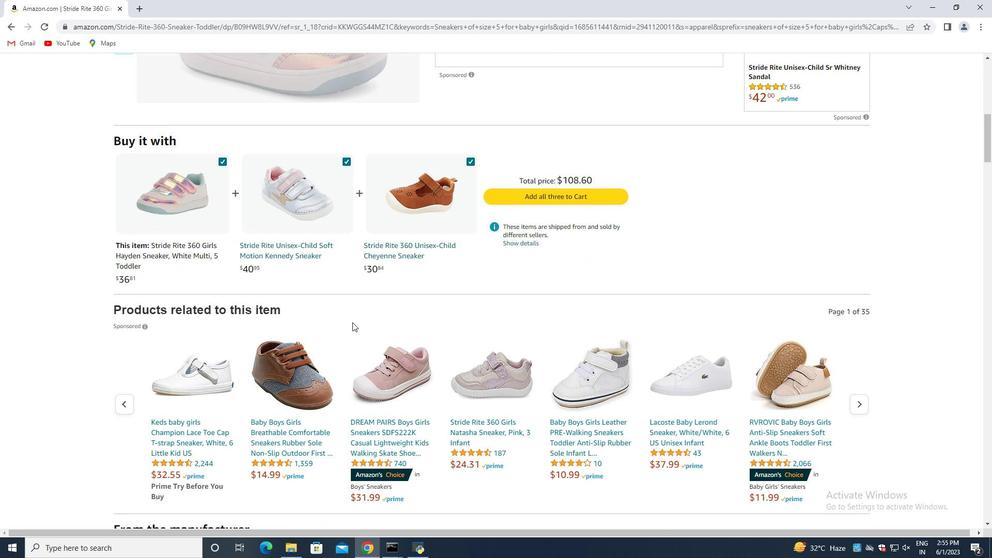 
Action: Mouse moved to (348, 324)
Screenshot: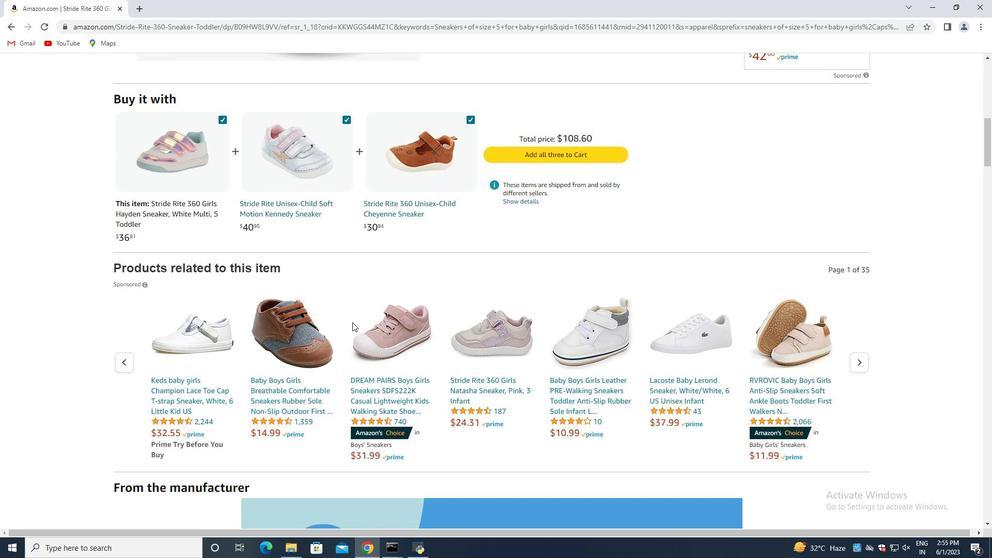 
Action: Mouse scrolled (348, 323) with delta (0, 0)
Screenshot: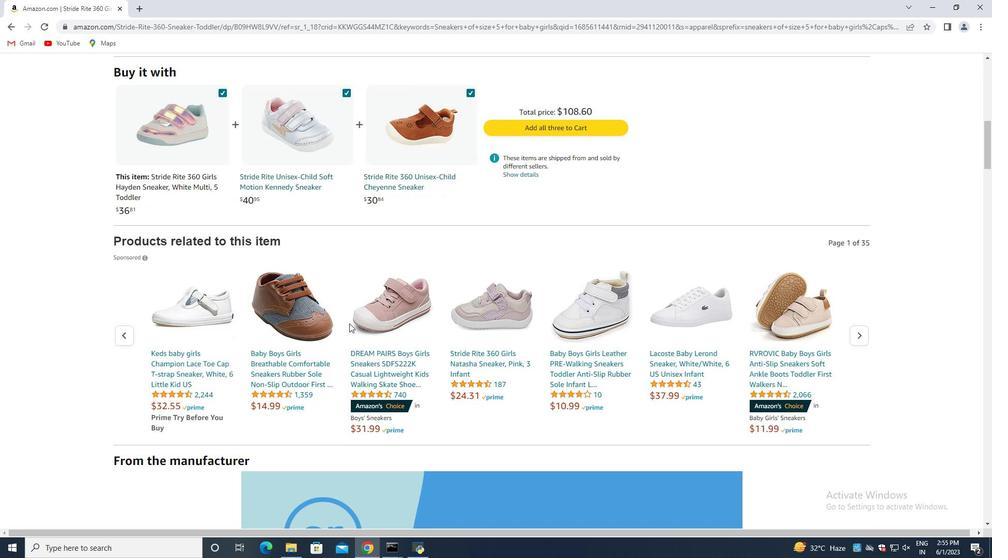 
Action: Mouse moved to (347, 325)
Screenshot: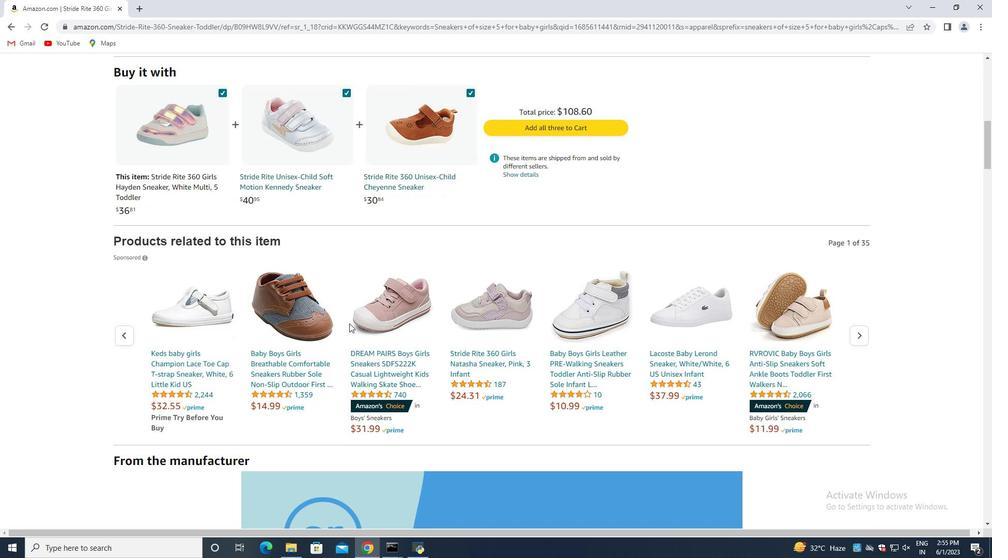 
Action: Mouse scrolled (347, 324) with delta (0, 0)
Screenshot: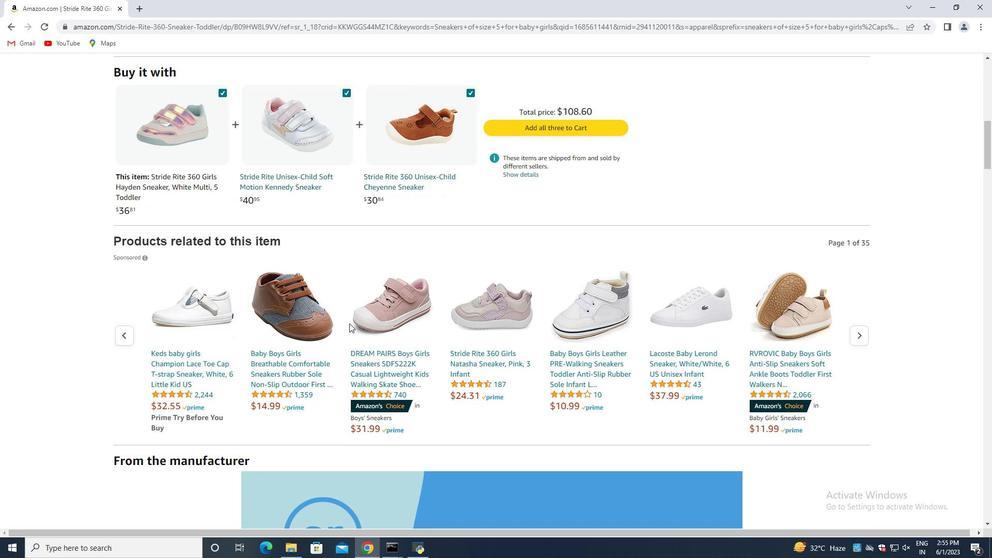 
Action: Mouse moved to (347, 325)
Screenshot: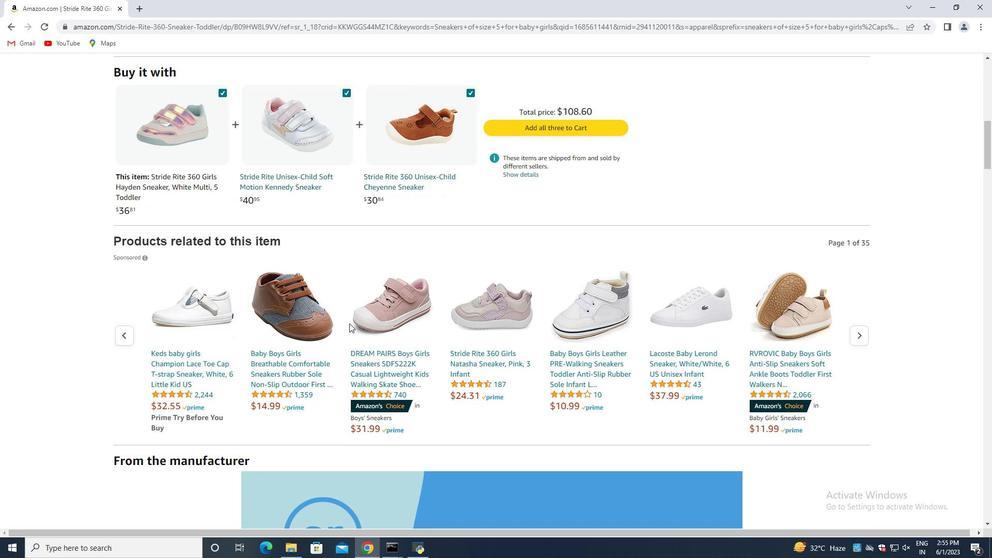 
Action: Mouse scrolled (347, 325) with delta (0, 0)
Screenshot: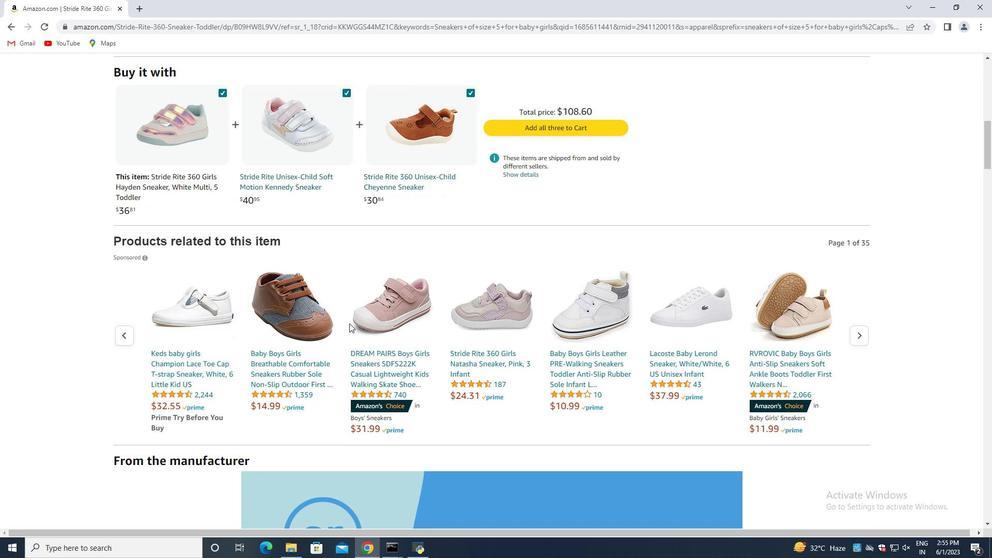 
Action: Mouse moved to (347, 325)
Screenshot: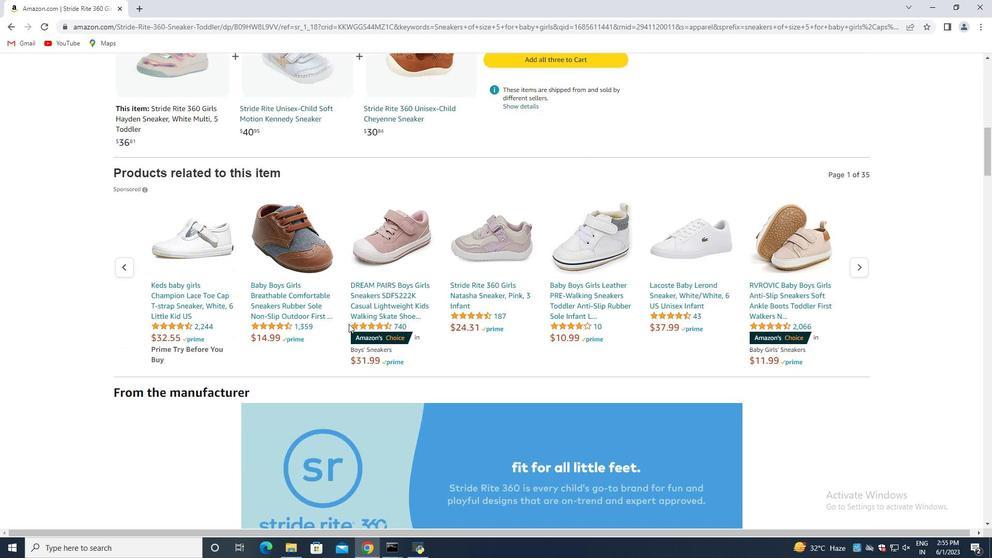 
Action: Mouse scrolled (347, 325) with delta (0, 0)
Screenshot: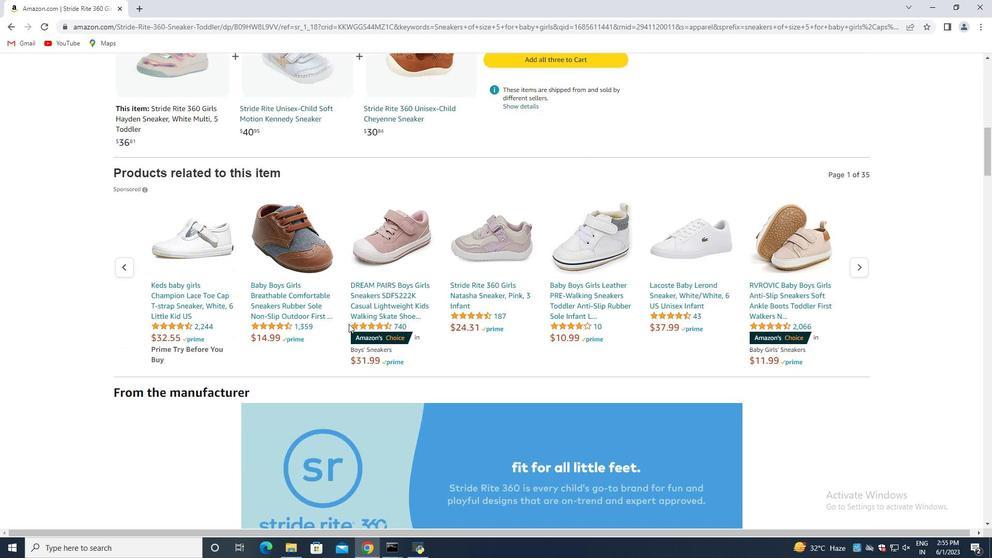 
Action: Mouse moved to (345, 326)
Screenshot: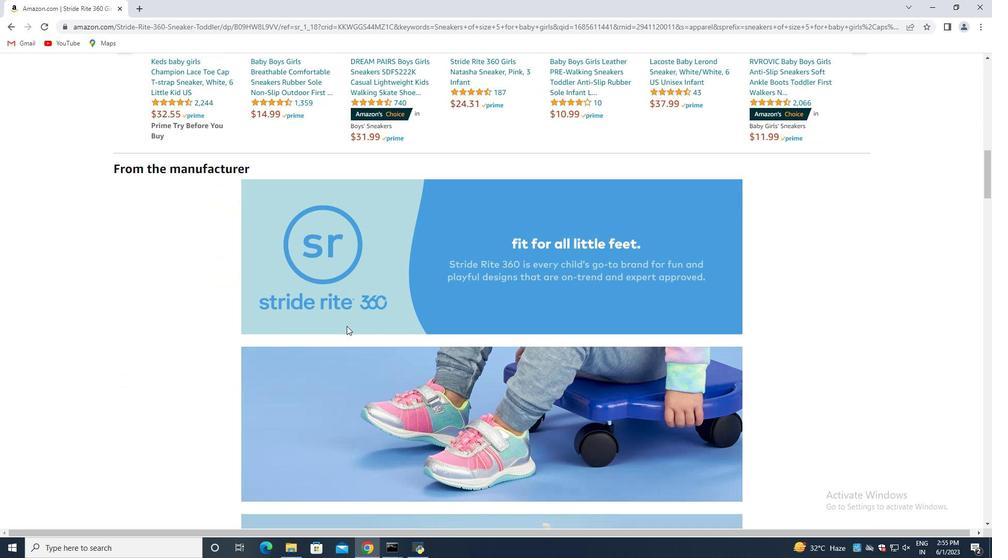 
Action: Mouse scrolled (345, 325) with delta (0, 0)
Screenshot: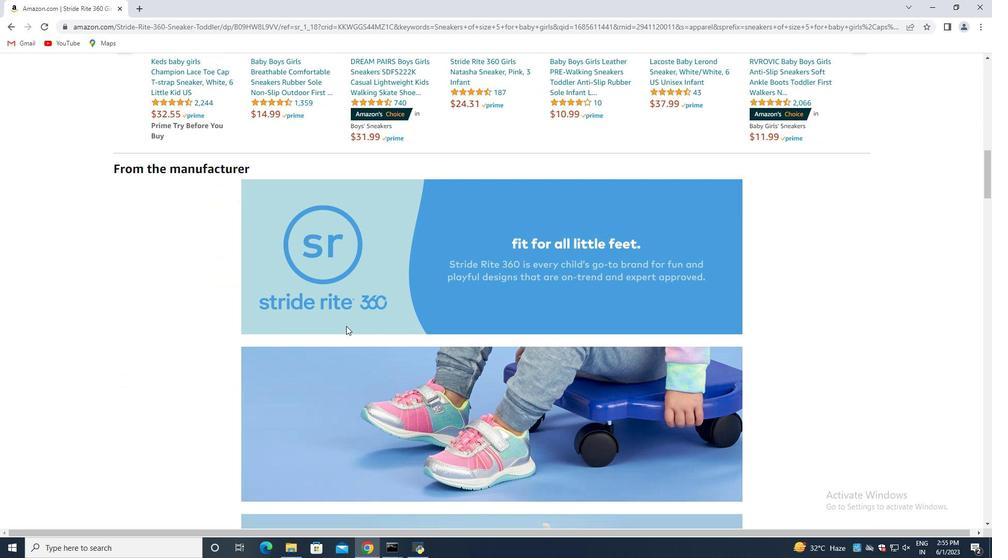 
Action: Mouse moved to (345, 326)
Screenshot: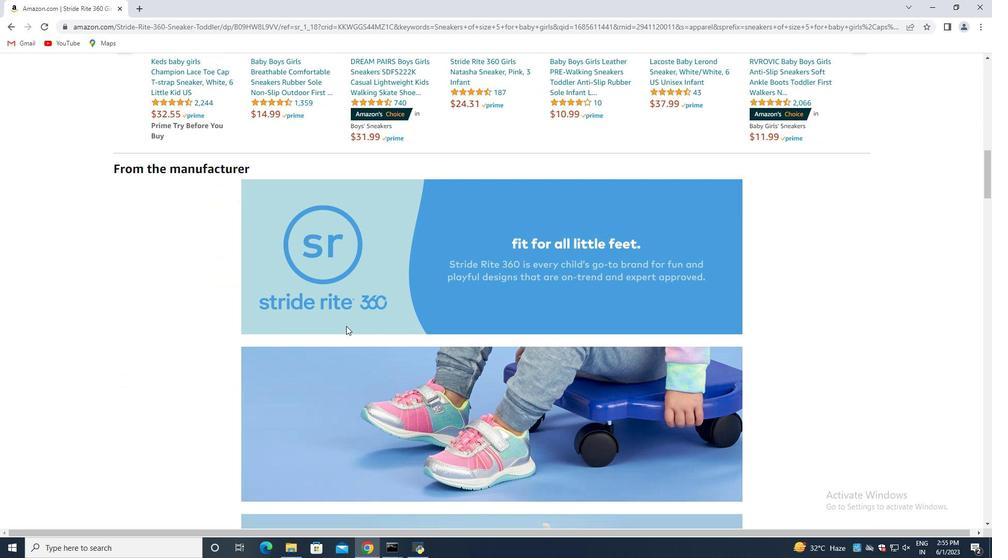 
Action: Mouse scrolled (345, 326) with delta (0, 0)
Screenshot: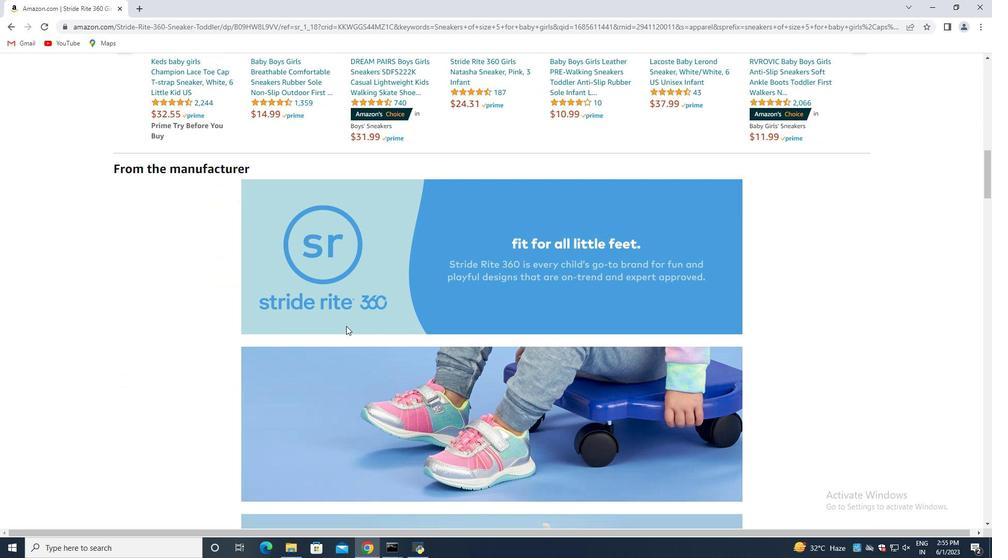 
Action: Mouse moved to (345, 327)
Screenshot: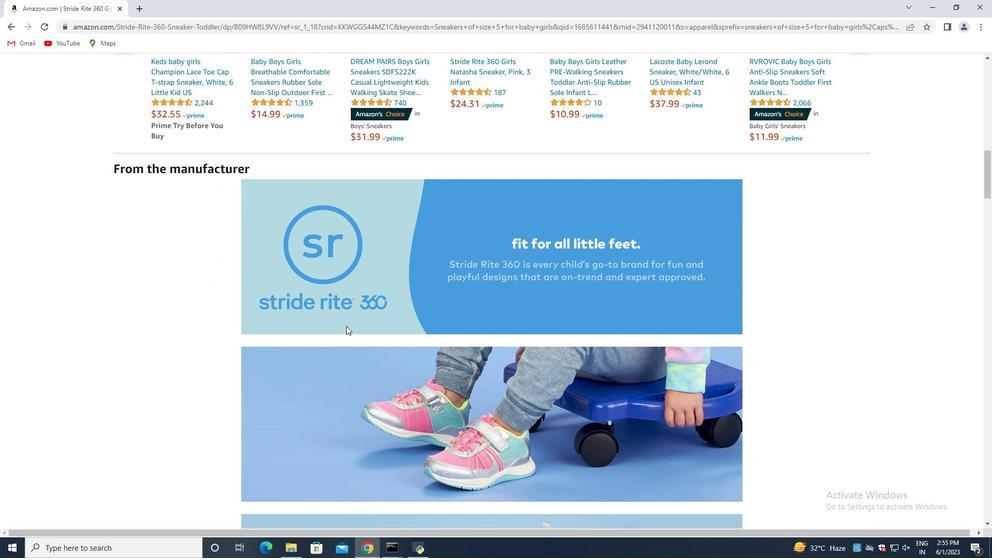 
Action: Mouse scrolled (345, 326) with delta (0, 0)
Screenshot: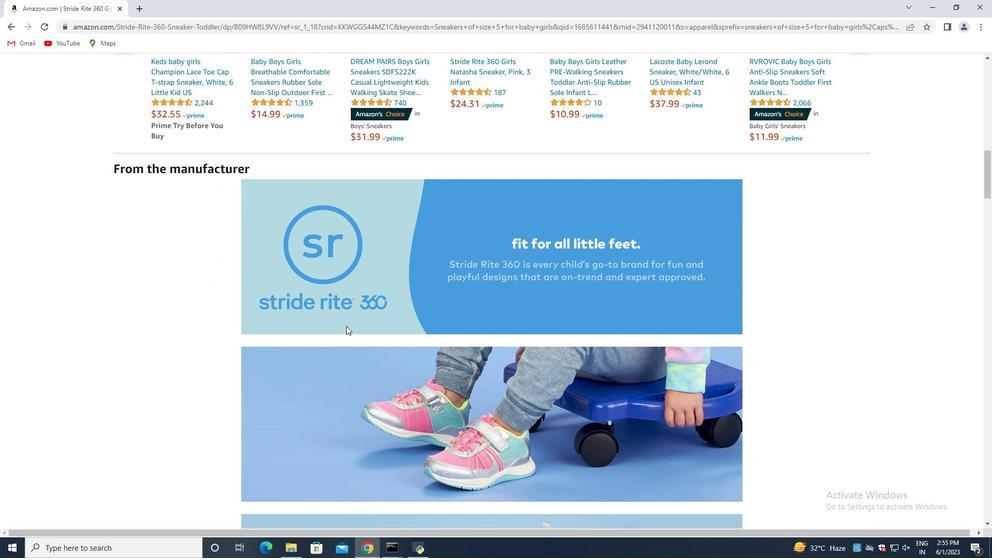 
Action: Mouse moved to (344, 327)
Screenshot: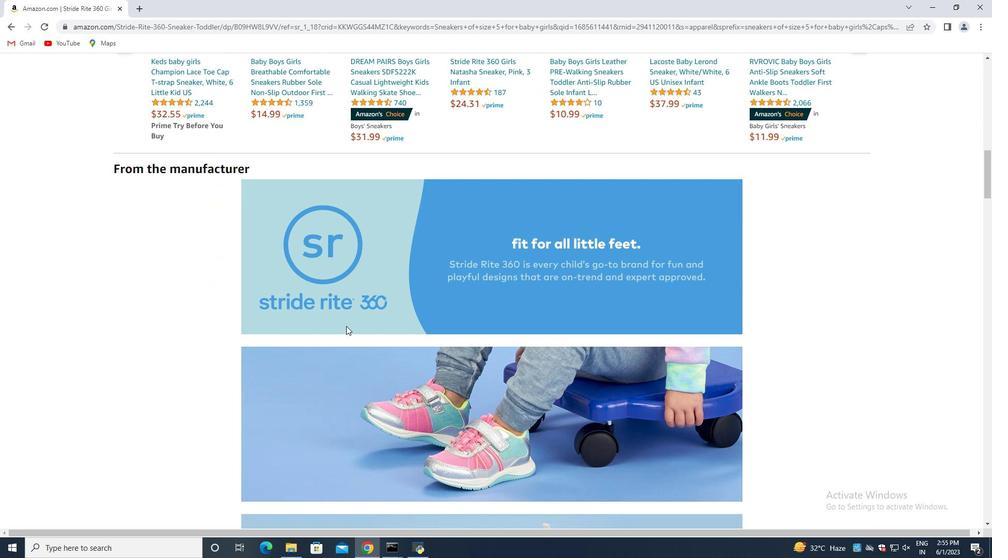 
Action: Mouse scrolled (344, 327) with delta (0, 0)
Screenshot: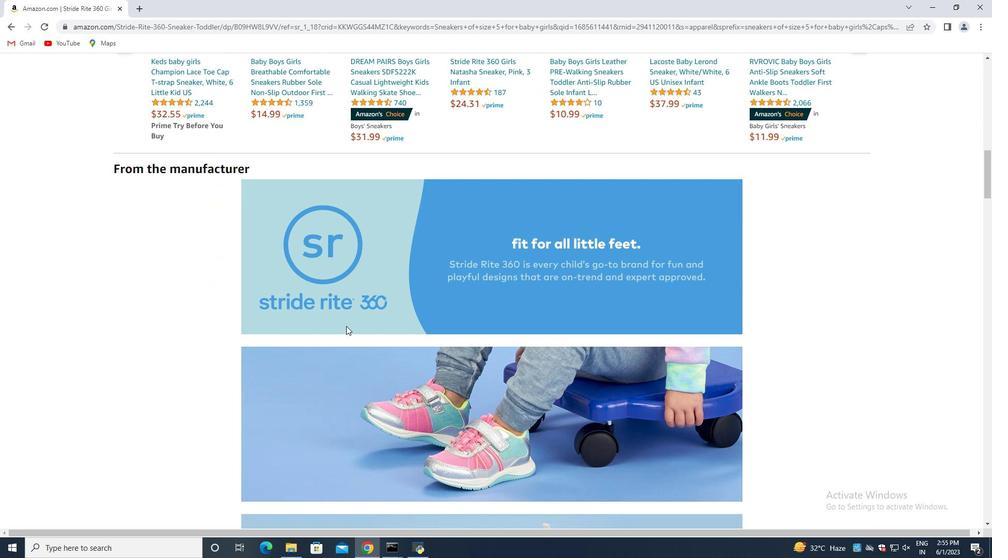 
Action: Mouse moved to (313, 332)
